Task: Research Airbnb accommodation in Fetesti, Romania from 2nd November, 2023 to 6th November, 2023 for 1 adult.1  bedroom having 1 bed and 1 bathroom. Property type can be hotel. Look for 3 properties as per requirement.
Action: Mouse moved to (467, 73)
Screenshot: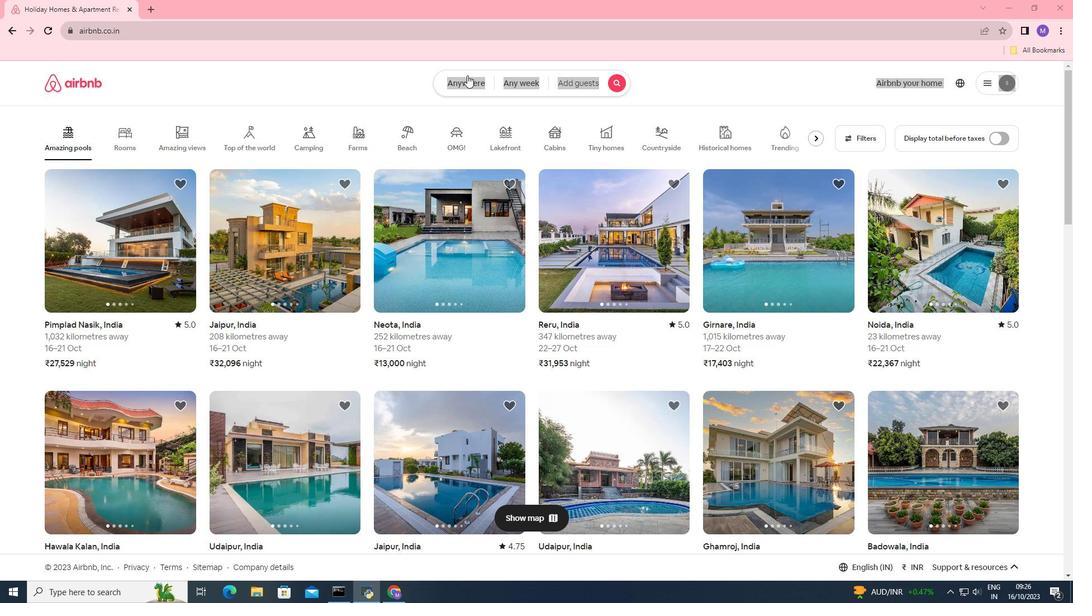 
Action: Mouse pressed left at (467, 73)
Screenshot: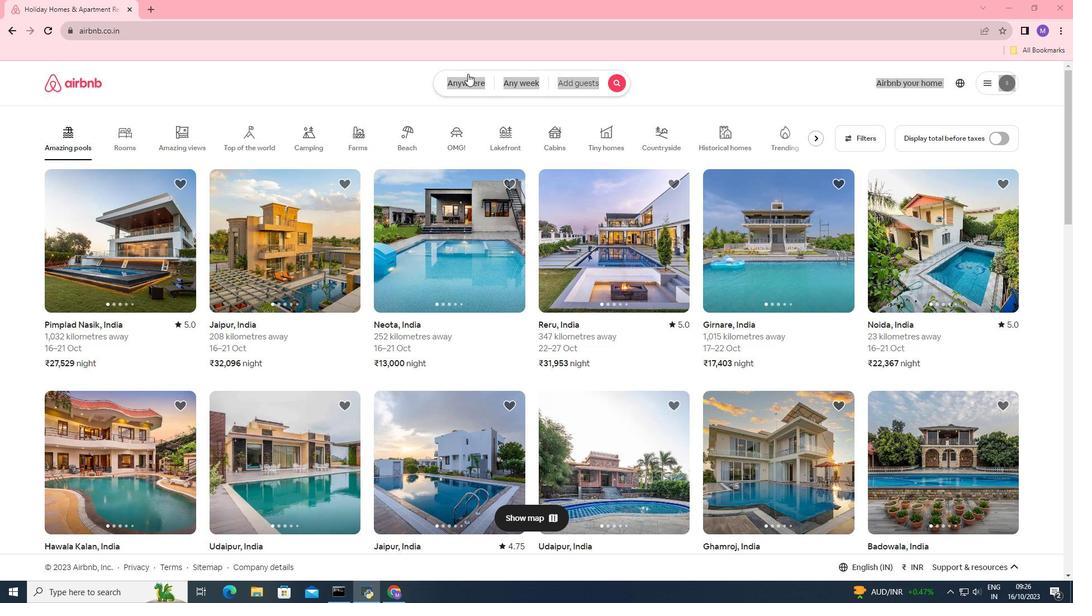
Action: Mouse moved to (422, 127)
Screenshot: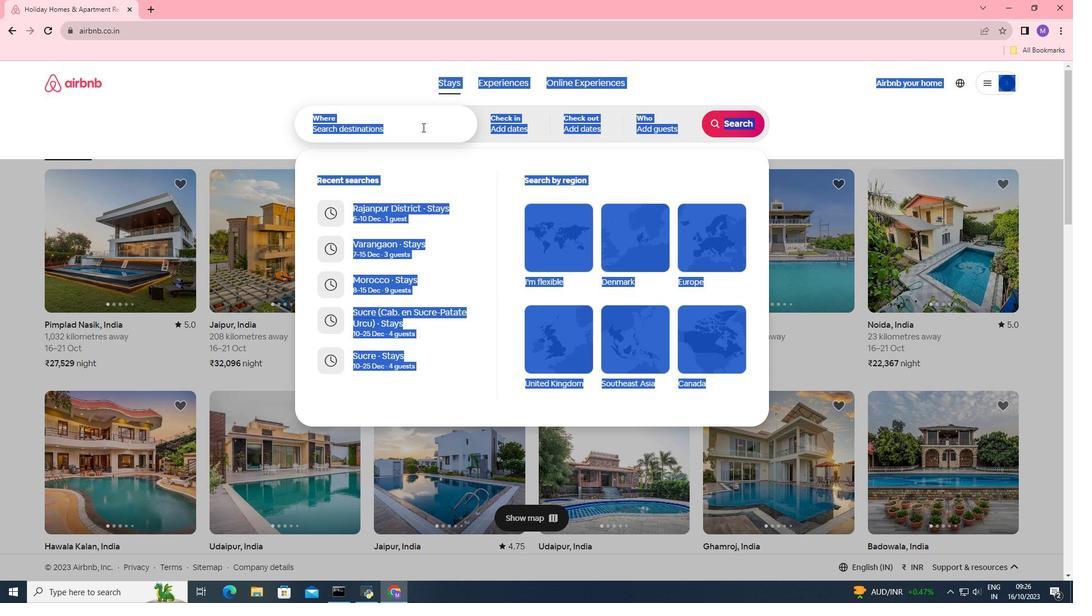 
Action: Mouse pressed left at (422, 127)
Screenshot: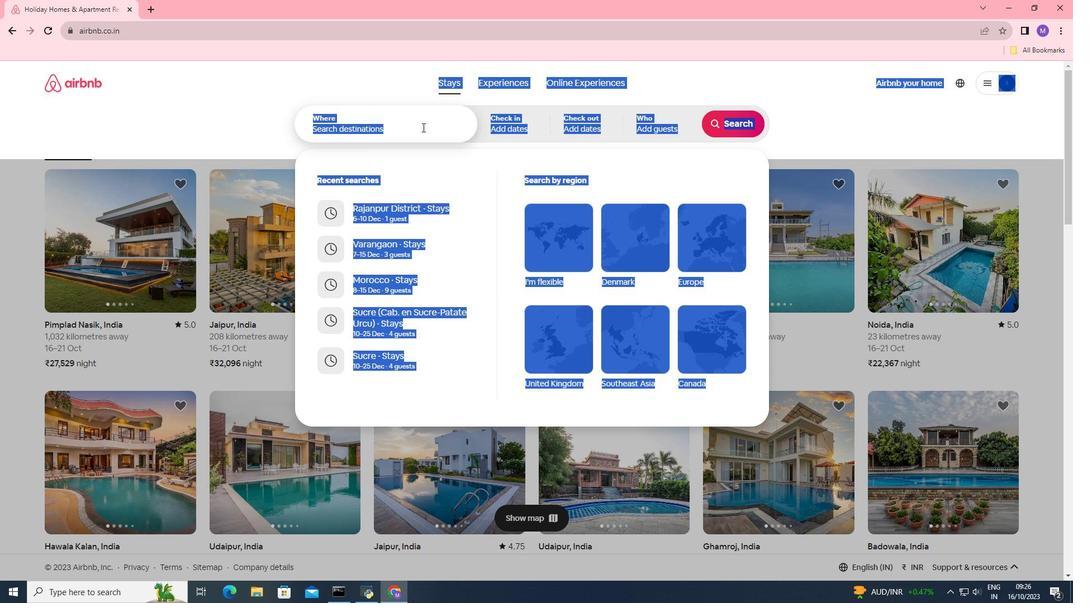 
Action: Key pressed <Key.shift><Key.shift><Key.shift><Key.shift>Fetesti,<Key.space><Key.shift>
Screenshot: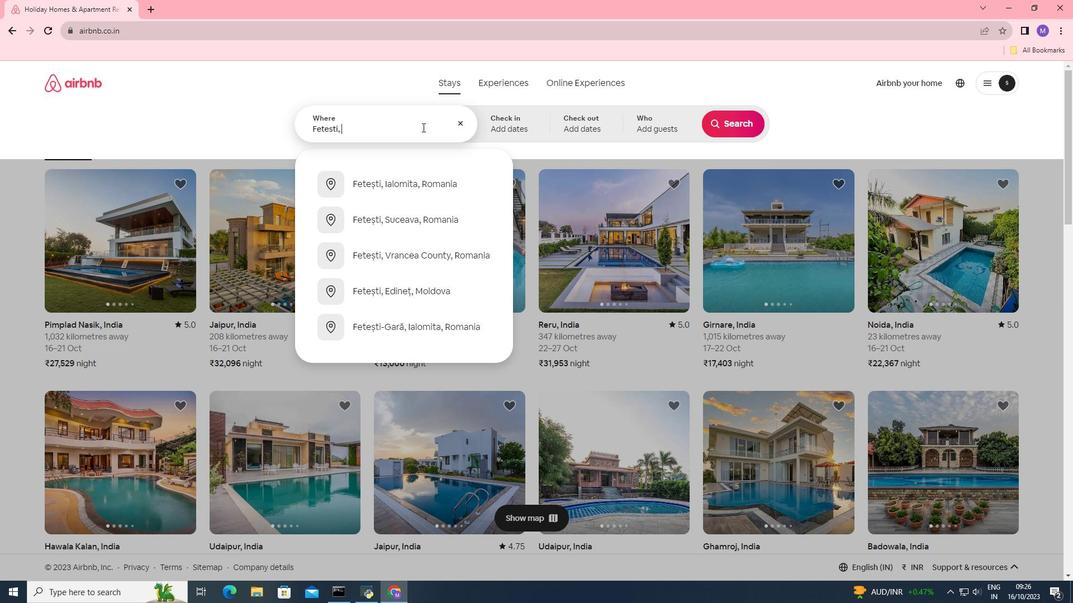 
Action: Mouse moved to (422, 128)
Screenshot: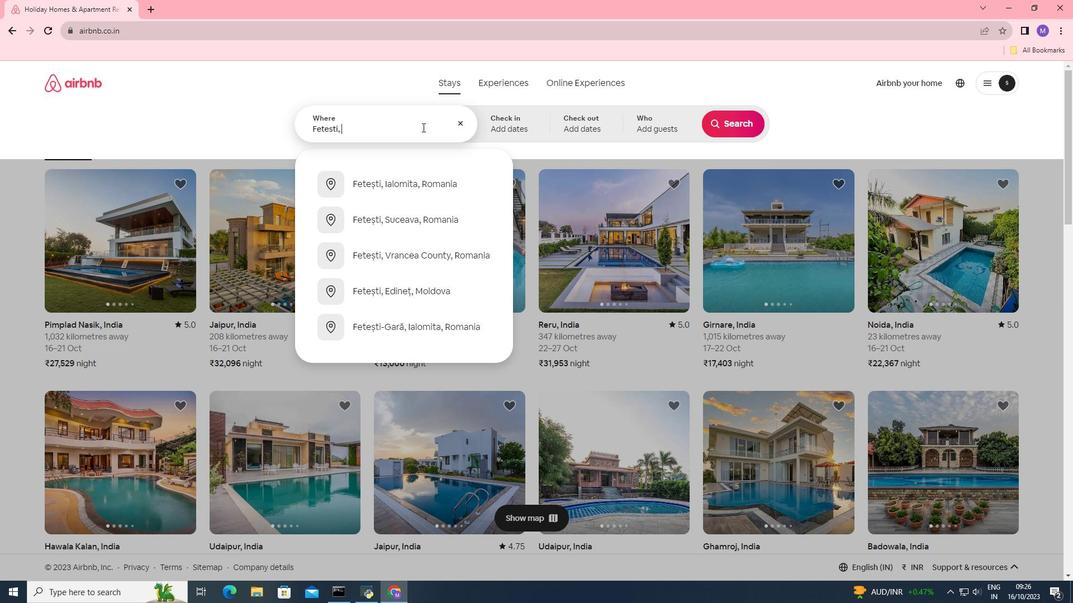 
Action: Key pressed Ro
Screenshot: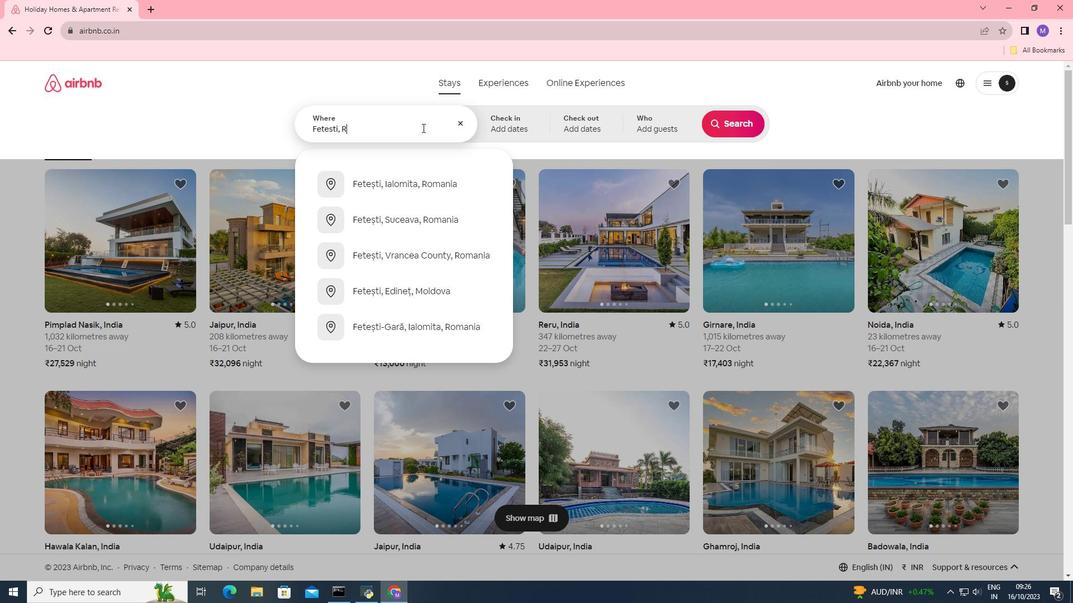 
Action: Mouse moved to (422, 128)
Screenshot: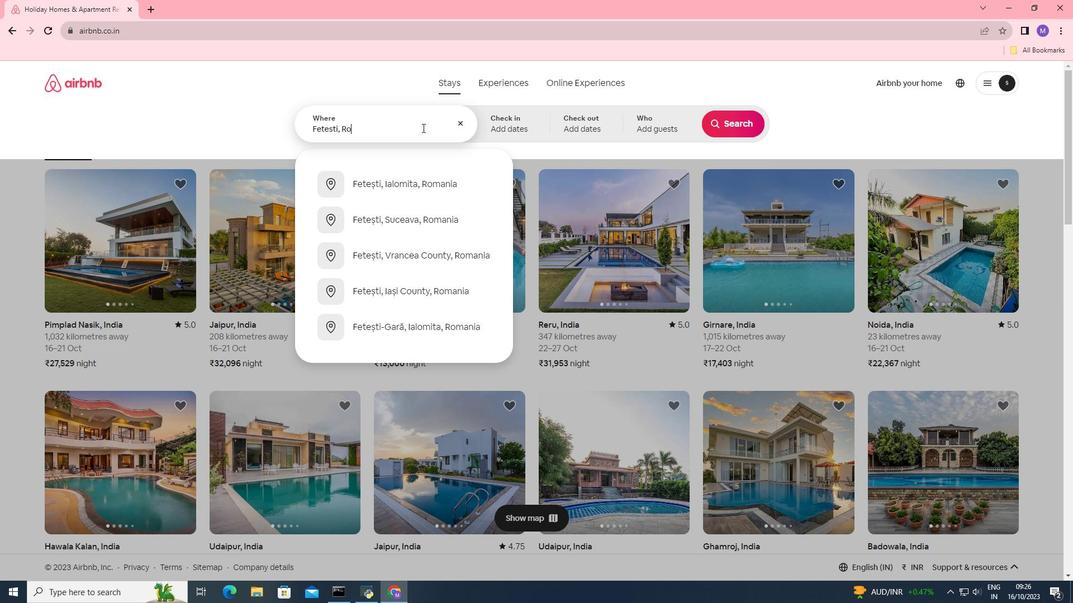 
Action: Key pressed mmania
Screenshot: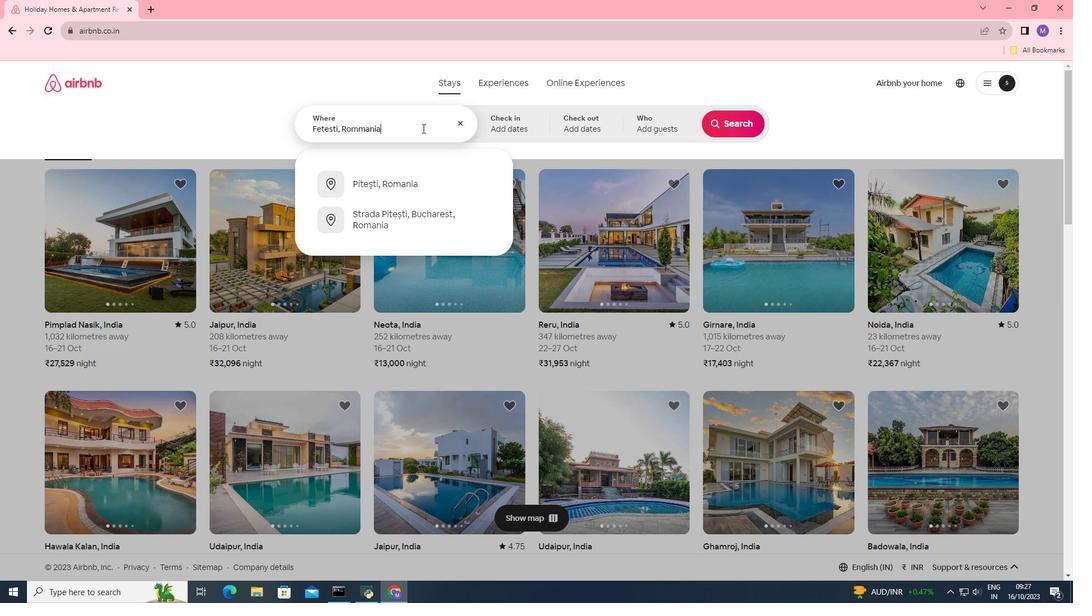 
Action: Mouse moved to (528, 117)
Screenshot: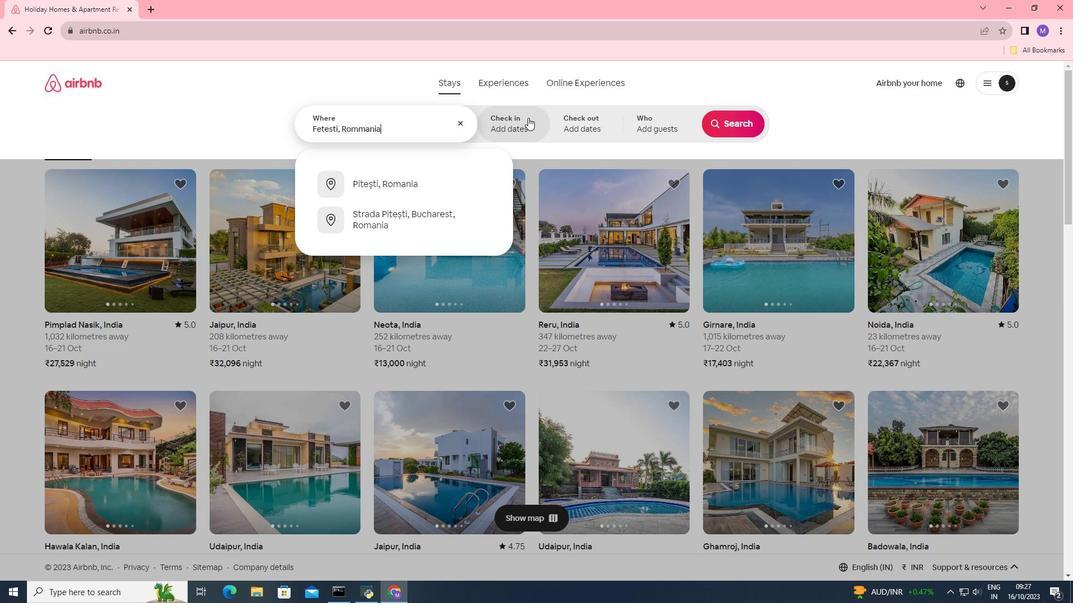 
Action: Mouse pressed left at (528, 117)
Screenshot: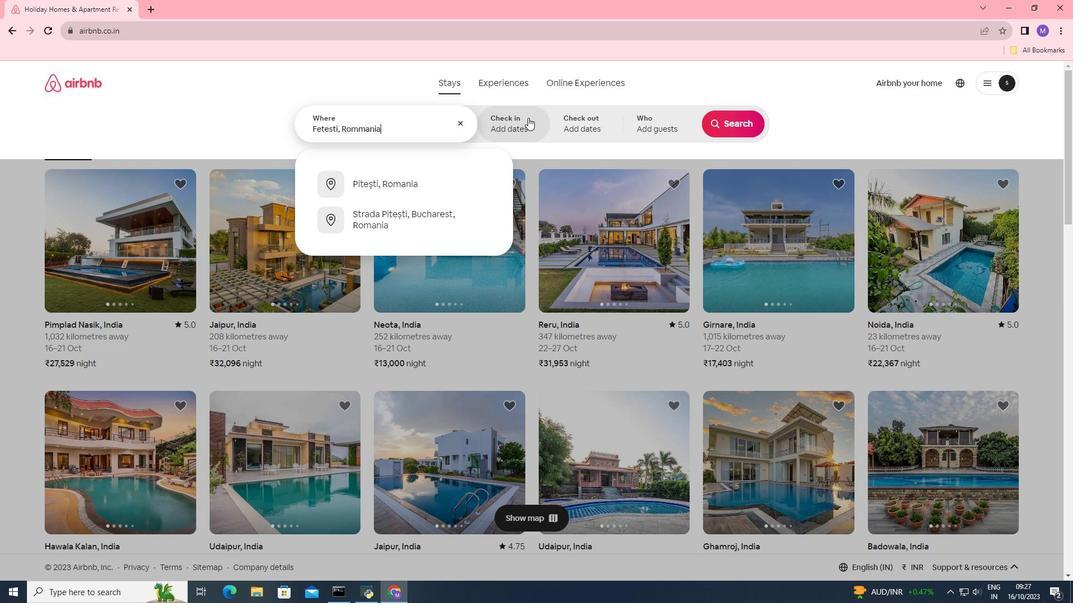 
Action: Mouse moved to (658, 258)
Screenshot: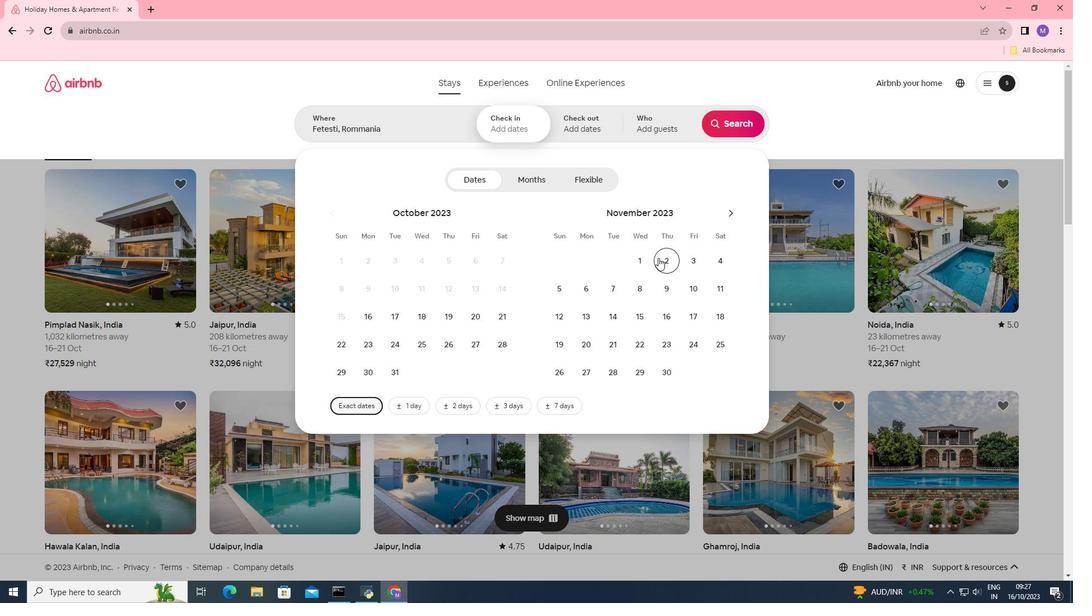 
Action: Mouse pressed left at (658, 258)
Screenshot: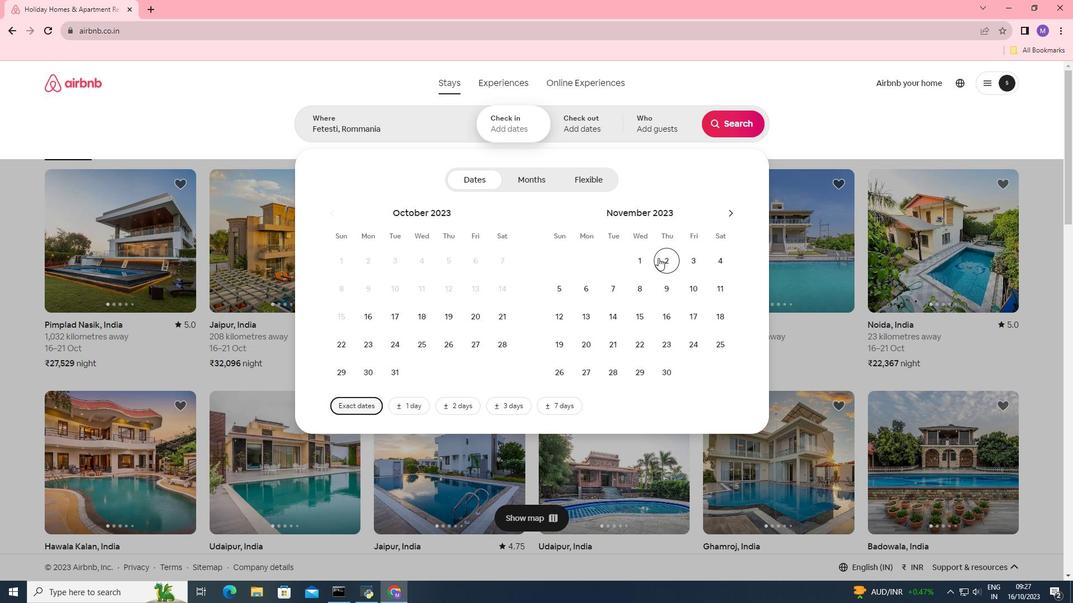 
Action: Mouse moved to (589, 293)
Screenshot: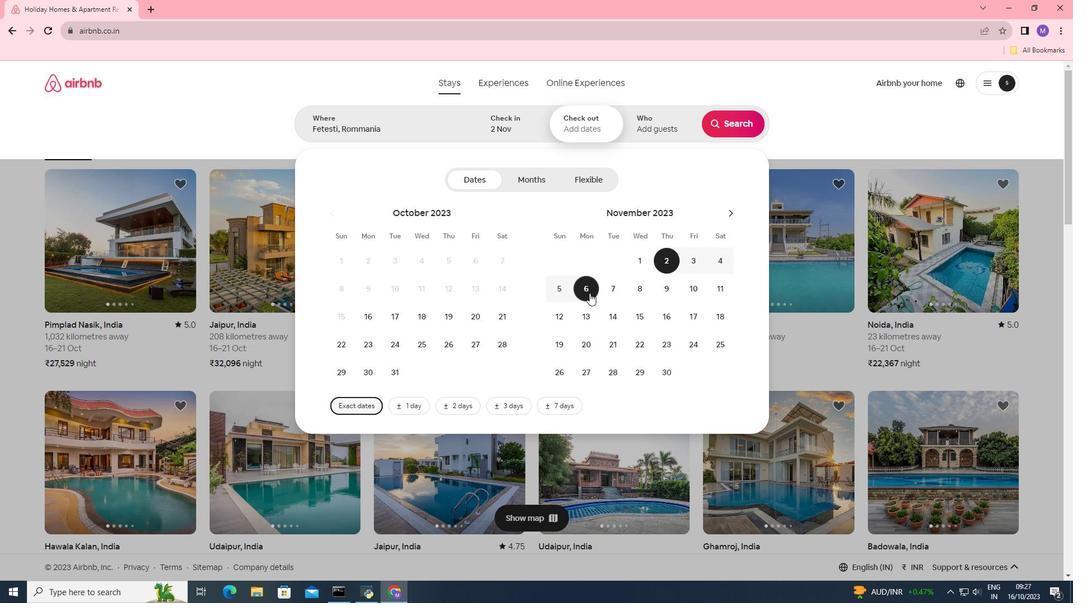 
Action: Mouse pressed left at (589, 293)
Screenshot: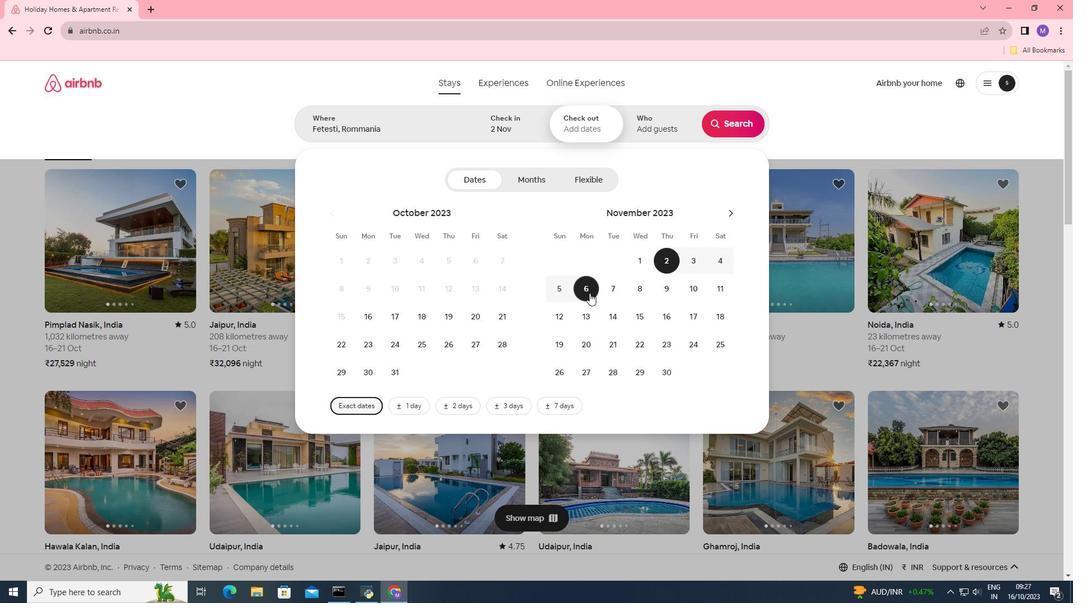 
Action: Mouse moved to (648, 121)
Screenshot: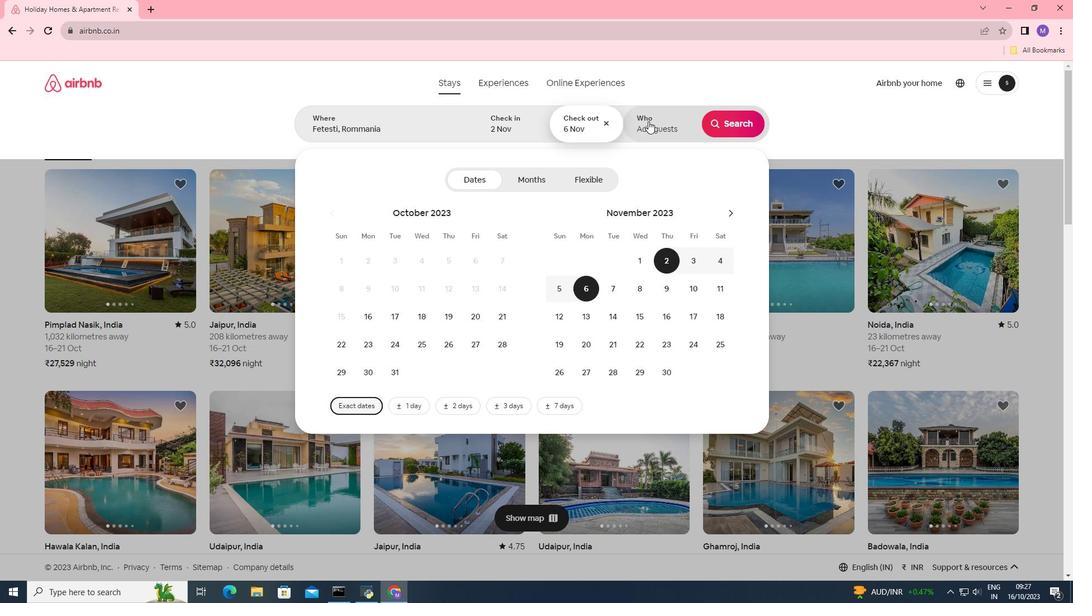 
Action: Mouse pressed left at (648, 121)
Screenshot: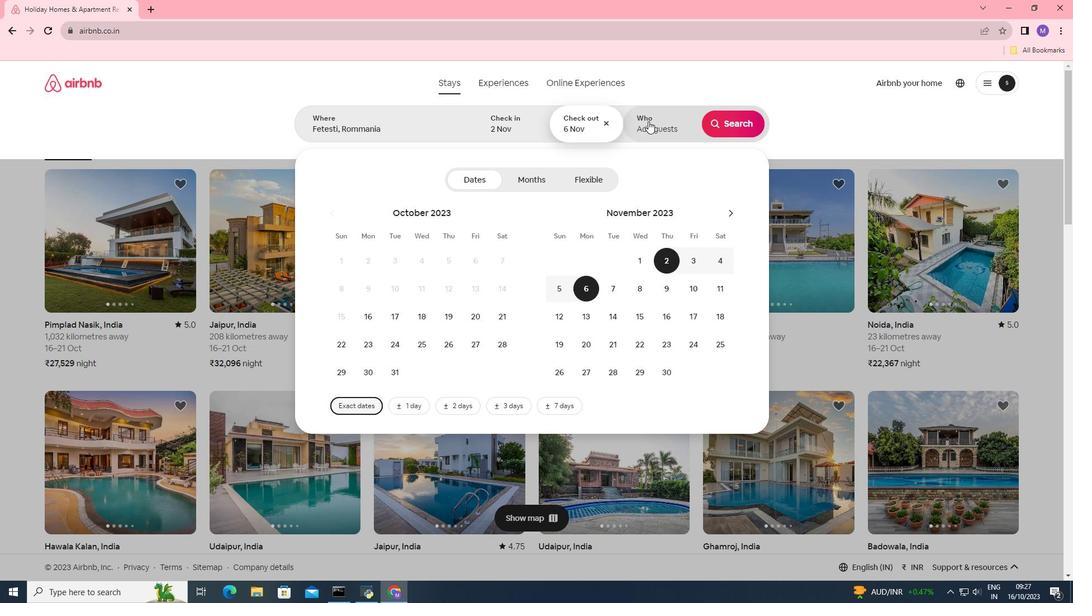 
Action: Mouse moved to (736, 178)
Screenshot: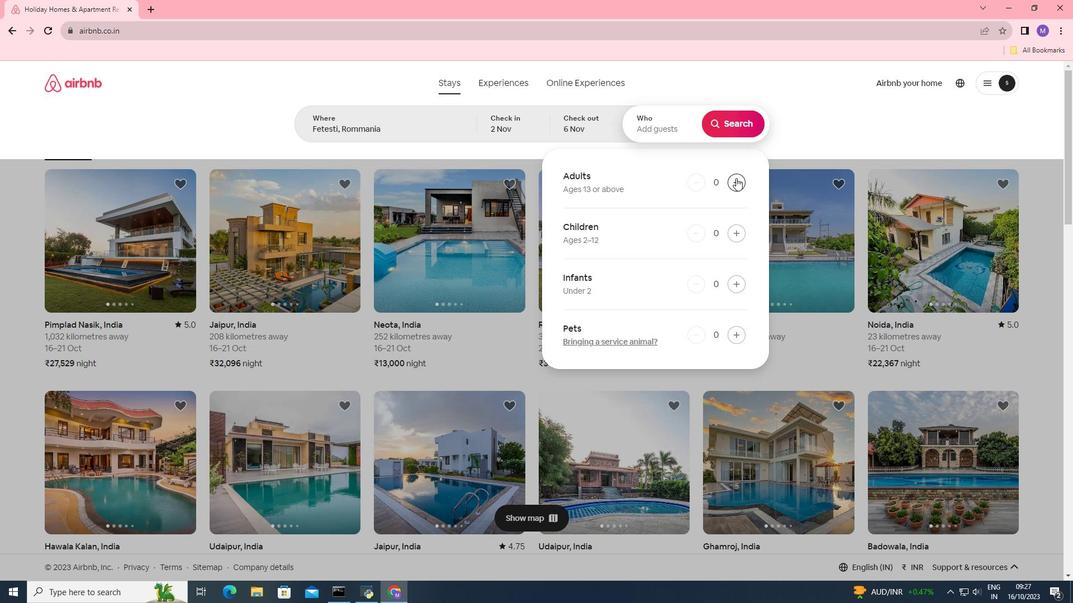 
Action: Mouse pressed left at (736, 178)
Screenshot: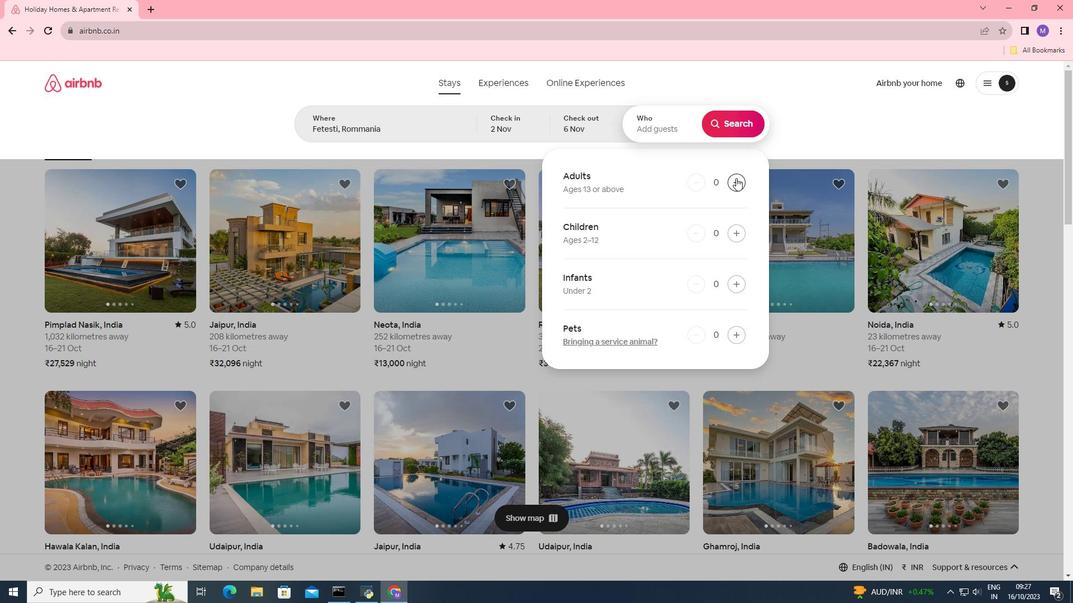 
Action: Mouse moved to (732, 130)
Screenshot: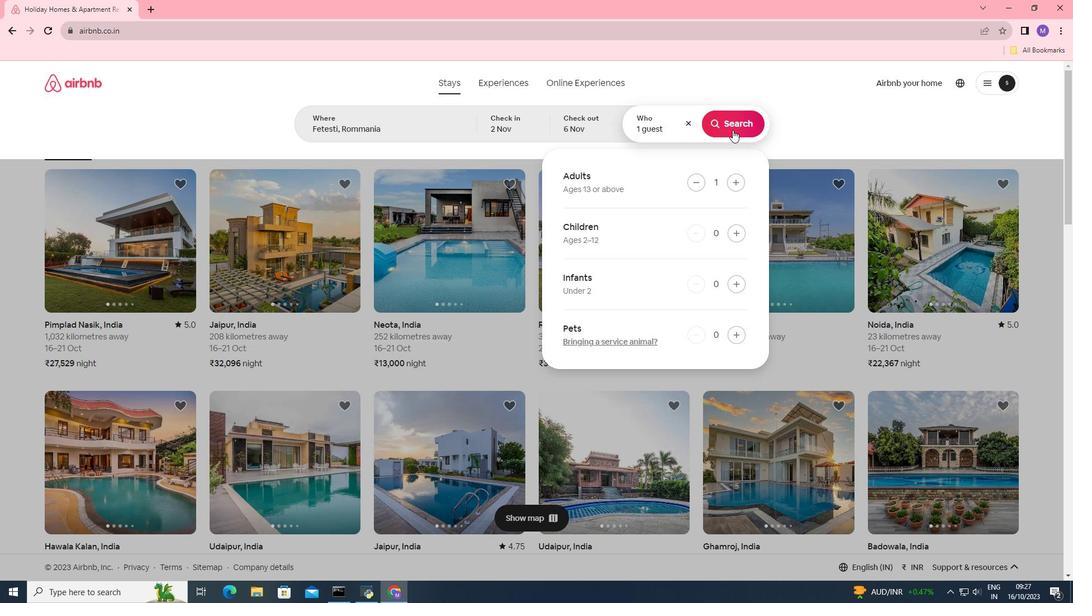 
Action: Mouse pressed left at (732, 130)
Screenshot: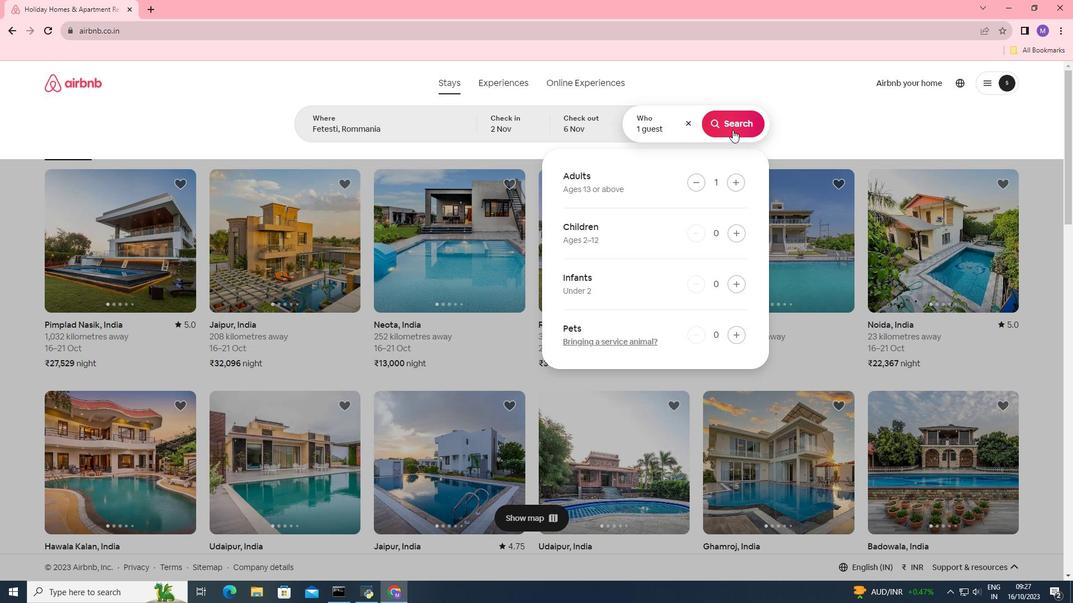 
Action: Mouse moved to (897, 122)
Screenshot: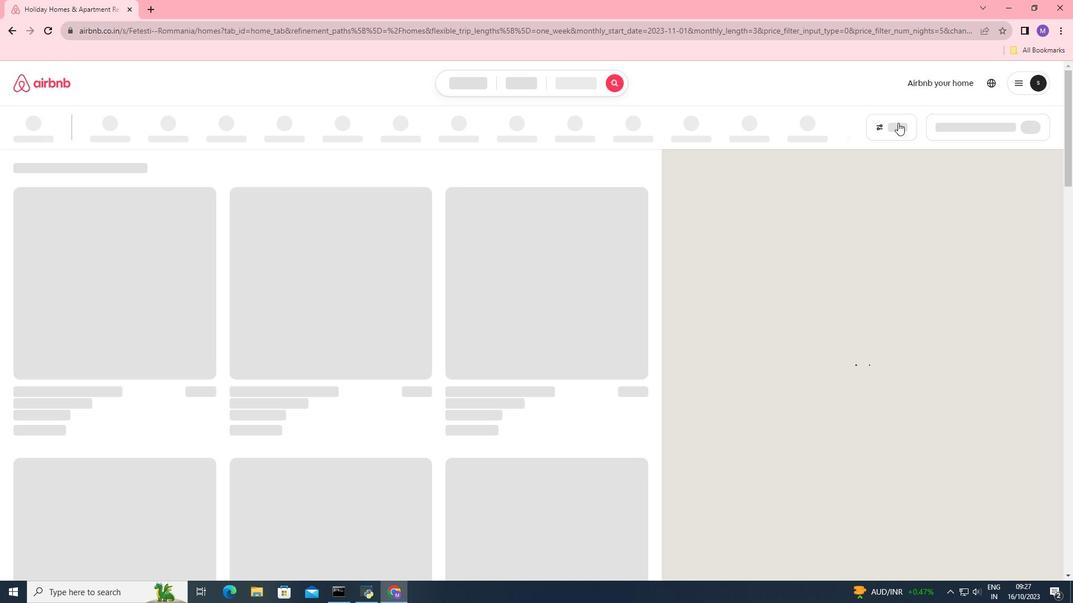 
Action: Mouse pressed left at (897, 122)
Screenshot: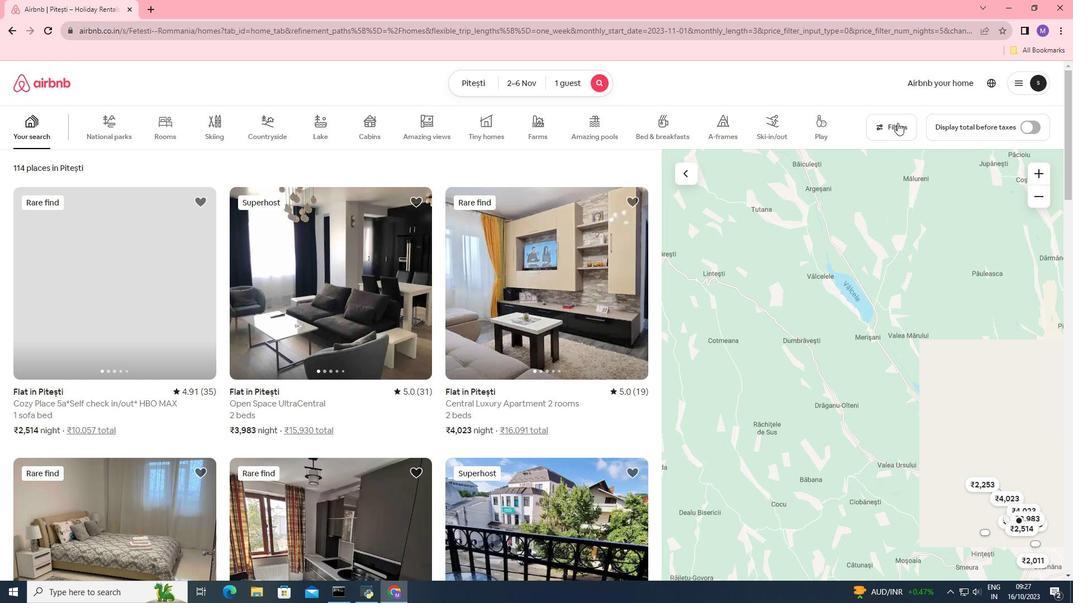 
Action: Mouse moved to (408, 468)
Screenshot: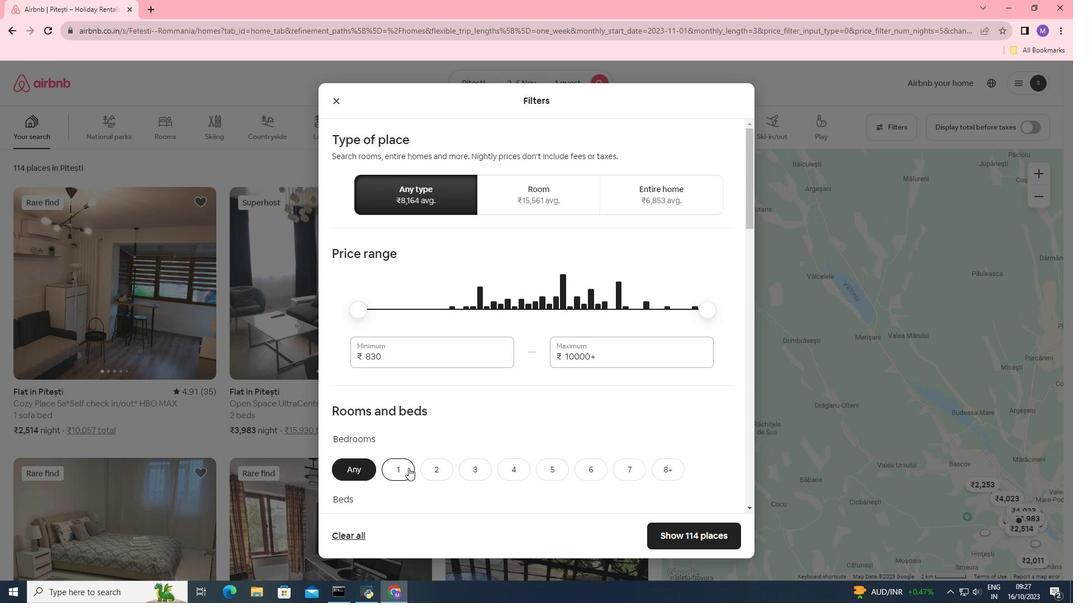 
Action: Mouse pressed left at (408, 468)
Screenshot: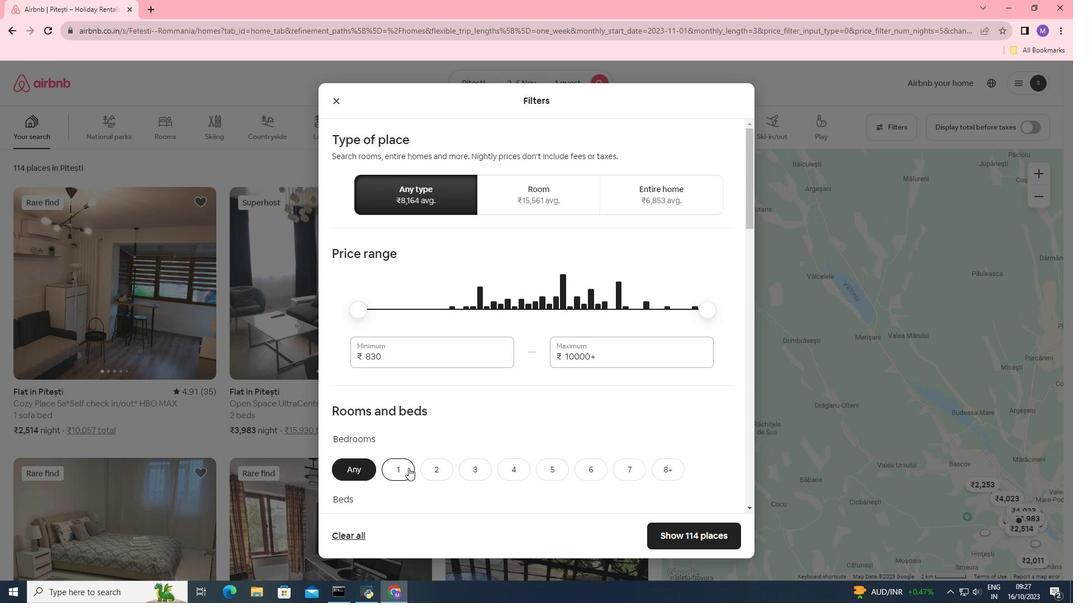 
Action: Mouse moved to (504, 383)
Screenshot: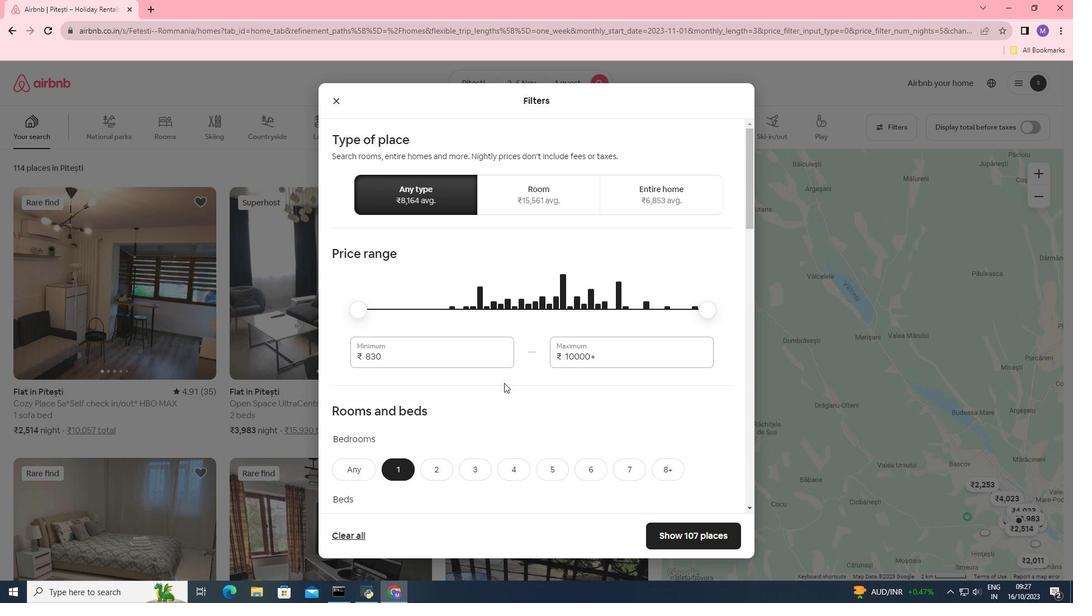 
Action: Mouse scrolled (504, 382) with delta (0, 0)
Screenshot: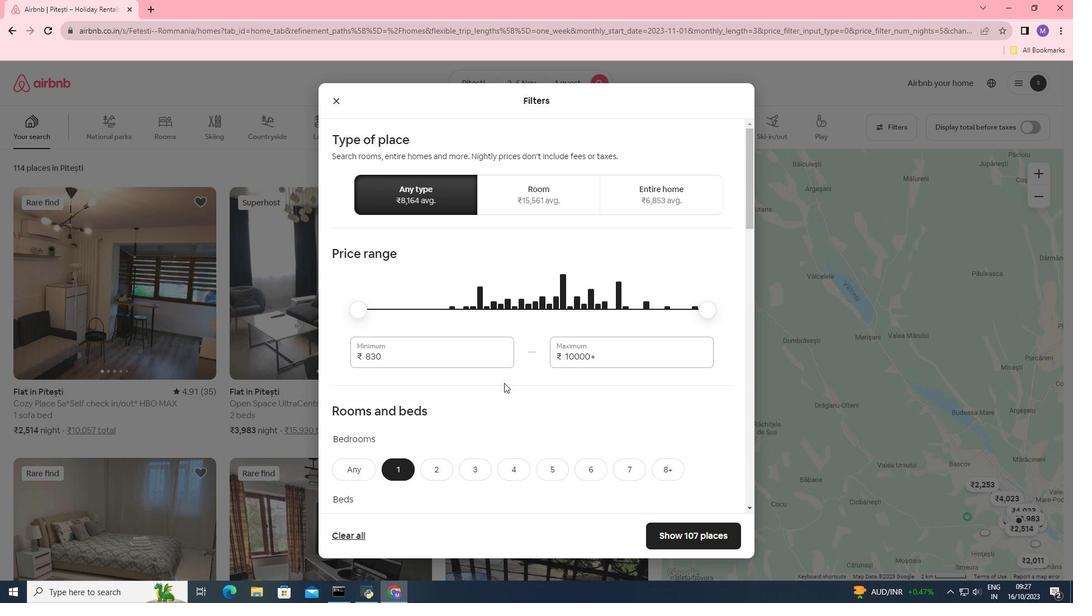 
Action: Mouse moved to (403, 483)
Screenshot: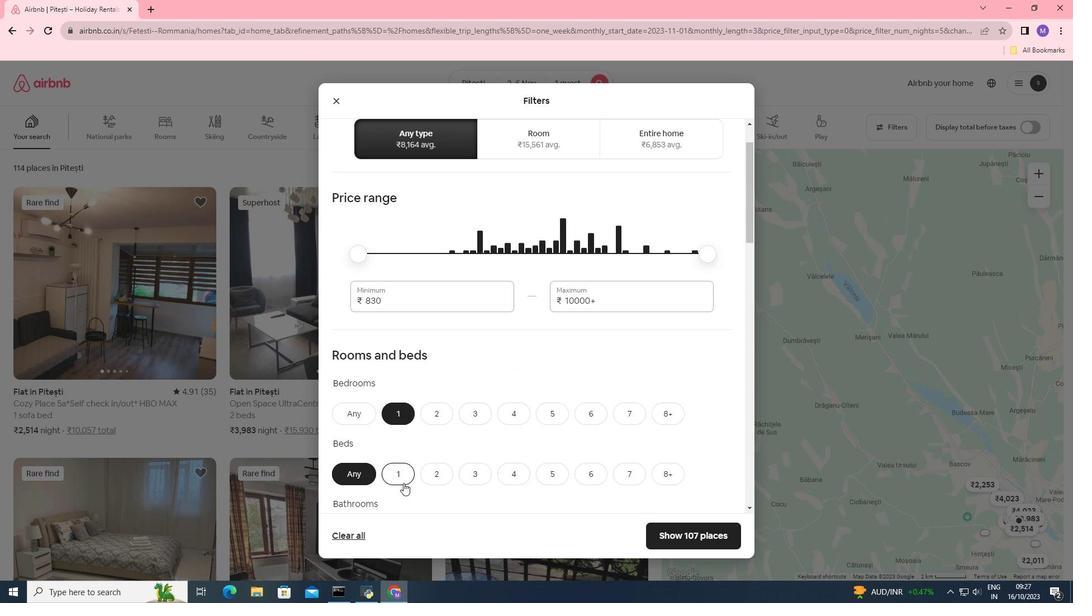 
Action: Mouse pressed left at (403, 483)
Screenshot: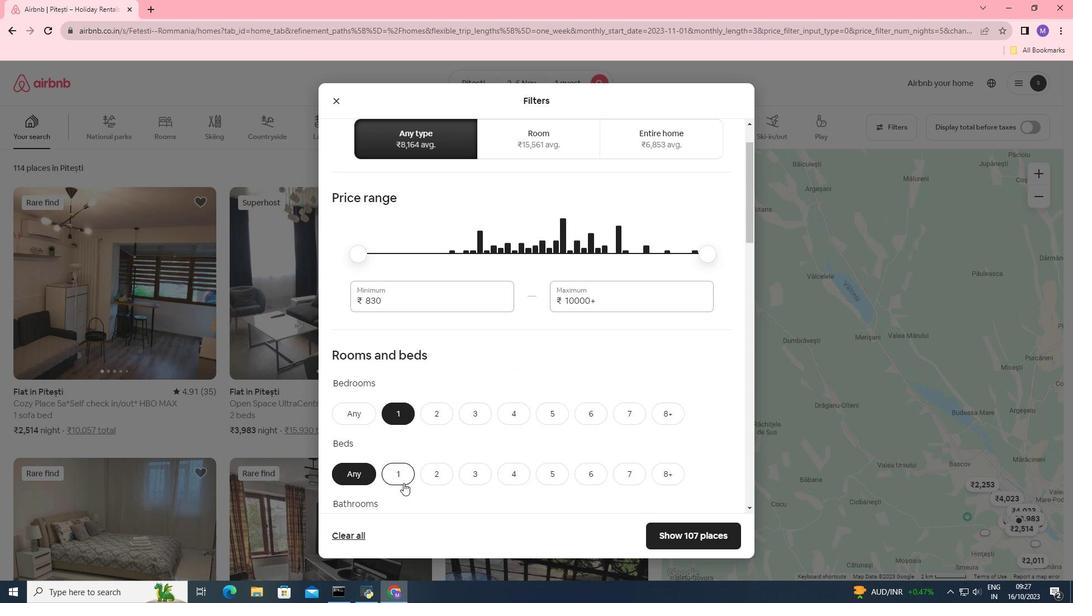 
Action: Mouse moved to (442, 418)
Screenshot: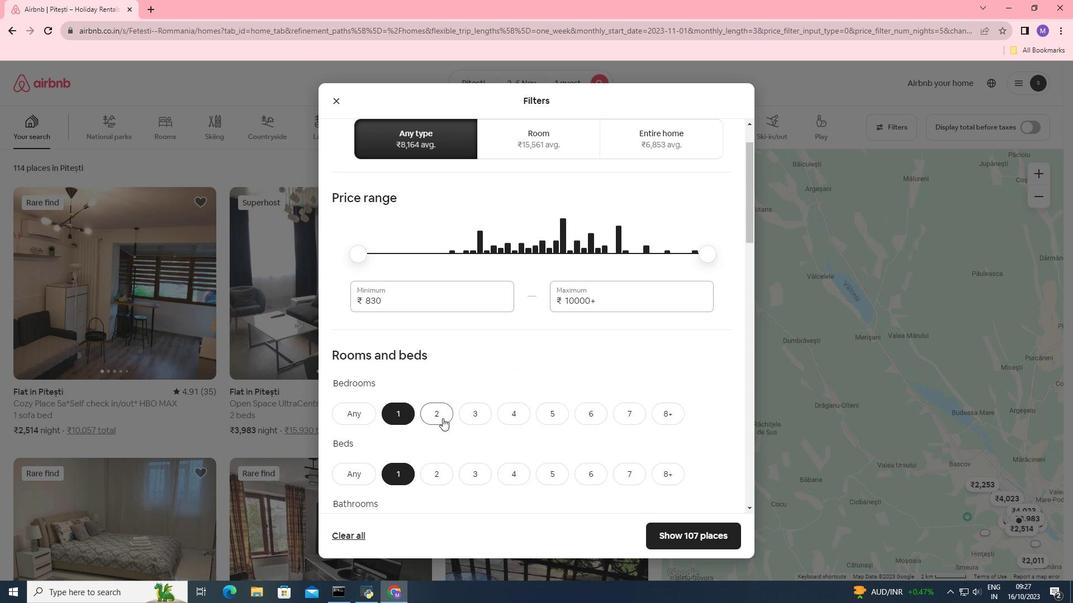 
Action: Mouse scrolled (442, 418) with delta (0, 0)
Screenshot: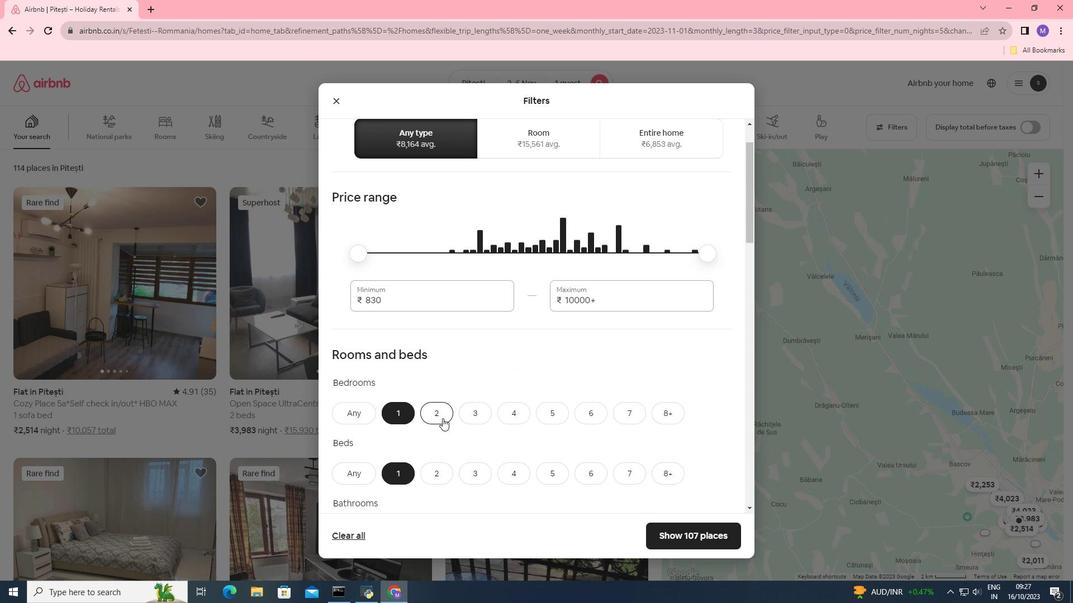 
Action: Mouse scrolled (442, 418) with delta (0, 0)
Screenshot: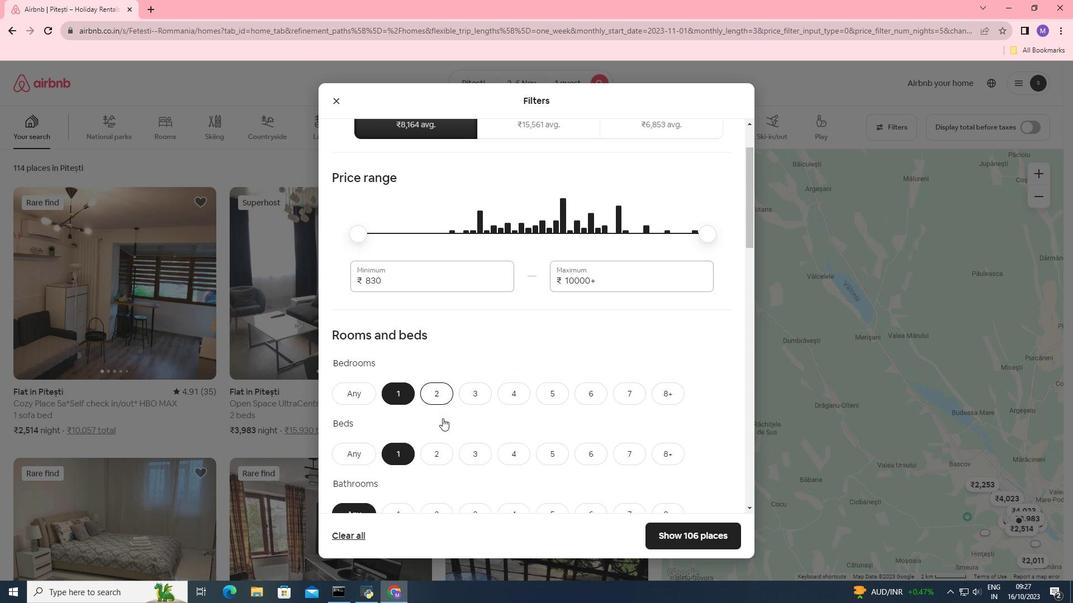 
Action: Mouse moved to (393, 428)
Screenshot: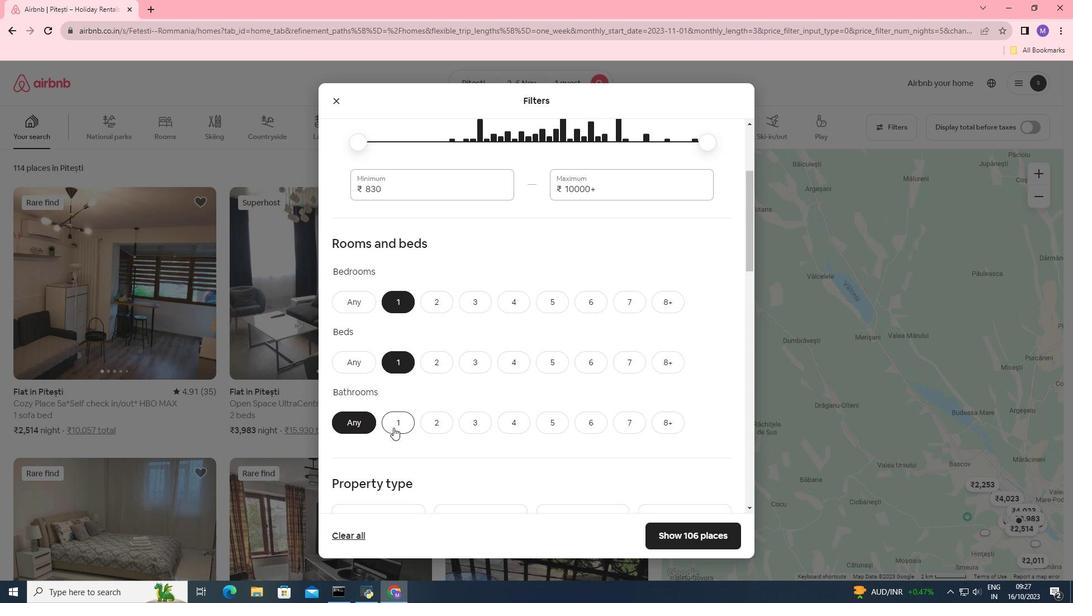 
Action: Mouse pressed left at (393, 428)
Screenshot: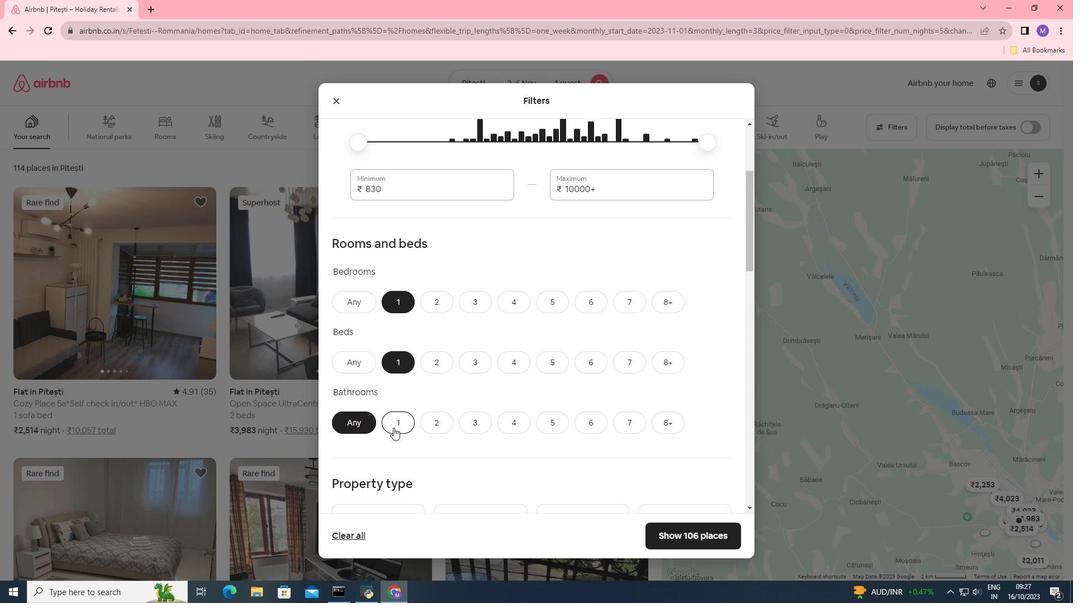 
Action: Mouse moved to (526, 361)
Screenshot: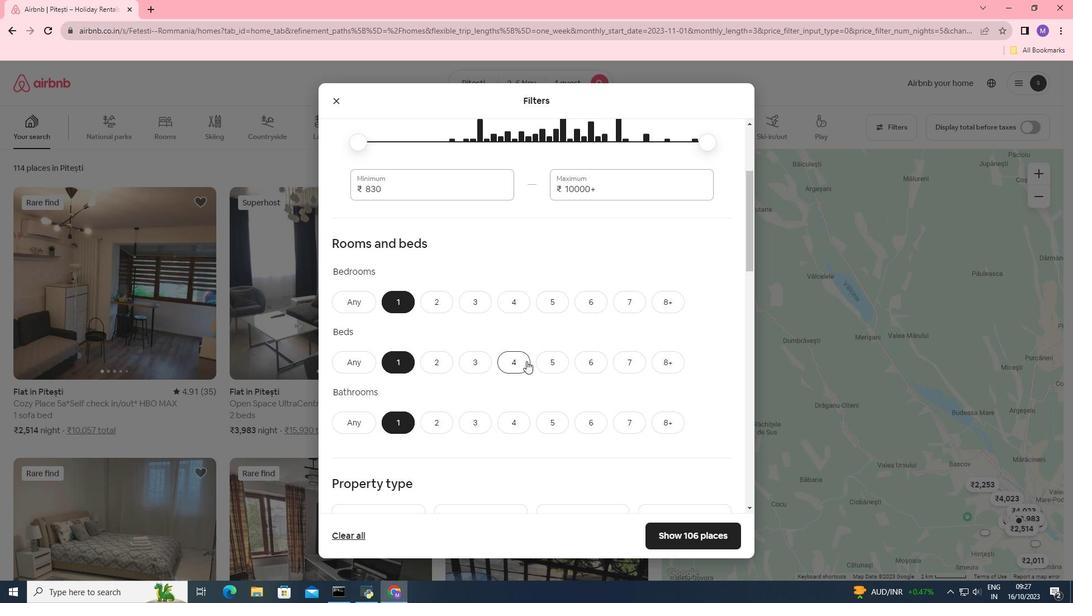 
Action: Mouse scrolled (526, 361) with delta (0, 0)
Screenshot: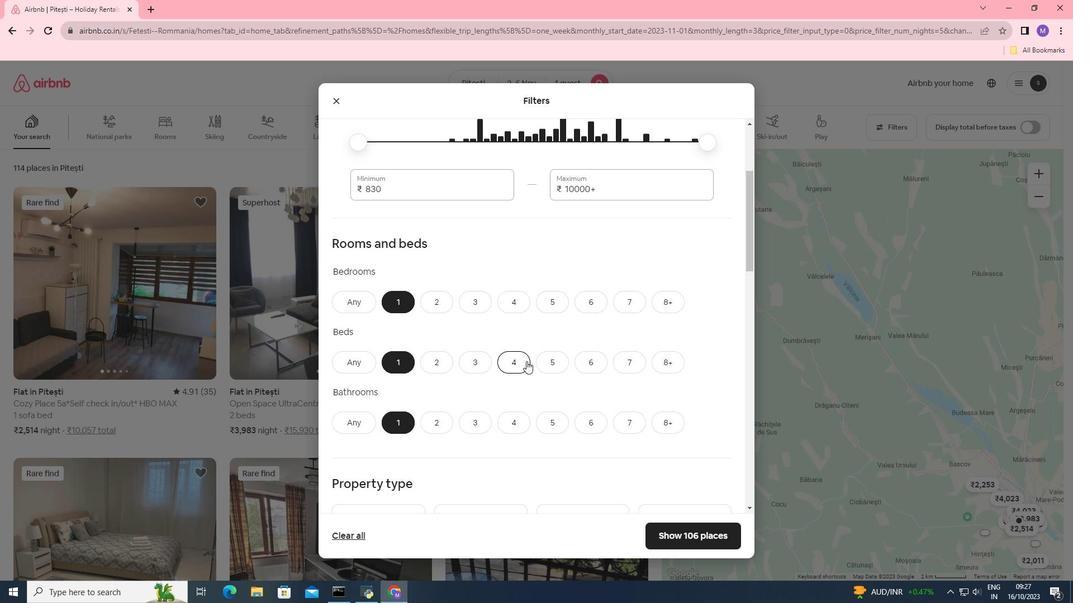 
Action: Mouse scrolled (526, 361) with delta (0, 0)
Screenshot: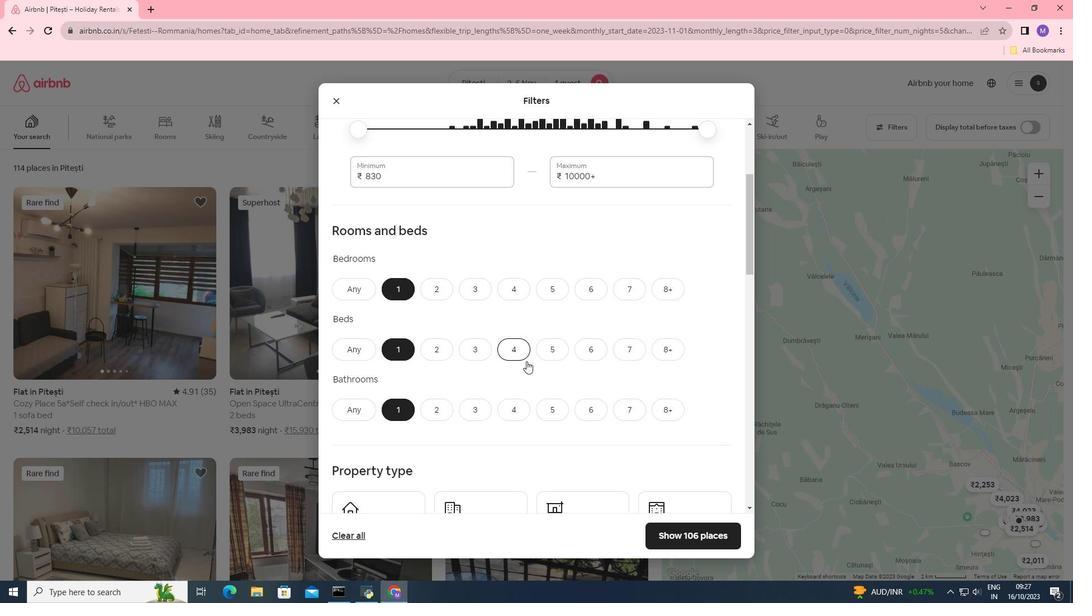 
Action: Mouse scrolled (526, 361) with delta (0, 0)
Screenshot: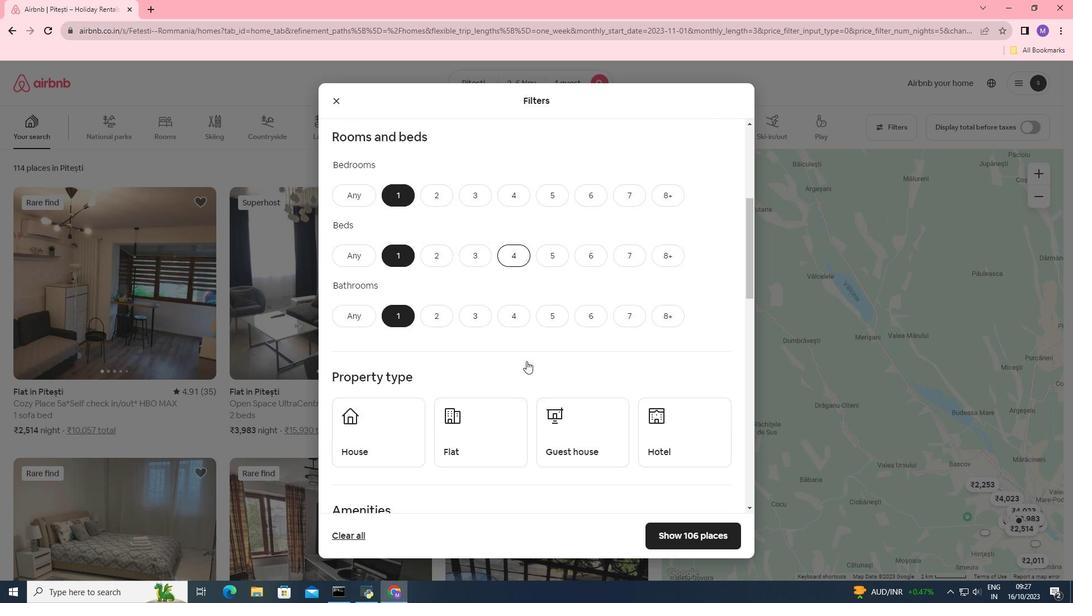 
Action: Mouse moved to (527, 360)
Screenshot: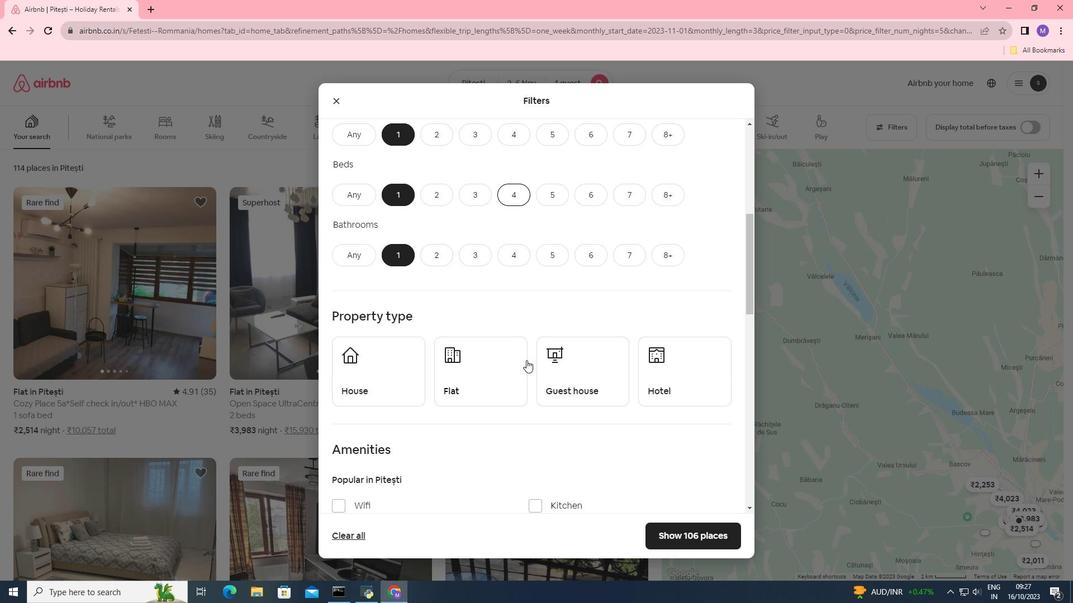 
Action: Mouse scrolled (527, 360) with delta (0, 0)
Screenshot: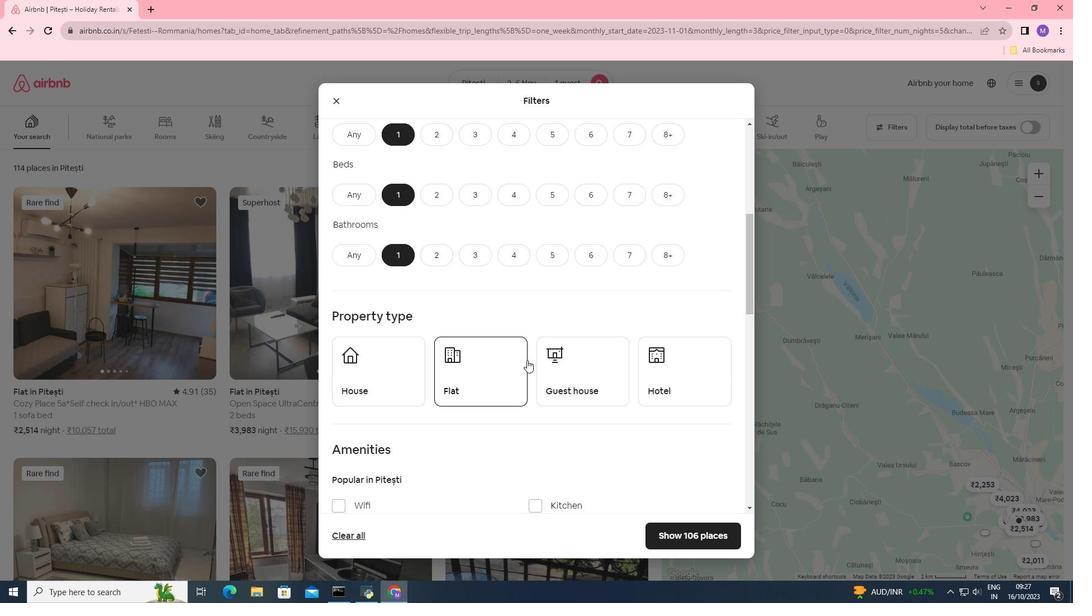 
Action: Mouse scrolled (527, 360) with delta (0, 0)
Screenshot: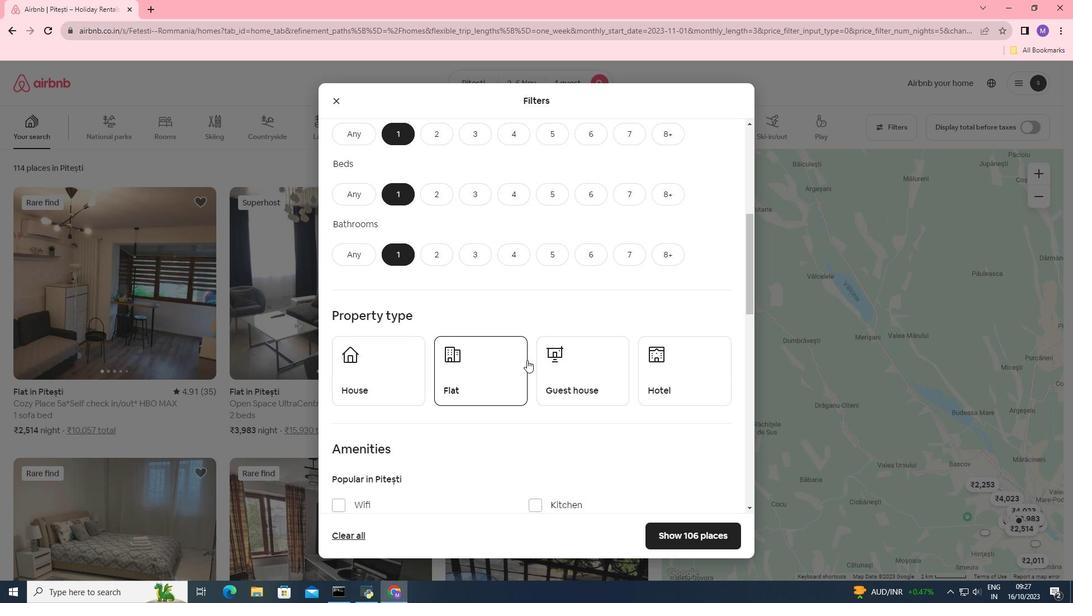 
Action: Mouse moved to (519, 349)
Screenshot: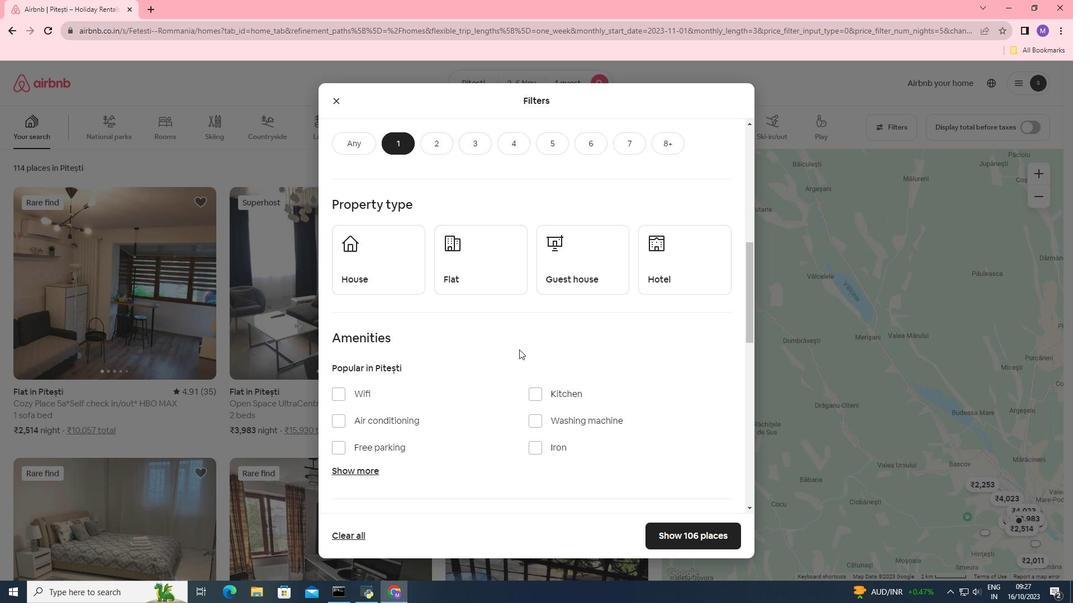 
Action: Mouse scrolled (519, 349) with delta (0, 0)
Screenshot: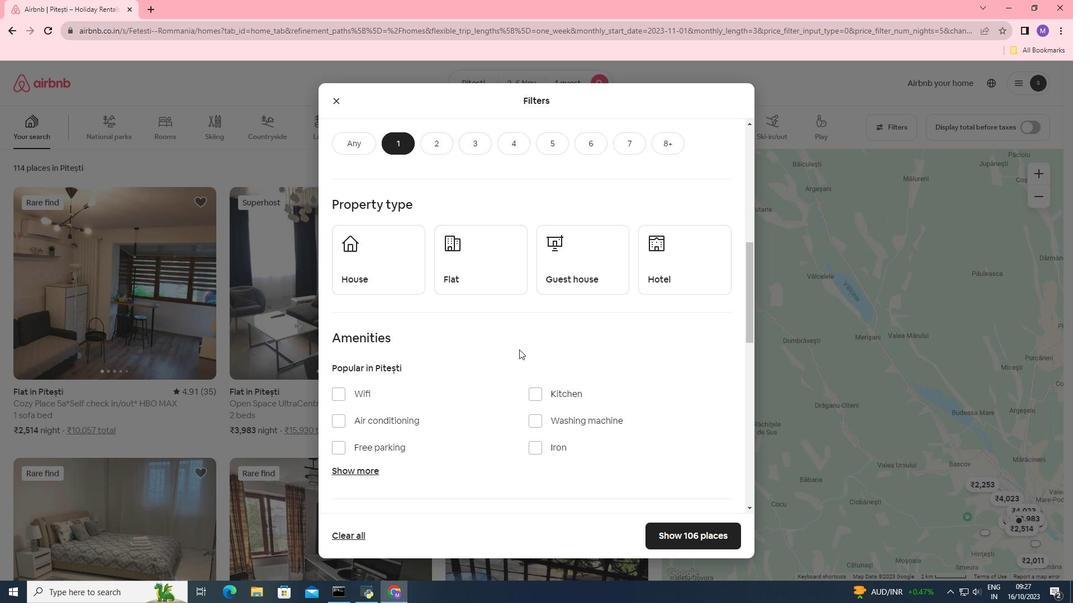 
Action: Mouse moved to (695, 195)
Screenshot: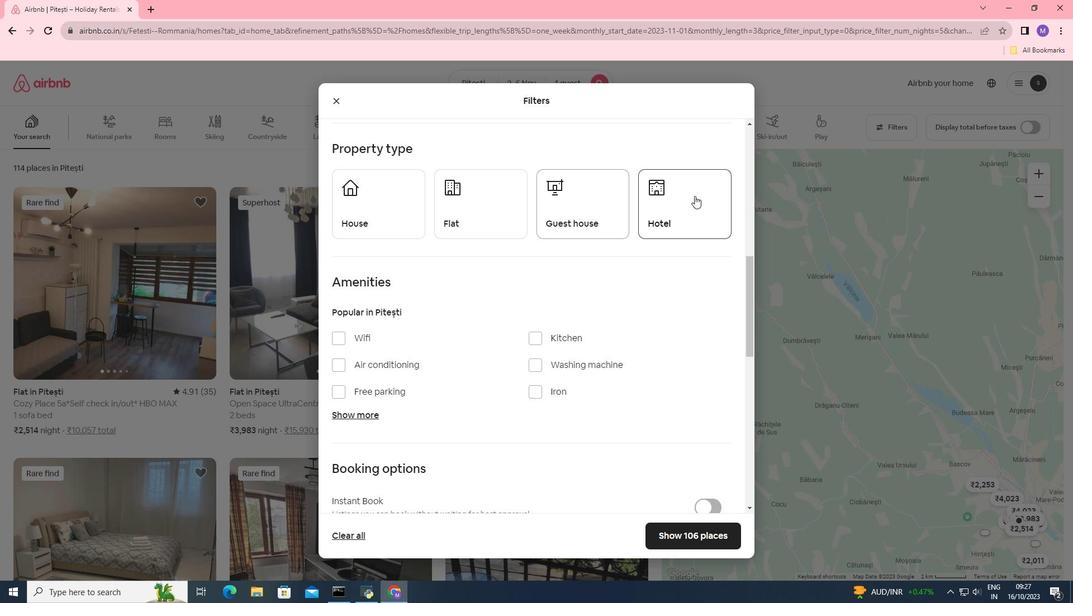 
Action: Mouse pressed left at (695, 195)
Screenshot: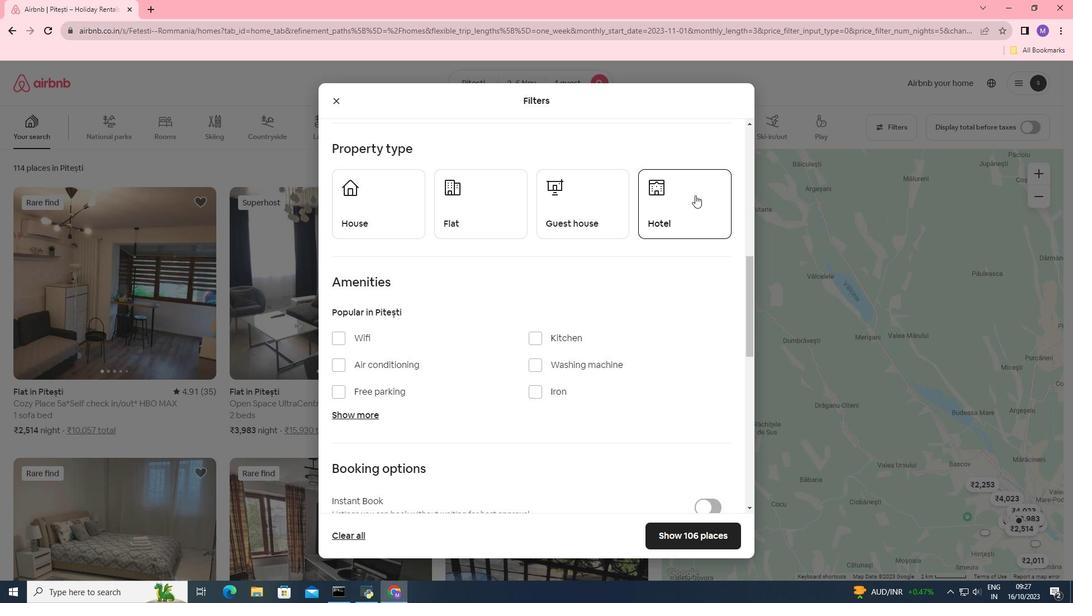 
Action: Mouse moved to (692, 541)
Screenshot: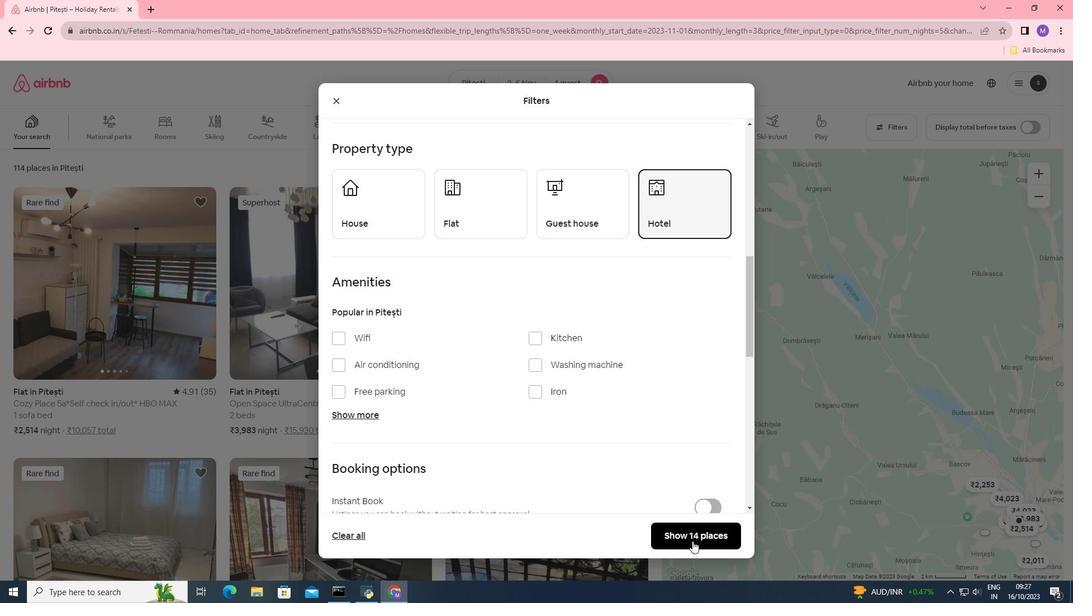 
Action: Mouse pressed left at (692, 541)
Screenshot: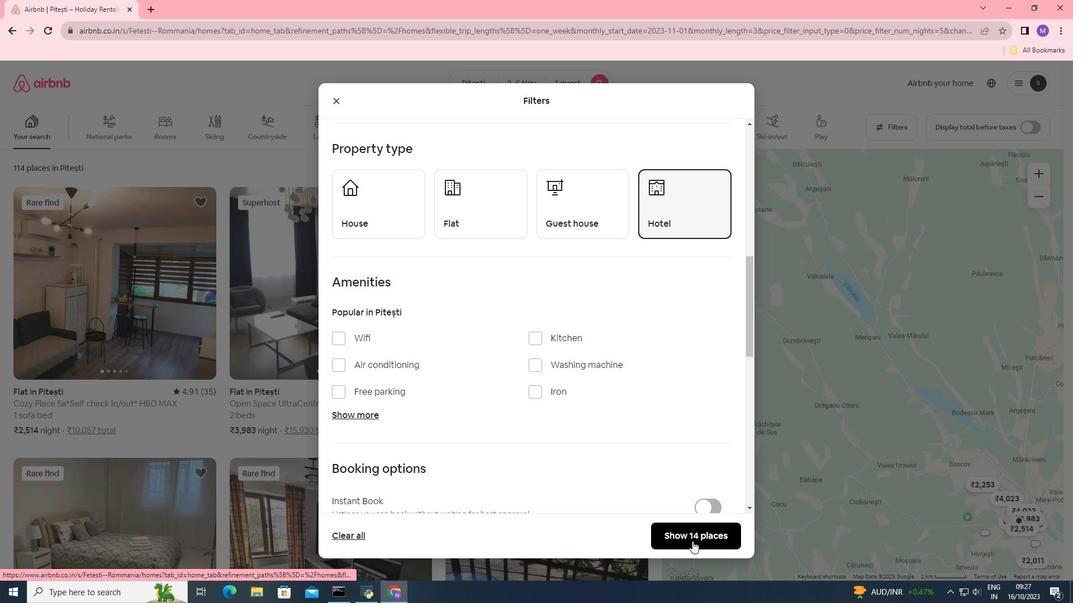 
Action: Mouse moved to (114, 306)
Screenshot: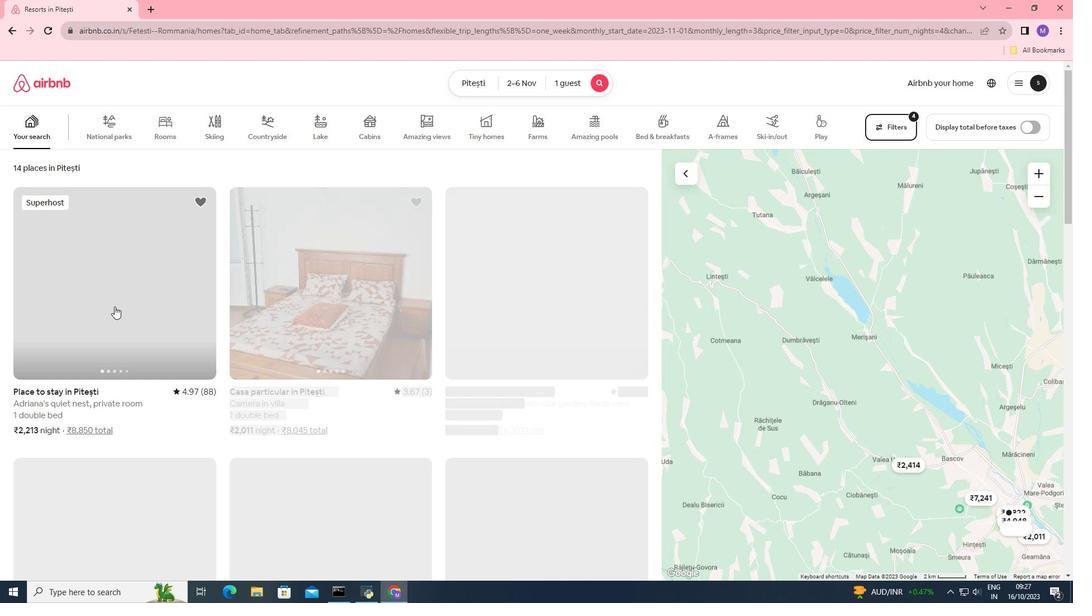 
Action: Mouse pressed left at (114, 306)
Screenshot: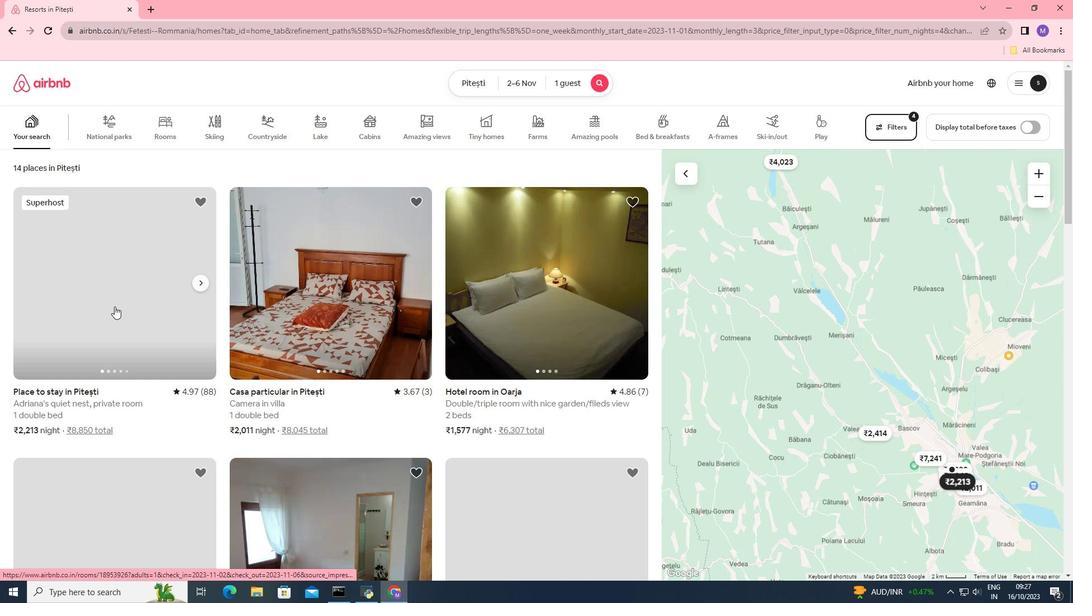 
Action: Mouse moved to (789, 423)
Screenshot: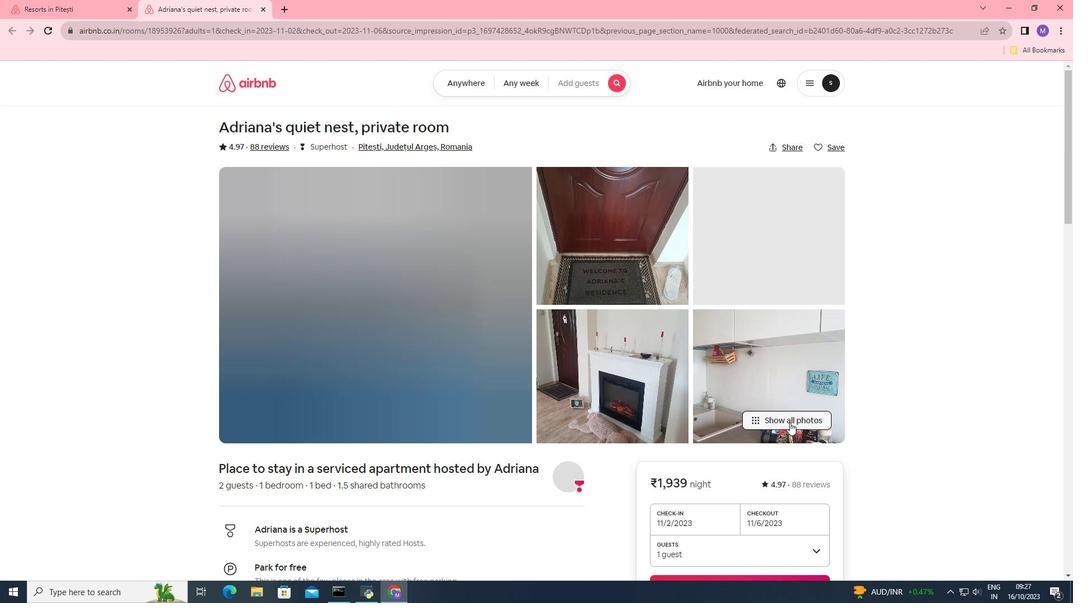 
Action: Mouse pressed left at (789, 423)
Screenshot: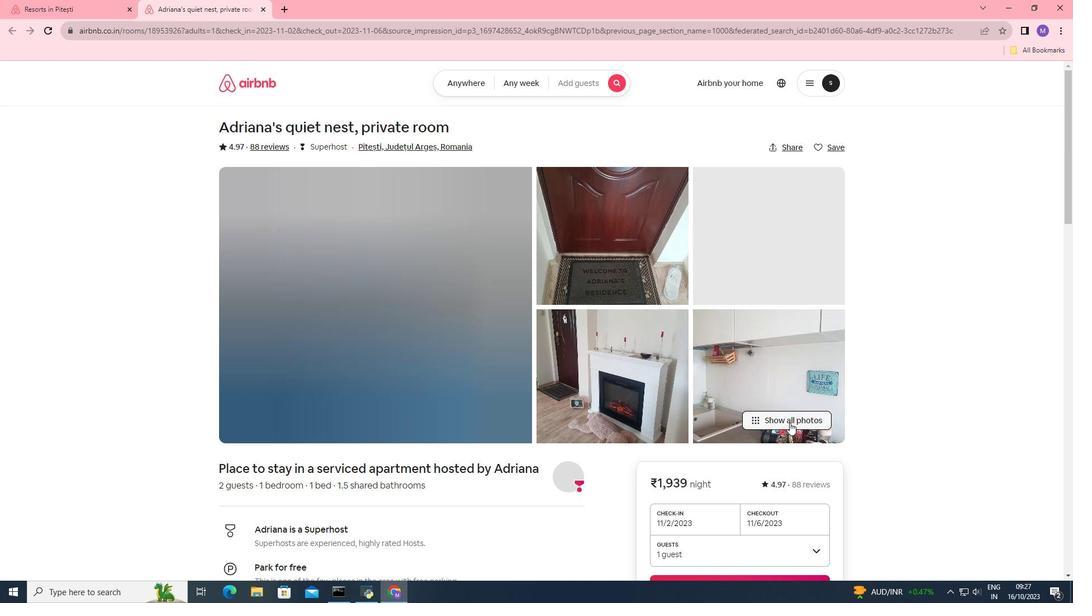 
Action: Mouse moved to (599, 353)
Screenshot: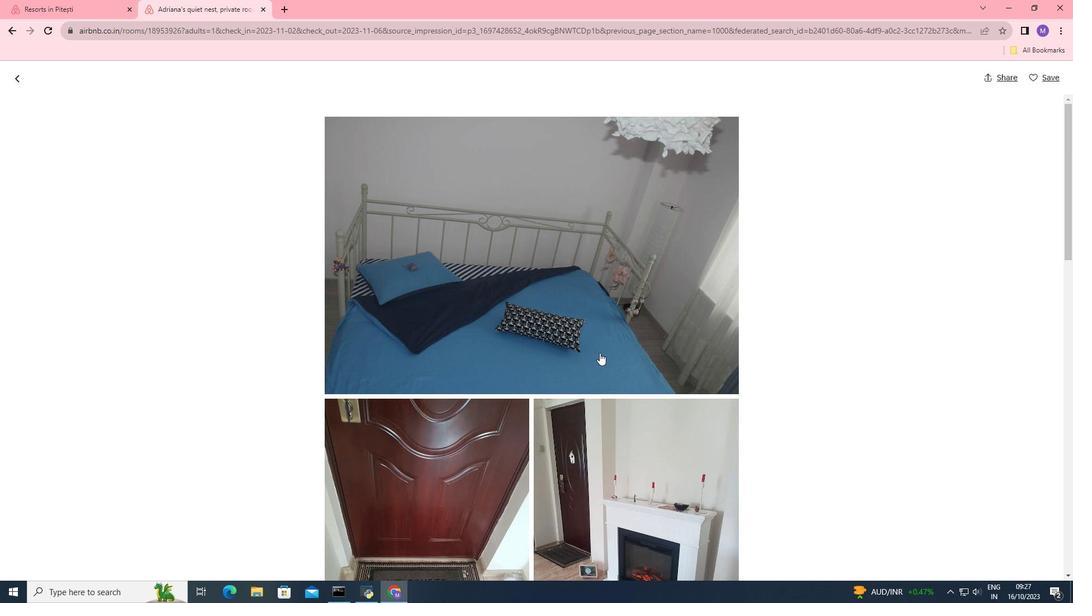 
Action: Mouse scrolled (599, 352) with delta (0, 0)
Screenshot: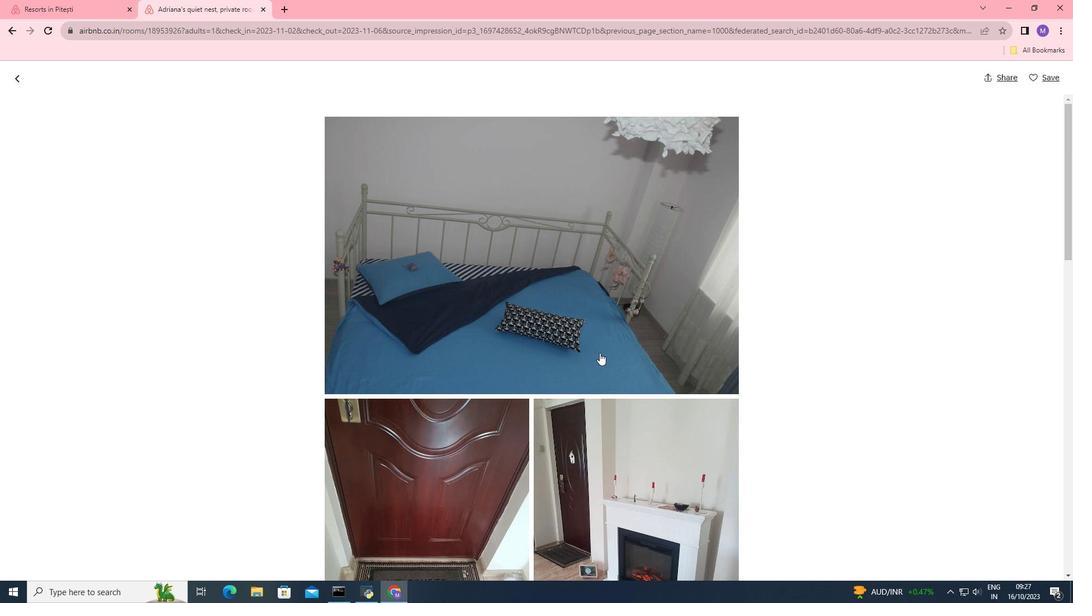 
Action: Mouse moved to (599, 353)
Screenshot: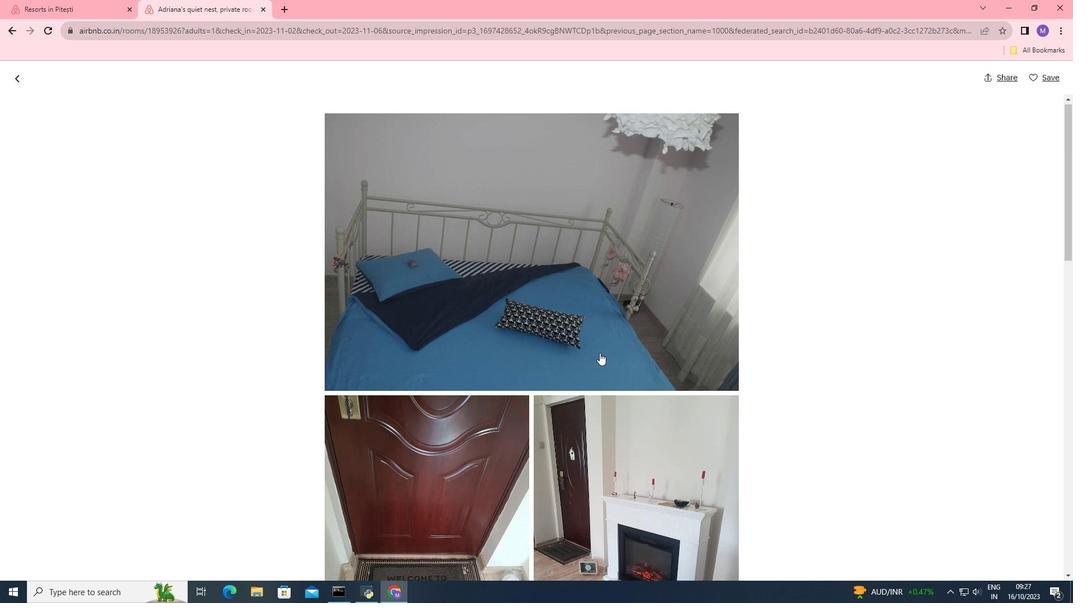 
Action: Mouse scrolled (599, 352) with delta (0, 0)
Screenshot: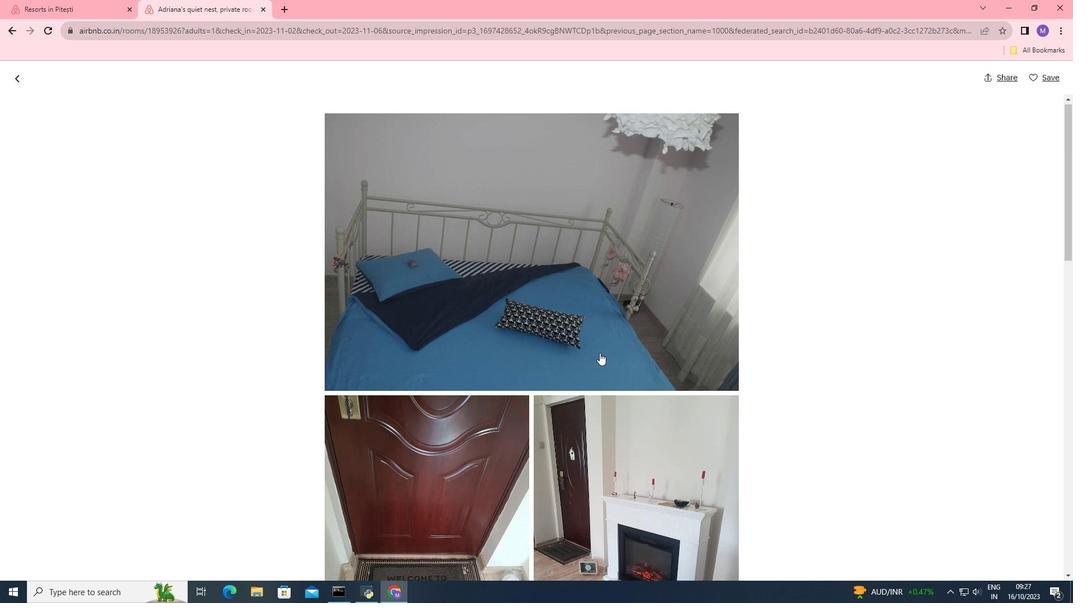 
Action: Mouse scrolled (599, 352) with delta (0, 0)
Screenshot: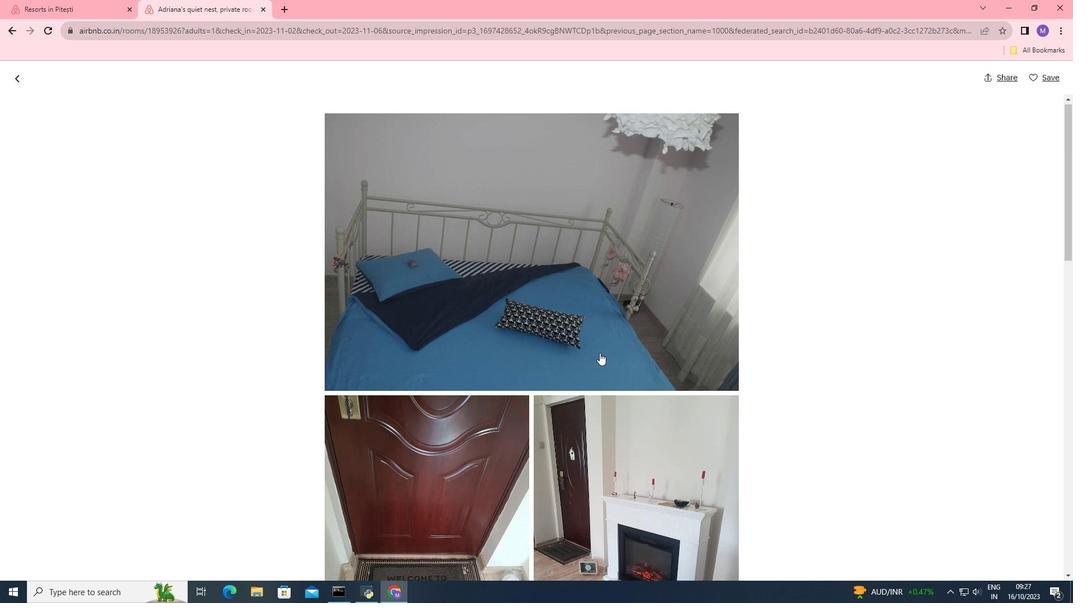 
Action: Mouse scrolled (599, 352) with delta (0, 0)
Screenshot: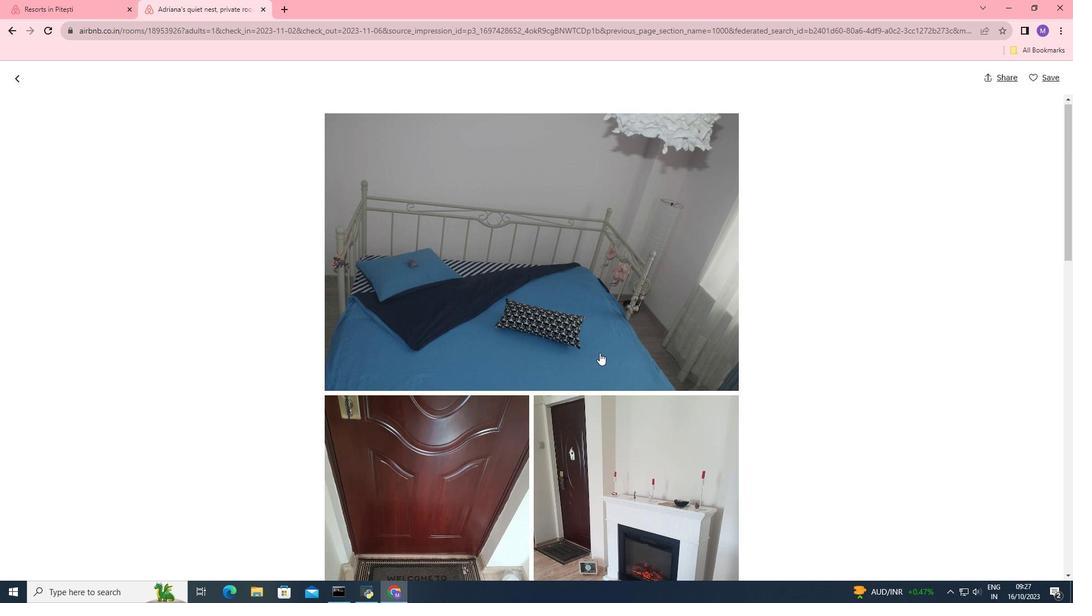
Action: Mouse scrolled (599, 352) with delta (0, 0)
Screenshot: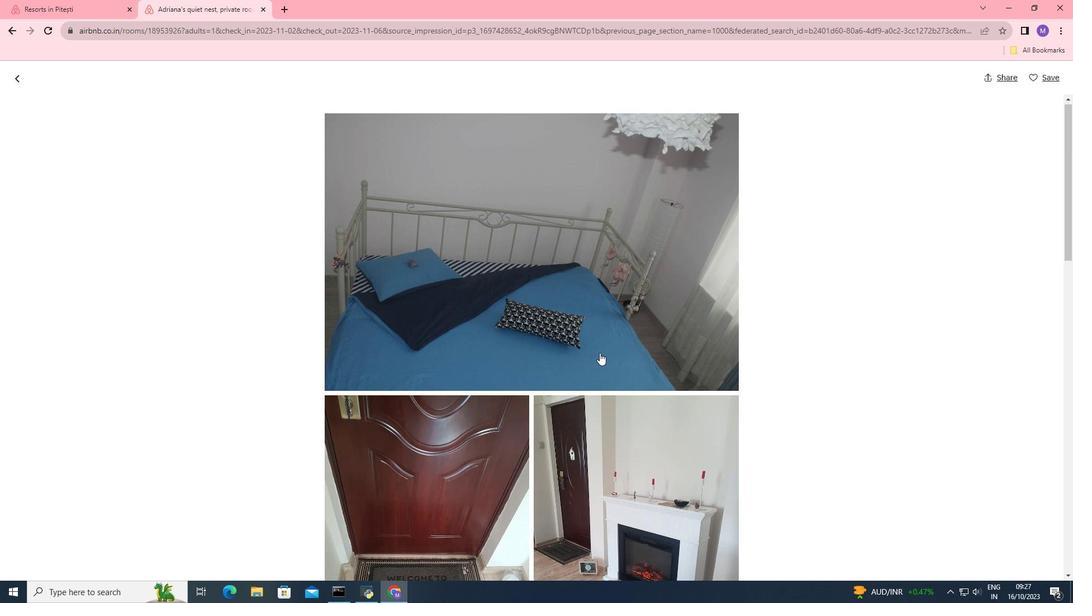 
Action: Mouse scrolled (599, 352) with delta (0, 0)
Screenshot: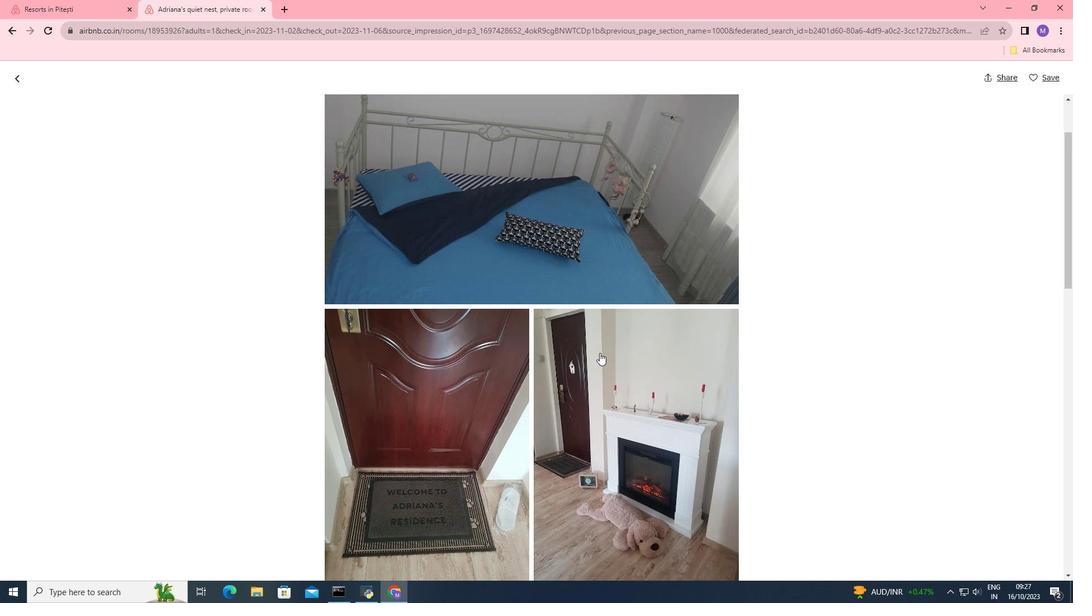 
Action: Mouse scrolled (599, 352) with delta (0, 0)
Screenshot: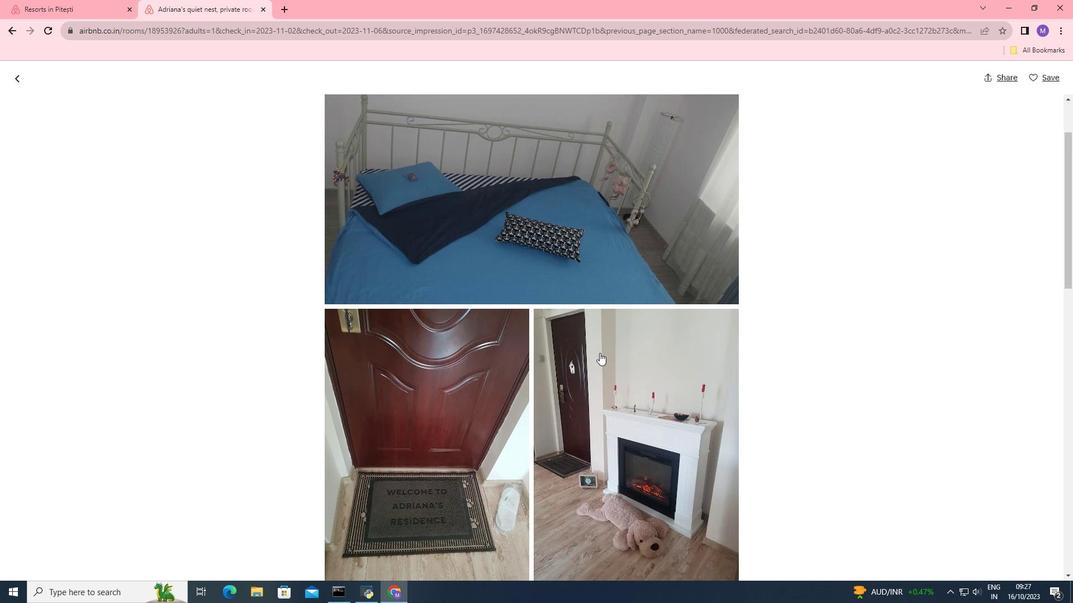 
Action: Mouse scrolled (599, 352) with delta (0, 0)
Screenshot: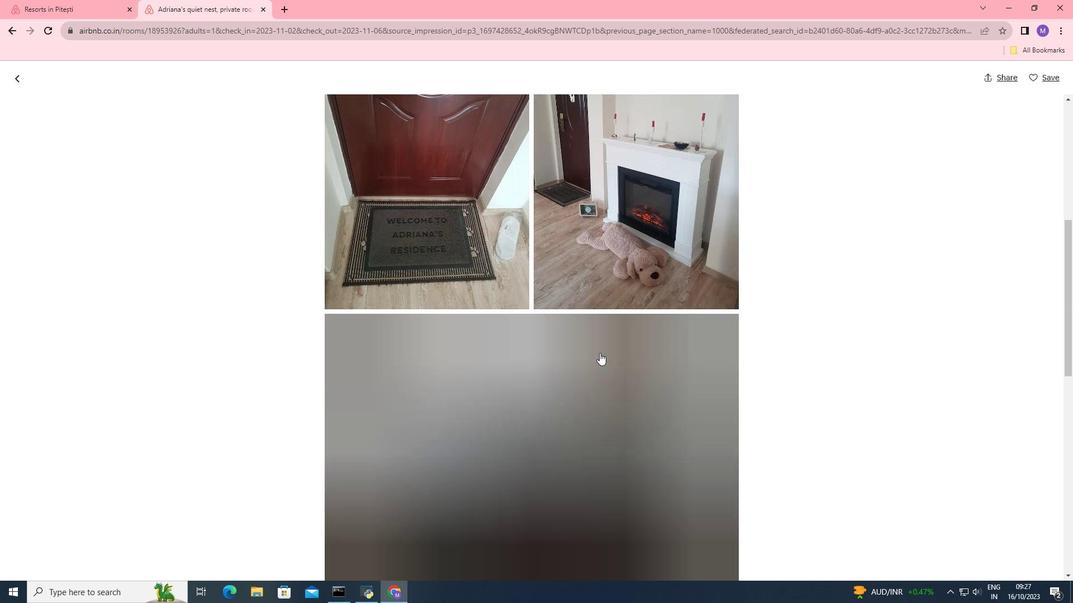 
Action: Mouse scrolled (599, 352) with delta (0, 0)
Screenshot: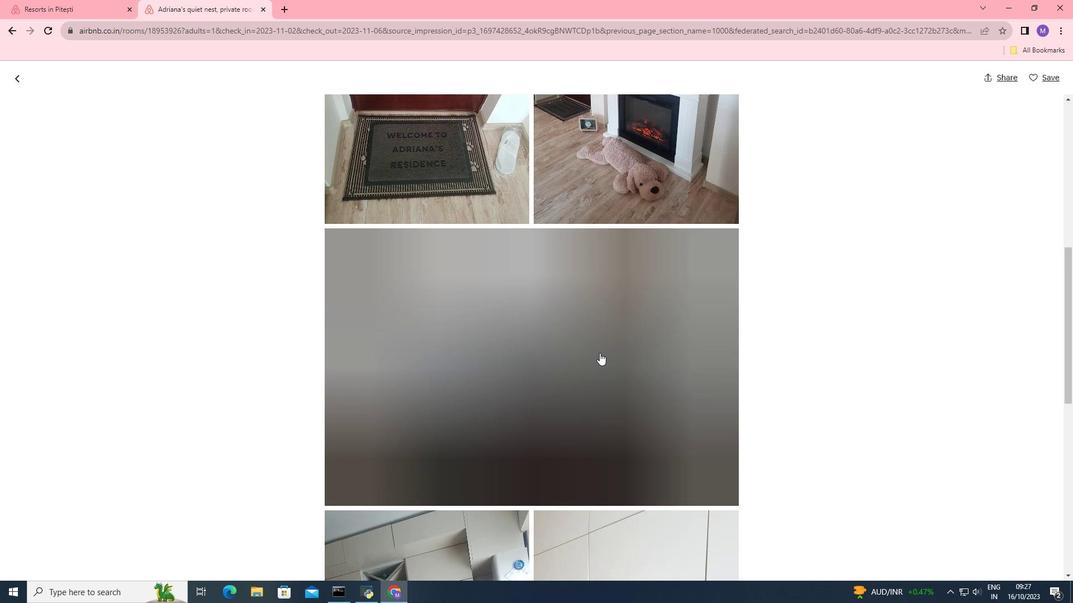 
Action: Mouse scrolled (599, 352) with delta (0, 0)
Screenshot: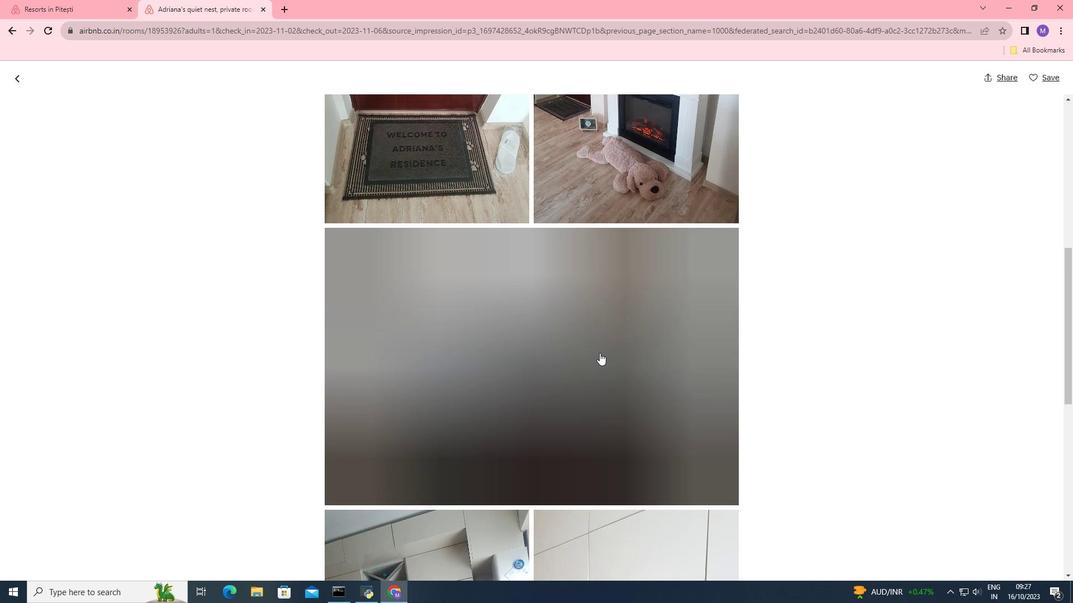 
Action: Mouse scrolled (599, 352) with delta (0, 0)
Screenshot: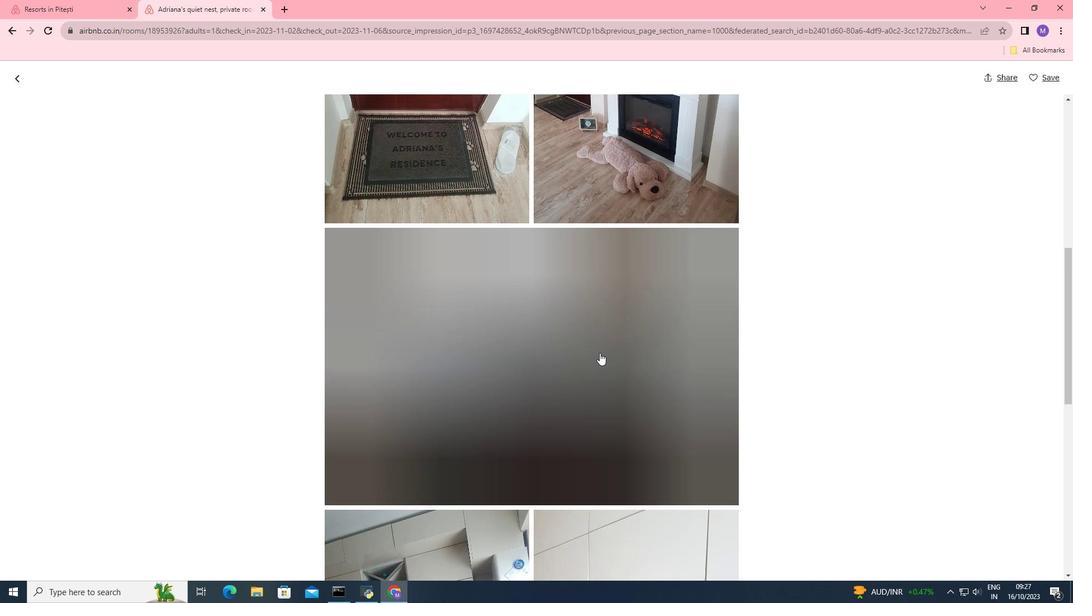 
Action: Mouse scrolled (599, 352) with delta (0, 0)
Screenshot: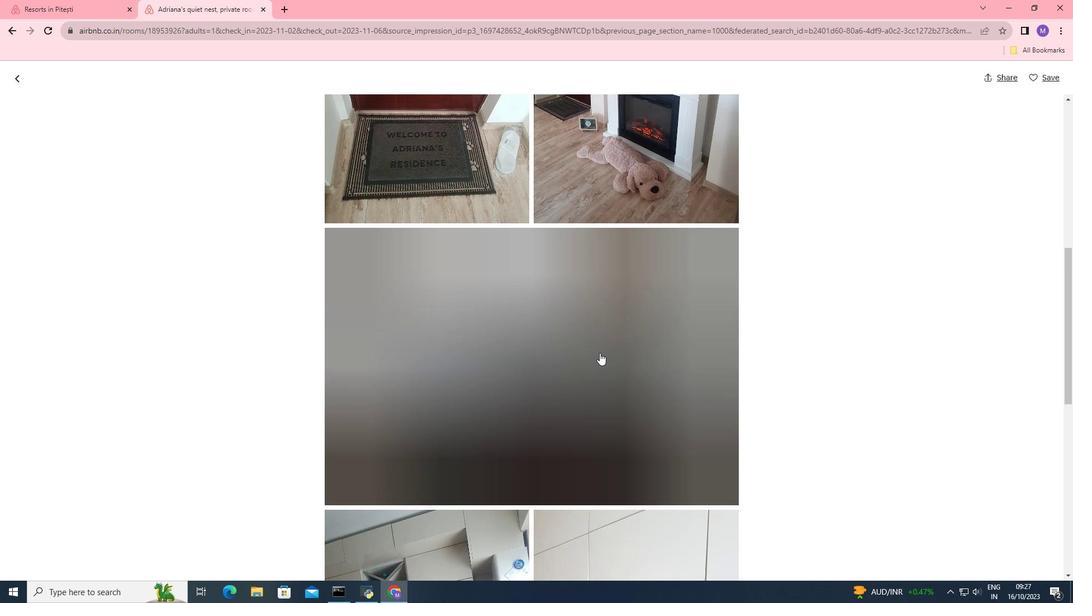 
Action: Mouse scrolled (599, 352) with delta (0, 0)
Screenshot: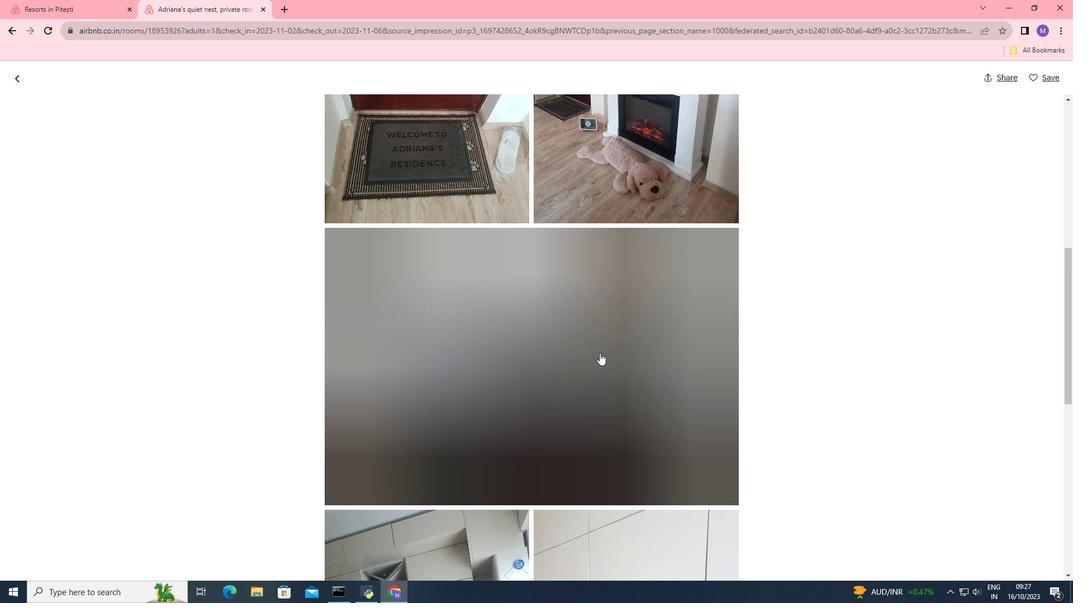 
Action: Mouse scrolled (599, 352) with delta (0, 0)
Screenshot: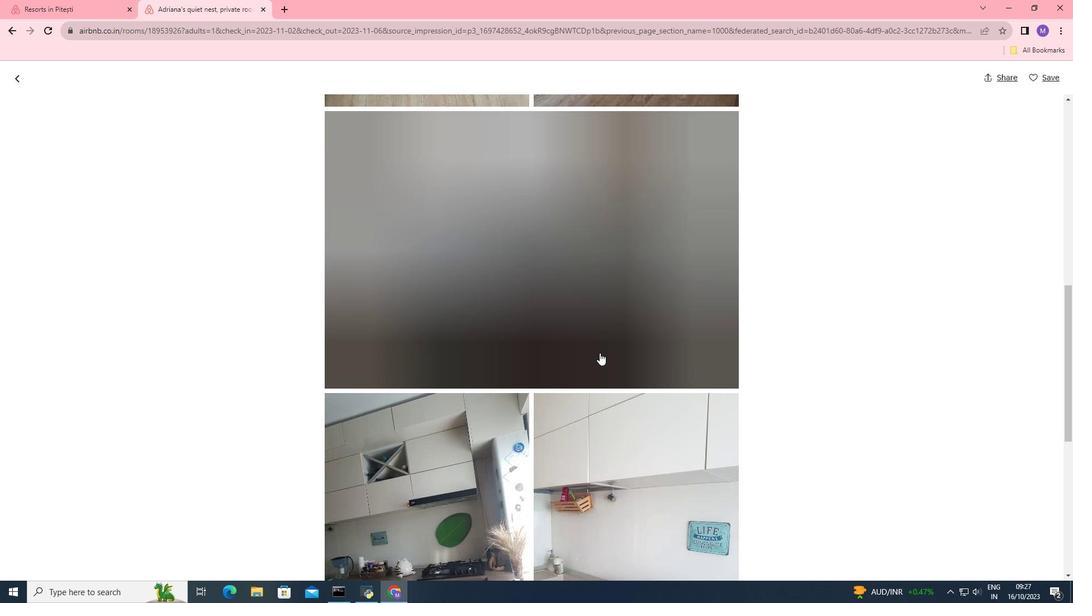 
Action: Mouse scrolled (599, 352) with delta (0, 0)
Screenshot: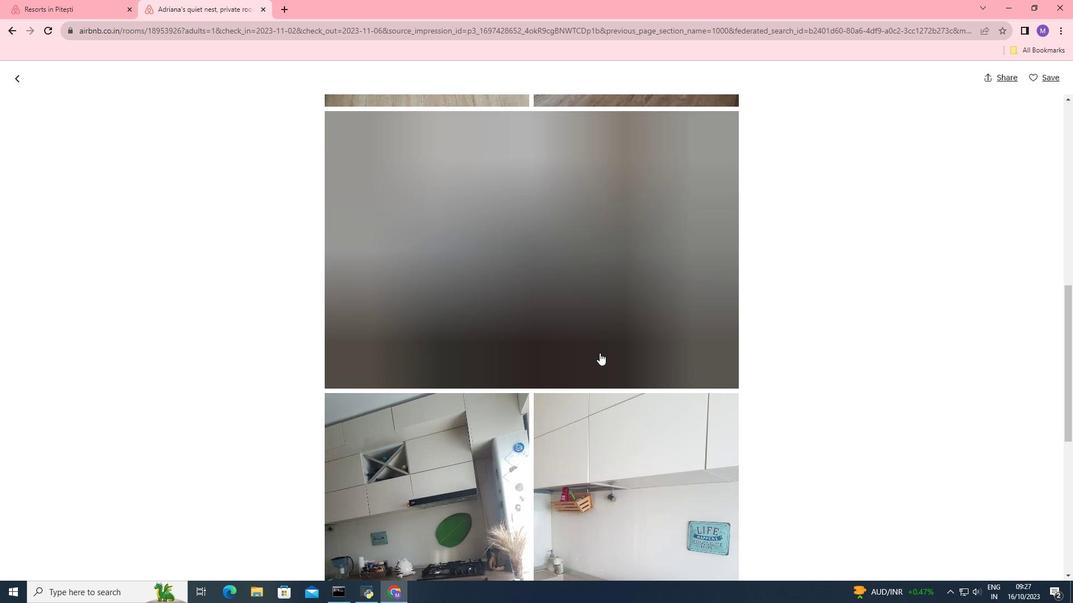 
Action: Mouse scrolled (599, 352) with delta (0, 0)
Screenshot: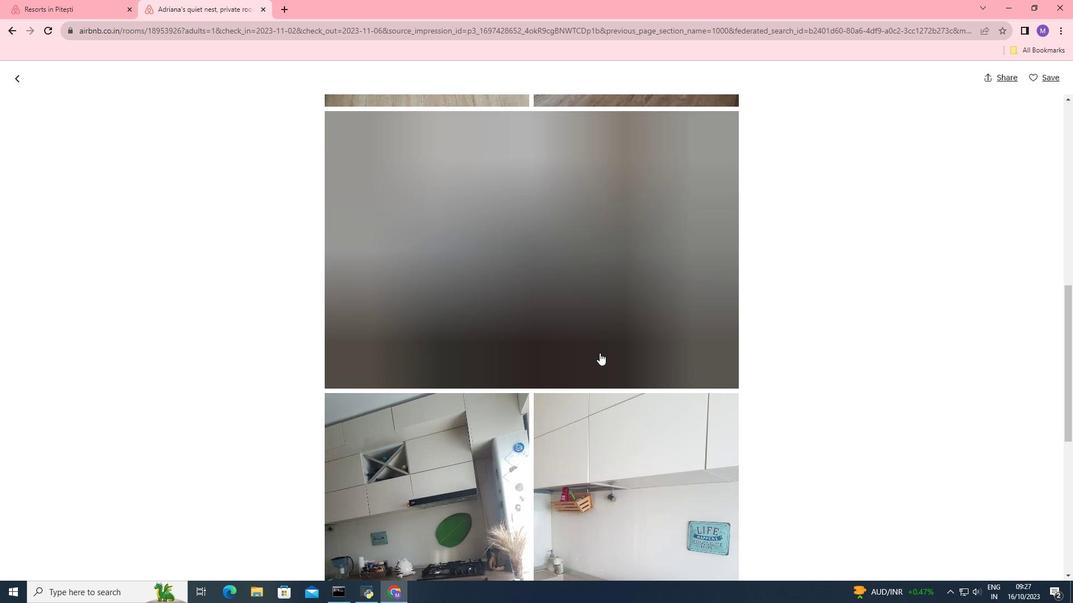
Action: Mouse scrolled (599, 352) with delta (0, 0)
Screenshot: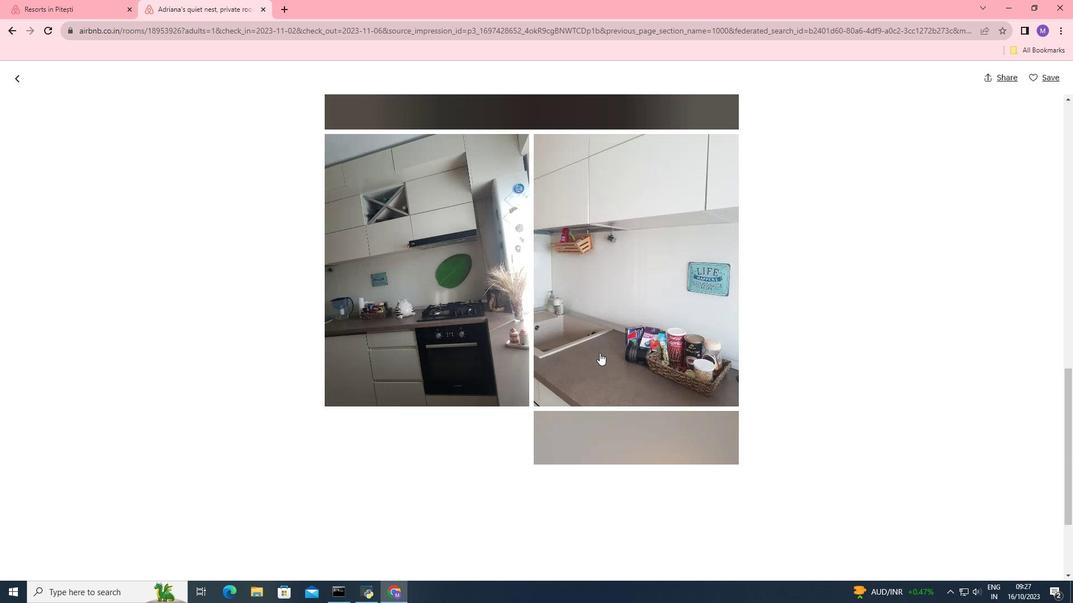 
Action: Mouse moved to (599, 353)
Screenshot: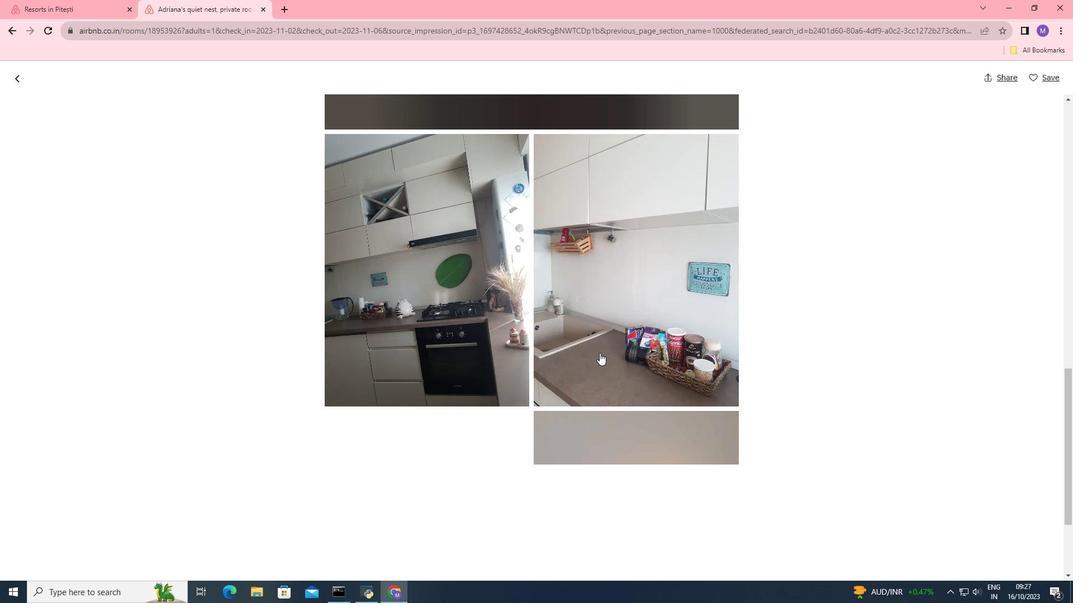 
Action: Mouse scrolled (599, 352) with delta (0, 0)
Screenshot: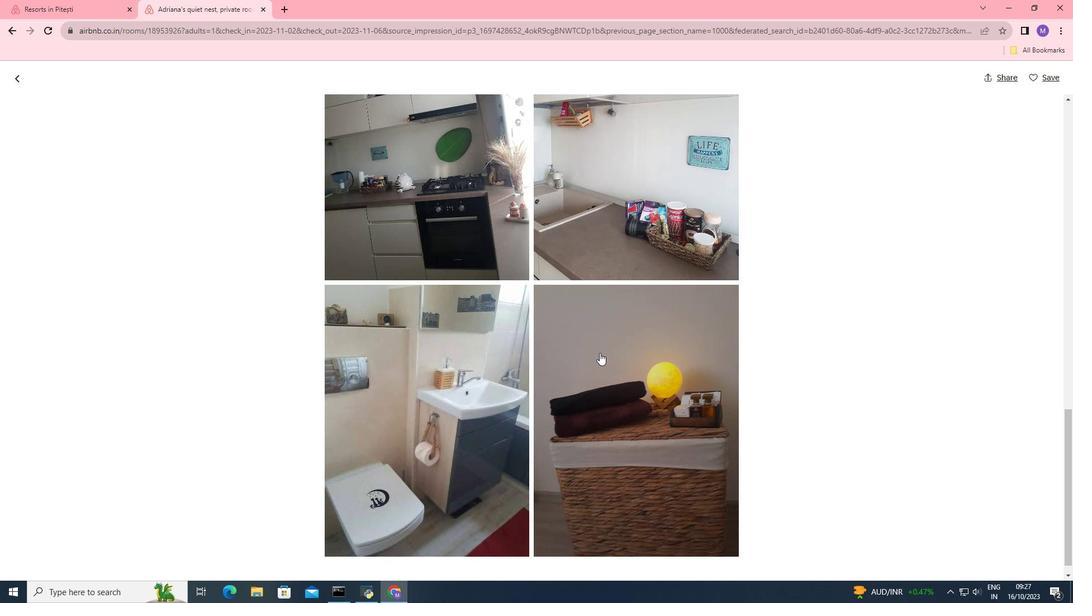 
Action: Mouse scrolled (599, 352) with delta (0, 0)
Screenshot: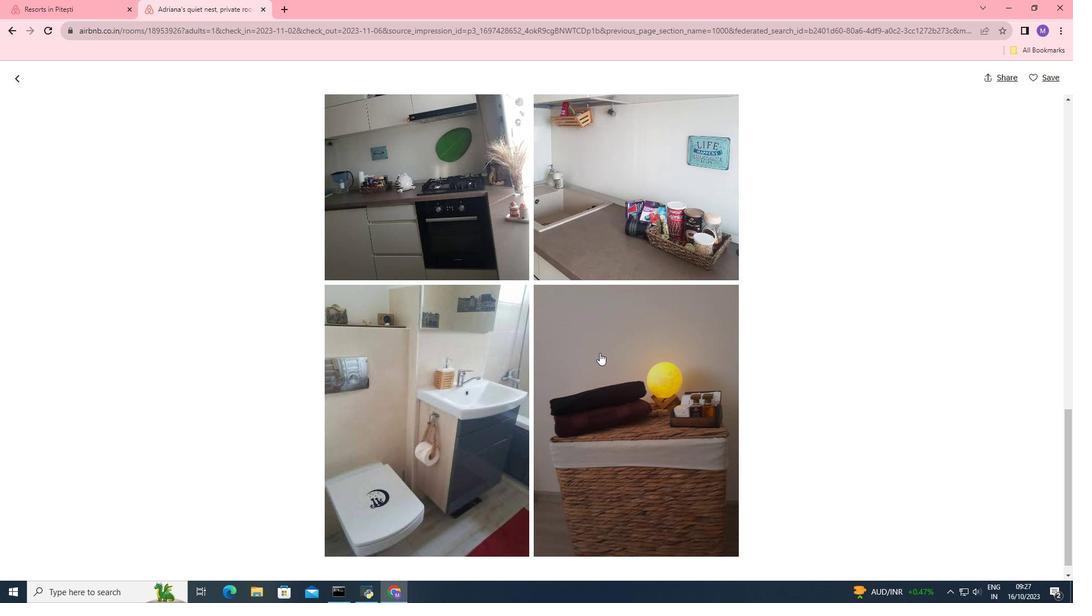 
Action: Mouse scrolled (599, 352) with delta (0, 0)
Screenshot: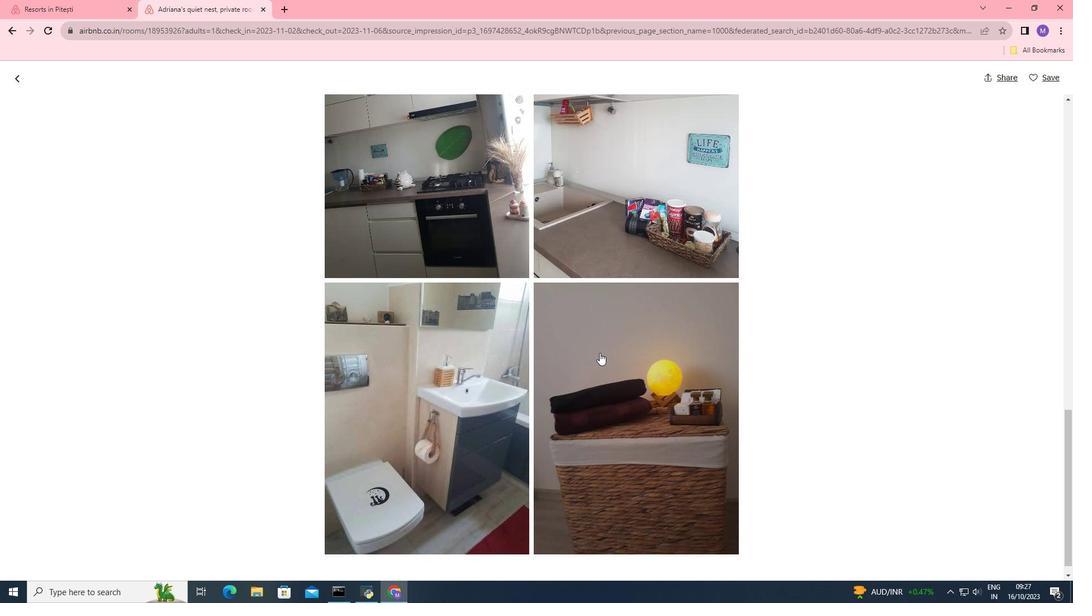 
Action: Mouse scrolled (599, 352) with delta (0, 0)
Screenshot: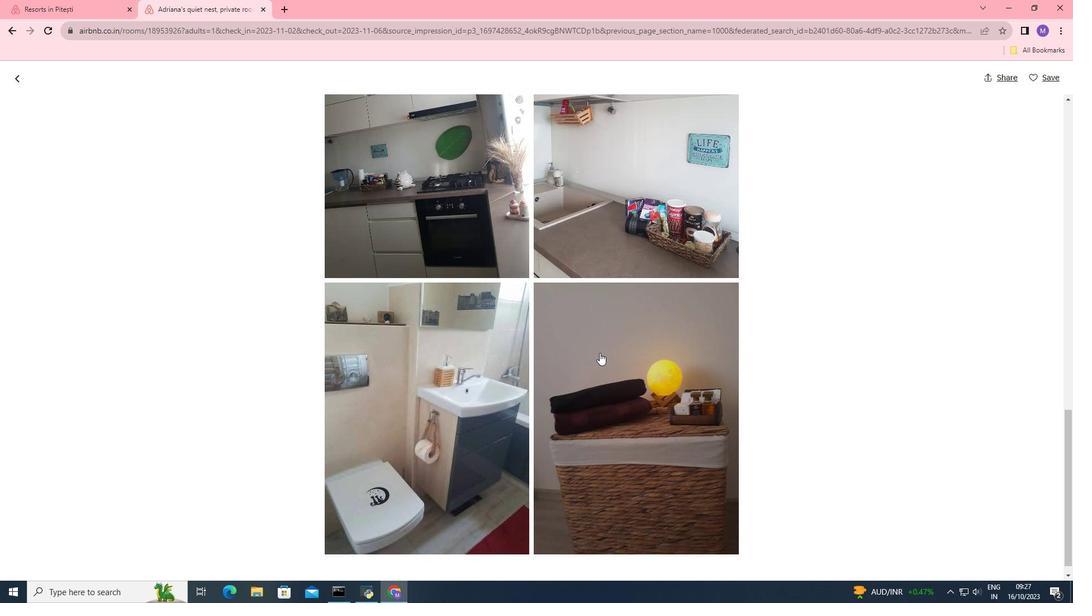 
Action: Mouse scrolled (599, 352) with delta (0, 0)
Screenshot: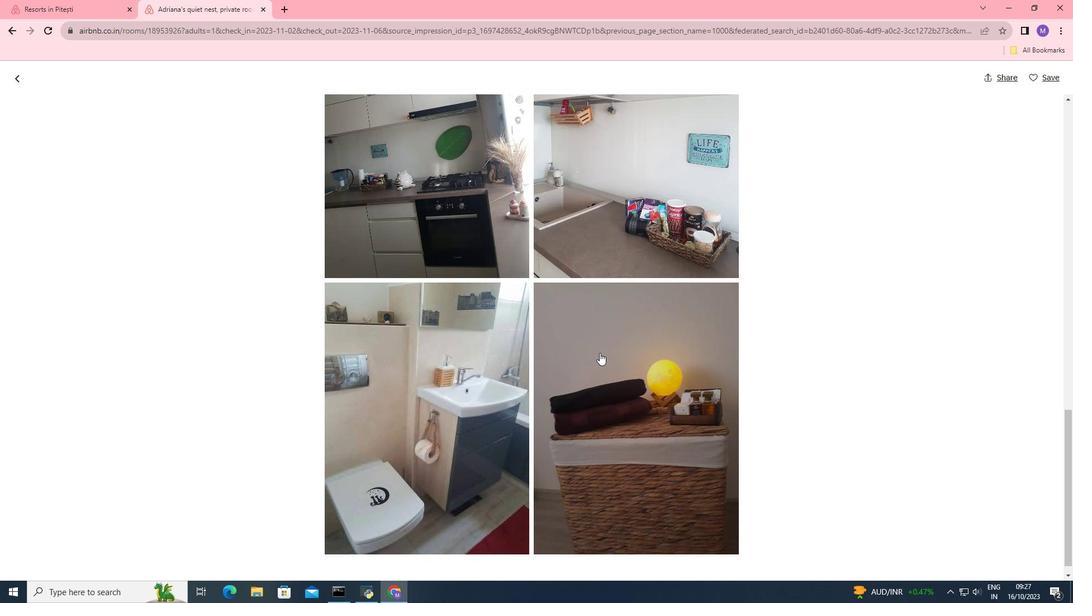 
Action: Mouse scrolled (599, 352) with delta (0, 0)
Screenshot: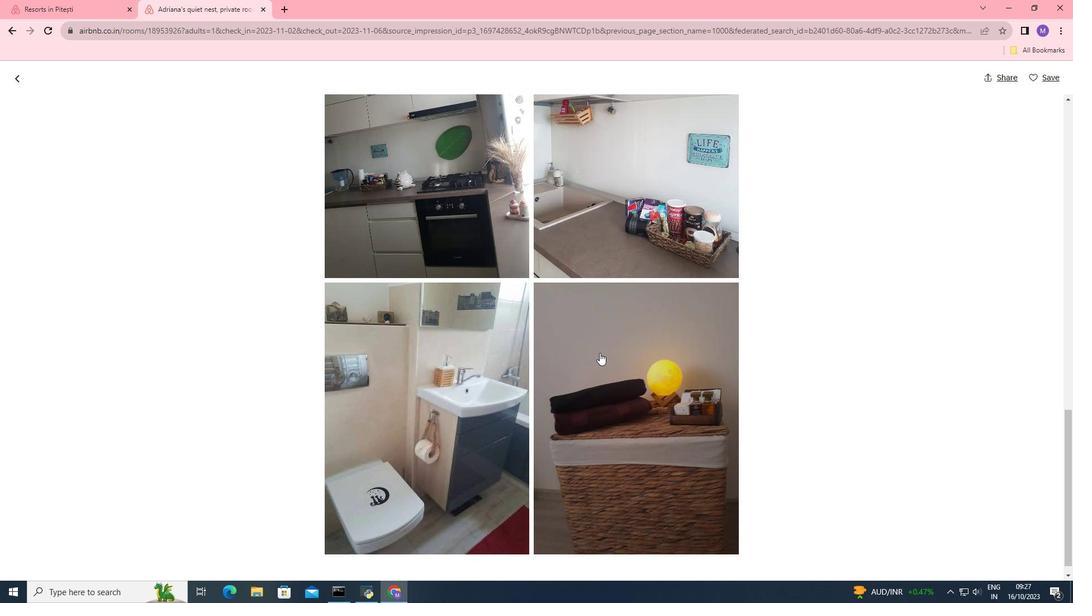 
Action: Mouse scrolled (599, 352) with delta (0, 0)
Screenshot: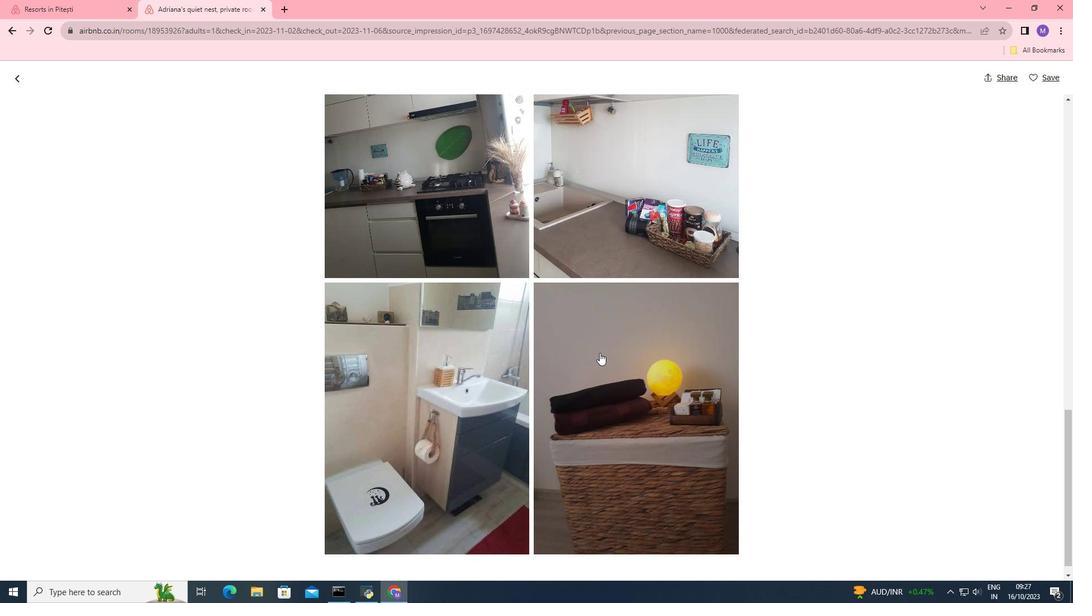 
Action: Mouse moved to (12, 78)
Screenshot: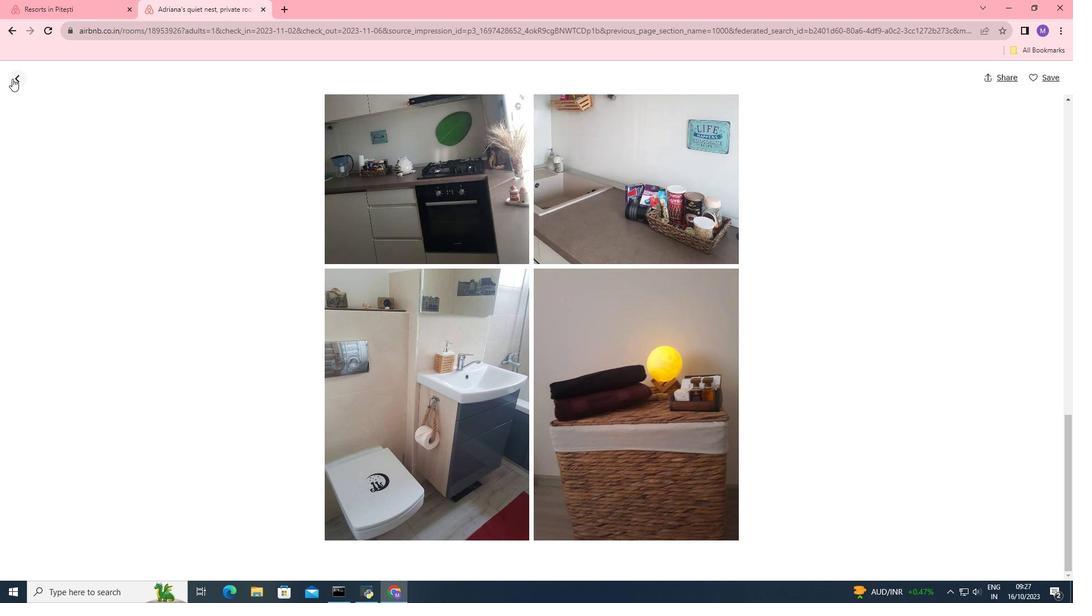 
Action: Mouse pressed left at (12, 78)
Screenshot: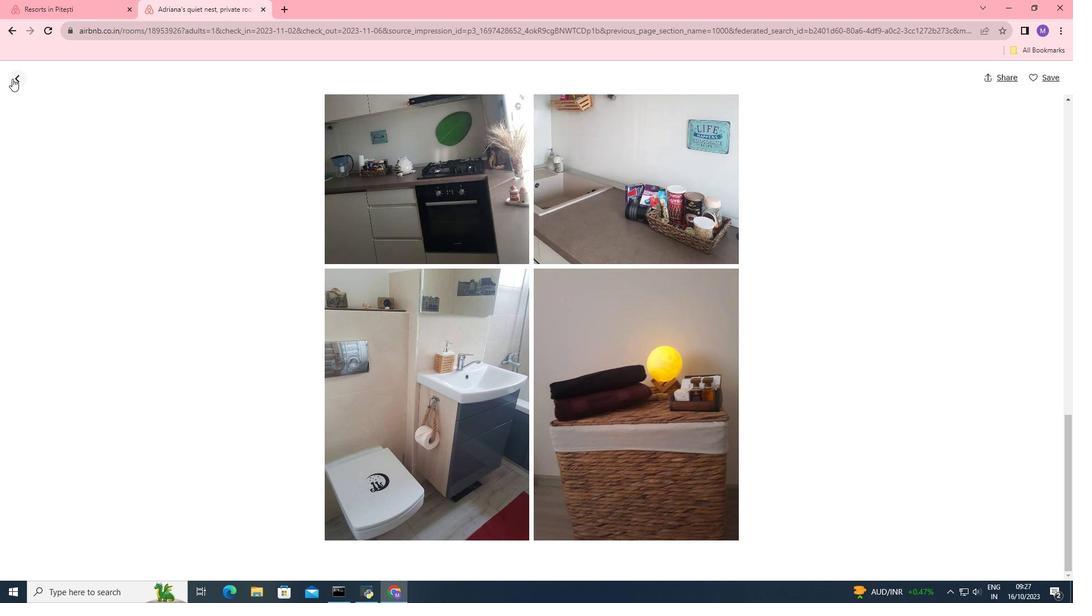 
Action: Mouse moved to (437, 328)
Screenshot: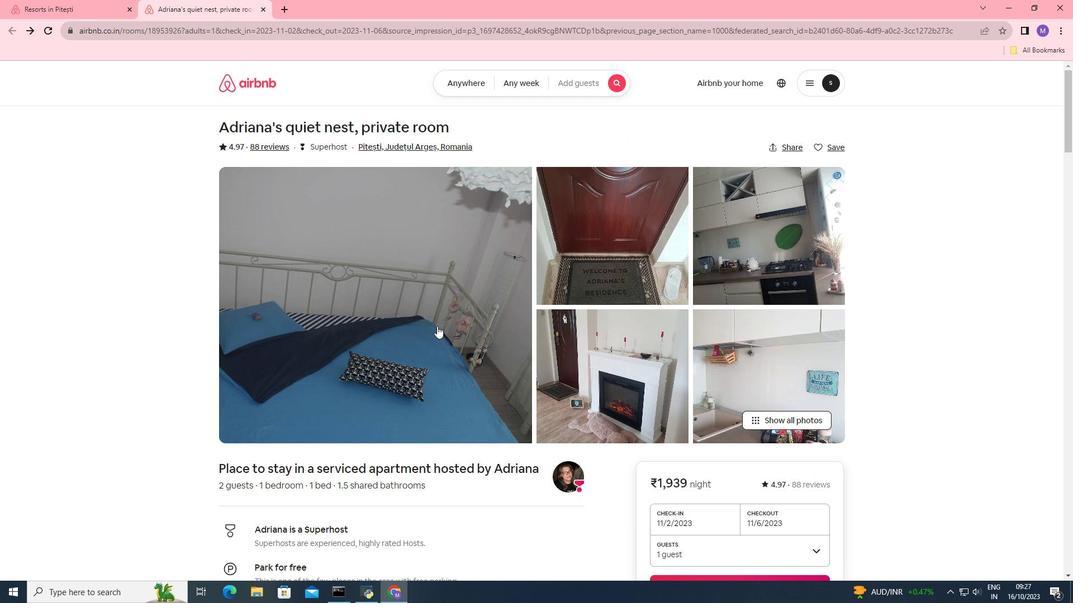 
Action: Mouse scrolled (437, 327) with delta (0, 0)
Screenshot: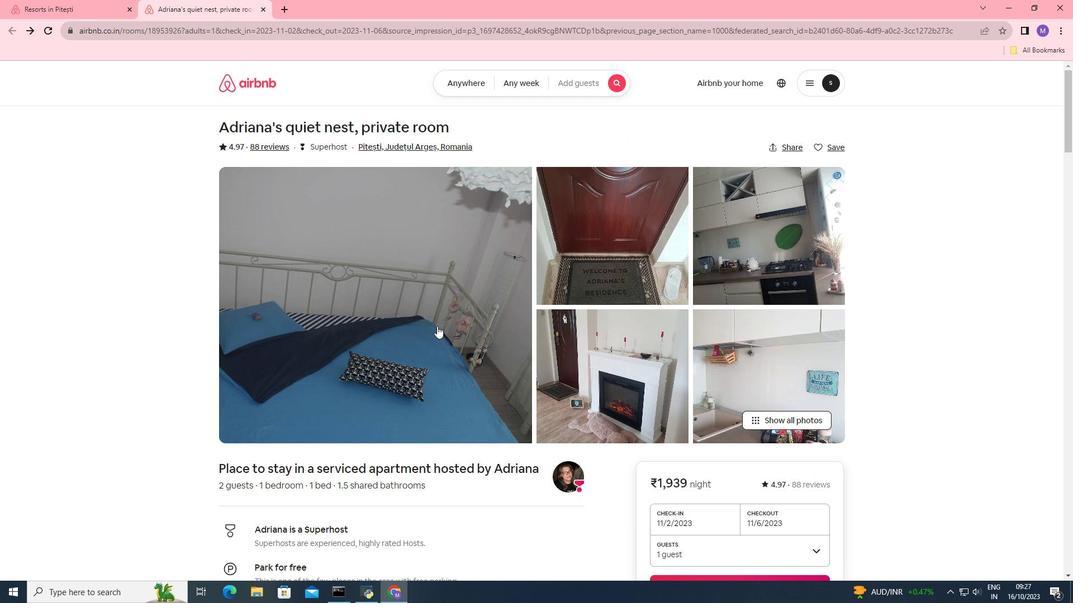 
Action: Mouse moved to (437, 326)
Screenshot: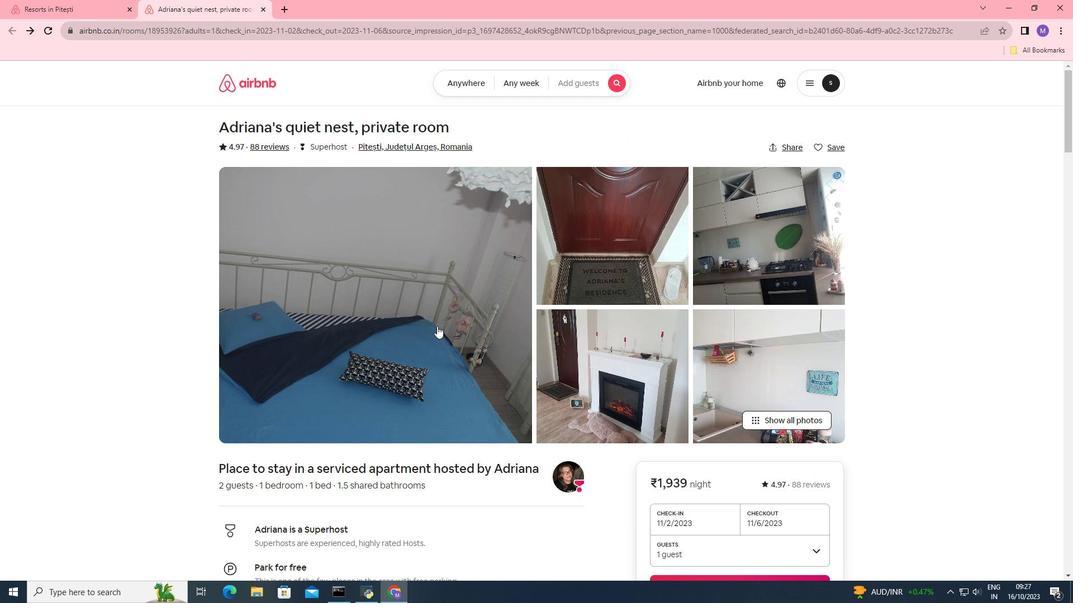 
Action: Mouse scrolled (437, 325) with delta (0, 0)
Screenshot: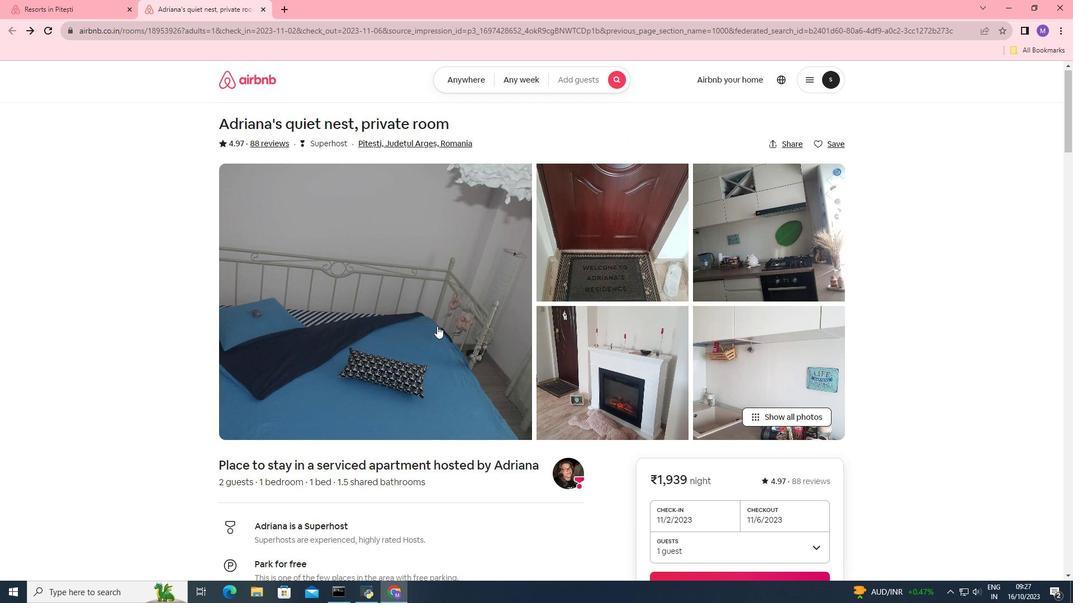 
Action: Mouse moved to (436, 325)
Screenshot: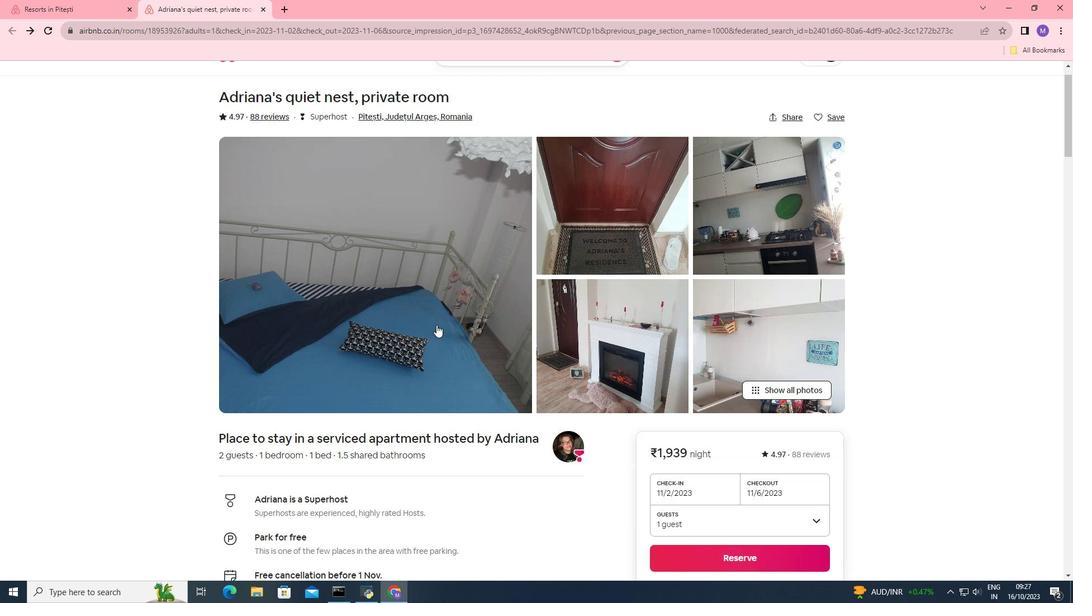 
Action: Mouse scrolled (436, 324) with delta (0, 0)
Screenshot: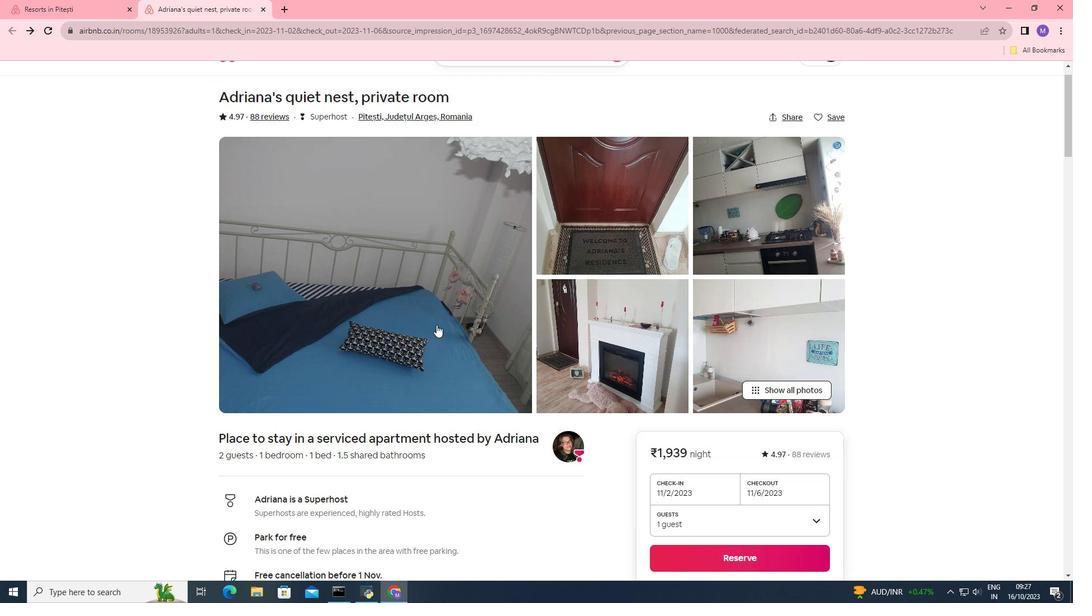 
Action: Mouse moved to (439, 314)
Screenshot: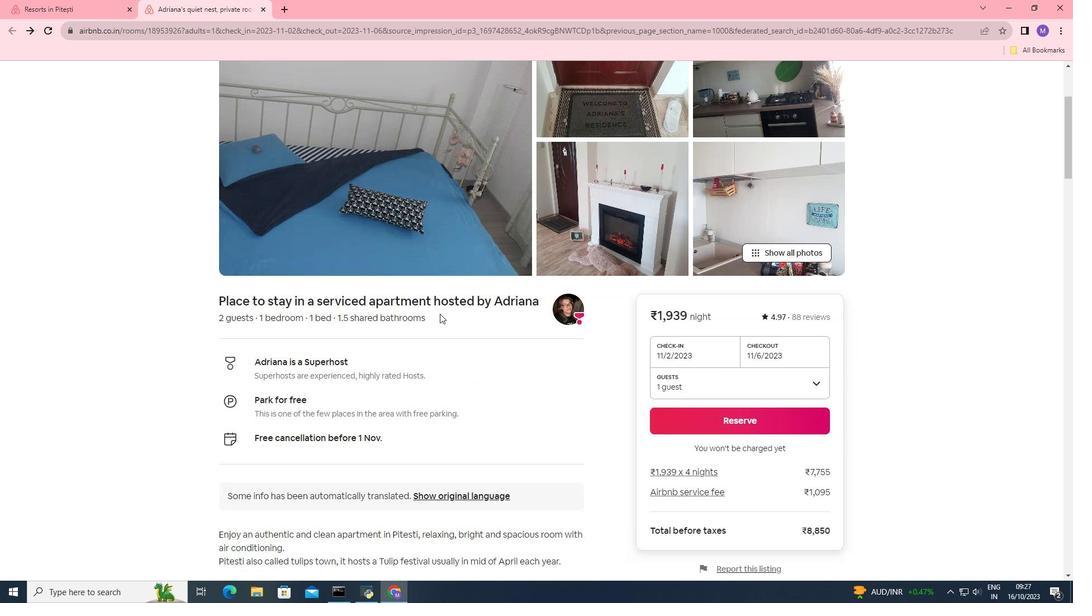 
Action: Mouse scrolled (439, 313) with delta (0, 0)
Screenshot: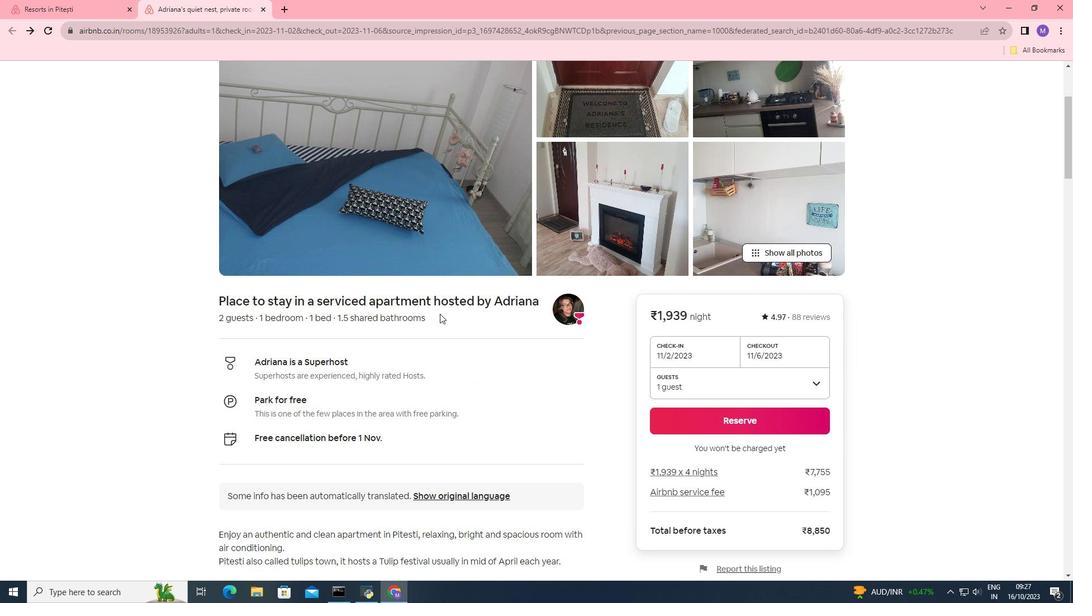 
Action: Mouse scrolled (439, 313) with delta (0, 0)
Screenshot: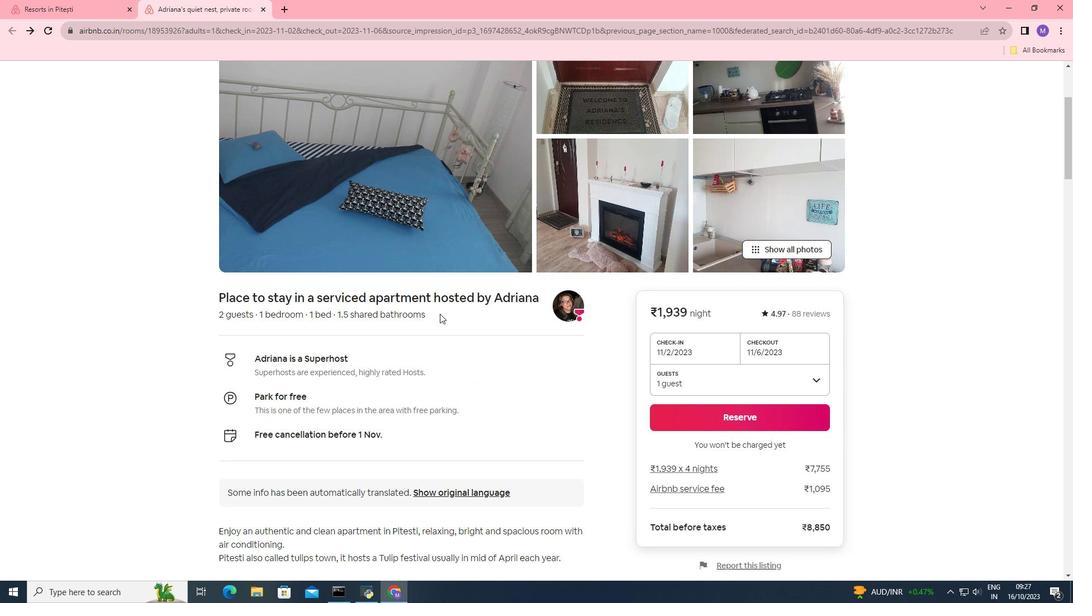 
Action: Mouse scrolled (439, 313) with delta (0, 0)
Screenshot: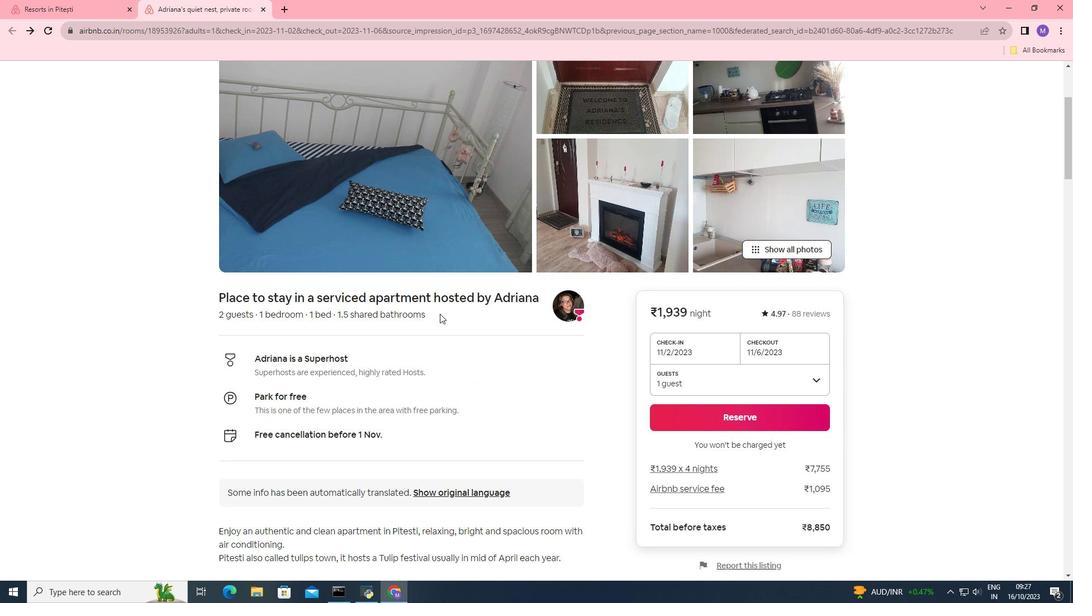 
Action: Mouse moved to (443, 314)
Screenshot: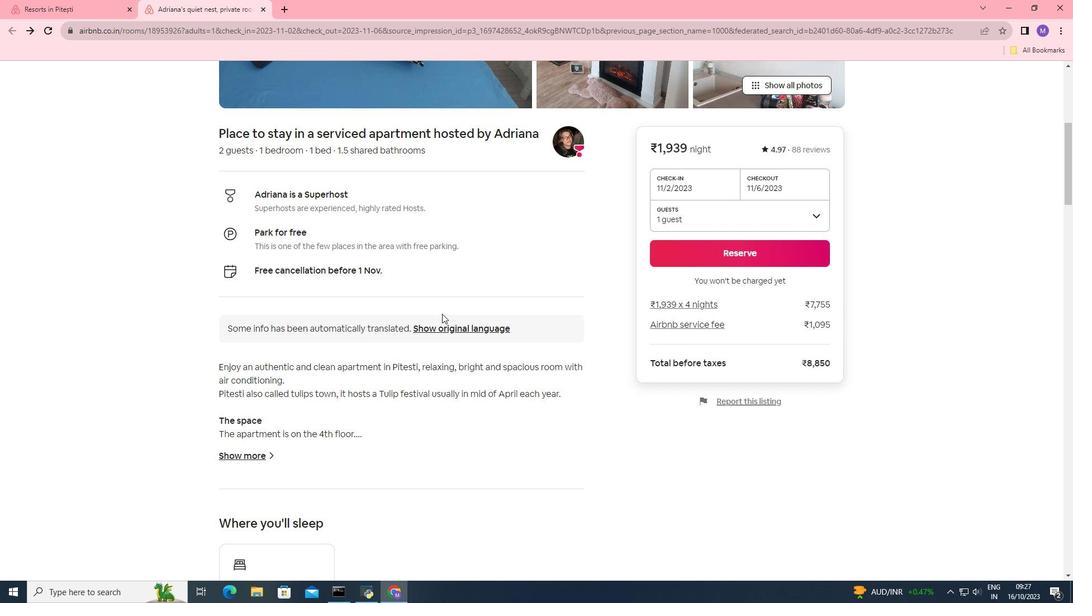 
Action: Mouse scrolled (443, 313) with delta (0, 0)
Screenshot: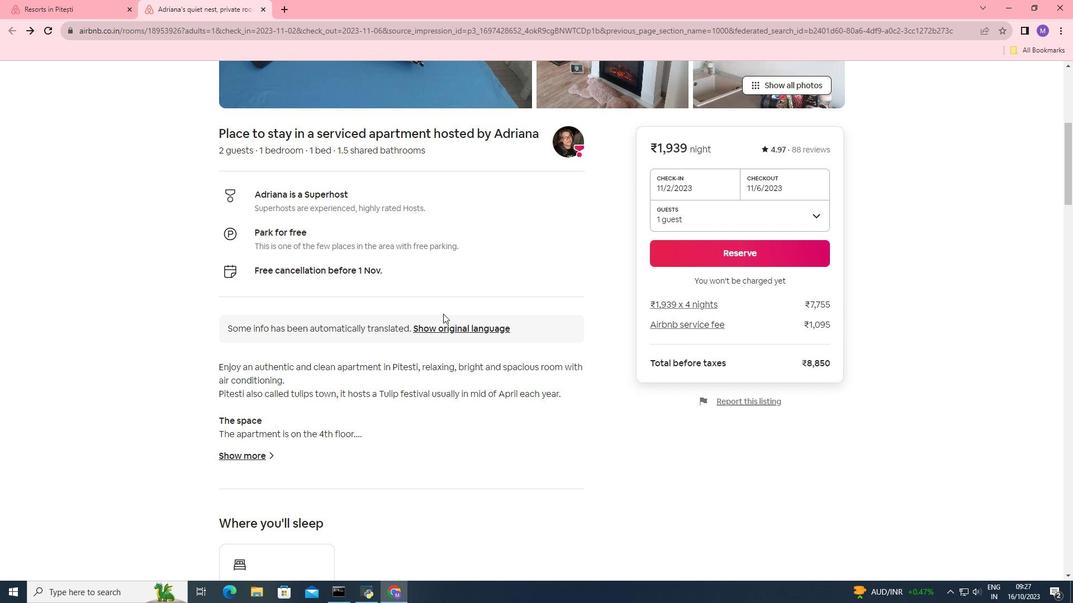 
Action: Mouse scrolled (443, 313) with delta (0, 0)
Screenshot: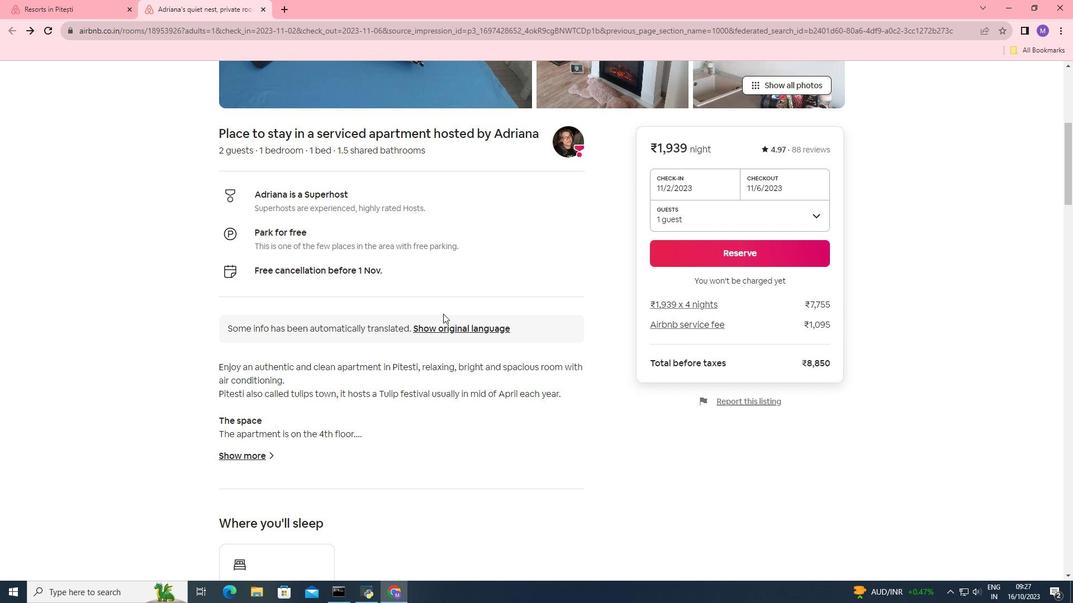 
Action: Mouse moved to (243, 338)
Screenshot: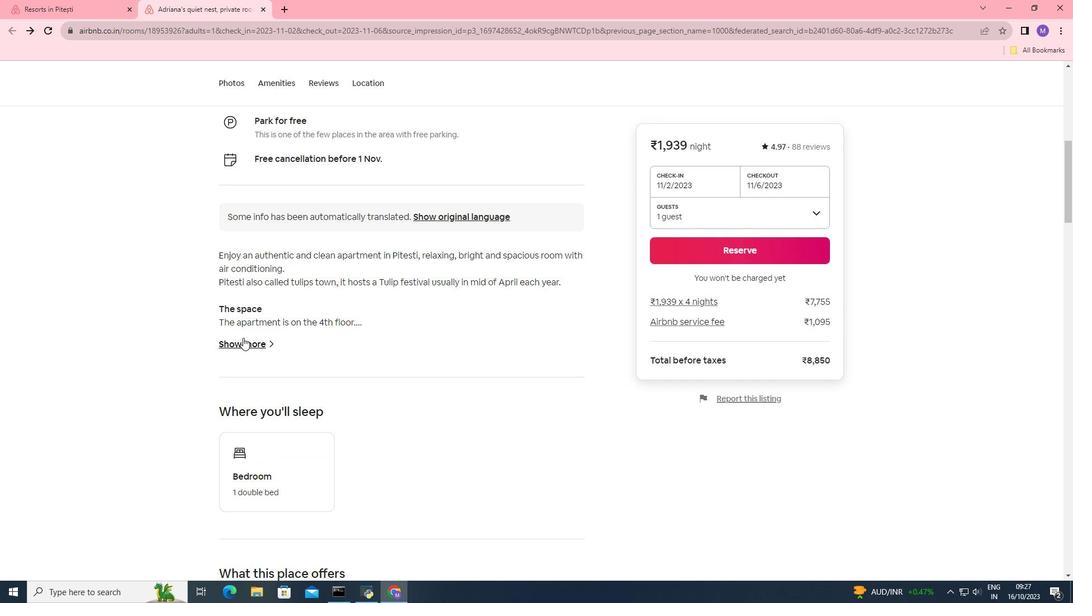 
Action: Mouse pressed left at (243, 338)
Screenshot: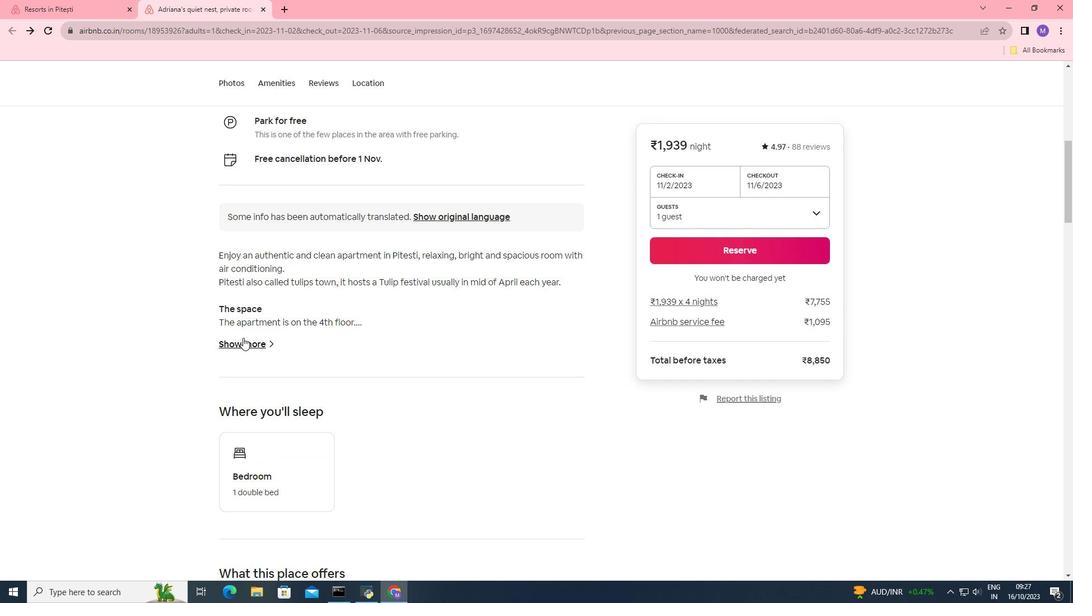 
Action: Mouse moved to (466, 294)
Screenshot: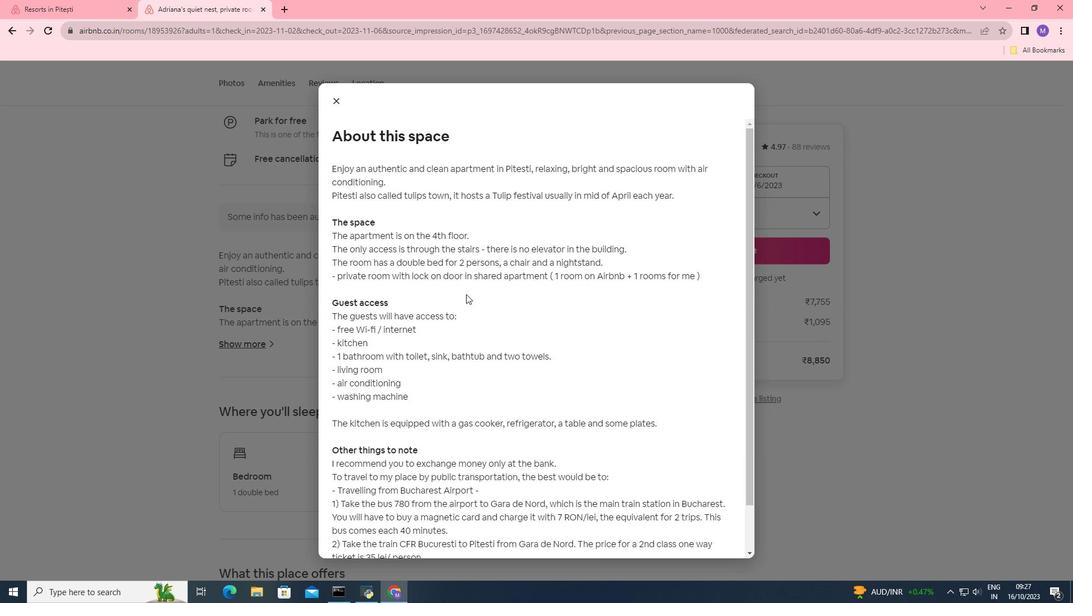 
Action: Mouse scrolled (466, 294) with delta (0, 0)
Screenshot: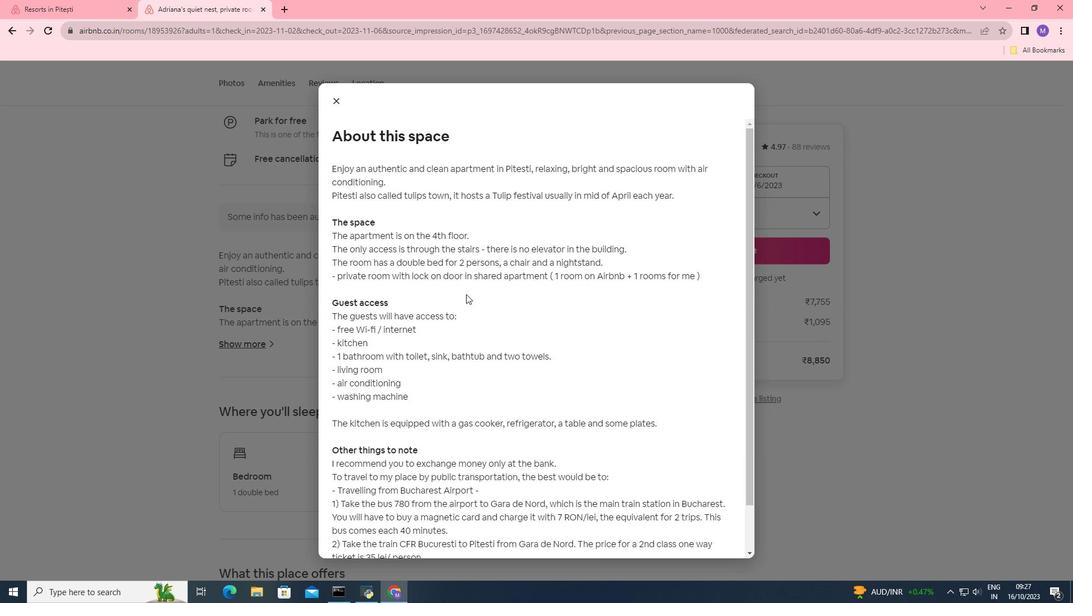 
Action: Mouse scrolled (466, 294) with delta (0, 0)
Screenshot: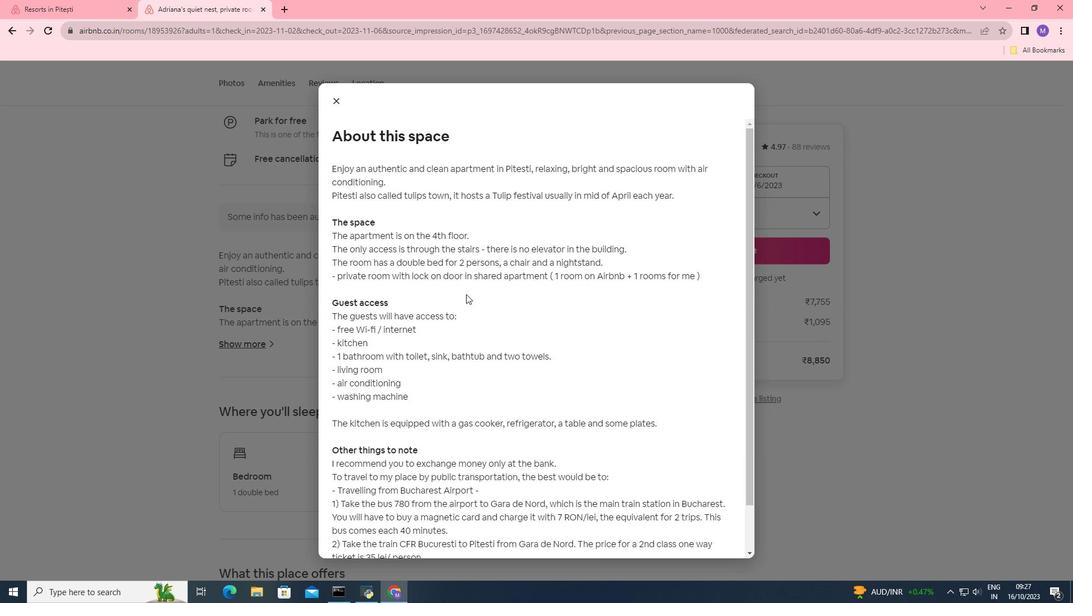 
Action: Mouse scrolled (466, 294) with delta (0, 0)
Screenshot: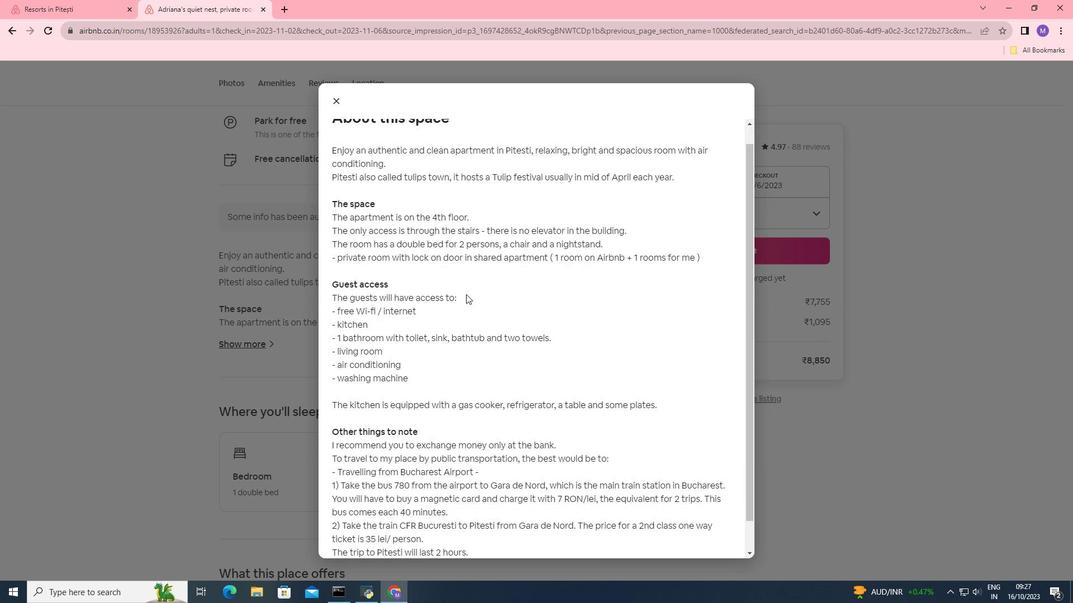 
Action: Mouse scrolled (466, 294) with delta (0, 0)
Screenshot: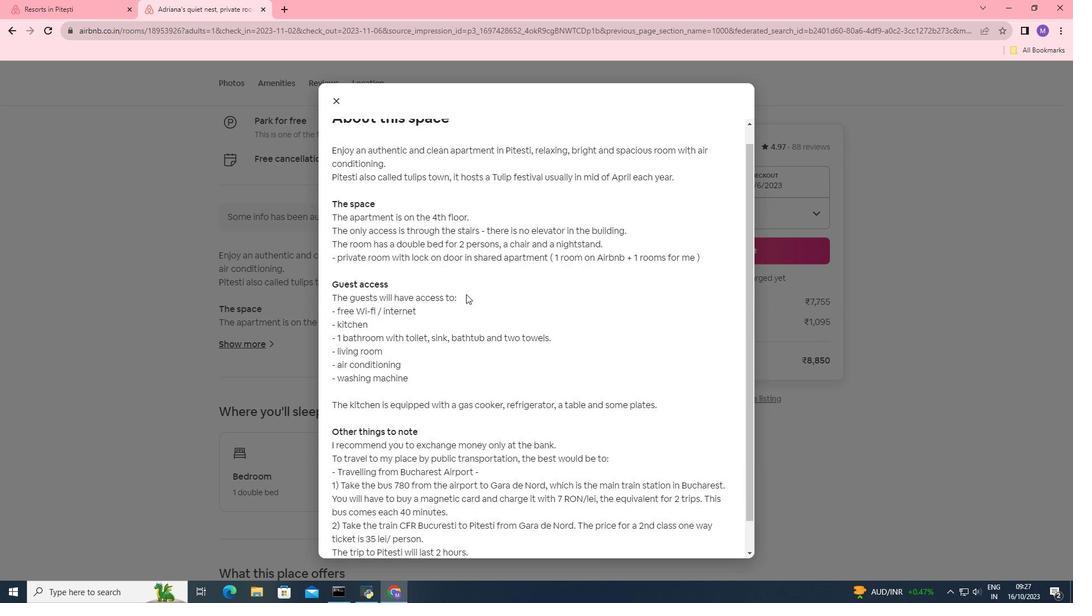 
Action: Mouse scrolled (466, 294) with delta (0, 0)
Screenshot: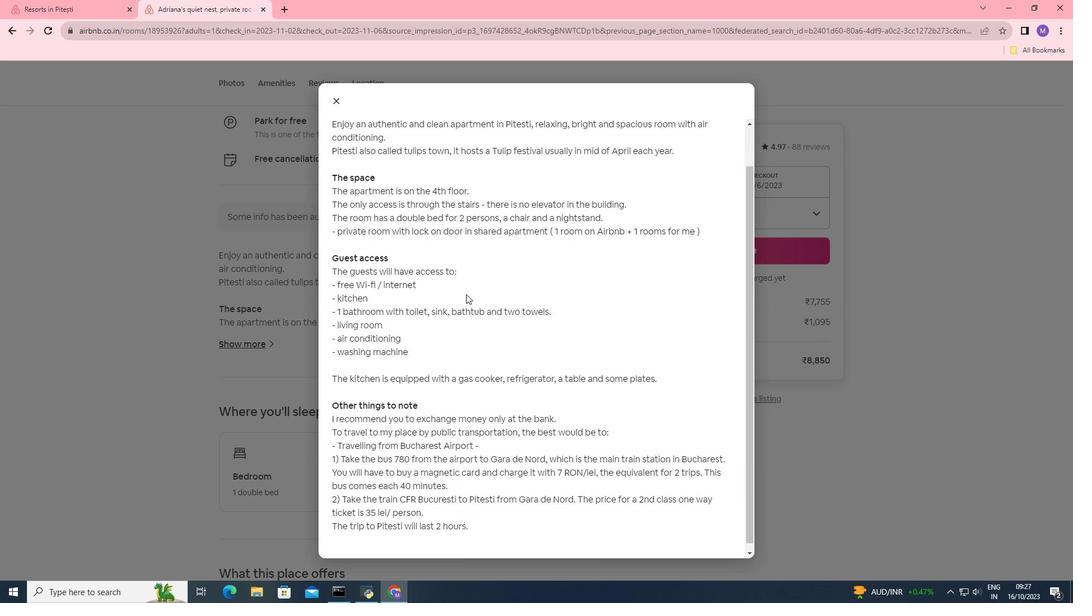 
Action: Mouse moved to (335, 98)
Screenshot: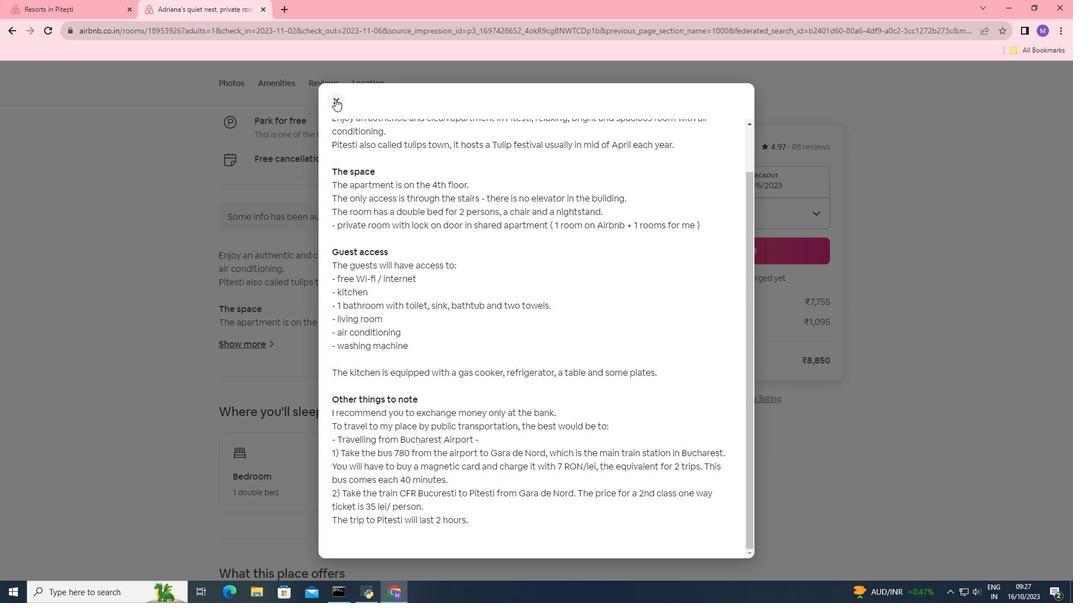 
Action: Mouse pressed left at (335, 98)
Screenshot: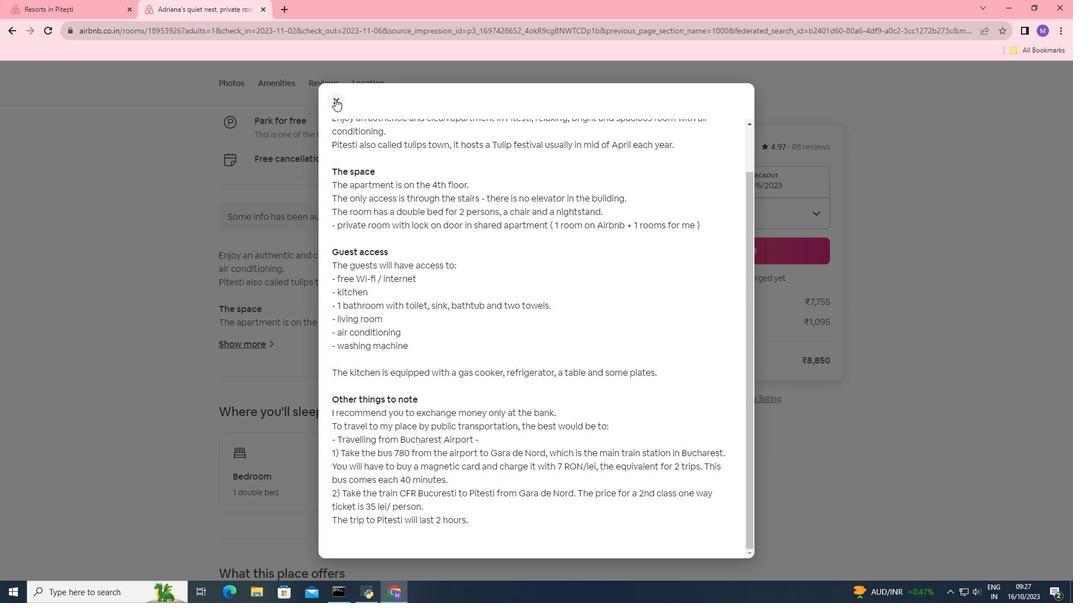
Action: Mouse moved to (352, 299)
Screenshot: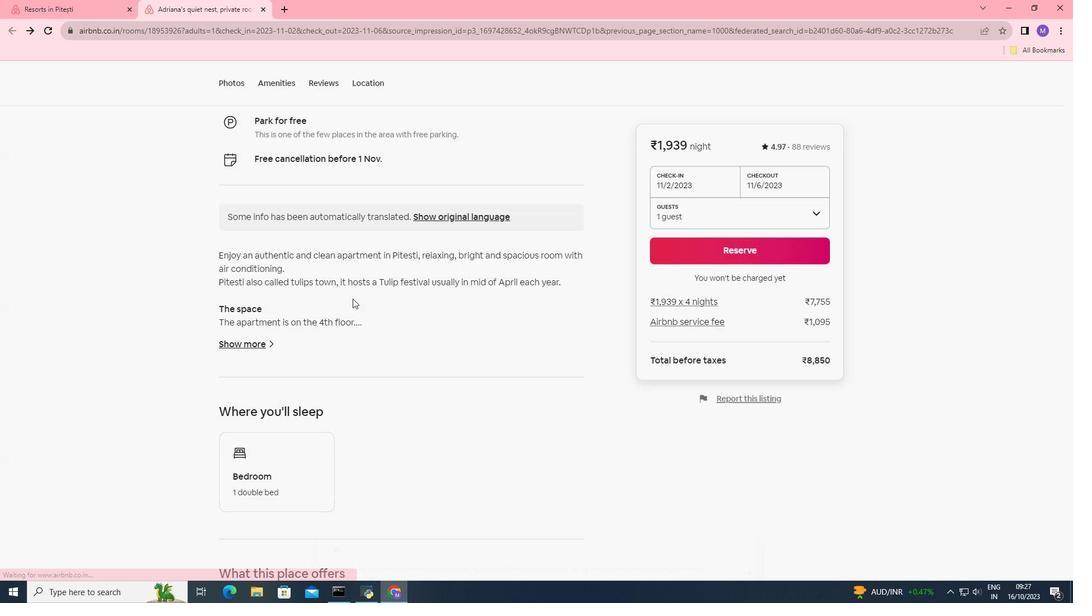 
Action: Mouse scrolled (352, 298) with delta (0, 0)
Screenshot: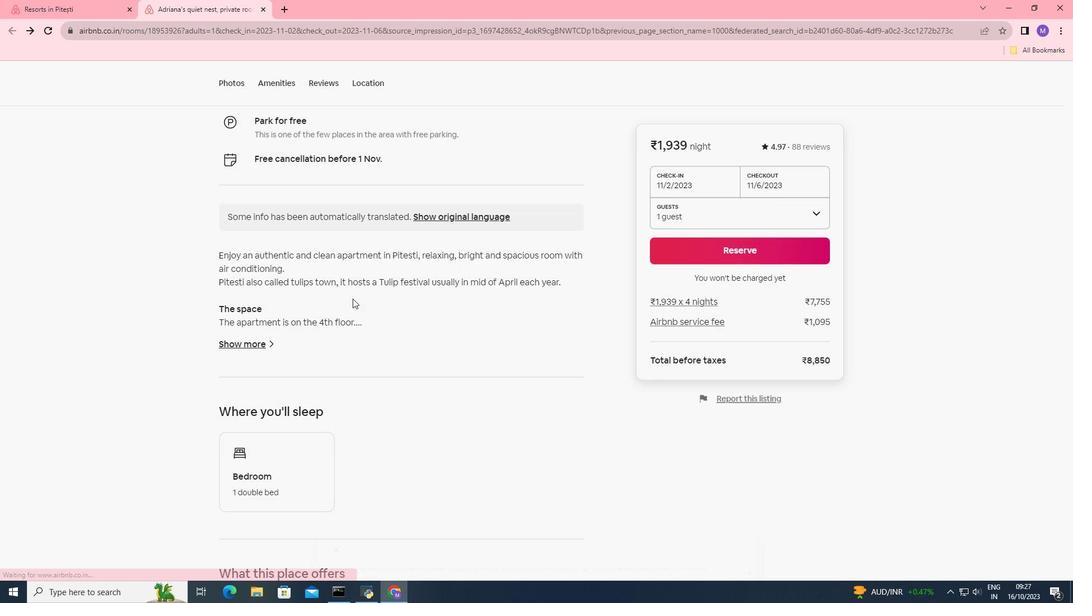 
Action: Mouse scrolled (352, 298) with delta (0, 0)
Screenshot: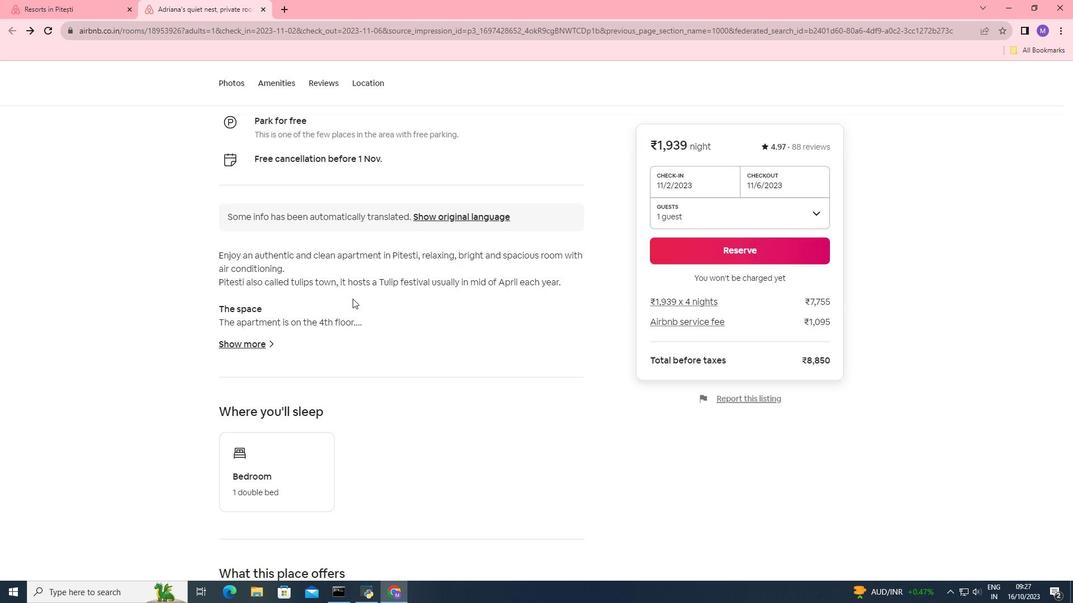 
Action: Mouse scrolled (352, 298) with delta (0, 0)
Screenshot: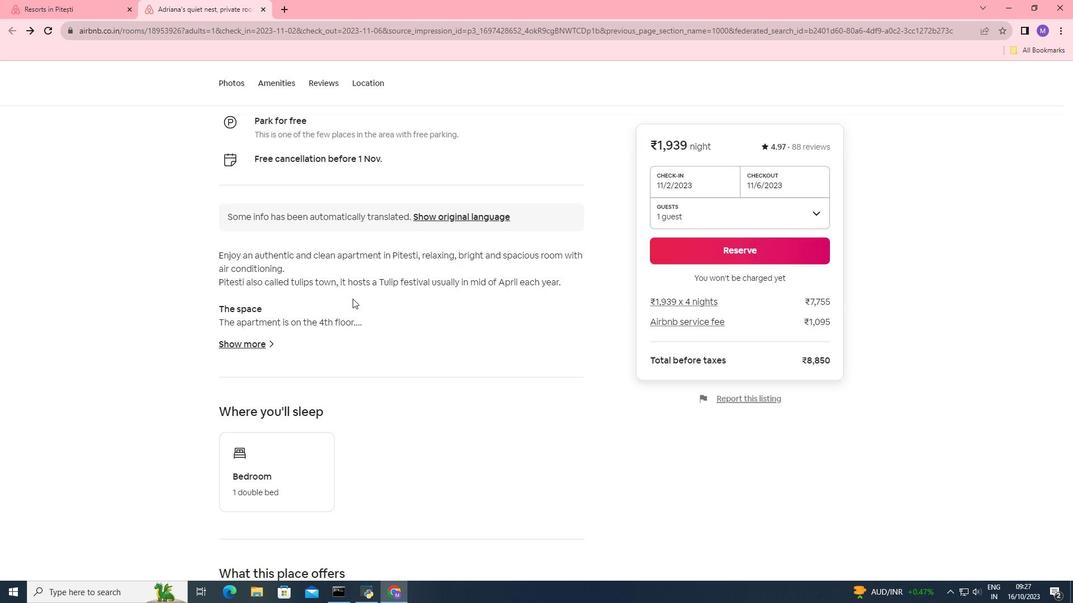 
Action: Mouse scrolled (352, 298) with delta (0, 0)
Screenshot: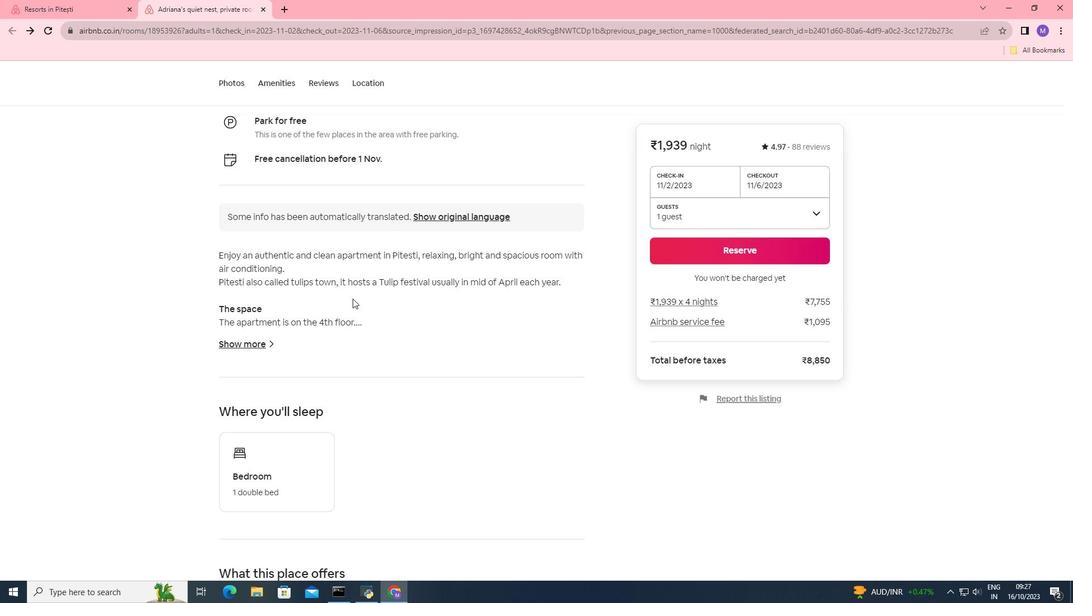 
Action: Mouse scrolled (352, 298) with delta (0, 0)
Screenshot: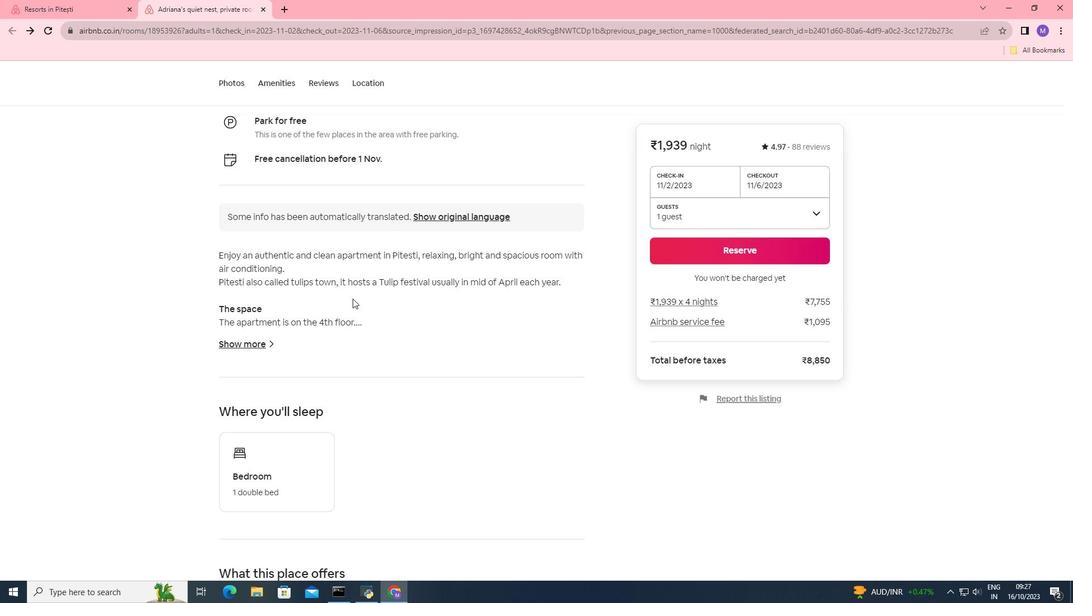 
Action: Mouse scrolled (352, 298) with delta (0, 0)
Screenshot: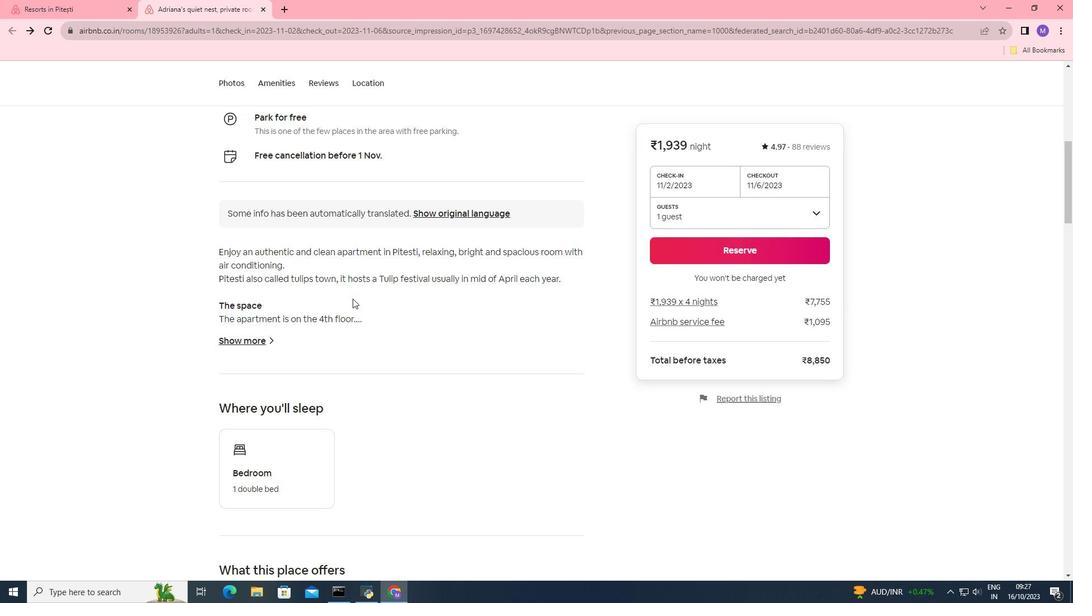 
Action: Mouse moved to (365, 336)
Screenshot: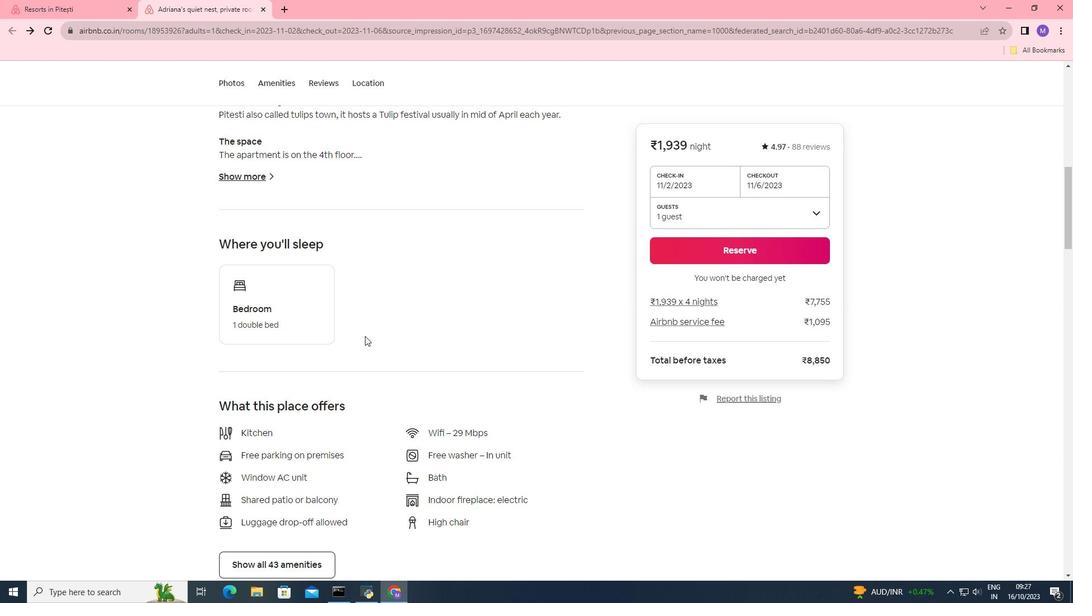 
Action: Mouse scrolled (365, 335) with delta (0, 0)
Screenshot: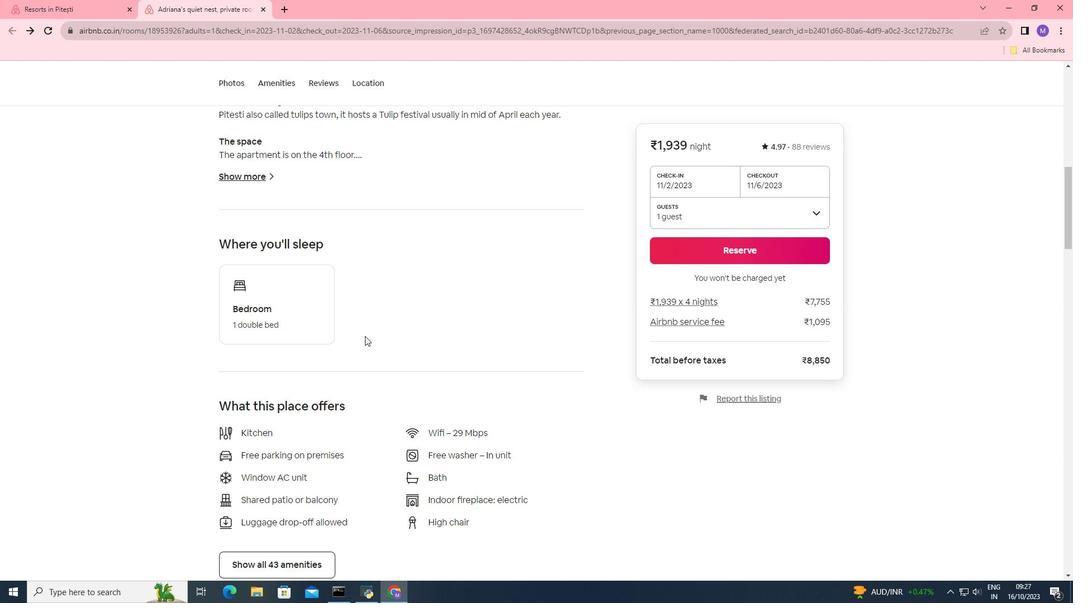 
Action: Mouse scrolled (365, 335) with delta (0, 0)
Screenshot: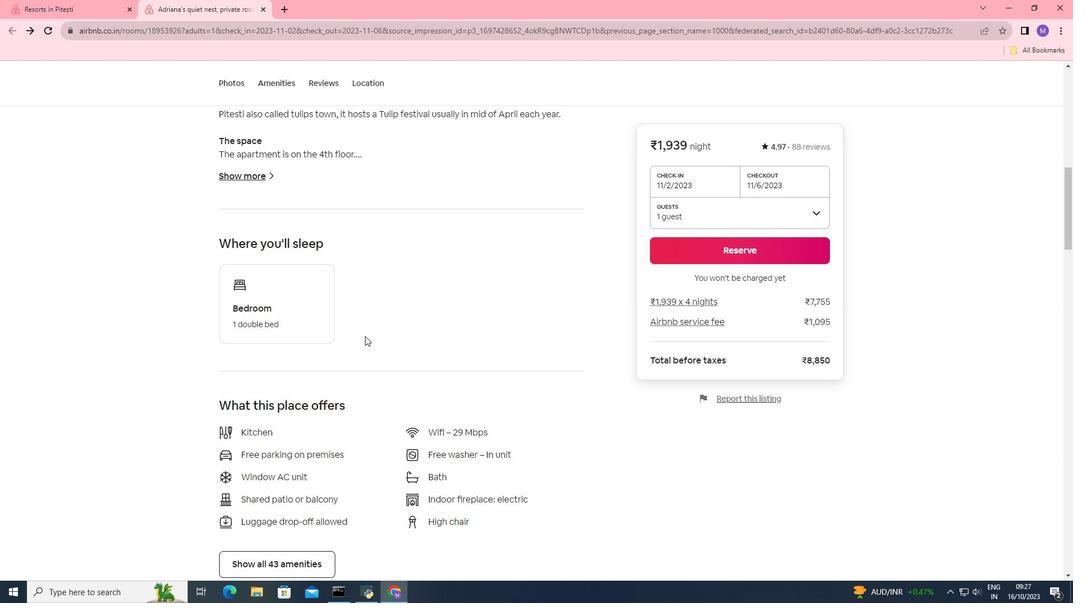 
Action: Mouse scrolled (365, 335) with delta (0, 0)
Screenshot: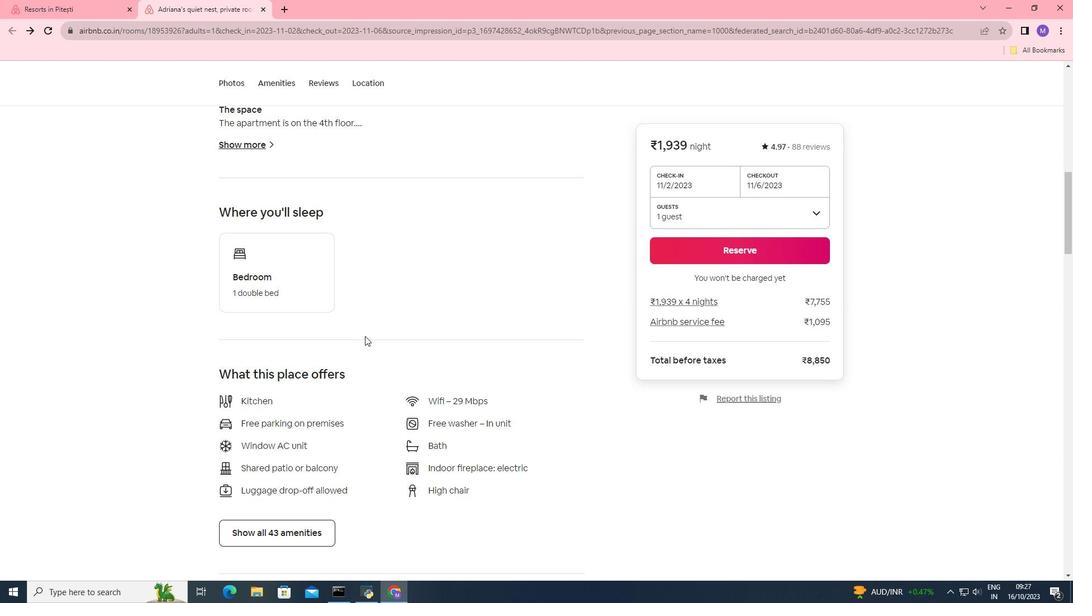 
Action: Mouse moved to (365, 338)
Screenshot: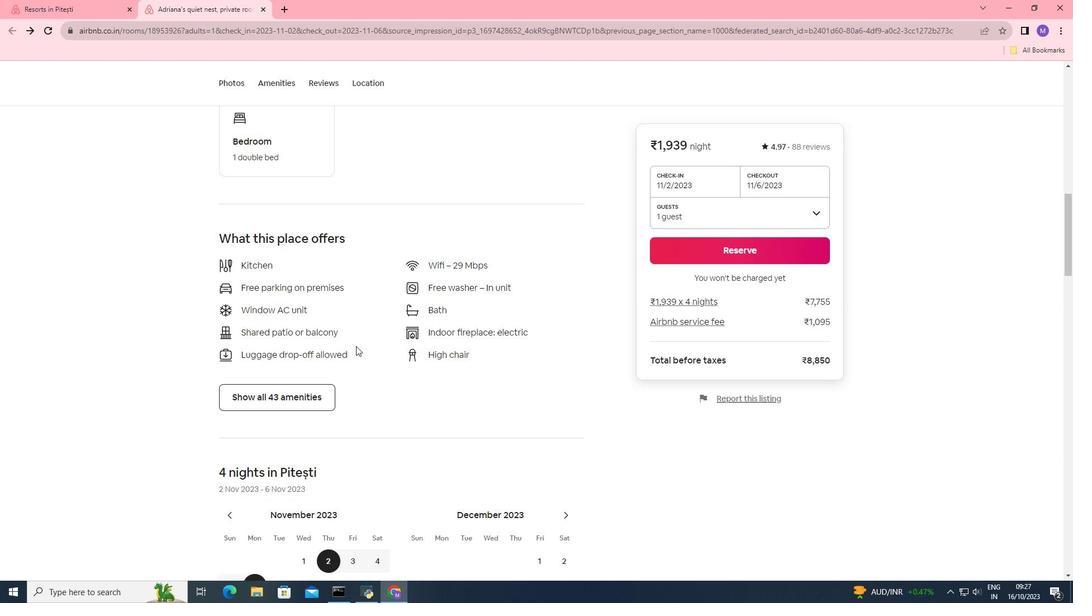 
Action: Mouse scrolled (365, 337) with delta (0, 0)
Screenshot: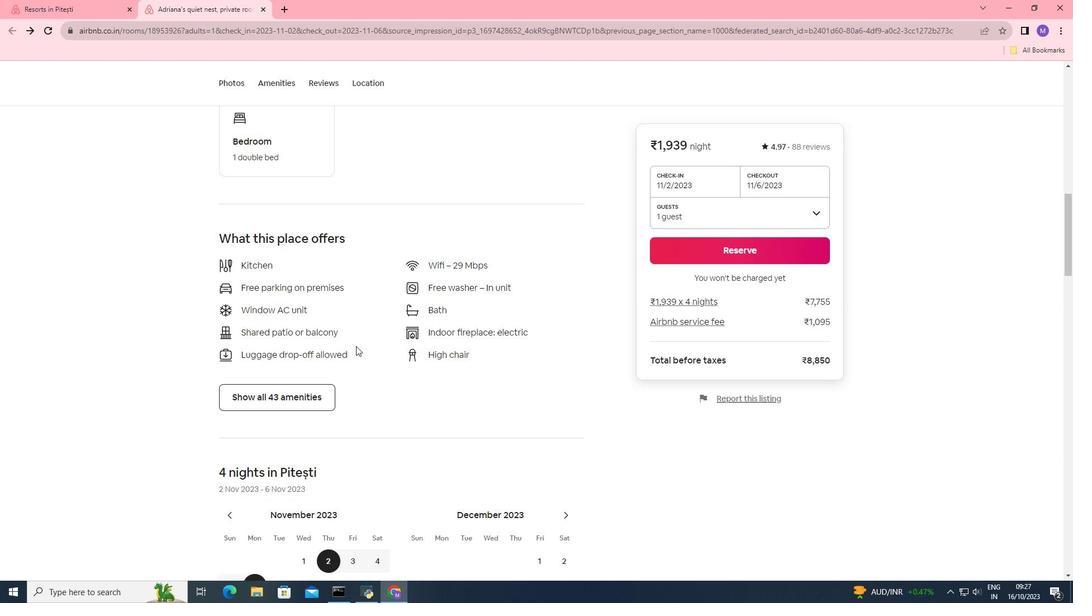 
Action: Mouse moved to (286, 352)
Screenshot: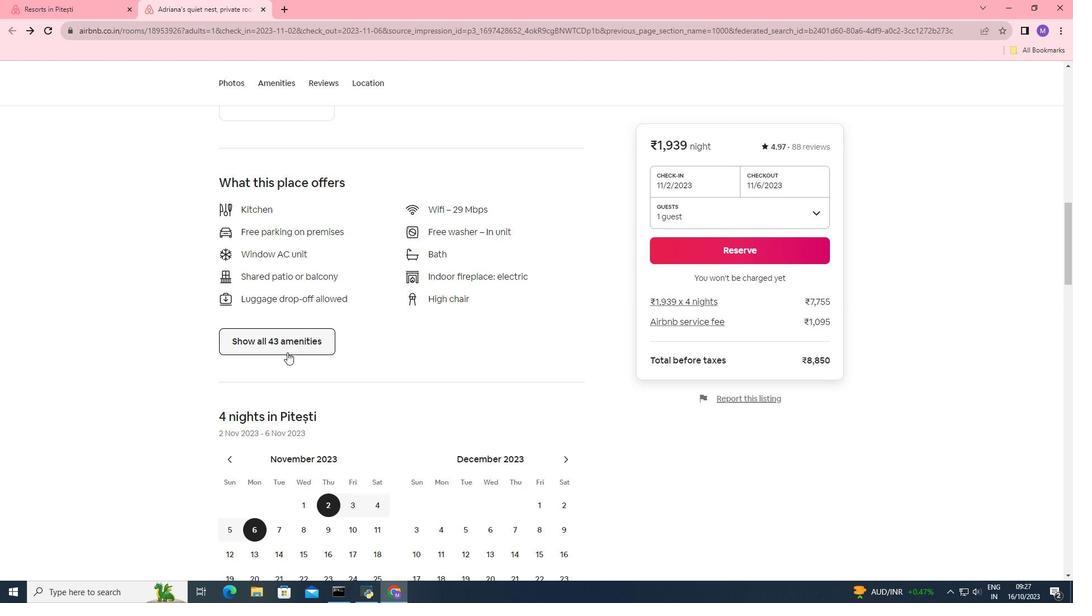 
Action: Mouse pressed left at (286, 352)
Screenshot: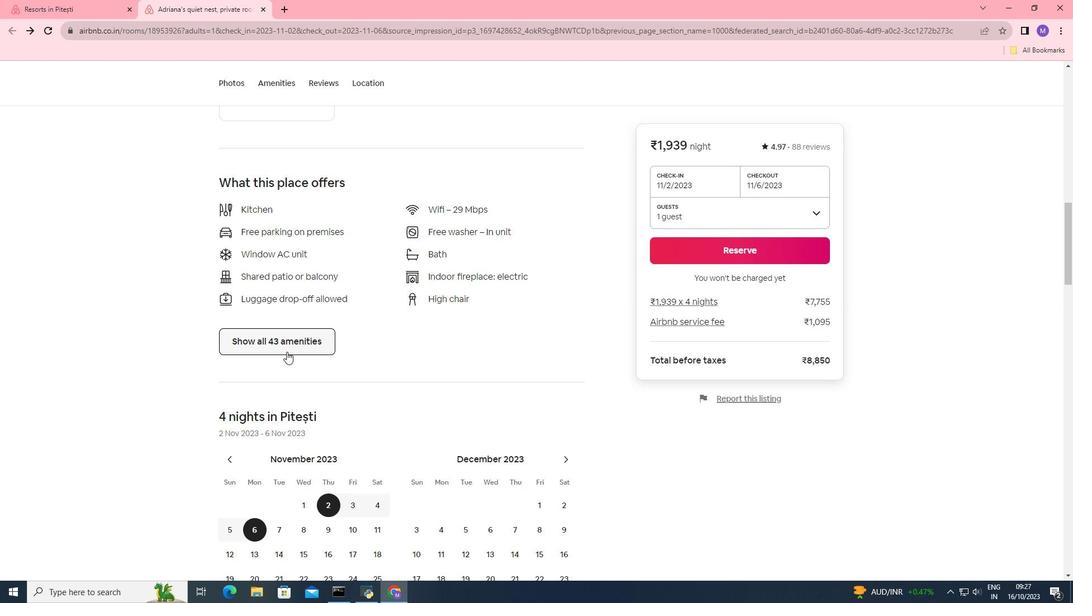 
Action: Mouse pressed left at (286, 352)
Screenshot: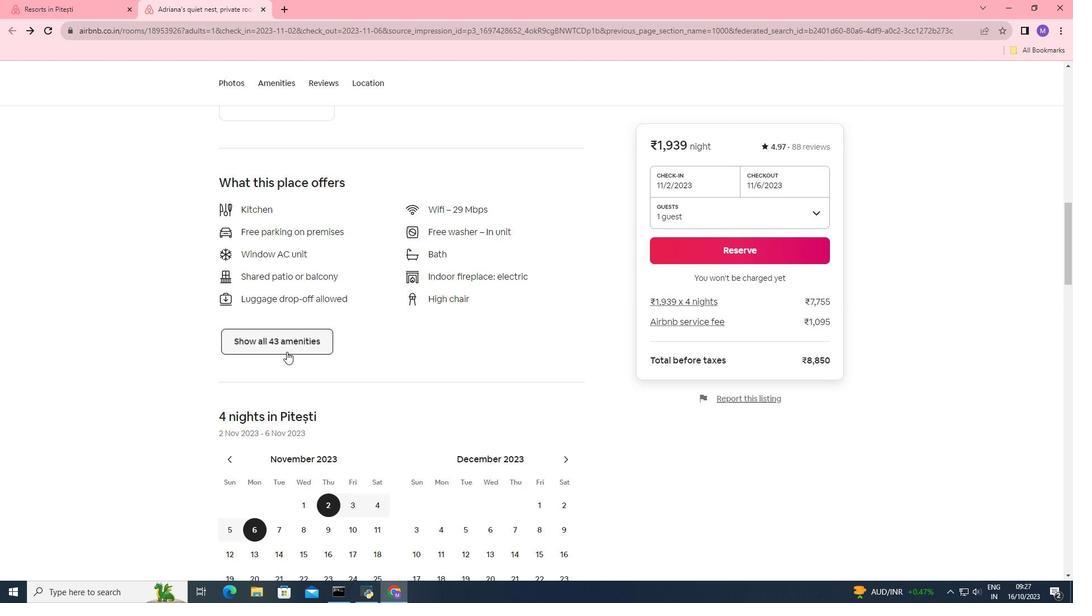 
Action: Mouse moved to (501, 278)
Screenshot: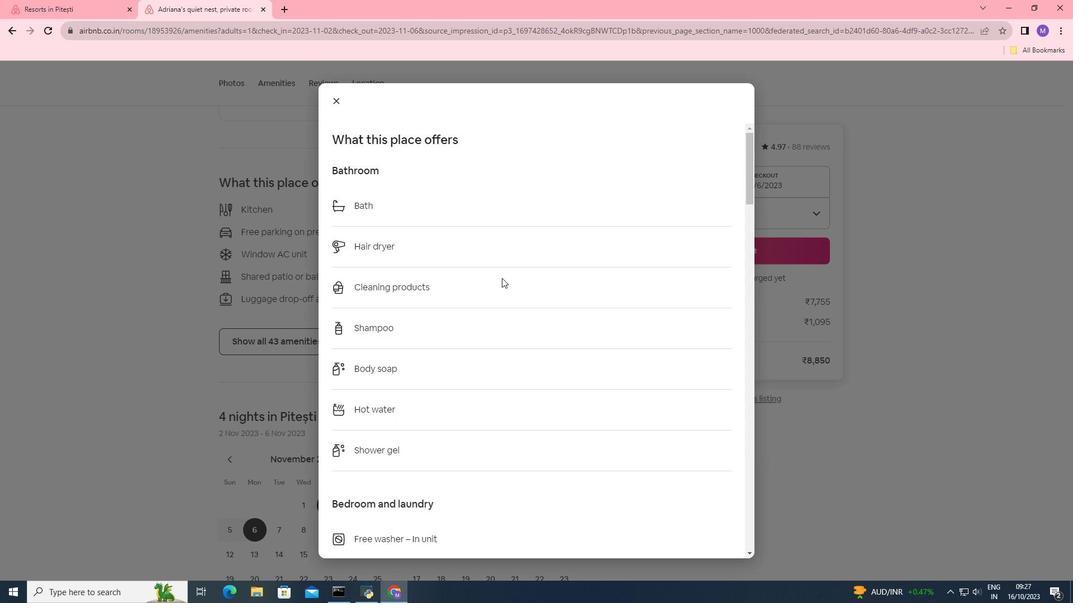 
Action: Mouse scrolled (501, 277) with delta (0, 0)
Screenshot: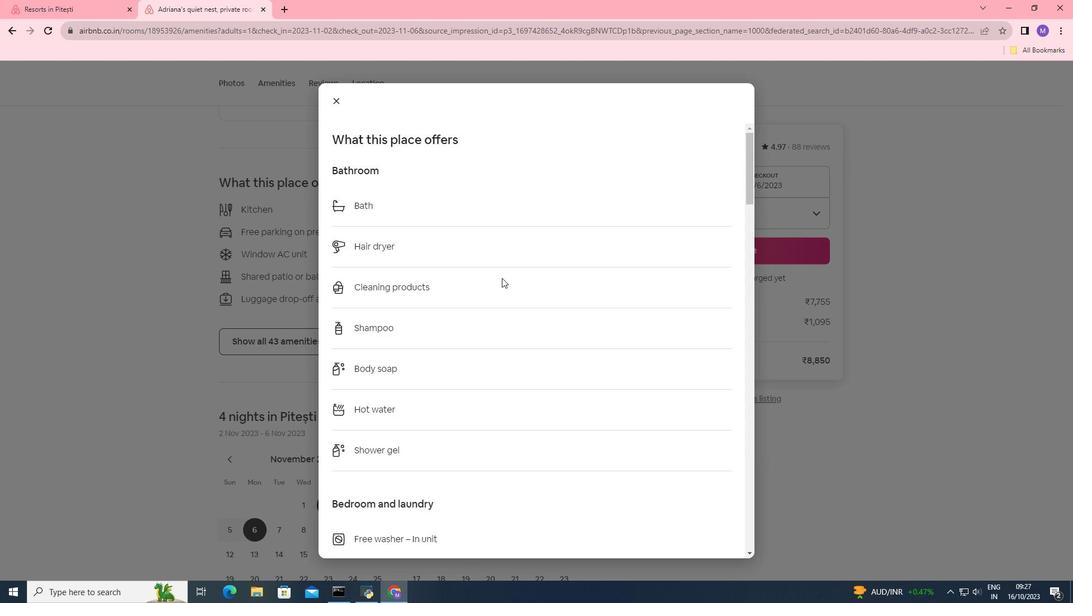 
Action: Mouse scrolled (501, 277) with delta (0, 0)
Screenshot: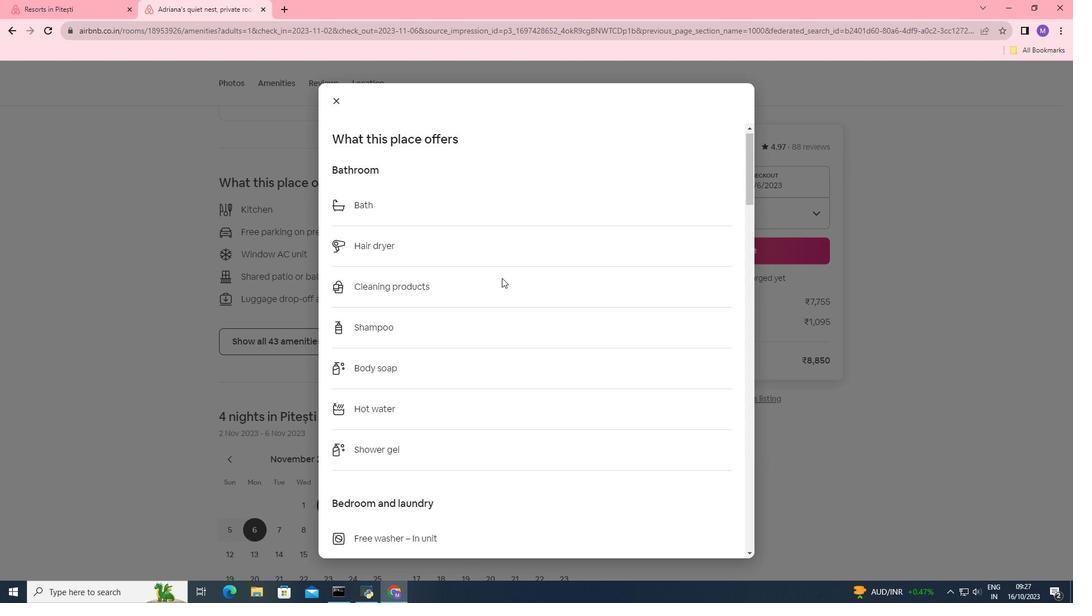 
Action: Mouse scrolled (501, 277) with delta (0, 0)
Screenshot: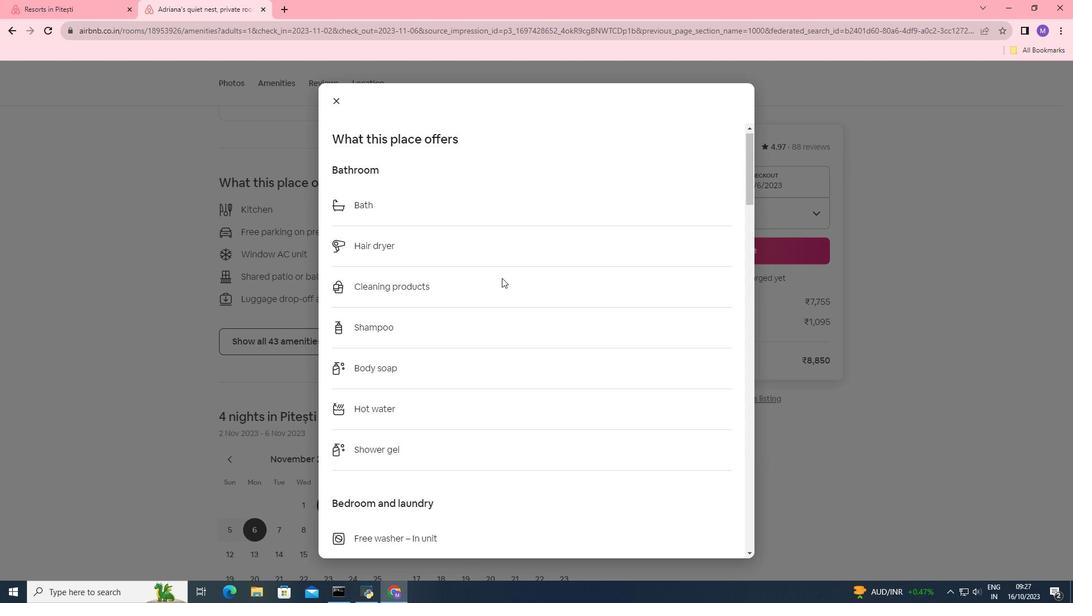 
Action: Mouse scrolled (501, 277) with delta (0, 0)
Screenshot: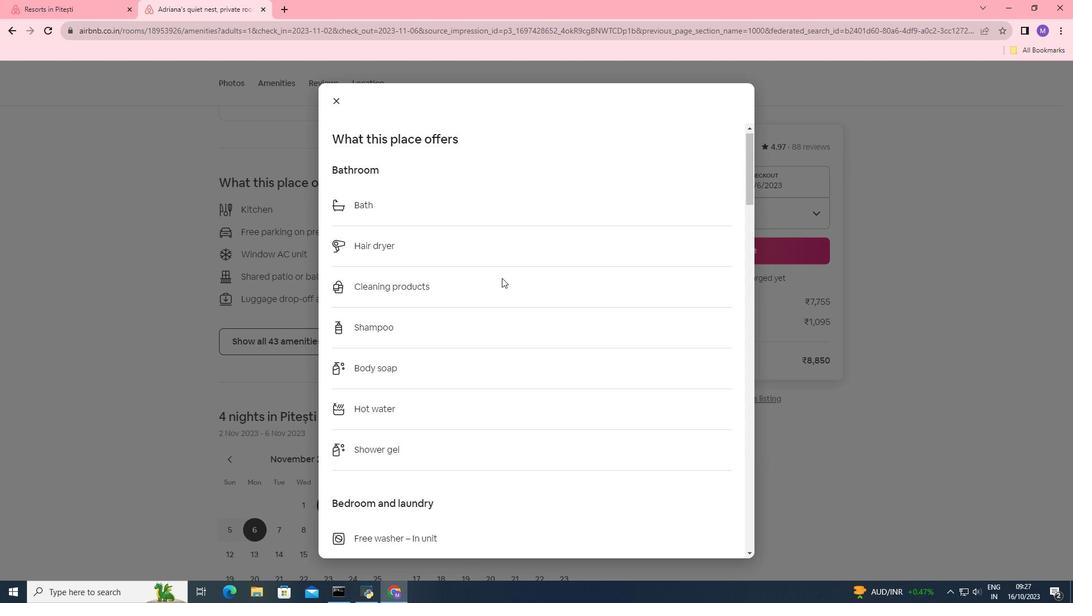 
Action: Mouse scrolled (501, 277) with delta (0, 0)
Screenshot: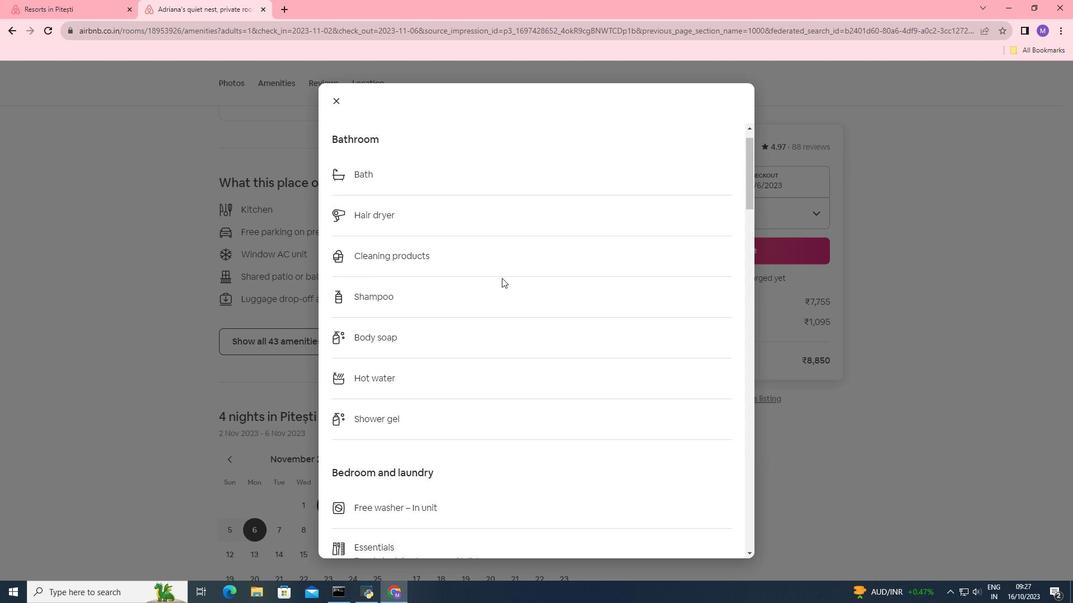
Action: Mouse scrolled (501, 277) with delta (0, 0)
Screenshot: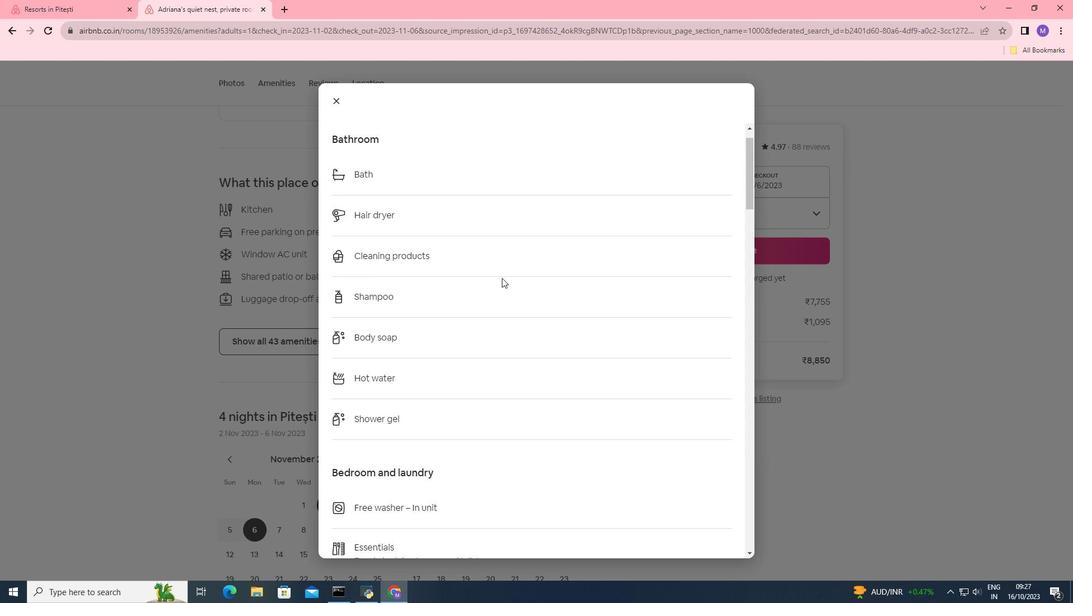 
Action: Mouse scrolled (501, 277) with delta (0, 0)
Screenshot: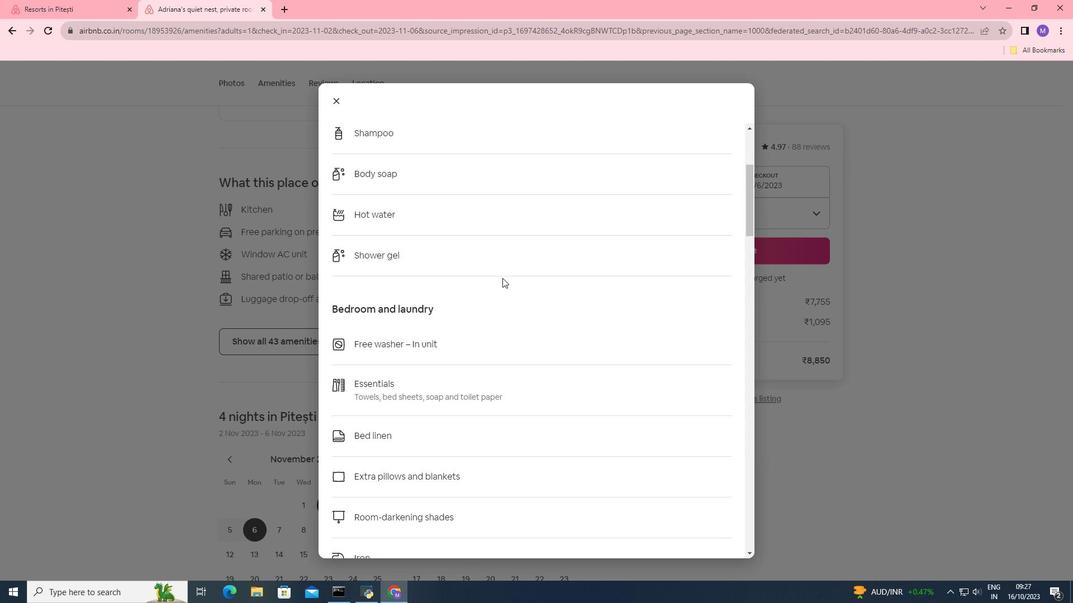 
Action: Mouse moved to (502, 278)
Screenshot: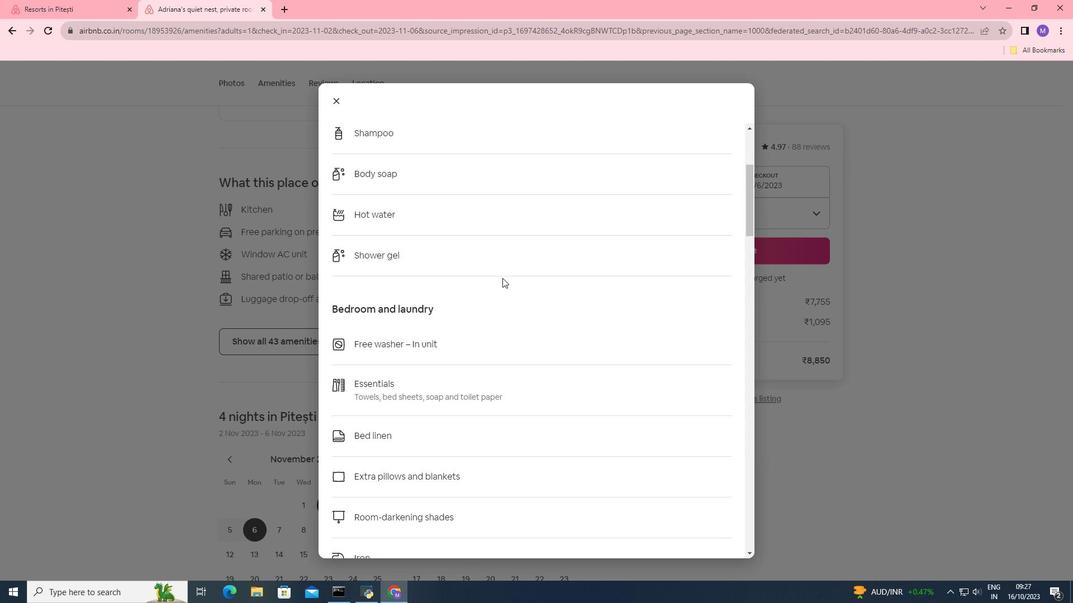
Action: Mouse scrolled (502, 277) with delta (0, 0)
Screenshot: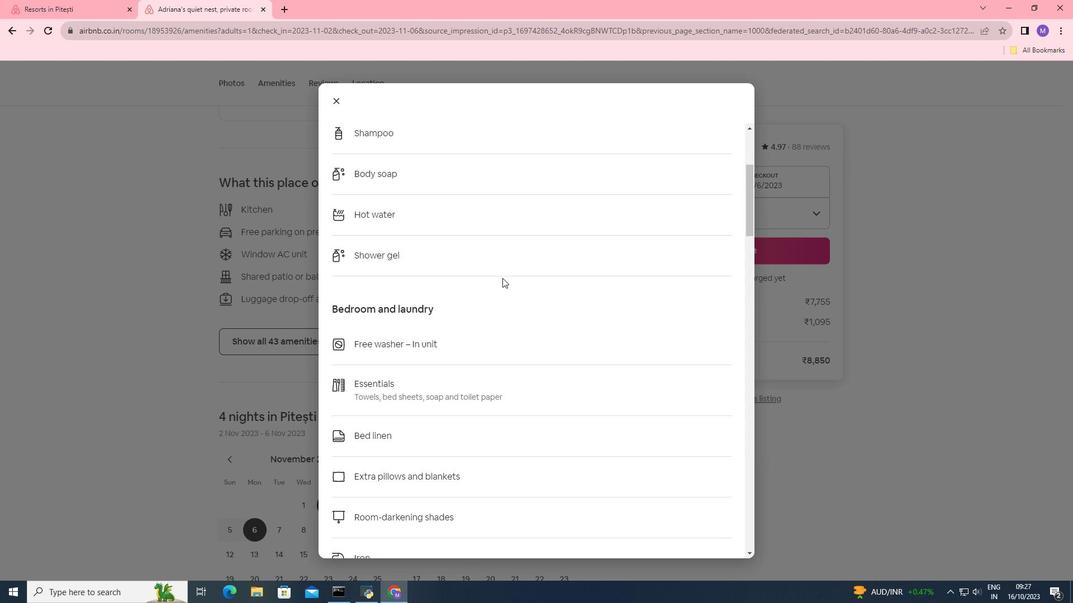 
Action: Mouse moved to (452, 242)
Screenshot: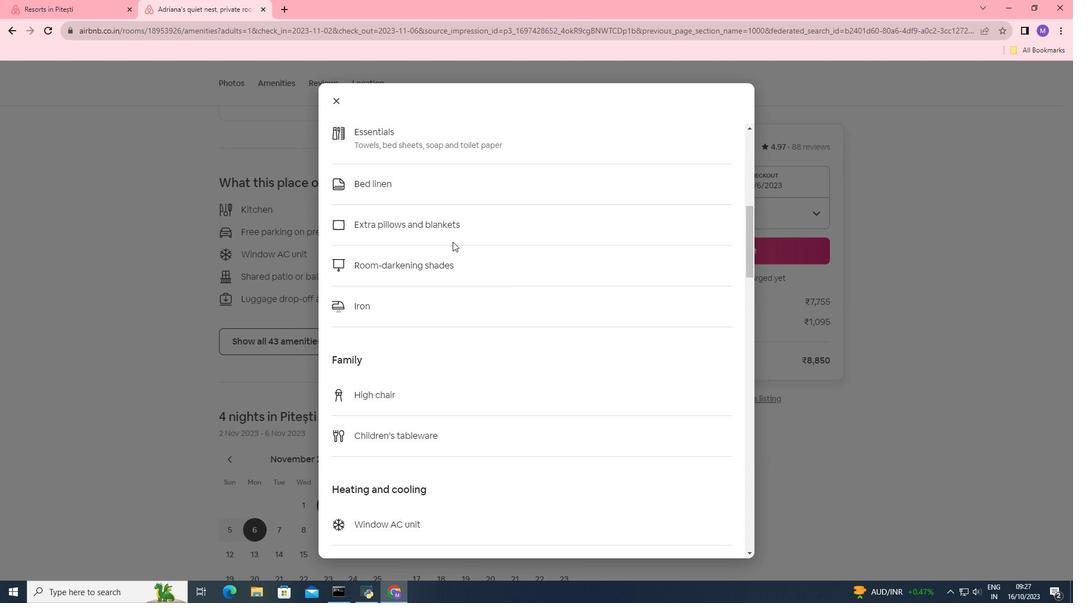 
Action: Mouse scrolled (452, 241) with delta (0, 0)
Screenshot: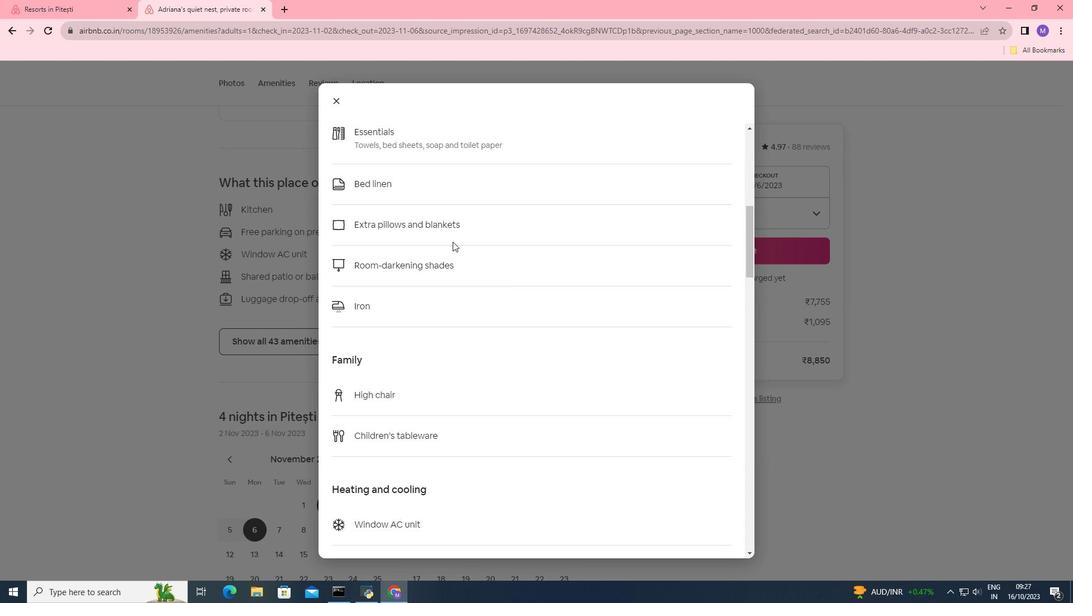 
Action: Mouse scrolled (452, 241) with delta (0, 0)
Screenshot: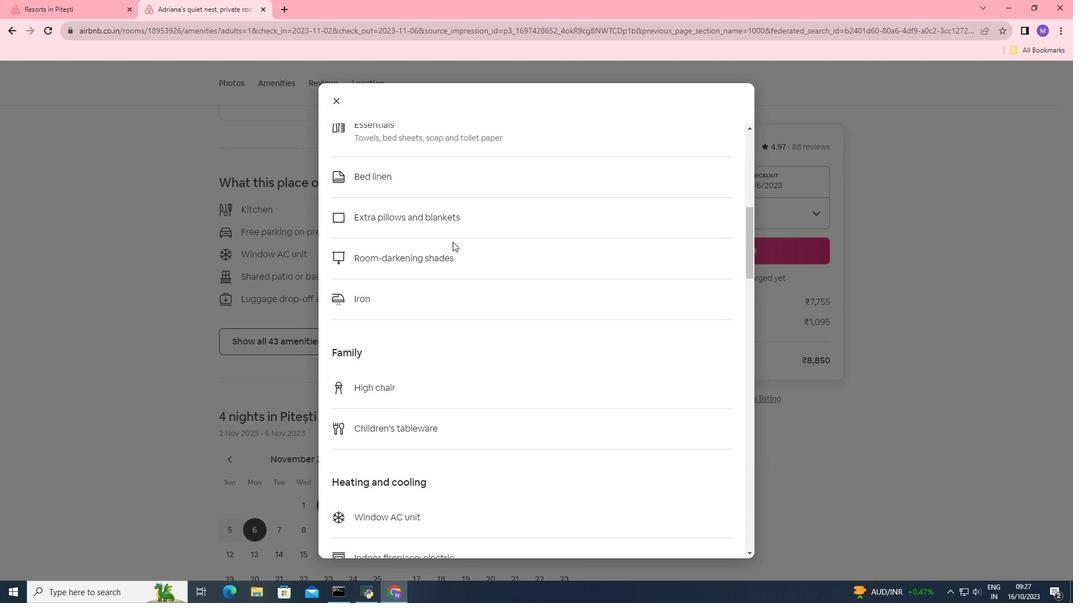 
Action: Mouse scrolled (452, 241) with delta (0, 0)
Screenshot: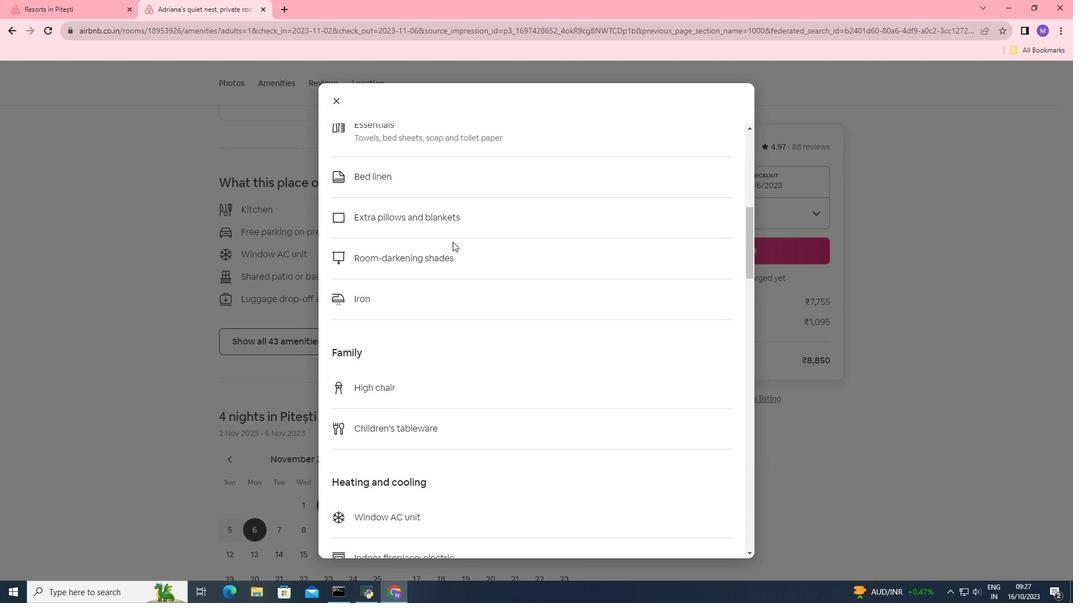 
Action: Mouse scrolled (452, 241) with delta (0, 0)
Screenshot: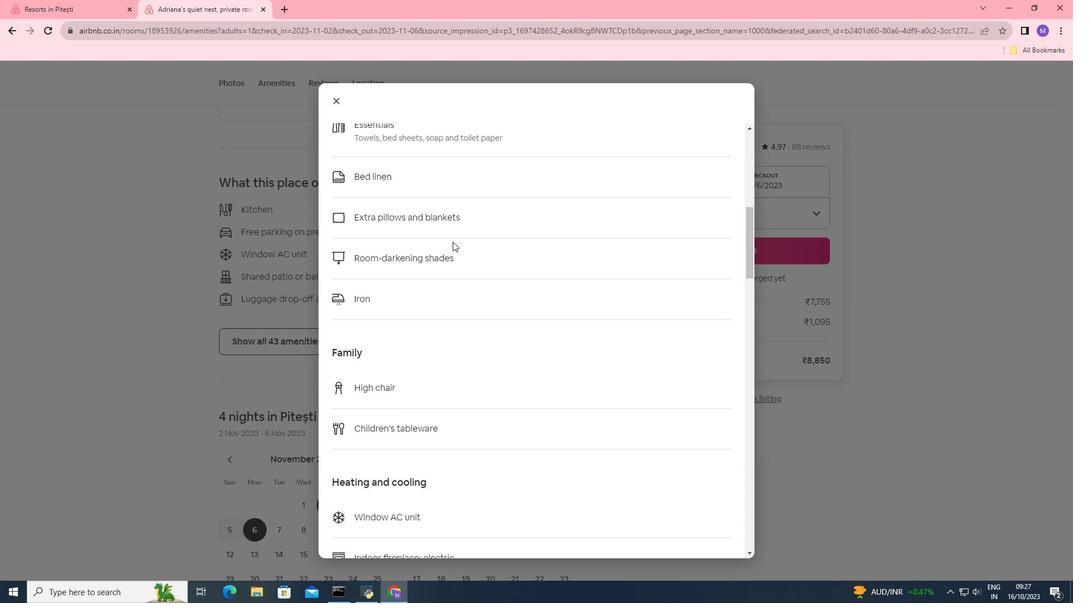 
Action: Mouse scrolled (452, 241) with delta (0, 0)
Screenshot: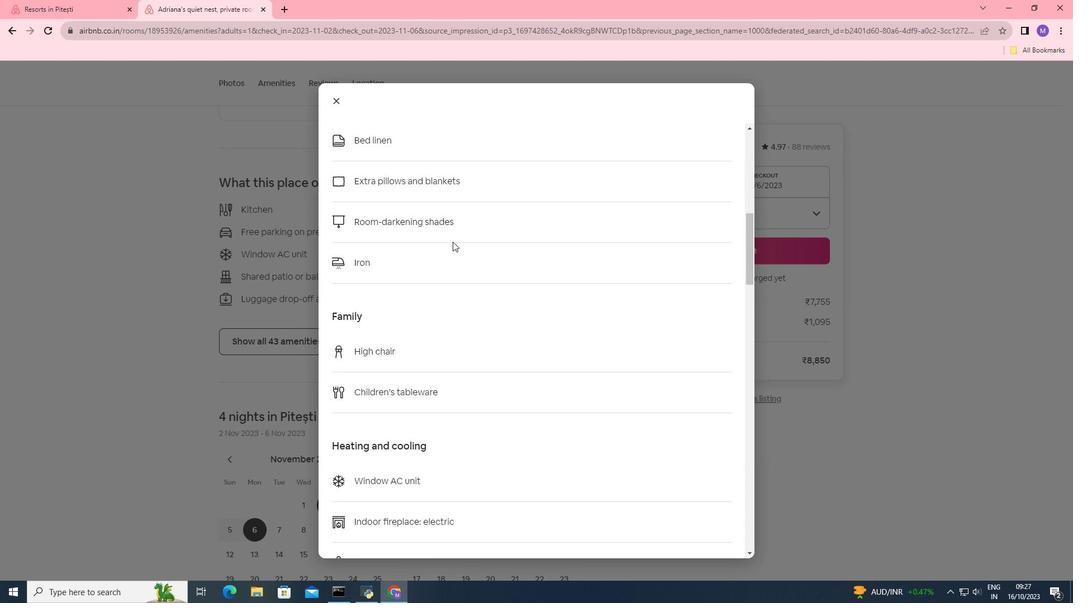 
Action: Mouse scrolled (452, 241) with delta (0, 0)
Screenshot: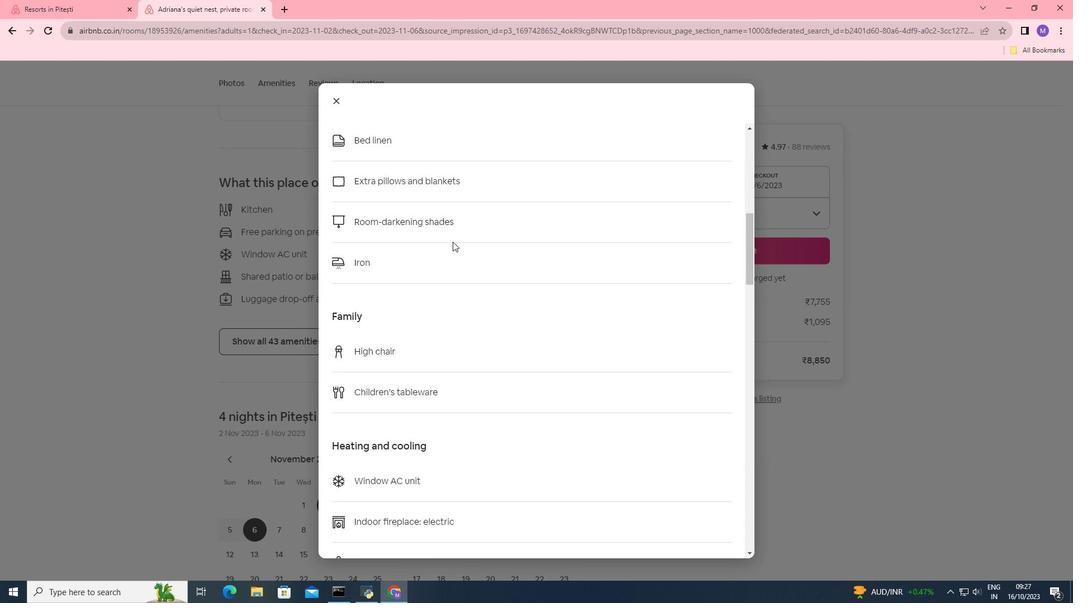 
Action: Mouse scrolled (452, 241) with delta (0, 0)
Screenshot: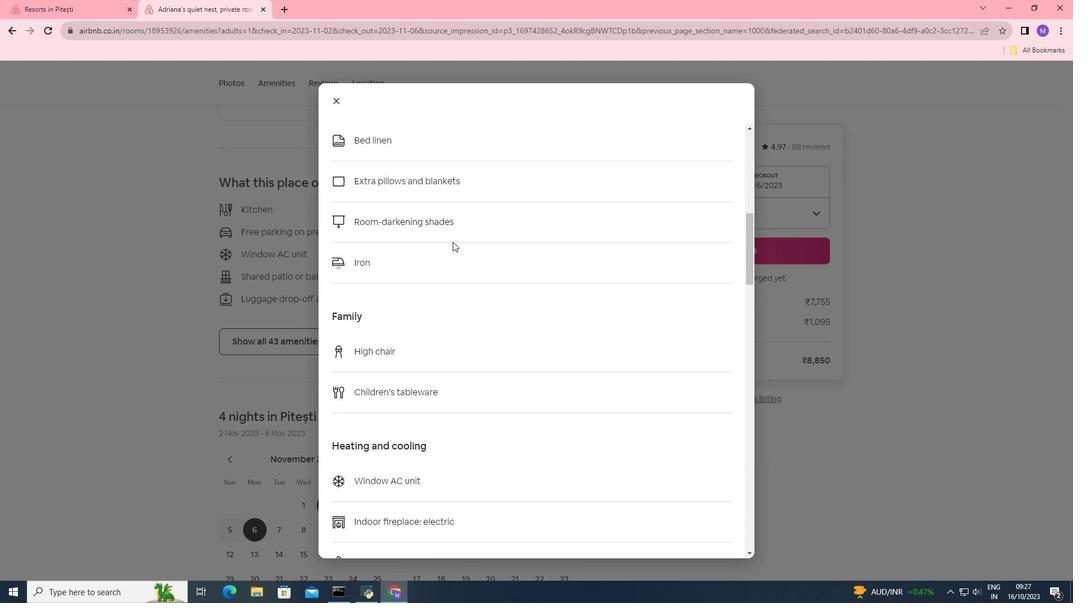 
Action: Mouse scrolled (452, 241) with delta (0, 0)
Screenshot: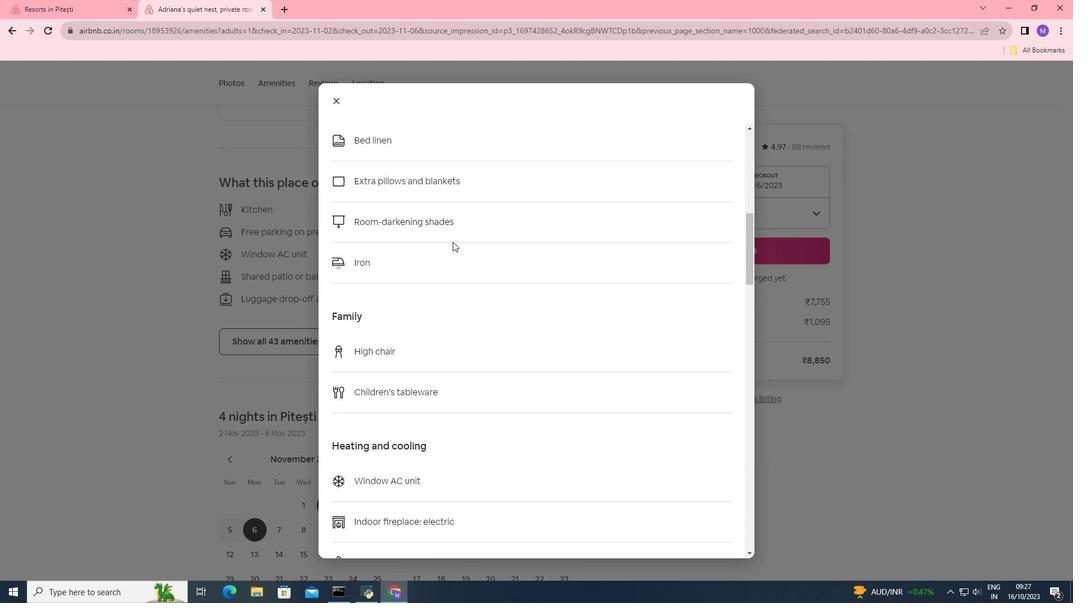 
Action: Mouse scrolled (452, 241) with delta (0, 0)
Screenshot: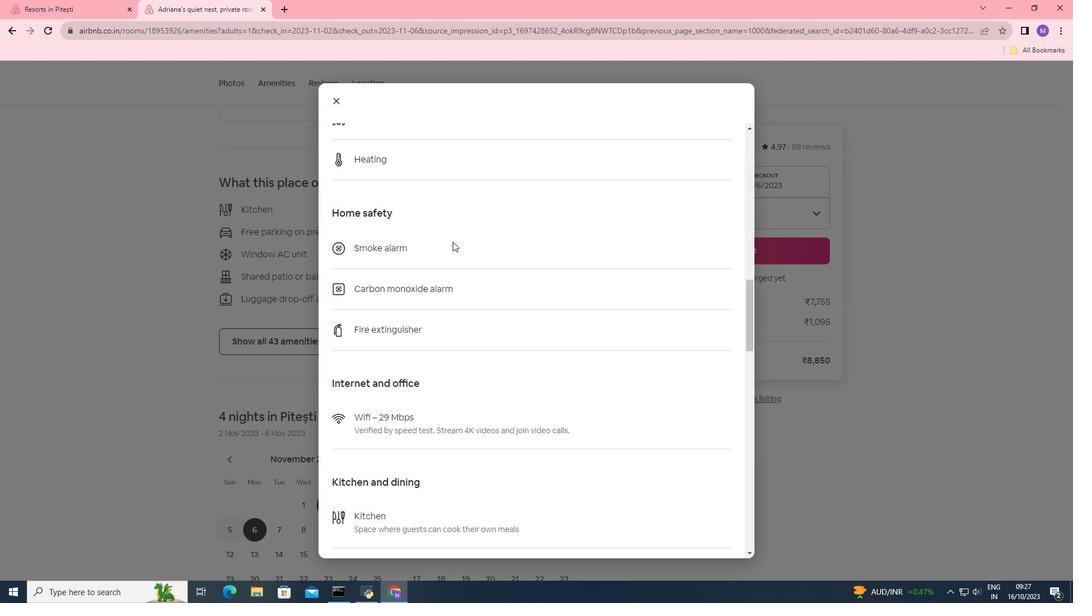 
Action: Mouse scrolled (452, 241) with delta (0, 0)
Screenshot: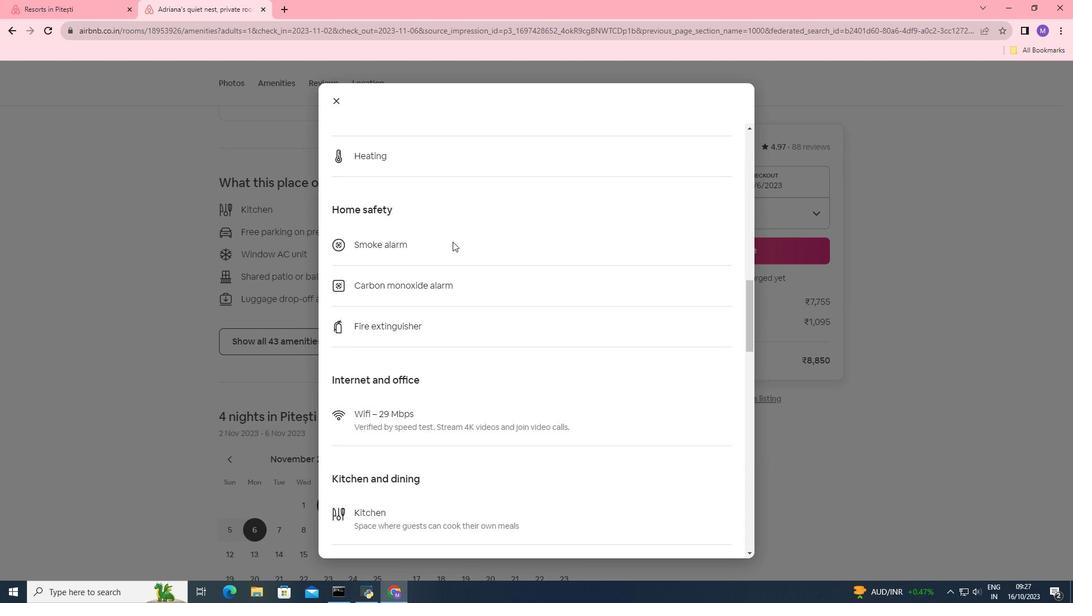 
Action: Mouse scrolled (452, 241) with delta (0, 0)
Screenshot: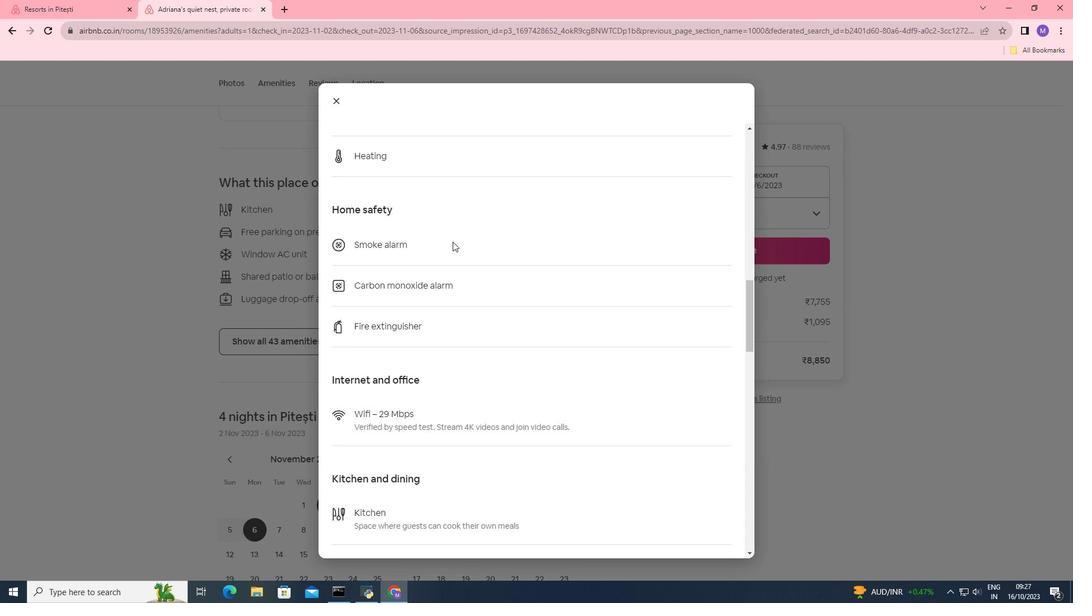
Action: Mouse scrolled (452, 241) with delta (0, 0)
Screenshot: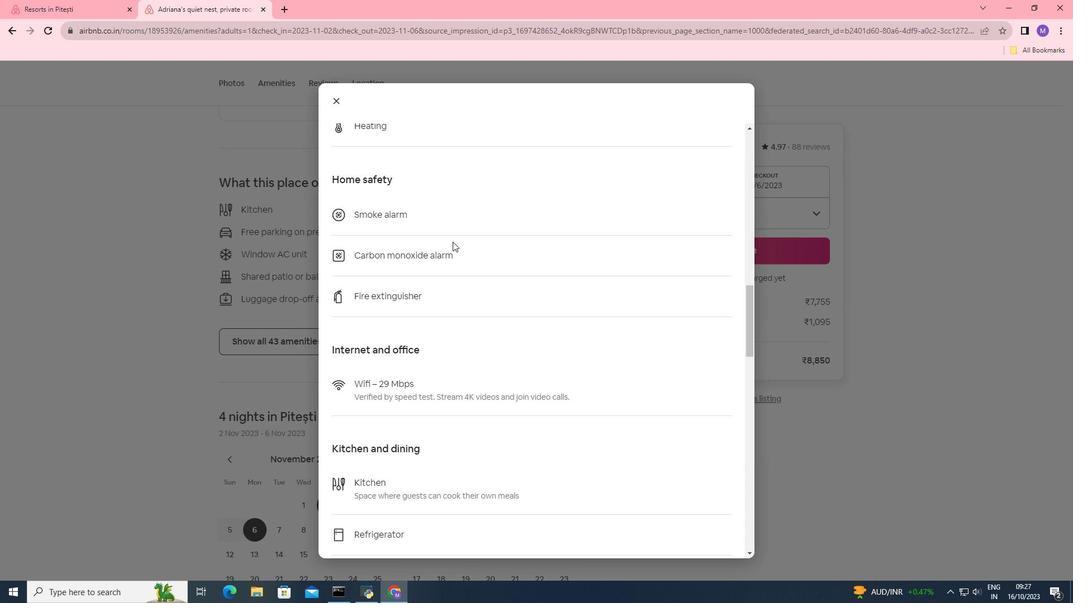 
Action: Mouse scrolled (452, 241) with delta (0, 0)
Screenshot: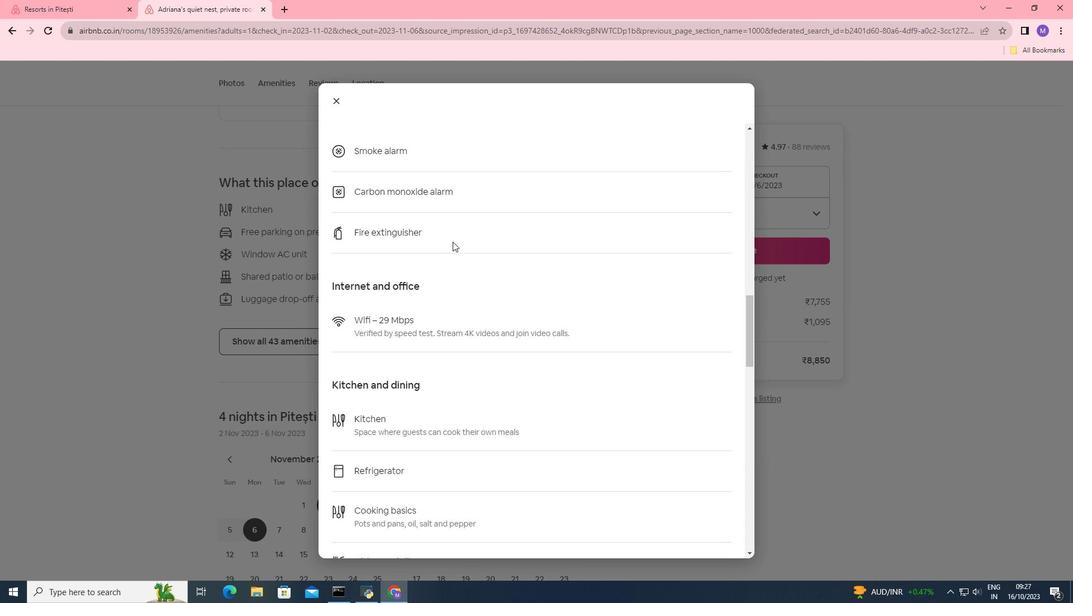 
Action: Mouse scrolled (452, 241) with delta (0, 0)
Screenshot: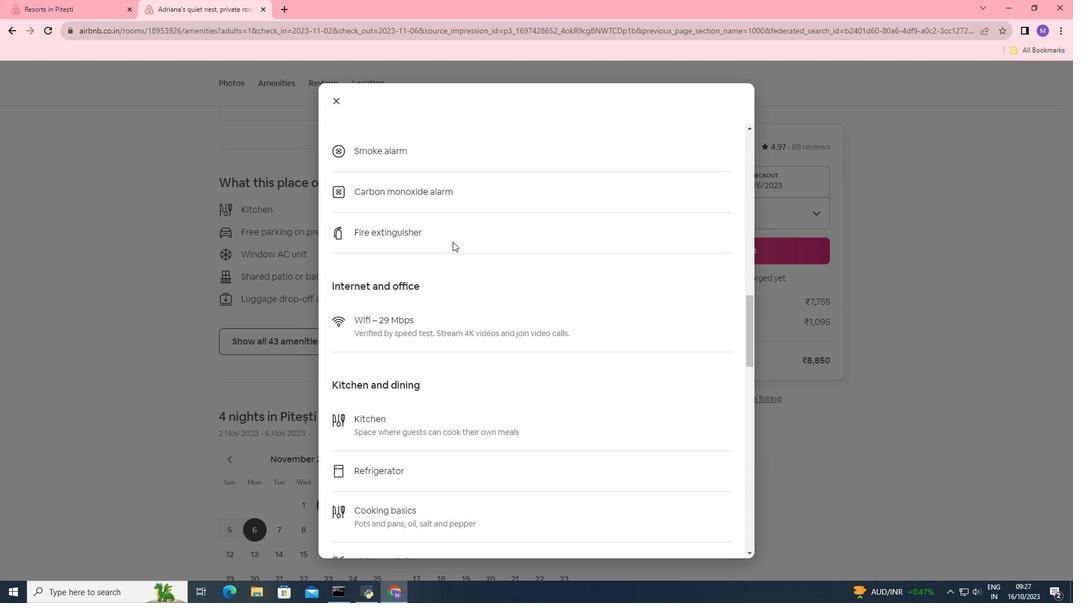 
Action: Mouse scrolled (452, 241) with delta (0, 0)
Screenshot: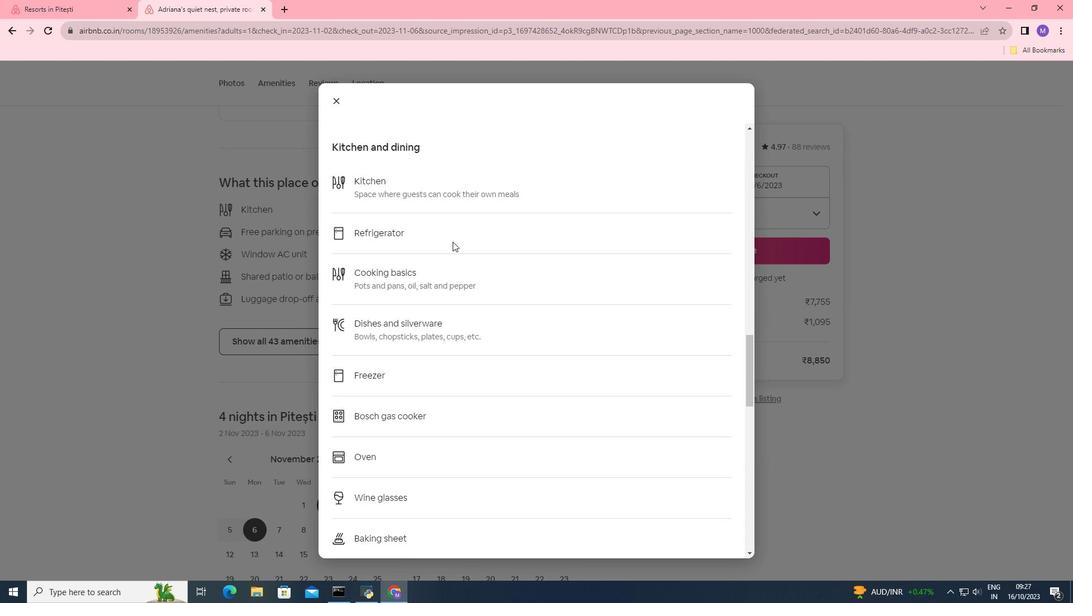 
Action: Mouse scrolled (452, 241) with delta (0, 0)
Screenshot: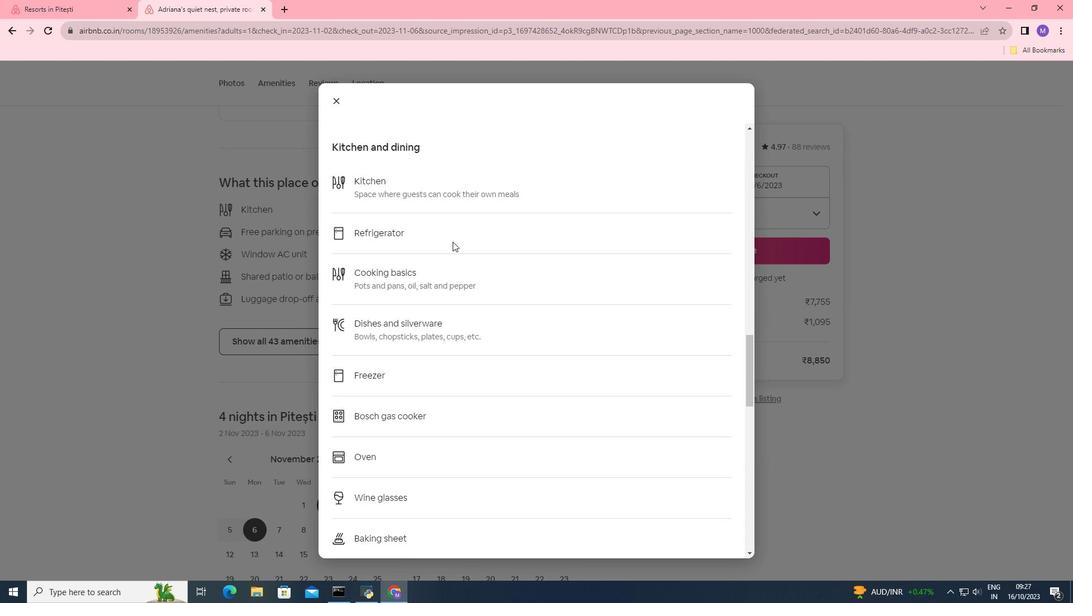 
Action: Mouse moved to (458, 245)
Screenshot: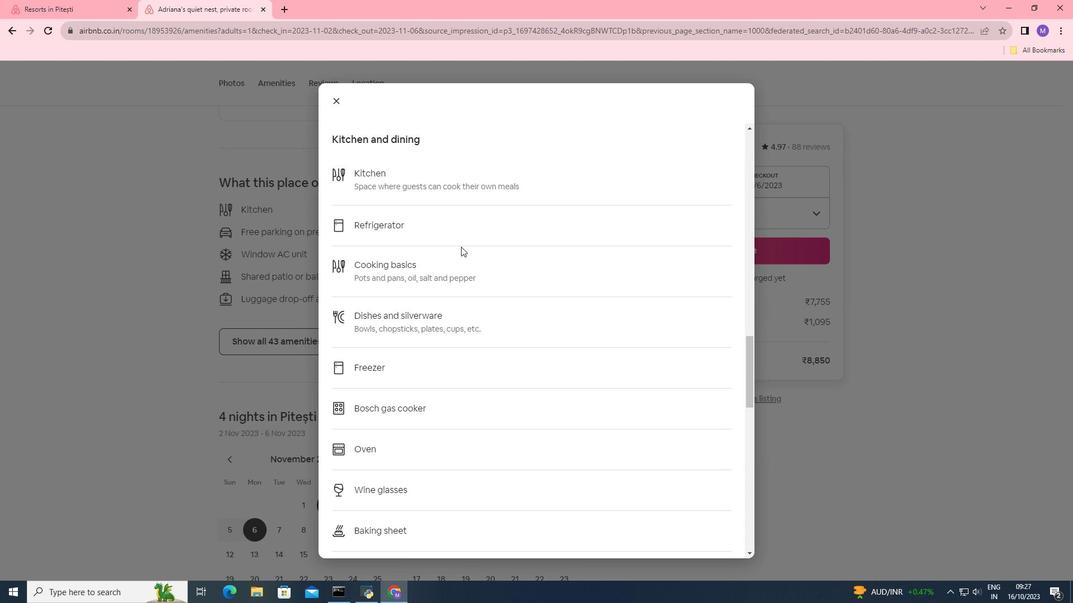 
Action: Mouse scrolled (458, 244) with delta (0, 0)
Screenshot: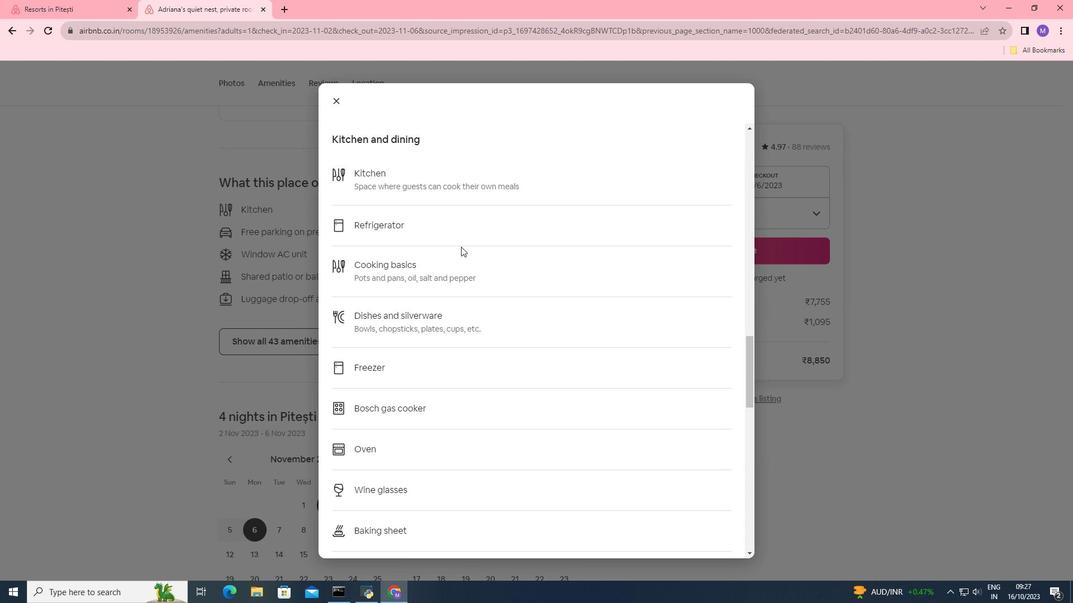 
Action: Mouse moved to (461, 247)
Screenshot: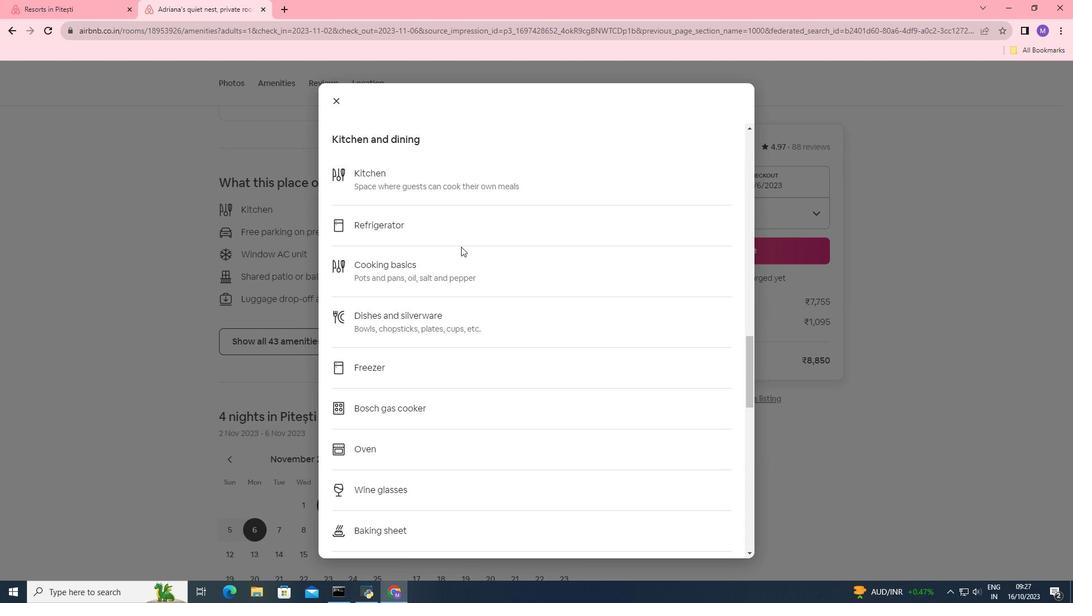 
Action: Mouse scrolled (461, 246) with delta (0, 0)
Screenshot: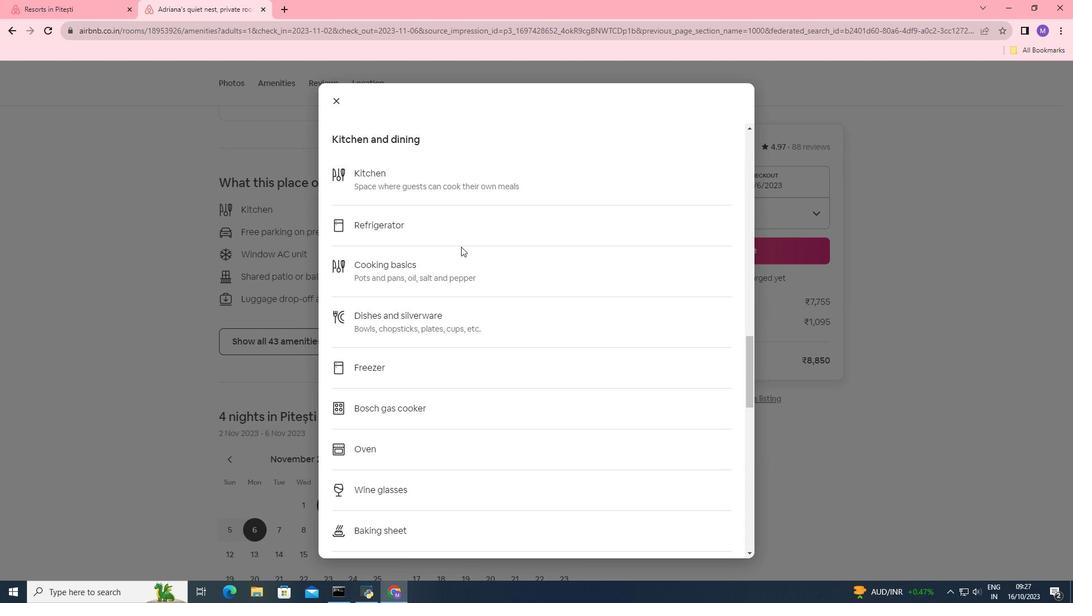 
Action: Mouse moved to (462, 247)
Screenshot: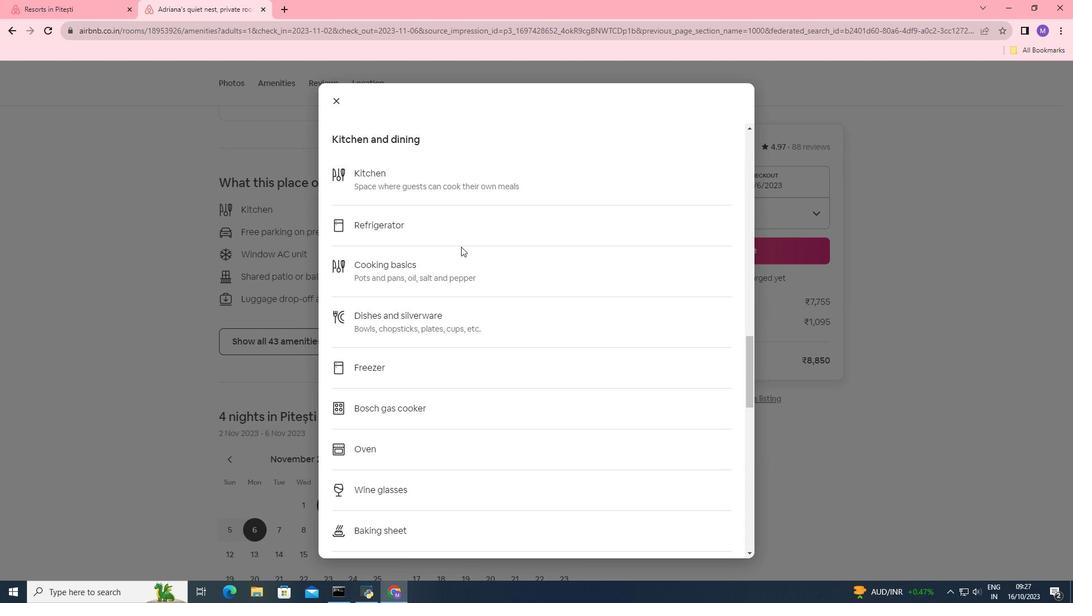
Action: Mouse scrolled (462, 247) with delta (0, 0)
Screenshot: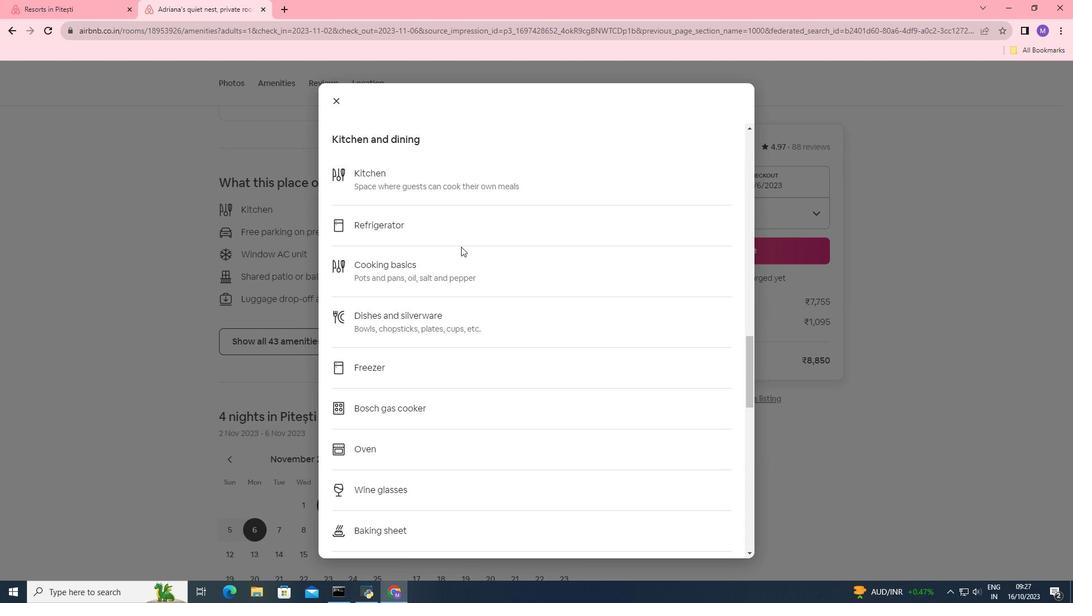 
Action: Mouse scrolled (462, 247) with delta (0, 0)
Screenshot: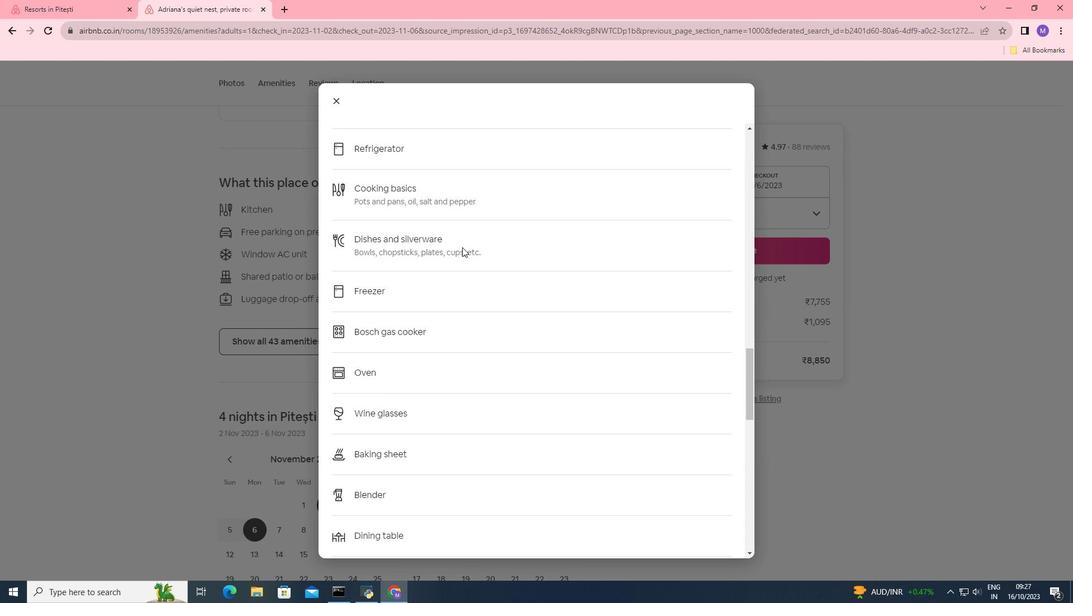 
Action: Mouse moved to (465, 247)
Screenshot: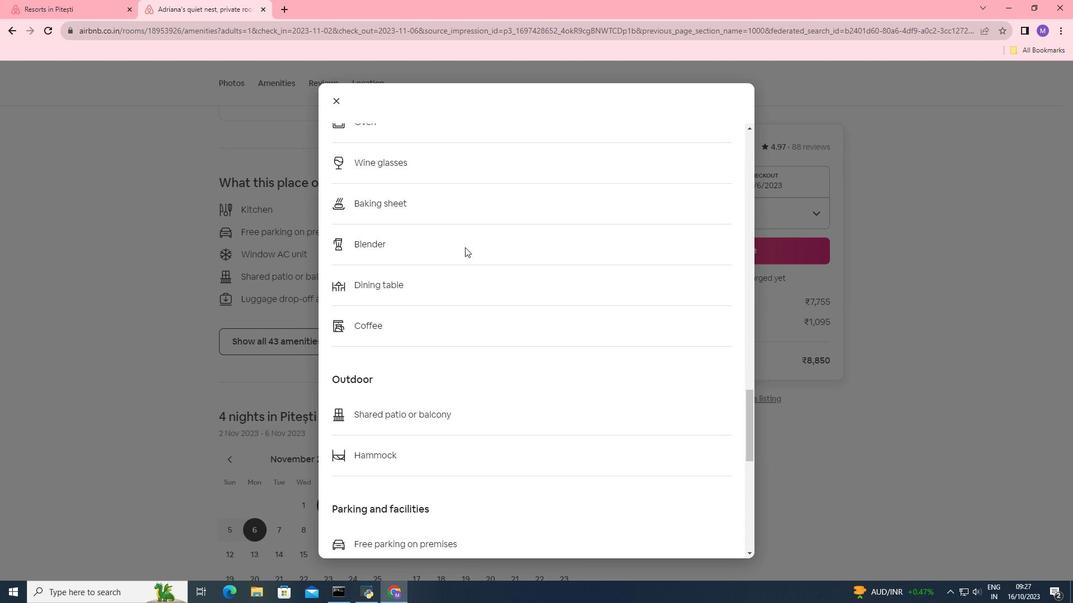 
Action: Mouse scrolled (465, 247) with delta (0, 0)
Screenshot: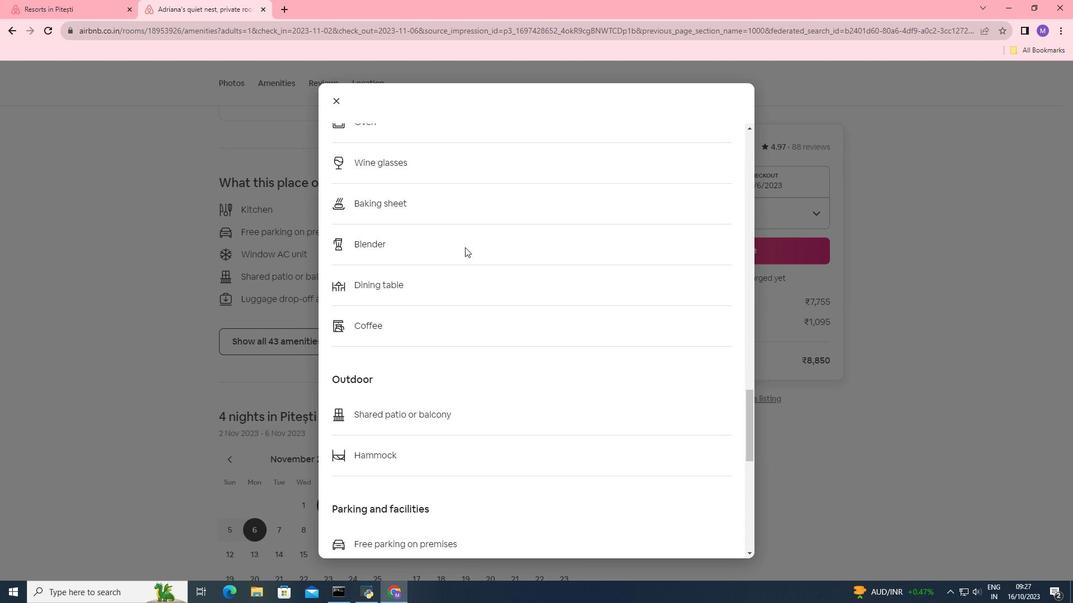 
Action: Mouse scrolled (465, 247) with delta (0, 0)
Screenshot: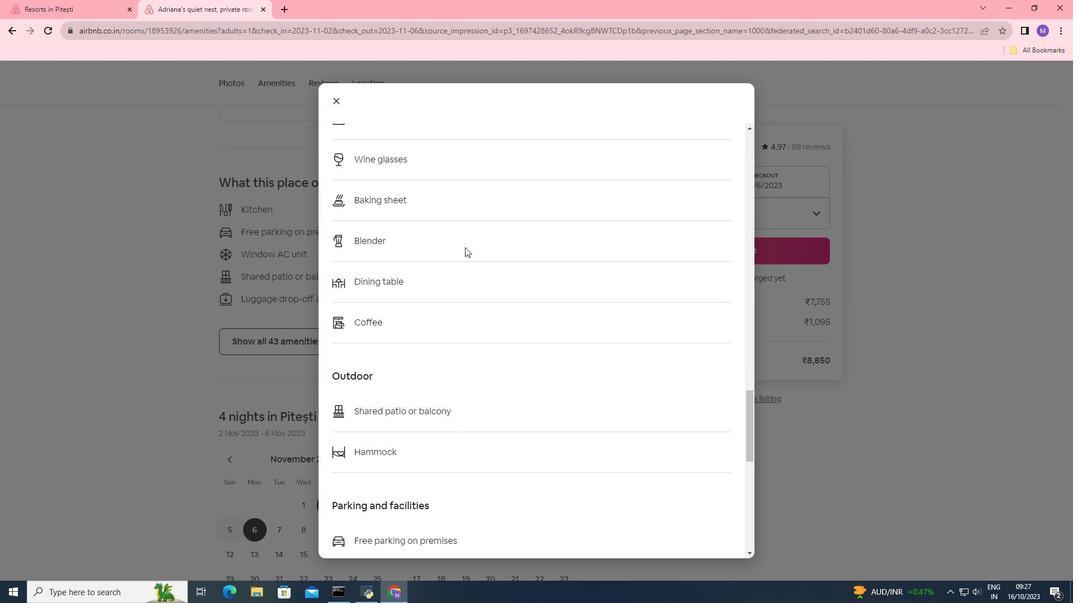 
Action: Mouse scrolled (465, 247) with delta (0, 0)
Screenshot: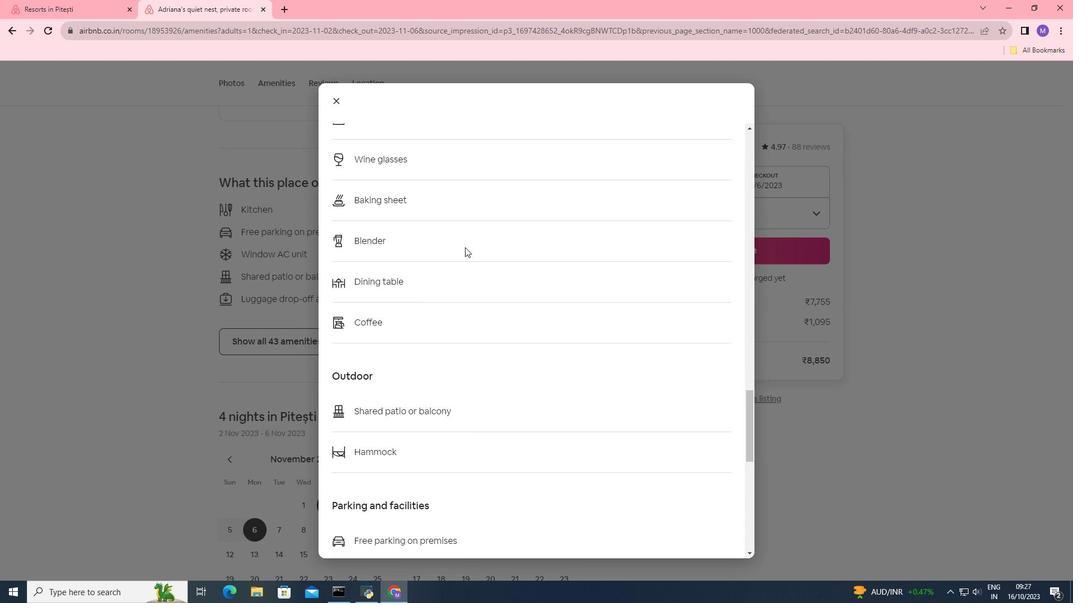 
Action: Mouse moved to (466, 248)
Screenshot: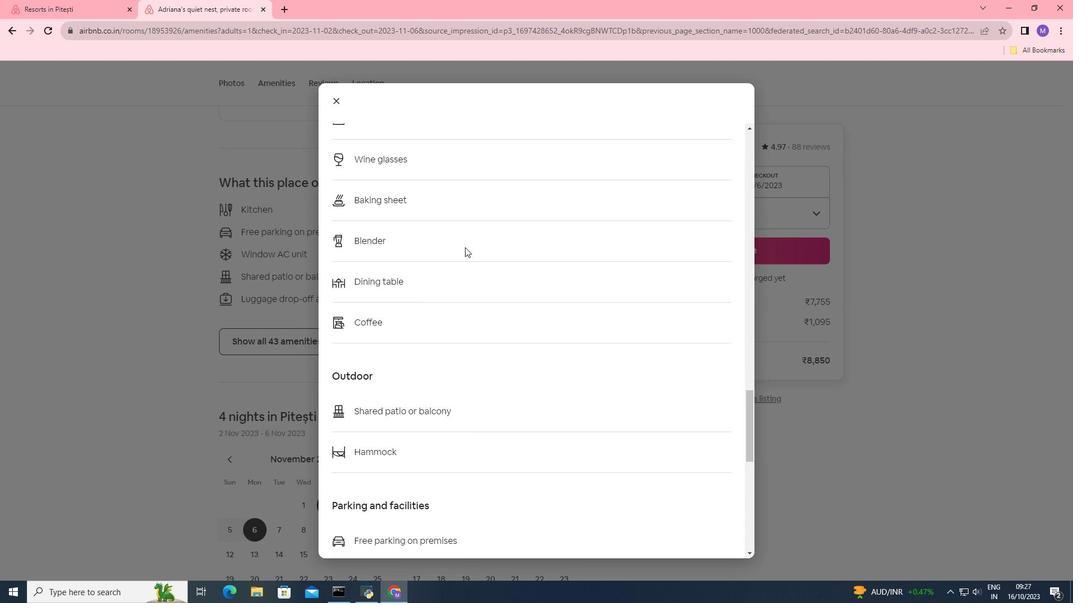 
Action: Mouse scrolled (466, 248) with delta (0, 0)
Screenshot: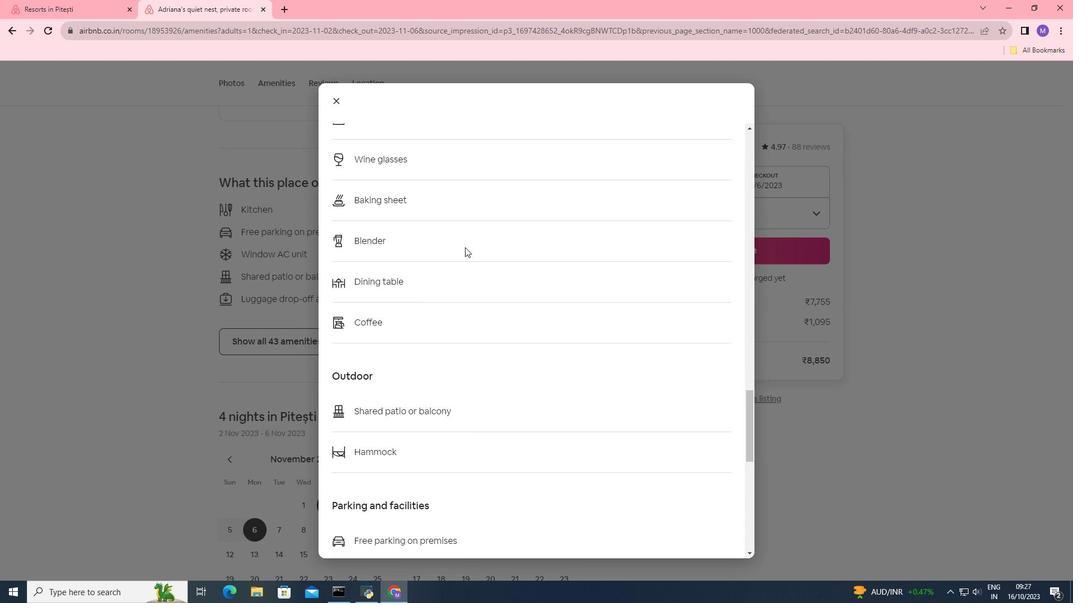 
Action: Mouse moved to (467, 248)
Screenshot: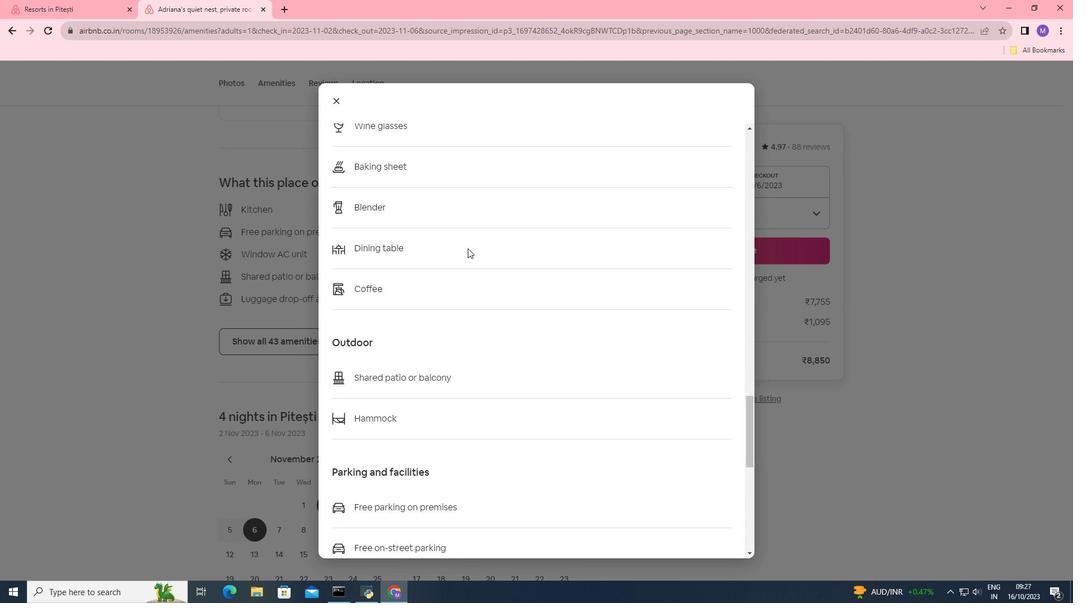
Action: Mouse scrolled (467, 248) with delta (0, 0)
Screenshot: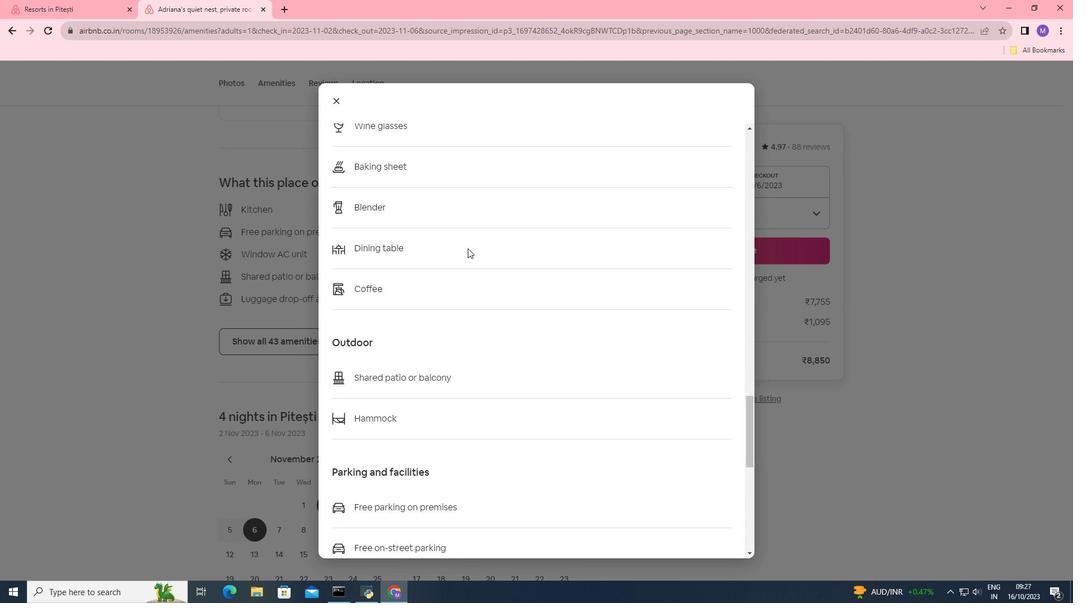 
Action: Mouse moved to (467, 248)
Screenshot: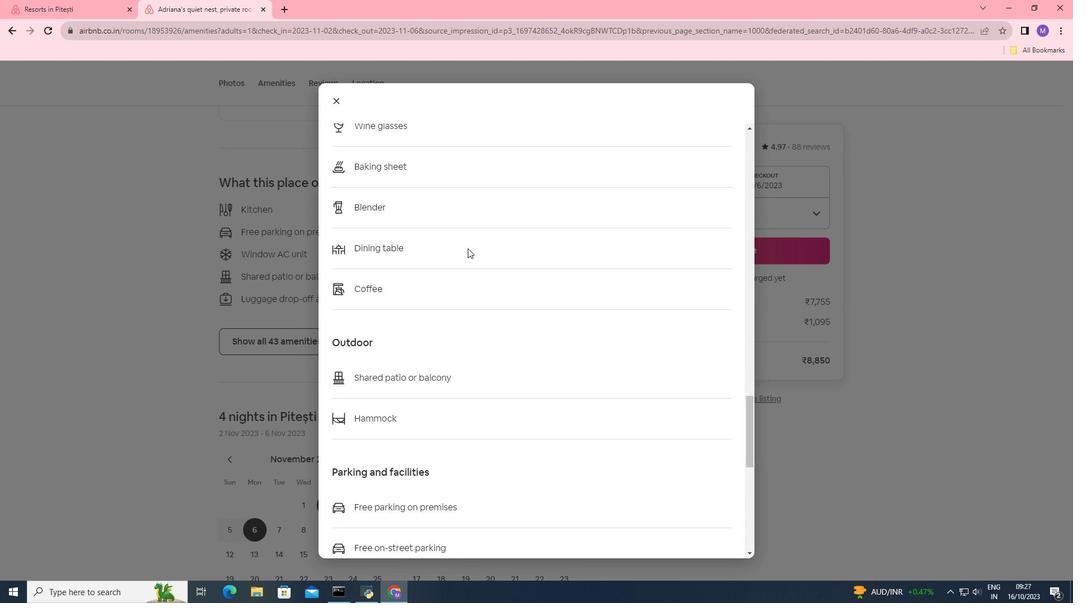
Action: Mouse scrolled (467, 248) with delta (0, 0)
Screenshot: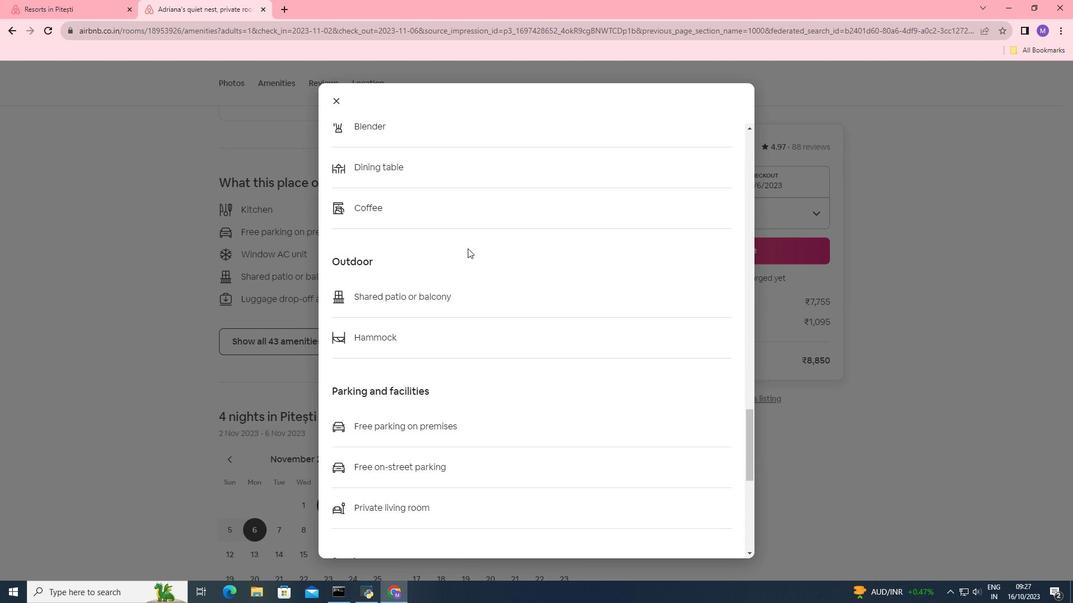 
Action: Mouse scrolled (467, 248) with delta (0, 0)
Screenshot: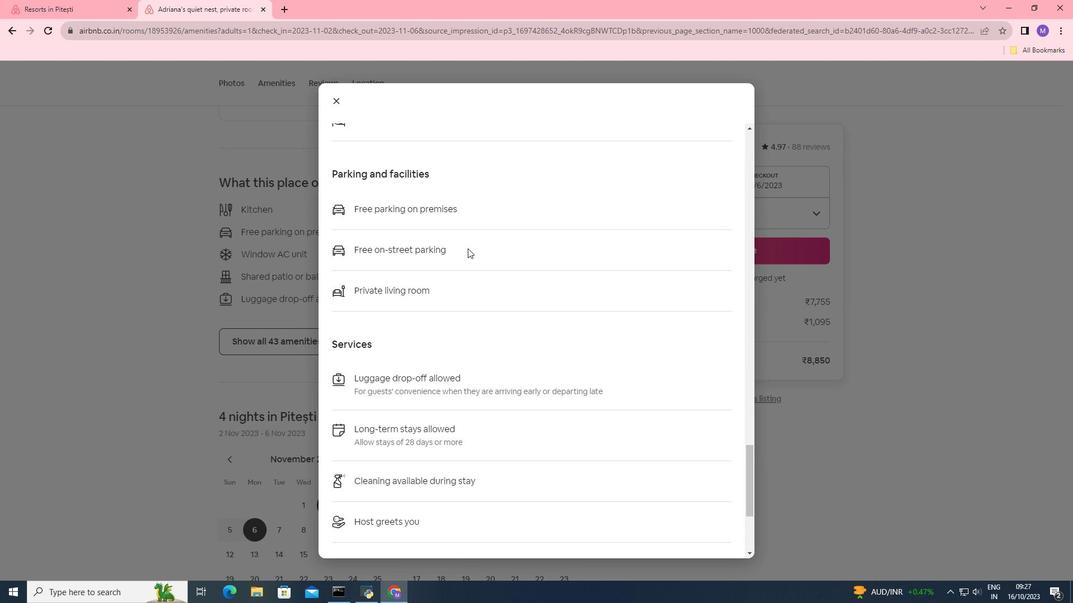 
Action: Mouse scrolled (467, 248) with delta (0, 0)
Screenshot: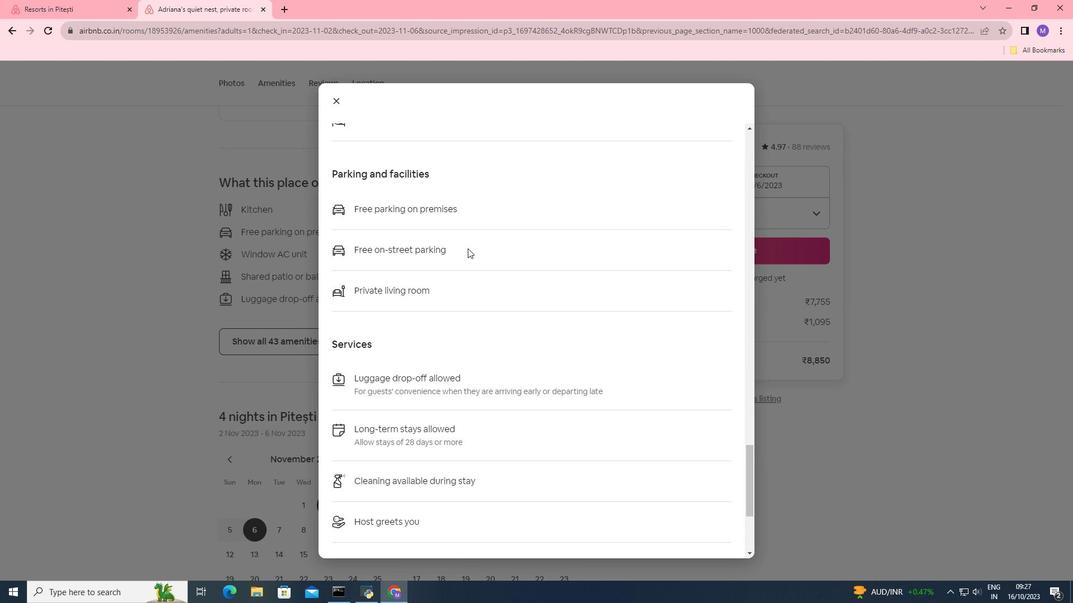 
Action: Mouse scrolled (467, 248) with delta (0, 0)
Screenshot: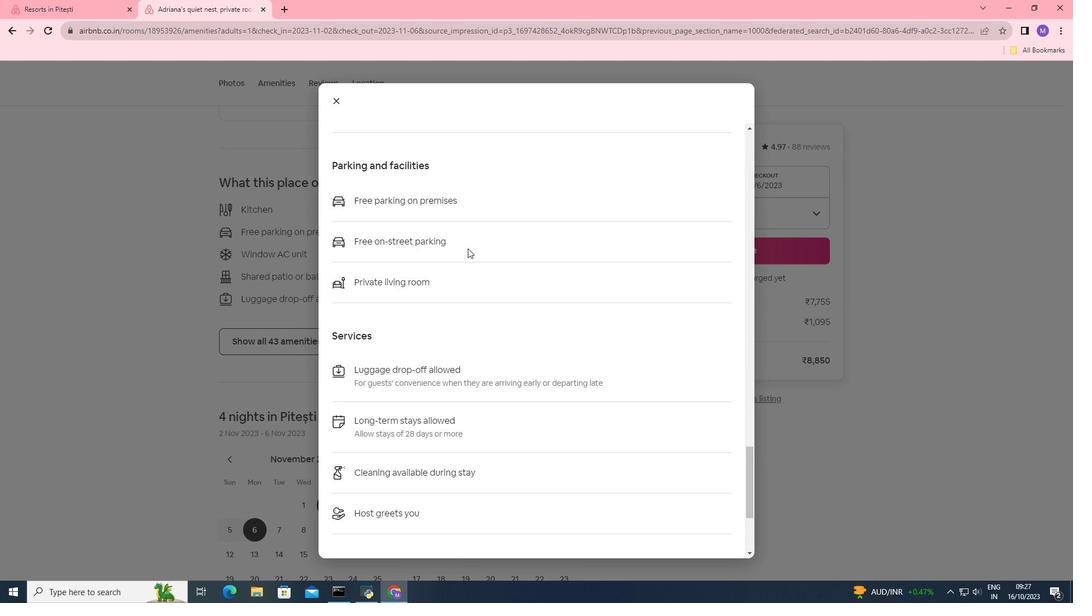 
Action: Mouse scrolled (467, 248) with delta (0, 0)
Screenshot: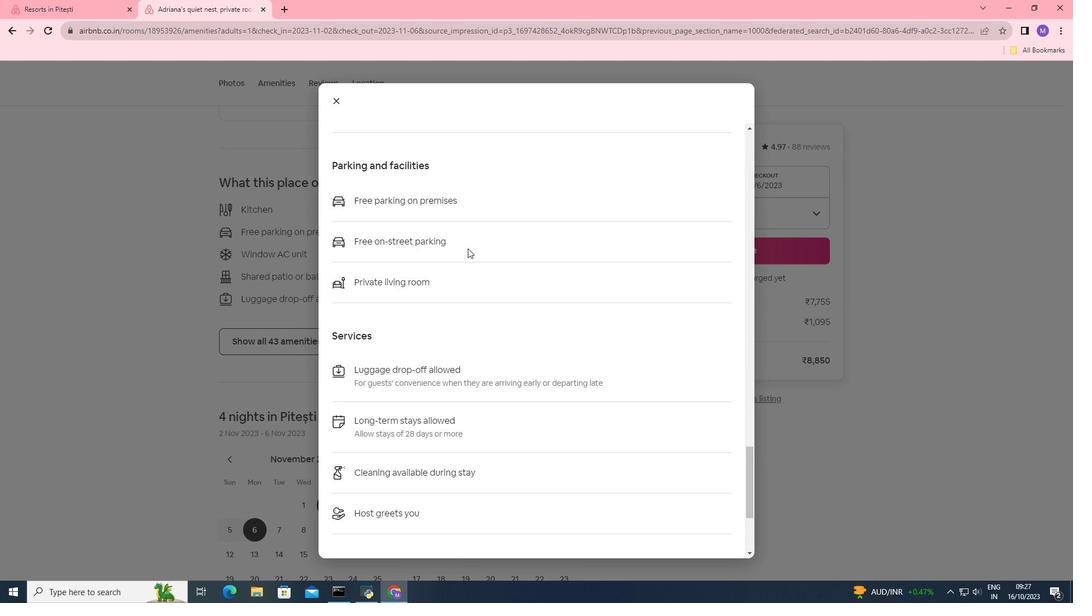 
Action: Mouse scrolled (467, 248) with delta (0, 0)
Screenshot: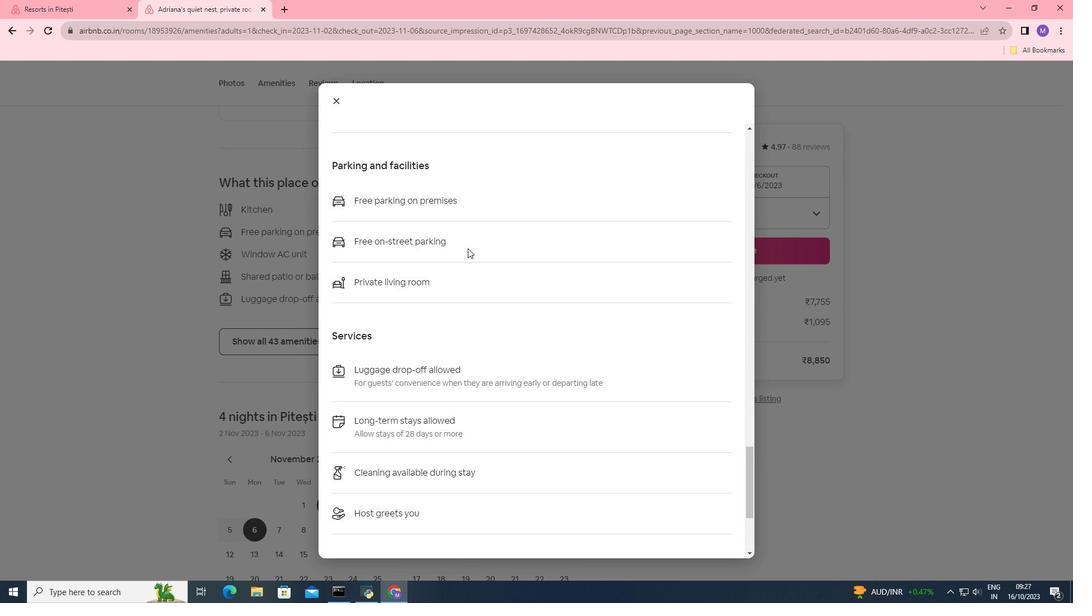
Action: Mouse scrolled (467, 248) with delta (0, 0)
Screenshot: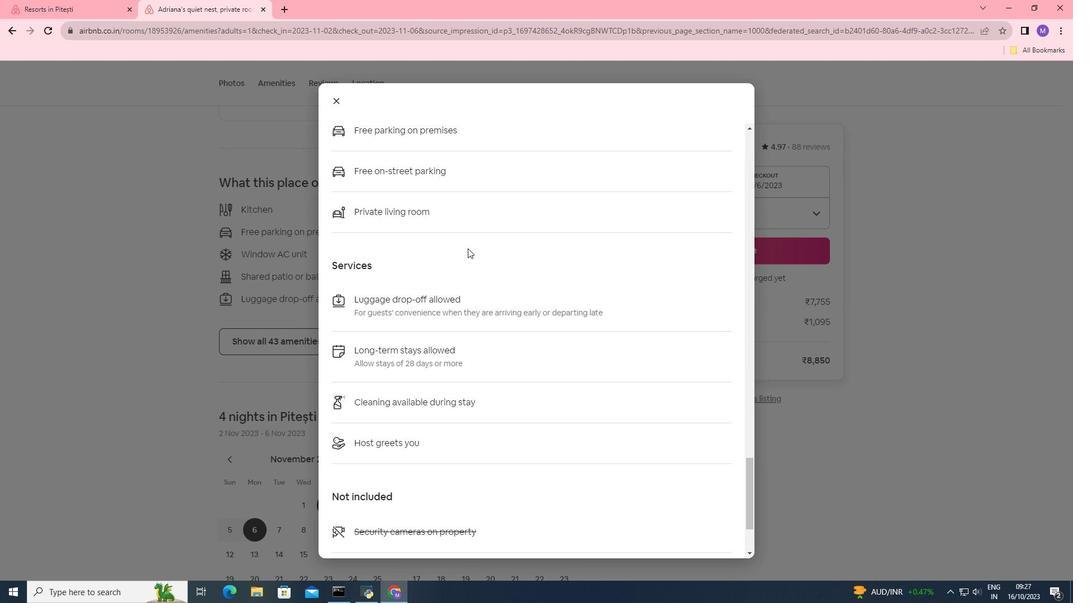
Action: Mouse moved to (335, 107)
Screenshot: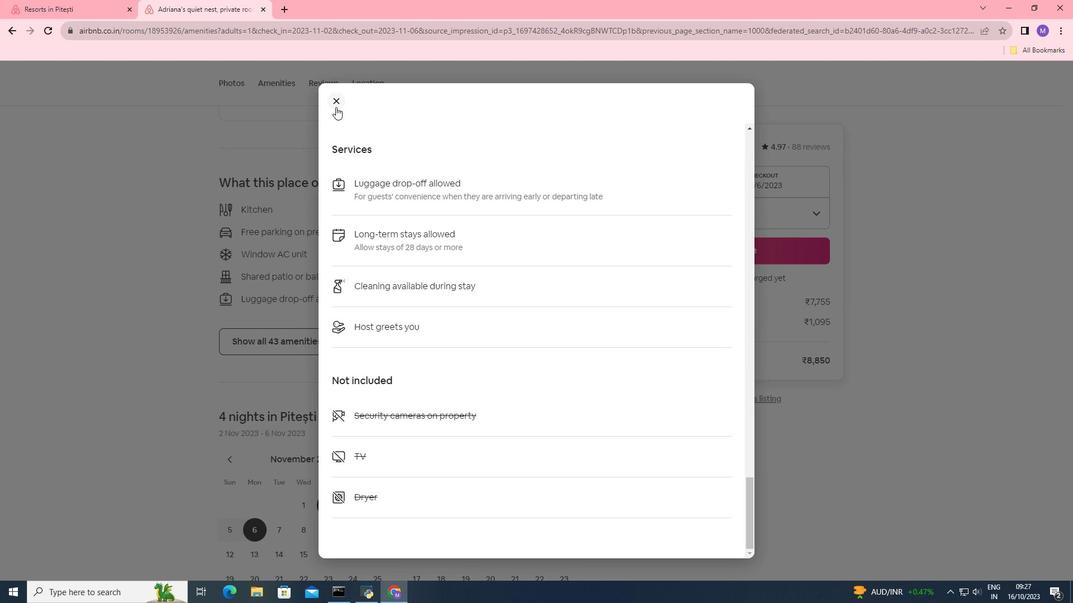 
Action: Mouse pressed left at (335, 107)
Screenshot: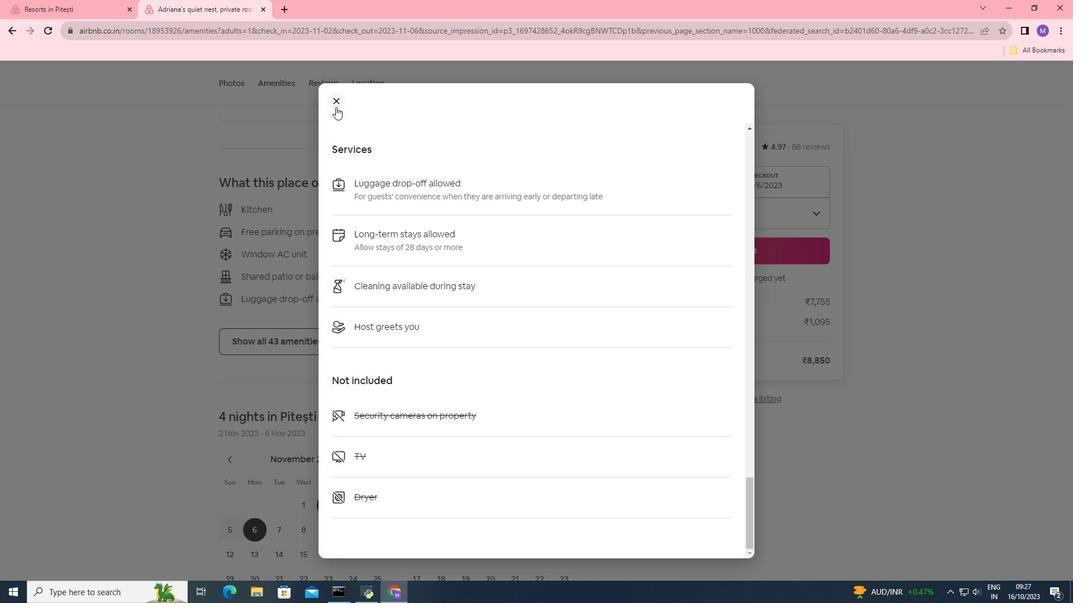 
Action: Mouse moved to (335, 101)
Screenshot: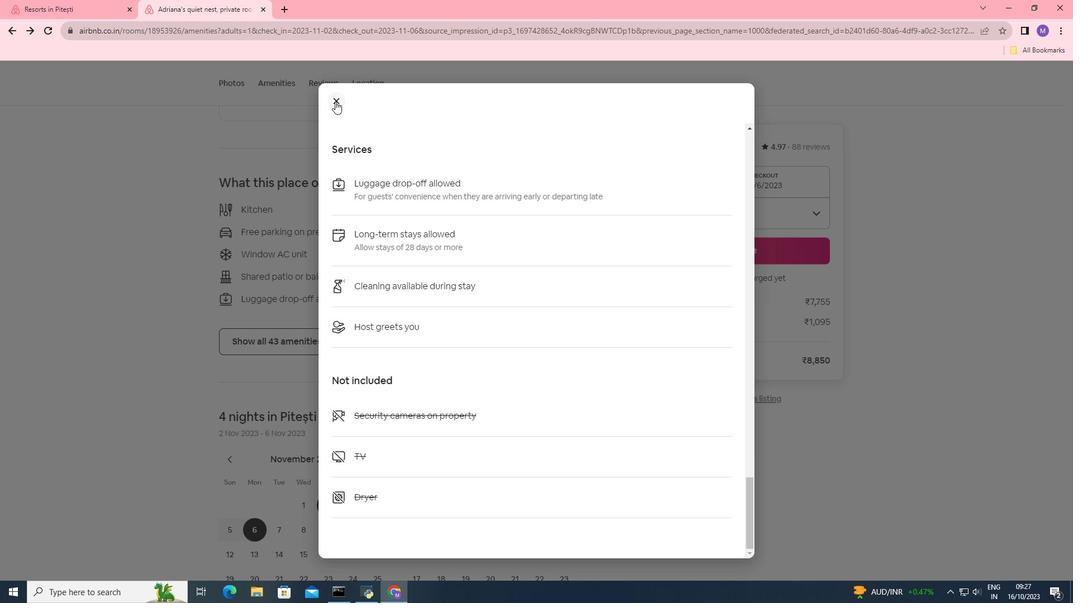 
Action: Mouse pressed left at (335, 101)
Screenshot: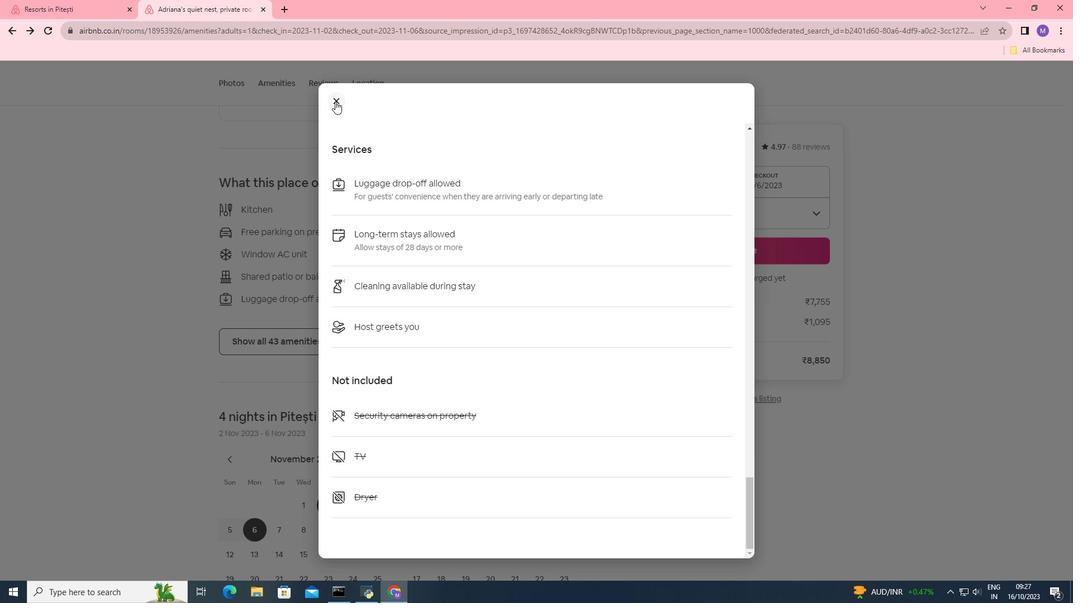 
Action: Mouse moved to (330, 376)
Screenshot: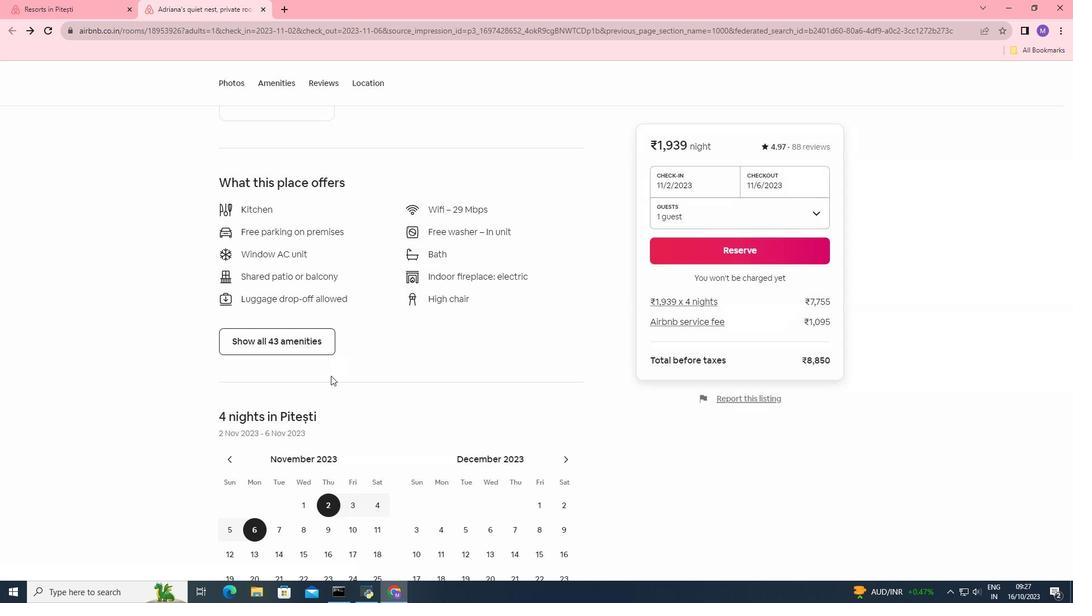
Action: Mouse scrolled (330, 375) with delta (0, 0)
Screenshot: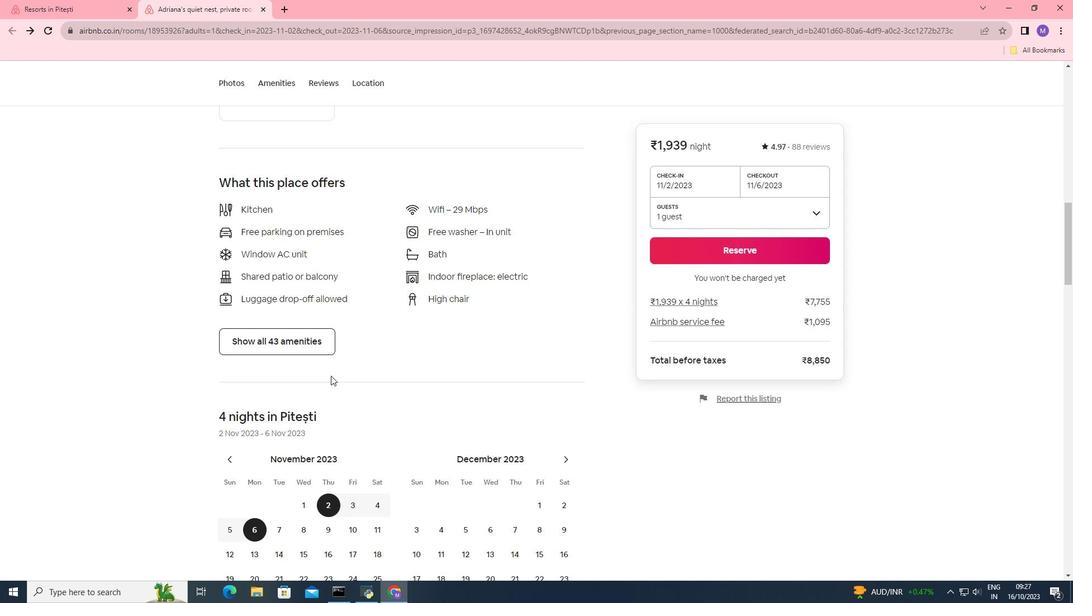 
Action: Mouse scrolled (330, 375) with delta (0, 0)
Screenshot: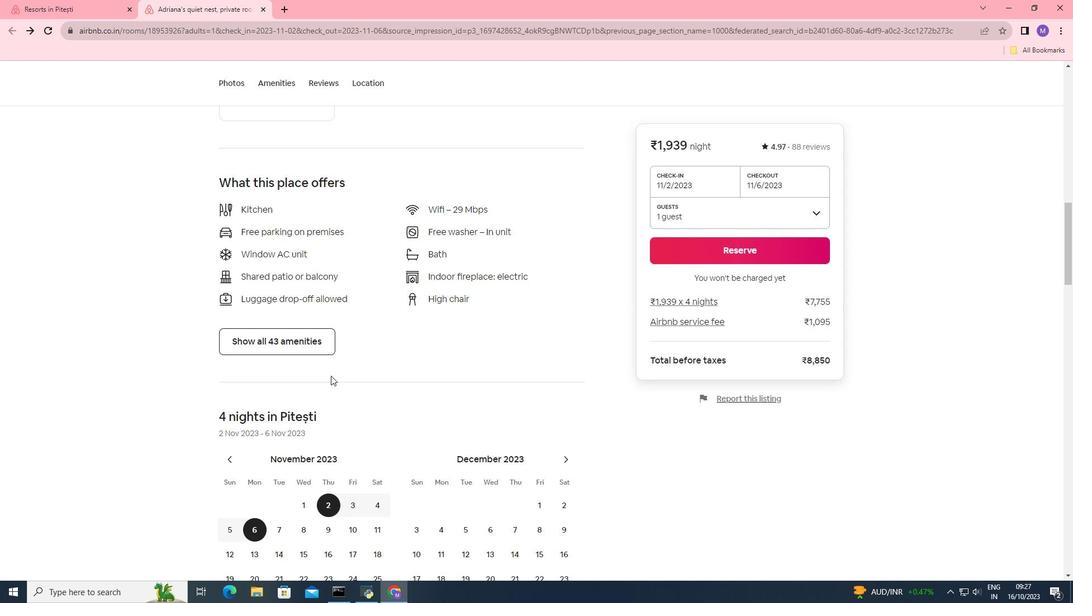 
Action: Mouse scrolled (330, 375) with delta (0, 0)
Screenshot: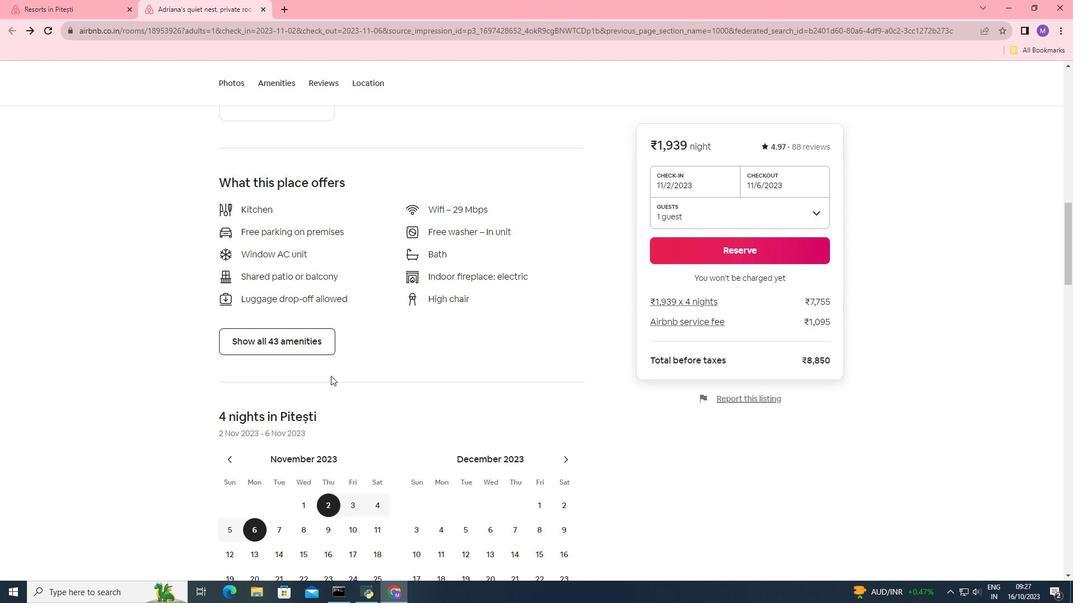 
Action: Mouse scrolled (330, 375) with delta (0, 0)
Screenshot: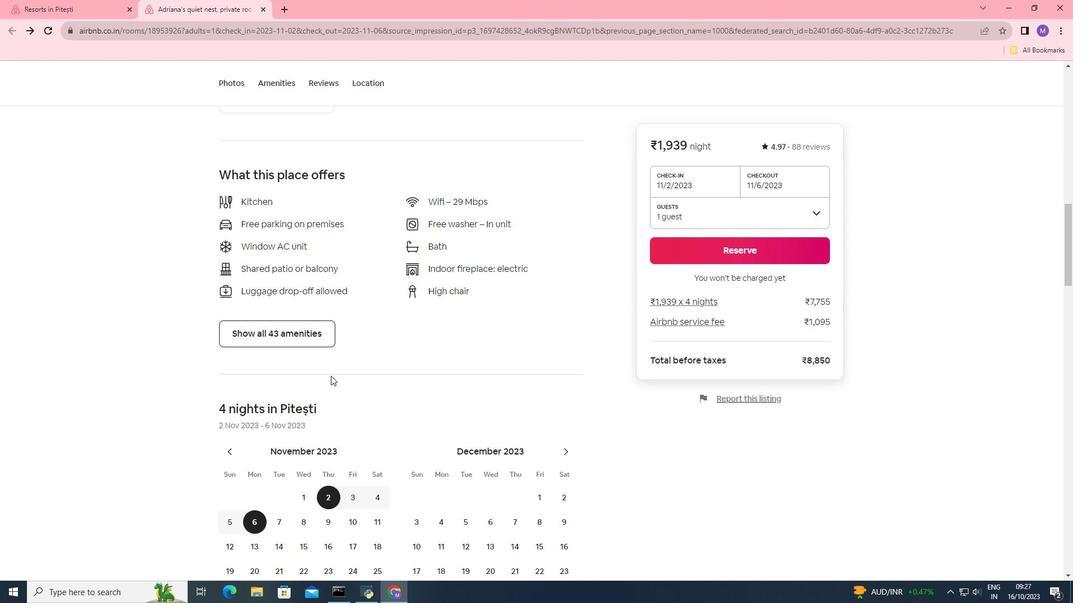 
Action: Mouse scrolled (330, 375) with delta (0, 0)
Screenshot: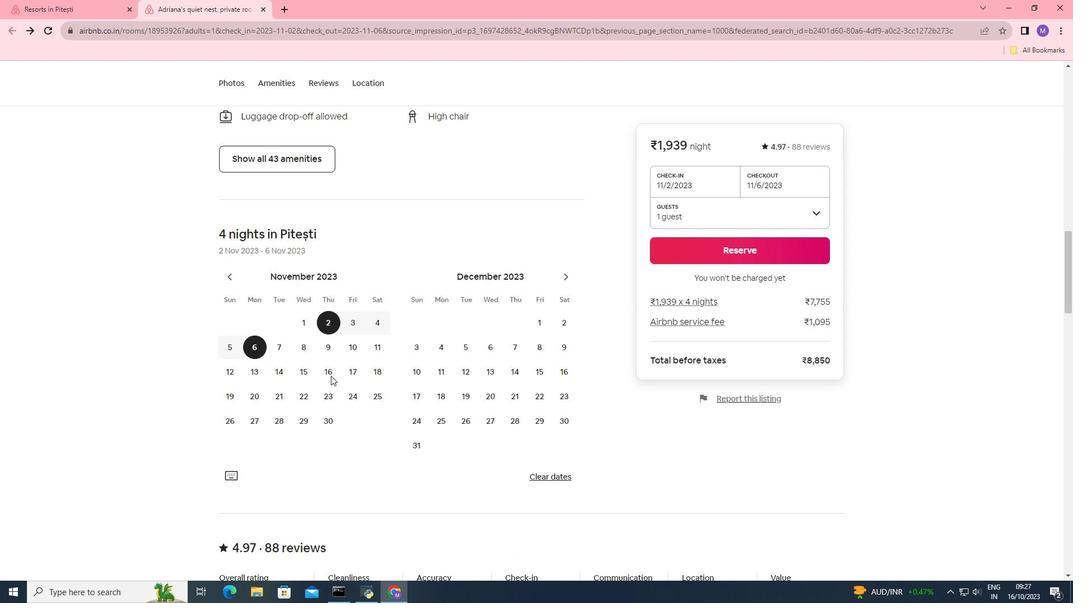 
Action: Mouse scrolled (330, 375) with delta (0, 0)
Screenshot: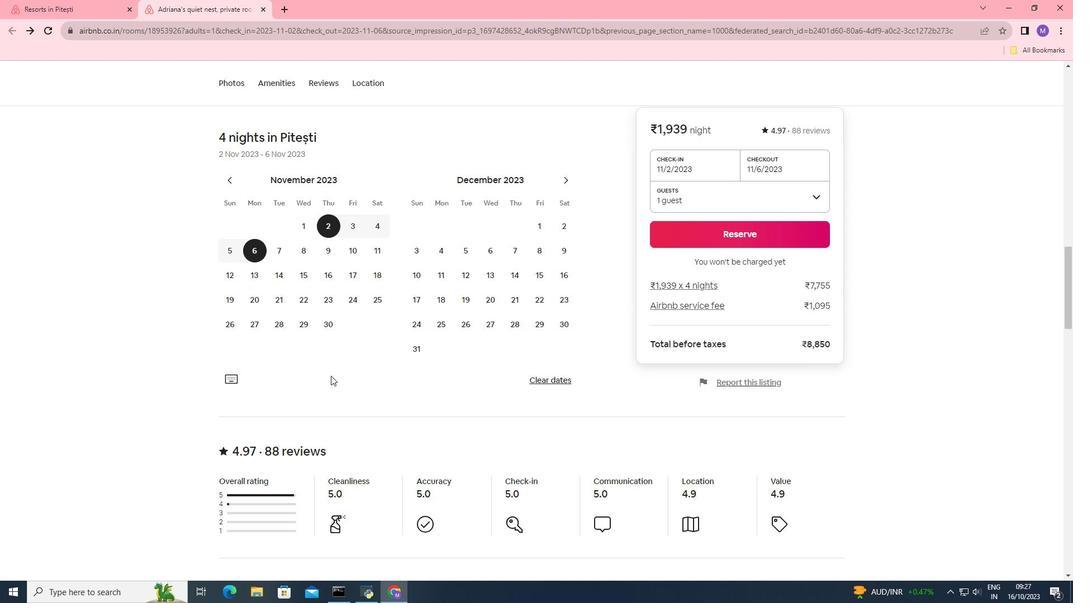 
Action: Mouse scrolled (330, 375) with delta (0, 0)
Screenshot: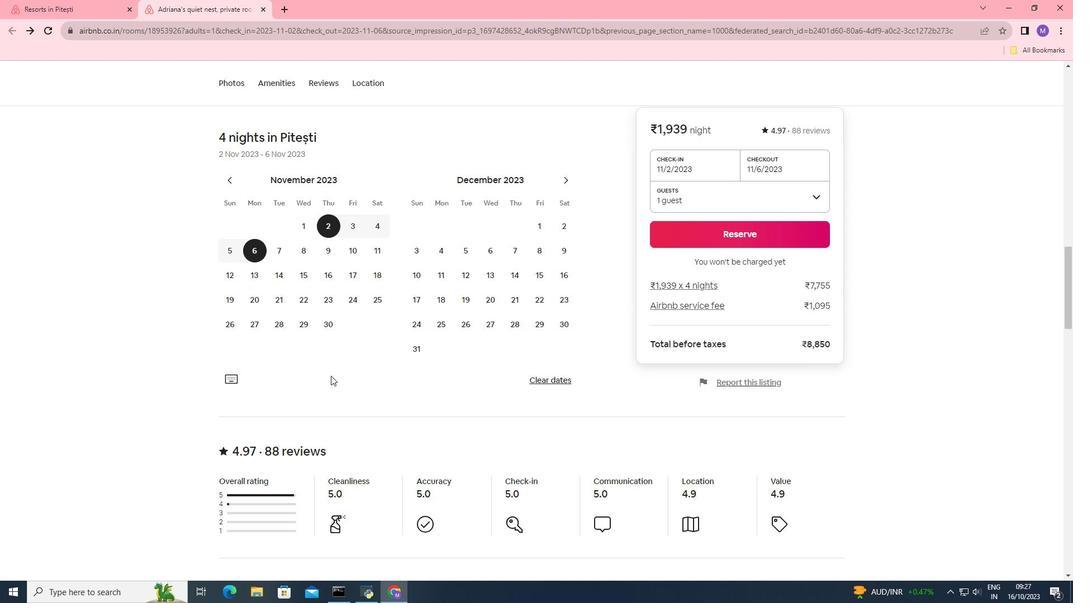 
Action: Mouse scrolled (330, 375) with delta (0, 0)
Screenshot: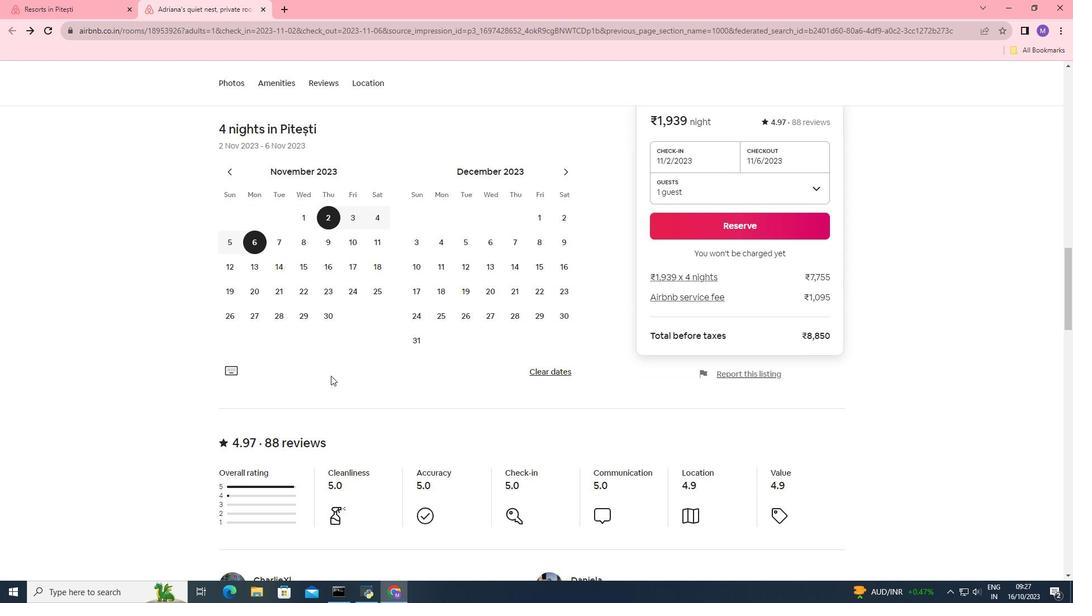 
Action: Mouse scrolled (330, 375) with delta (0, 0)
Screenshot: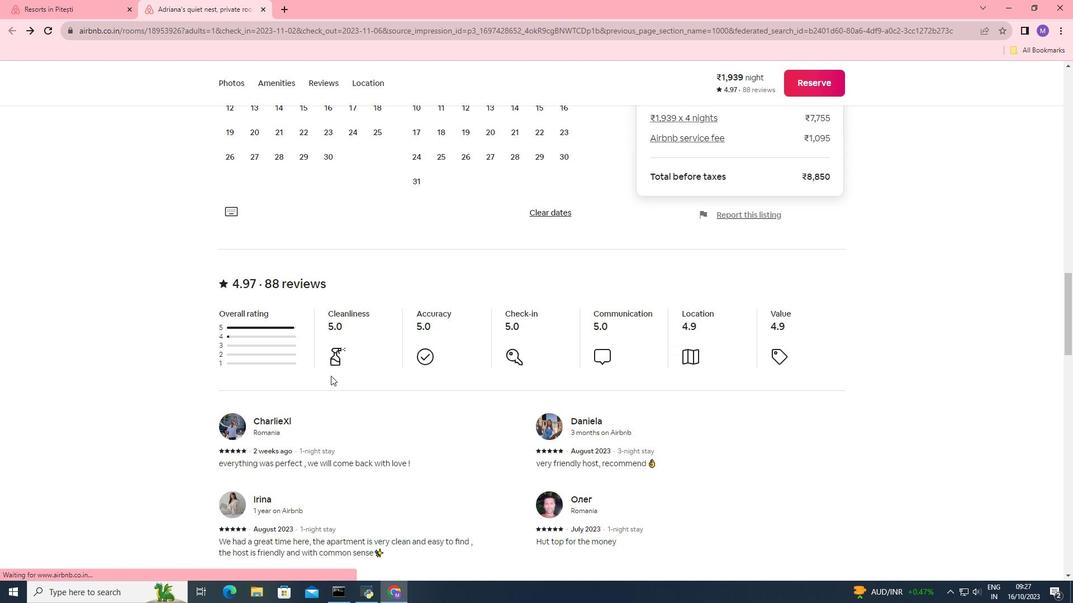 
Action: Mouse scrolled (330, 375) with delta (0, 0)
Screenshot: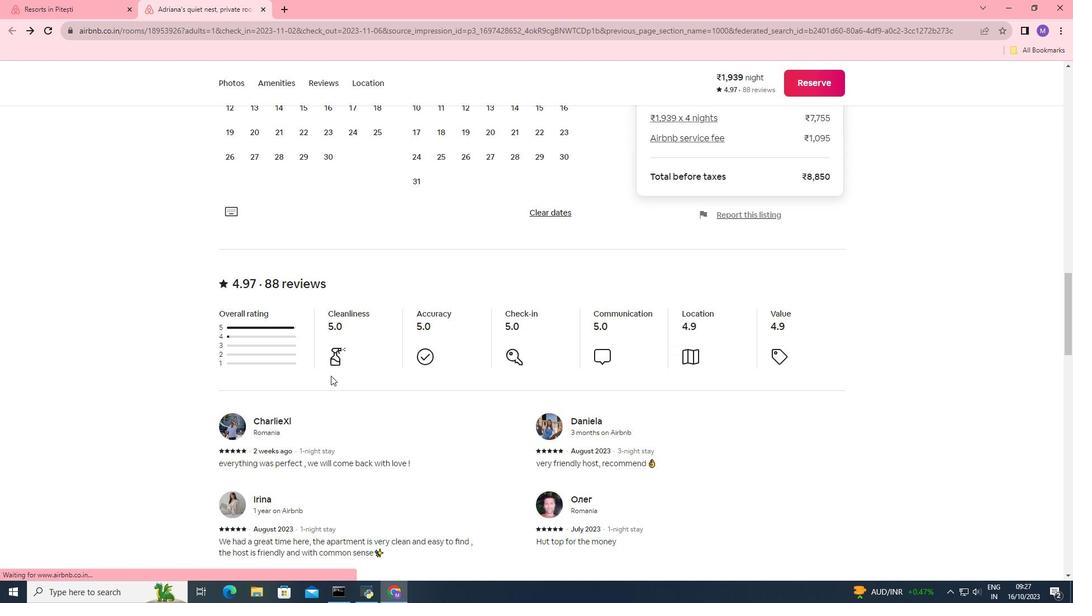 
Action: Mouse scrolled (330, 375) with delta (0, 0)
Screenshot: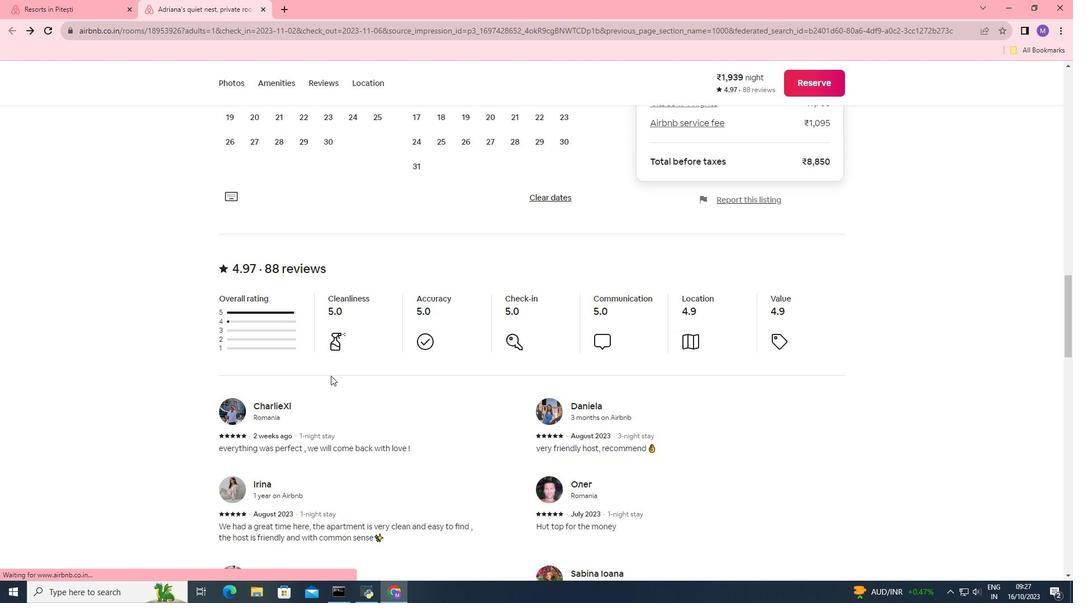 
Action: Mouse scrolled (330, 375) with delta (0, 0)
Screenshot: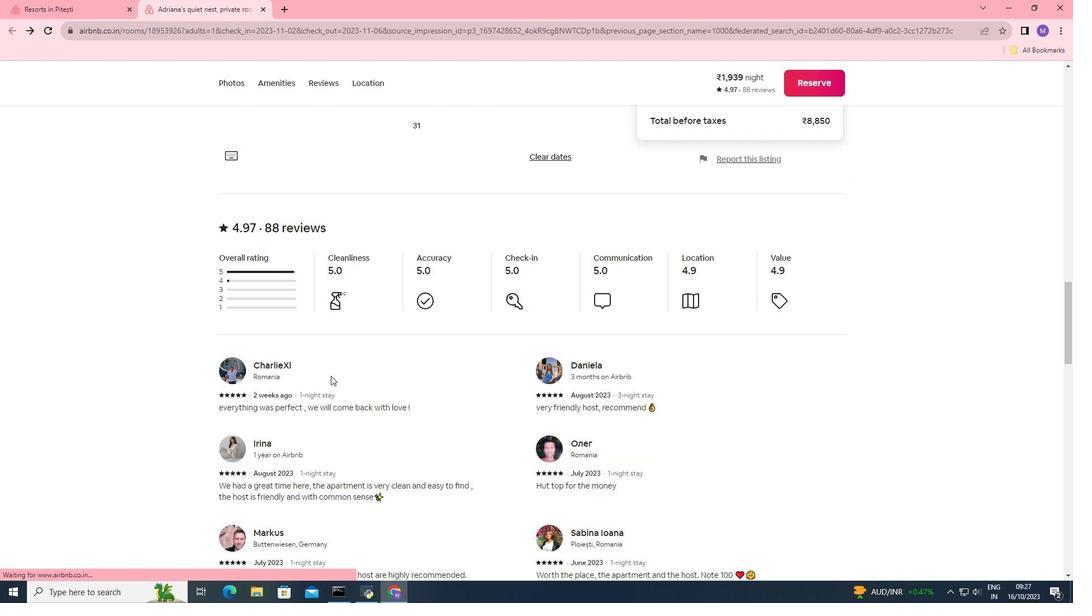 
Action: Mouse moved to (282, 447)
Screenshot: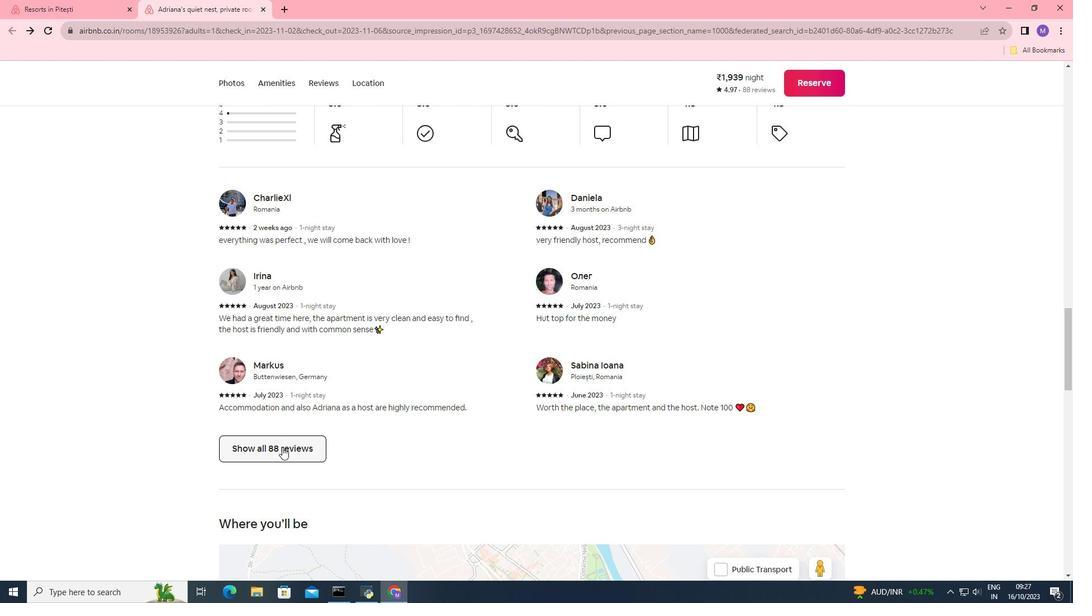 
Action: Mouse pressed left at (282, 447)
Screenshot: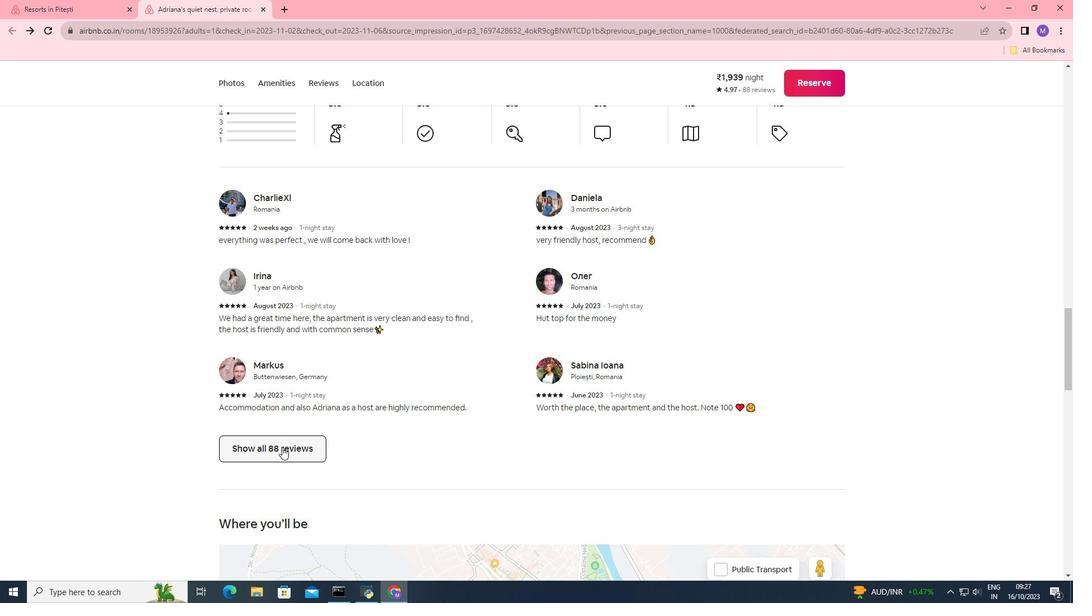 
Action: Mouse moved to (481, 315)
Screenshot: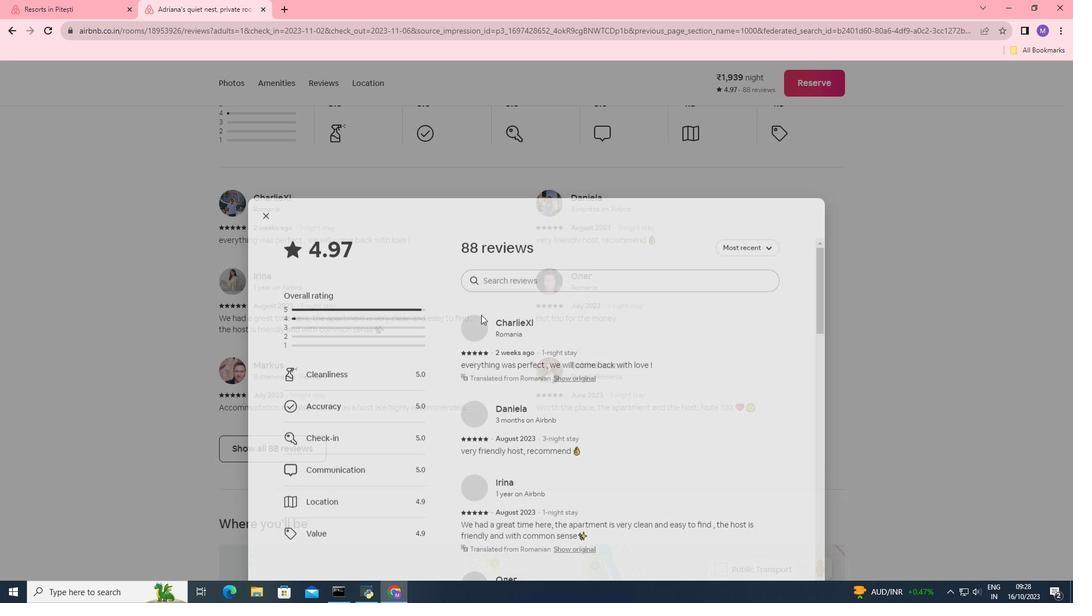 
Action: Mouse scrolled (481, 314) with delta (0, 0)
Screenshot: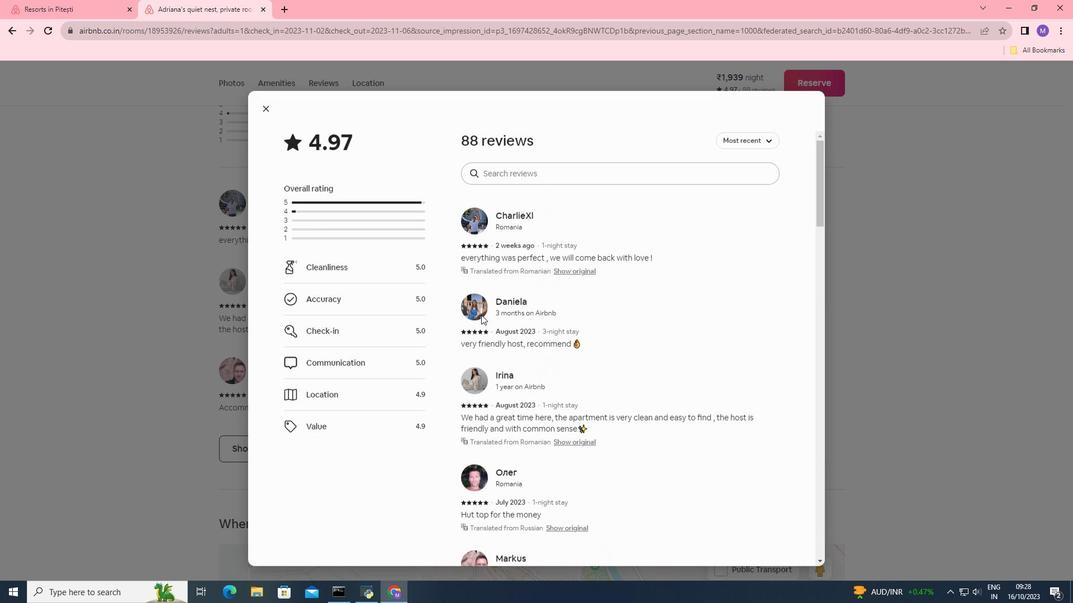 
Action: Mouse scrolled (481, 314) with delta (0, 0)
Screenshot: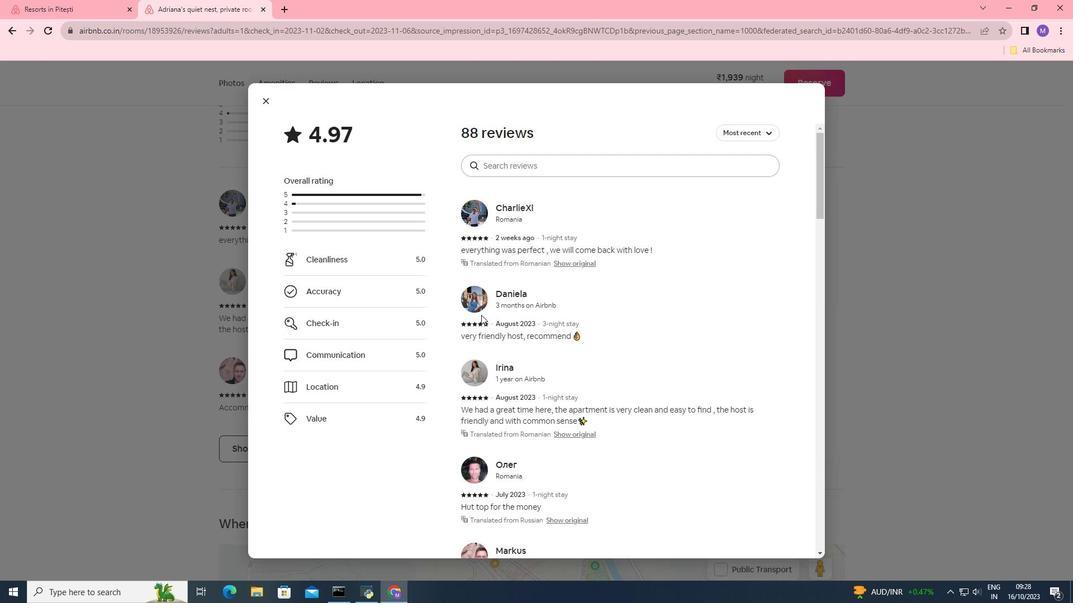 
Action: Mouse scrolled (481, 314) with delta (0, 0)
Screenshot: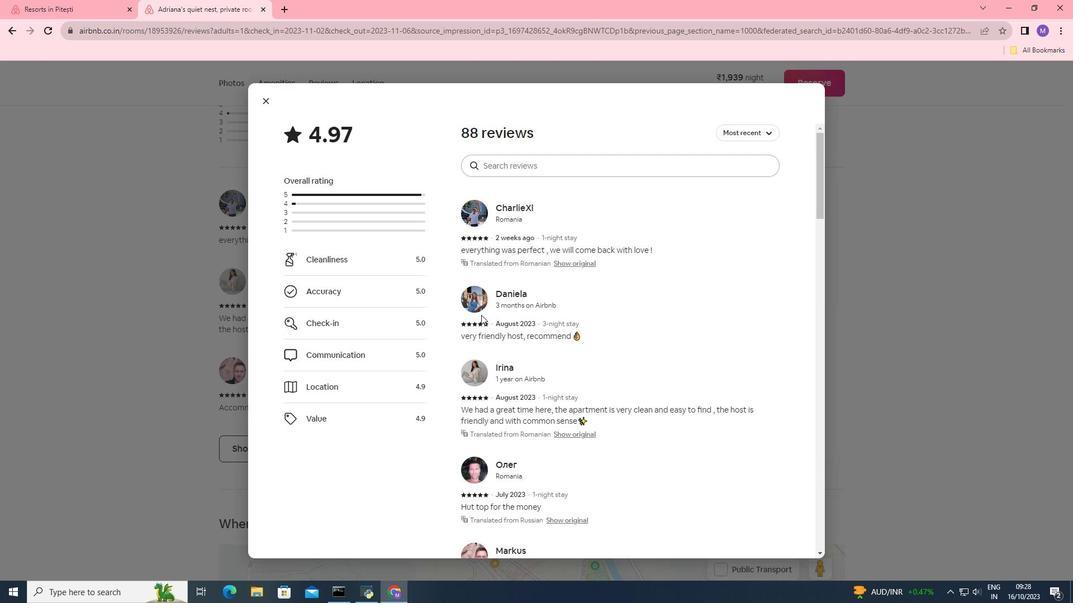 
Action: Mouse scrolled (481, 314) with delta (0, 0)
Screenshot: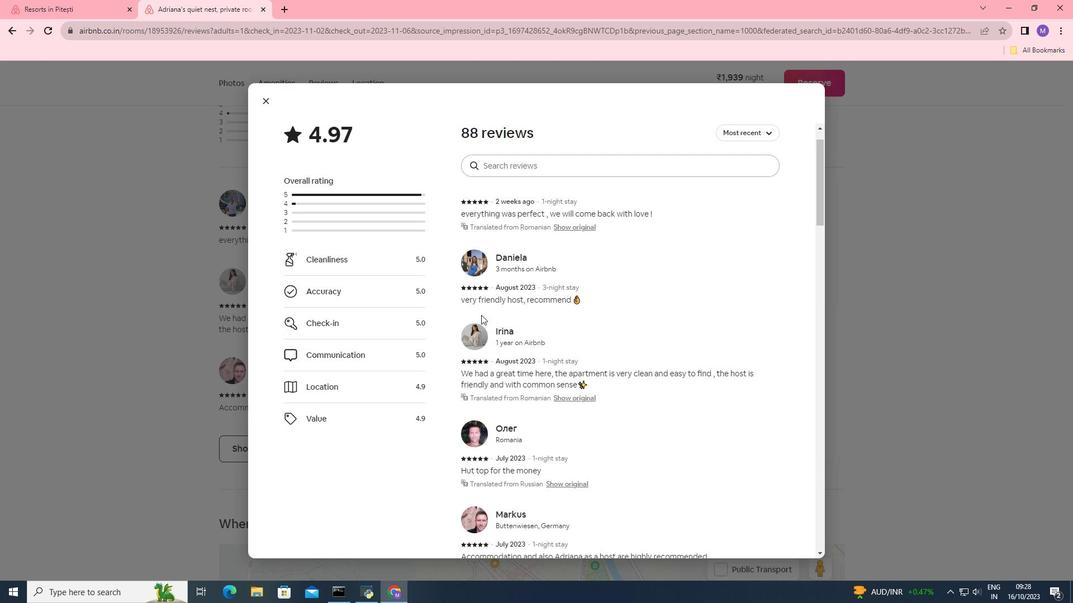 
Action: Mouse scrolled (481, 314) with delta (0, 0)
Screenshot: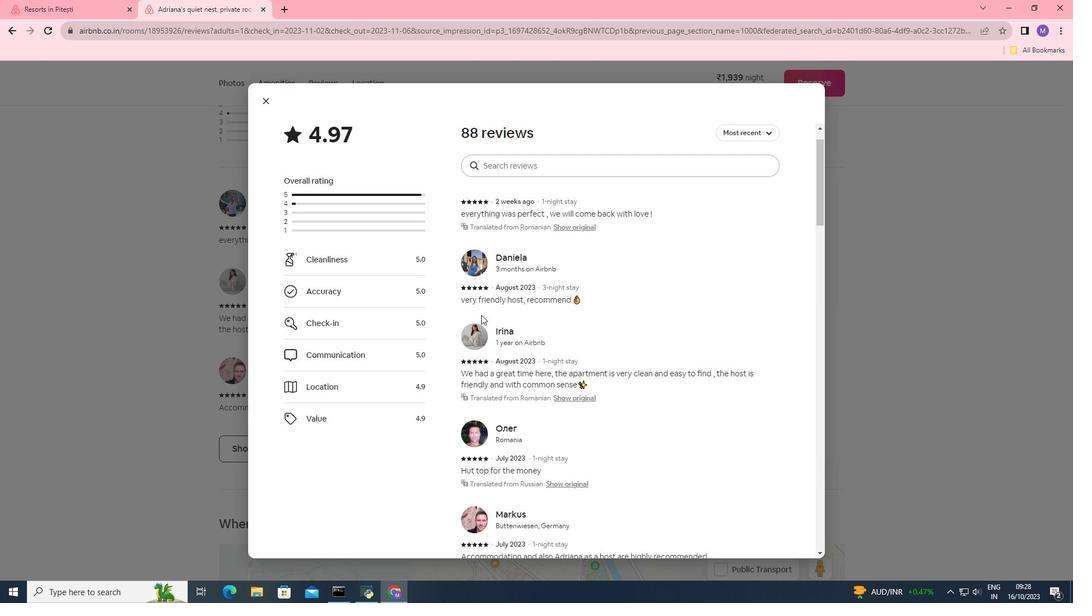 
Action: Mouse moved to (628, 367)
Screenshot: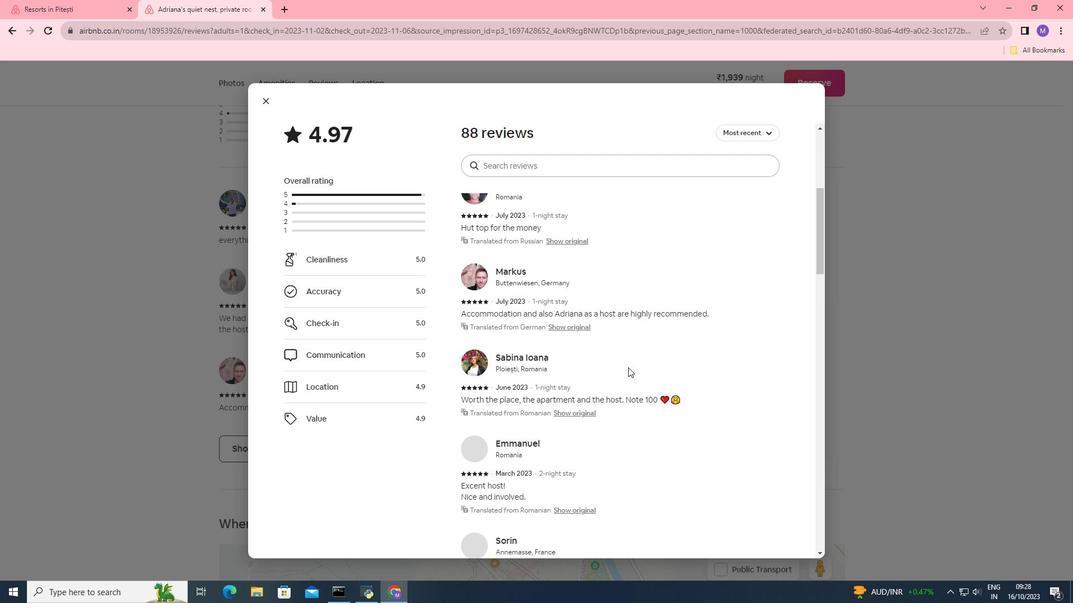 
Action: Mouse scrolled (628, 367) with delta (0, 0)
Screenshot: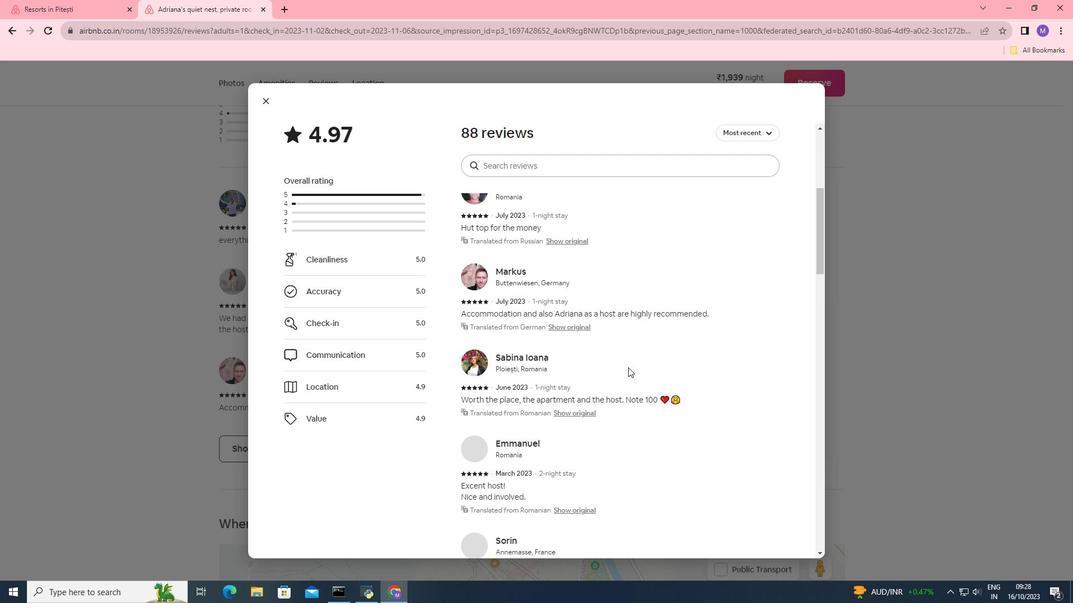 
Action: Mouse scrolled (628, 367) with delta (0, 0)
Screenshot: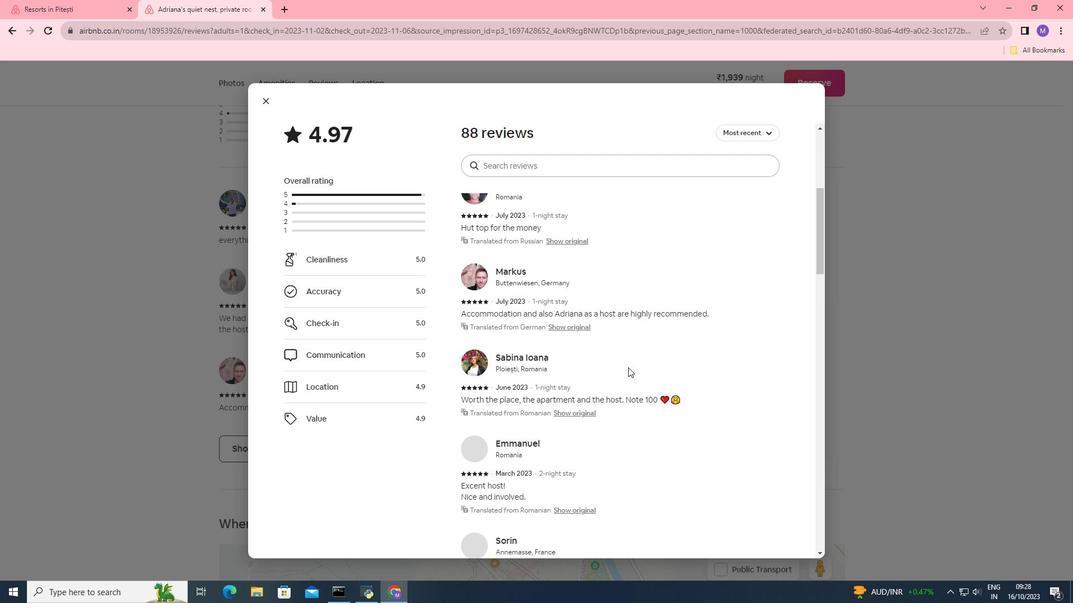 
Action: Mouse scrolled (628, 367) with delta (0, 0)
Screenshot: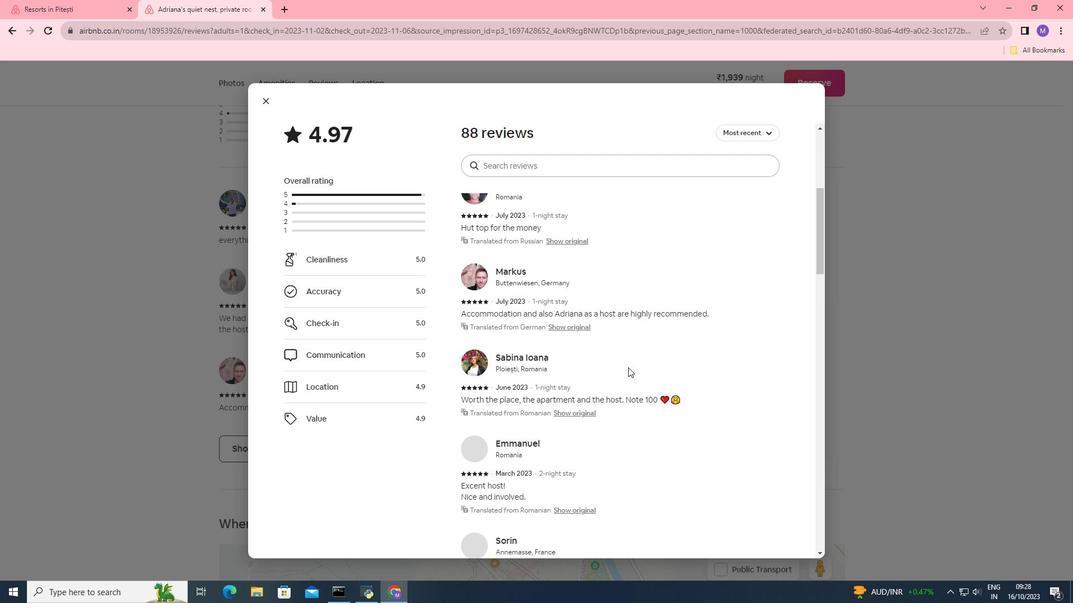 
Action: Mouse scrolled (628, 367) with delta (0, 0)
Screenshot: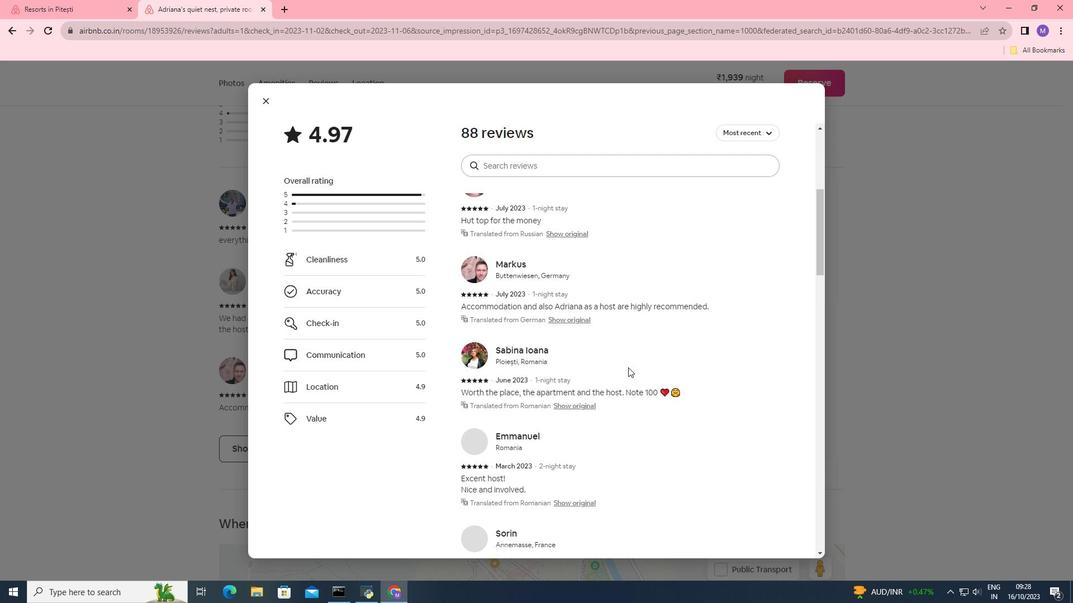 
Action: Mouse scrolled (628, 367) with delta (0, 0)
Screenshot: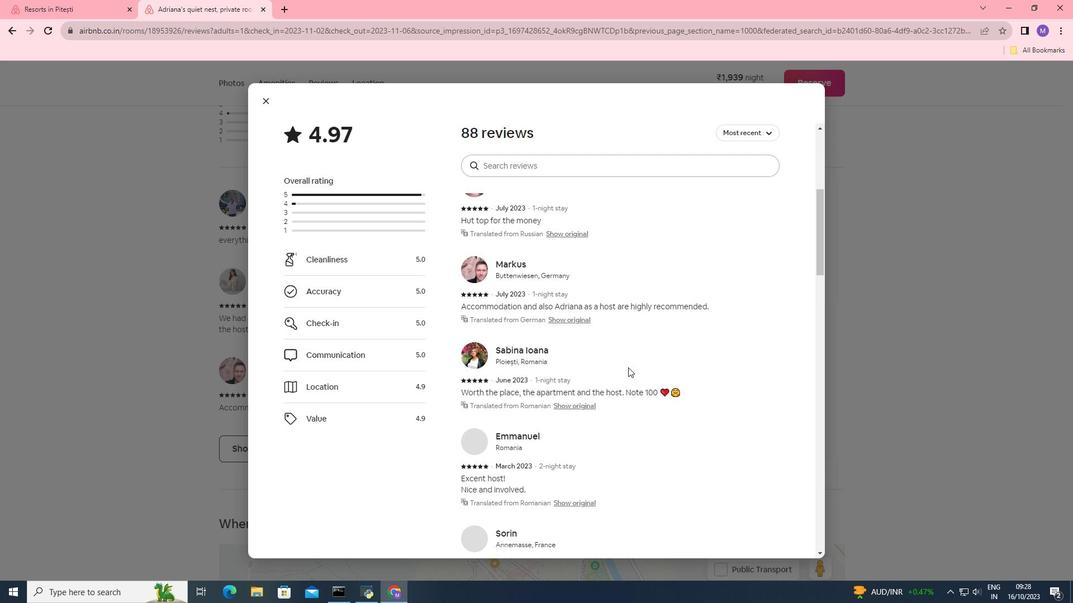 
Action: Mouse moved to (627, 367)
Screenshot: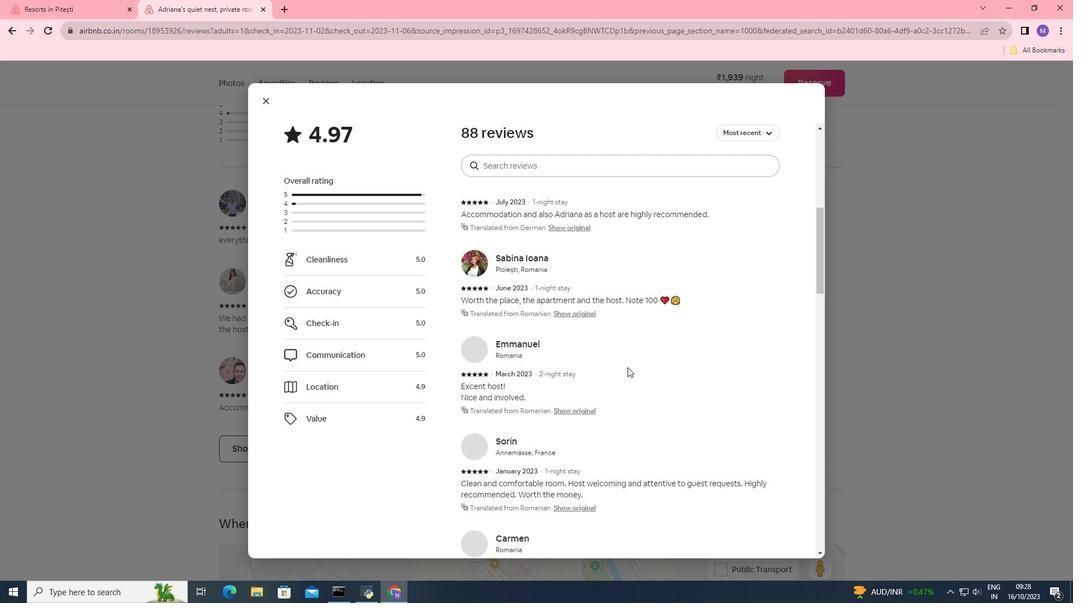 
Action: Mouse scrolled (627, 367) with delta (0, 0)
Screenshot: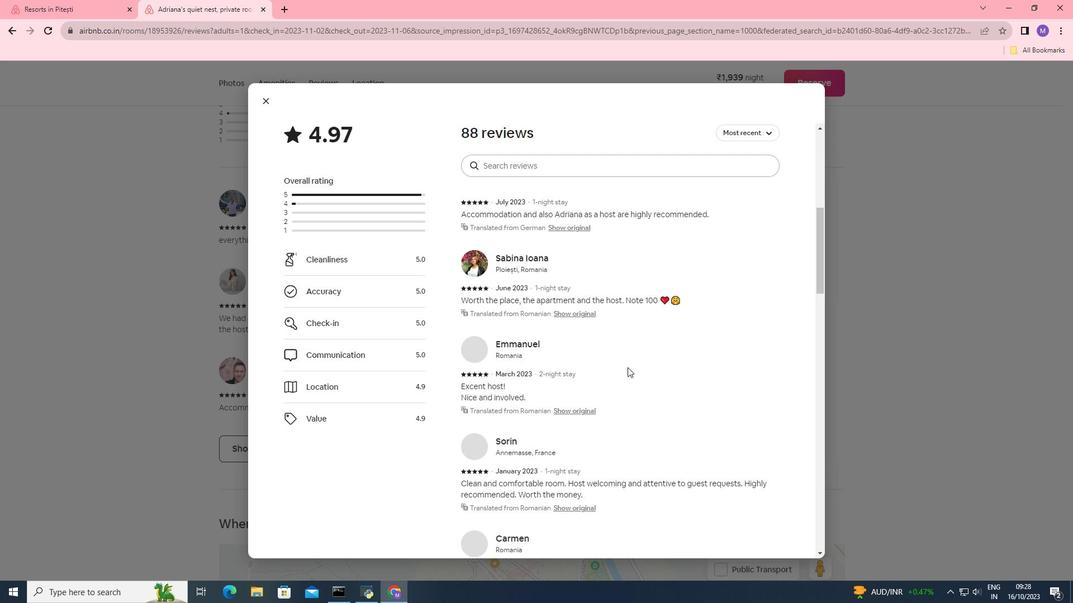
Action: Mouse scrolled (627, 367) with delta (0, 0)
Screenshot: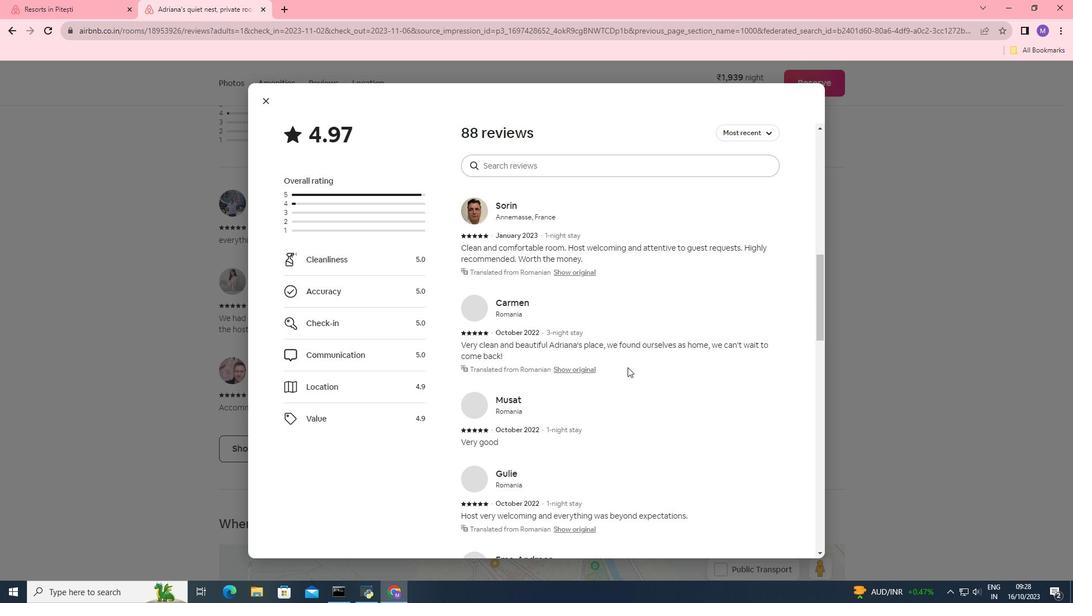 
Action: Mouse scrolled (627, 367) with delta (0, 0)
Screenshot: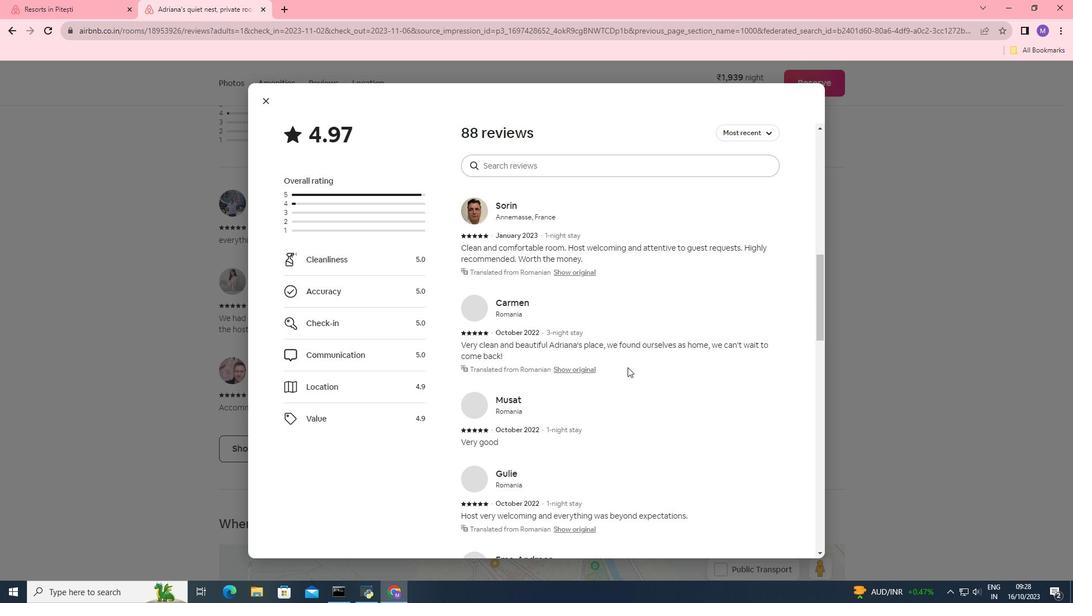 
Action: Mouse scrolled (627, 367) with delta (0, 0)
Screenshot: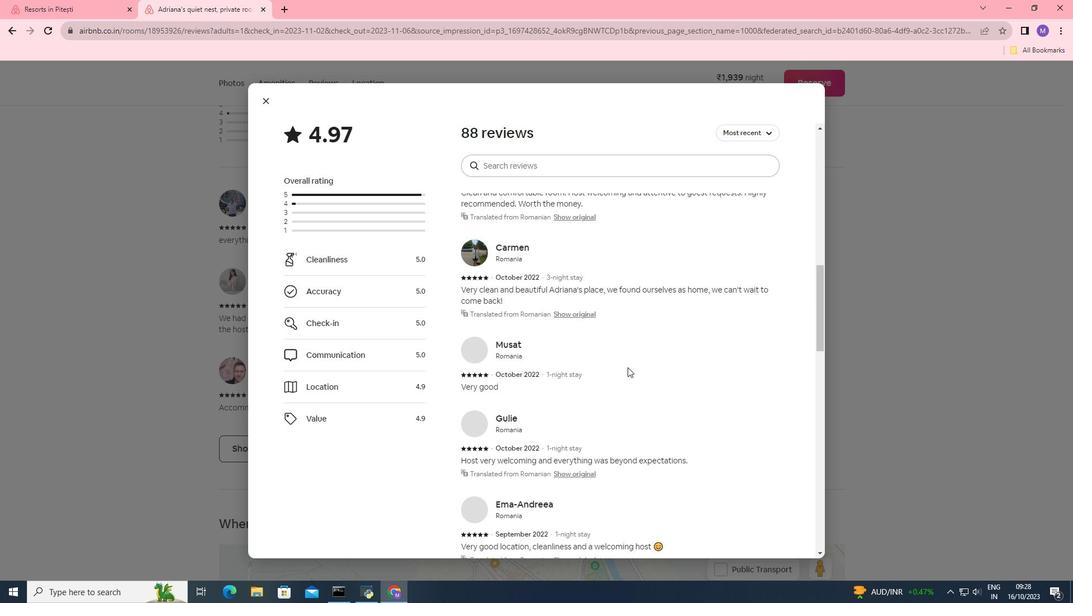 
Action: Mouse scrolled (627, 367) with delta (0, 0)
Screenshot: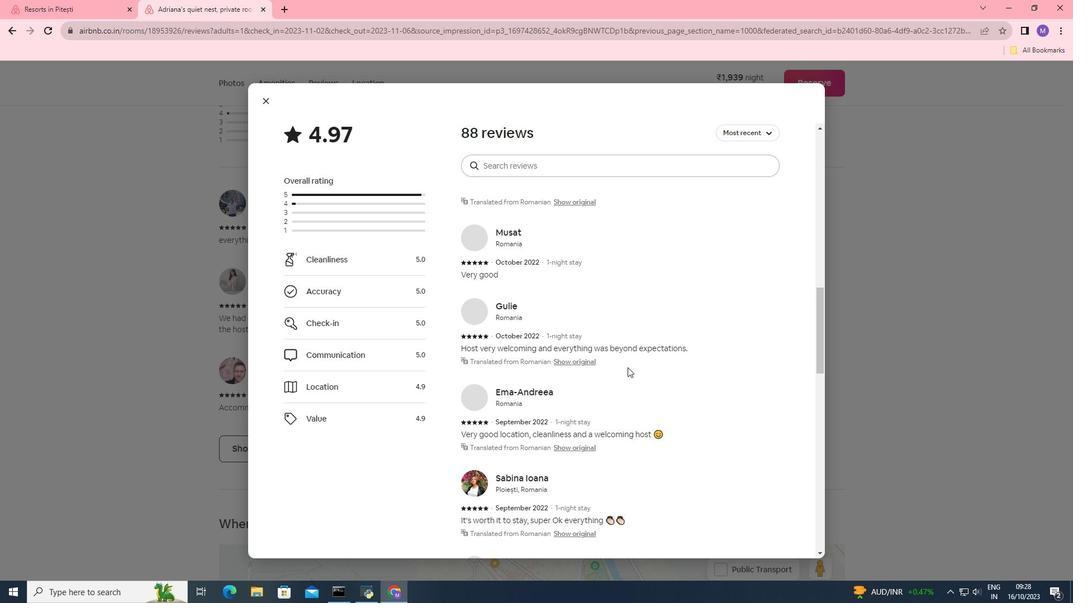 
Action: Mouse scrolled (627, 367) with delta (0, 0)
Screenshot: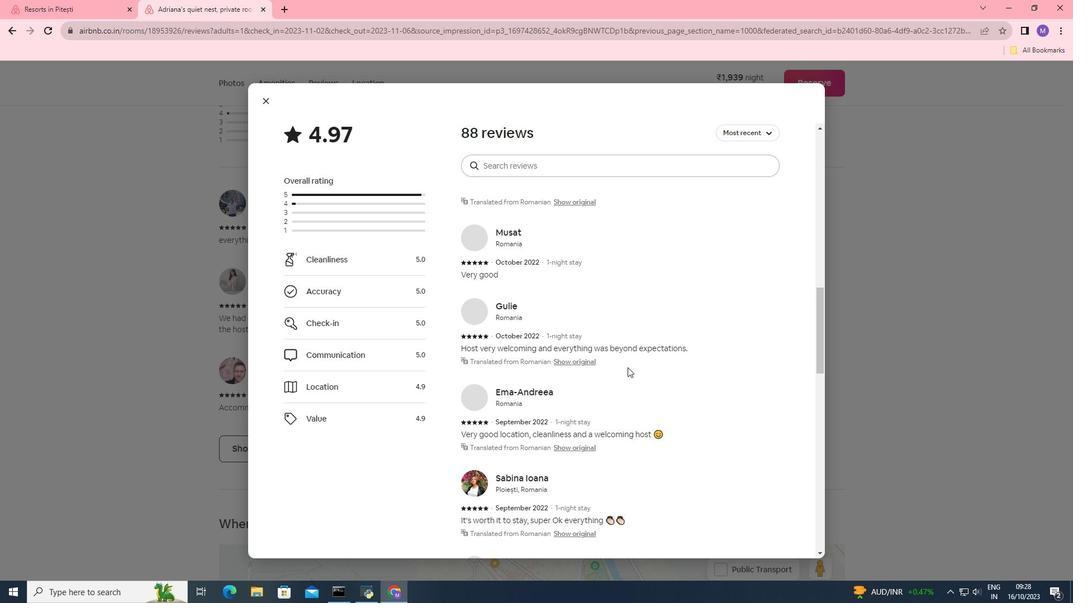 
Action: Mouse scrolled (627, 367) with delta (0, 0)
Screenshot: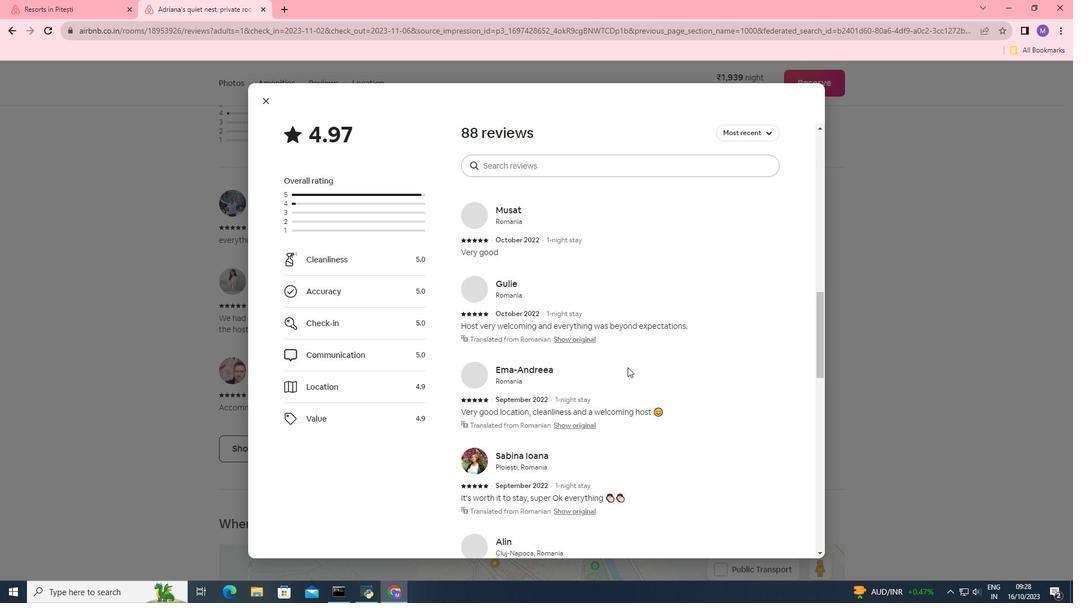 
Action: Mouse scrolled (627, 367) with delta (0, 0)
Screenshot: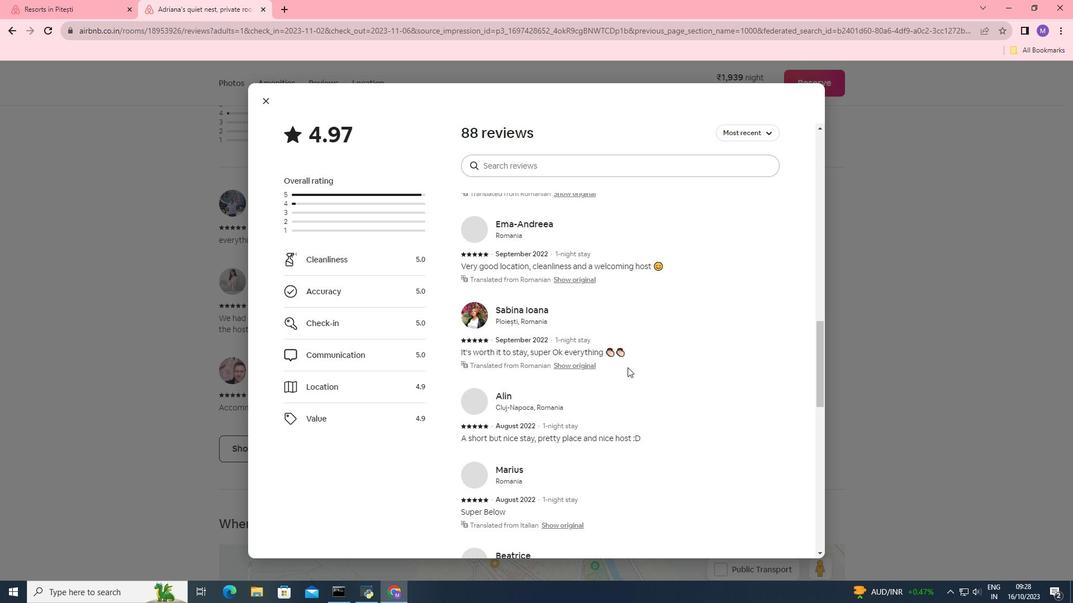 
Action: Mouse scrolled (627, 367) with delta (0, 0)
Screenshot: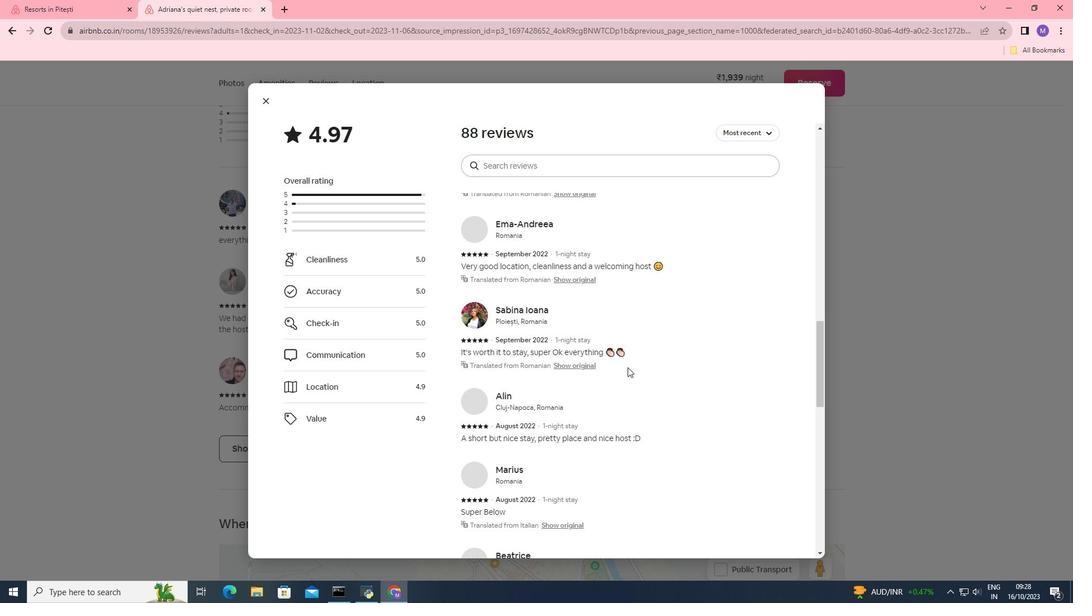 
Action: Mouse scrolled (627, 367) with delta (0, 0)
Screenshot: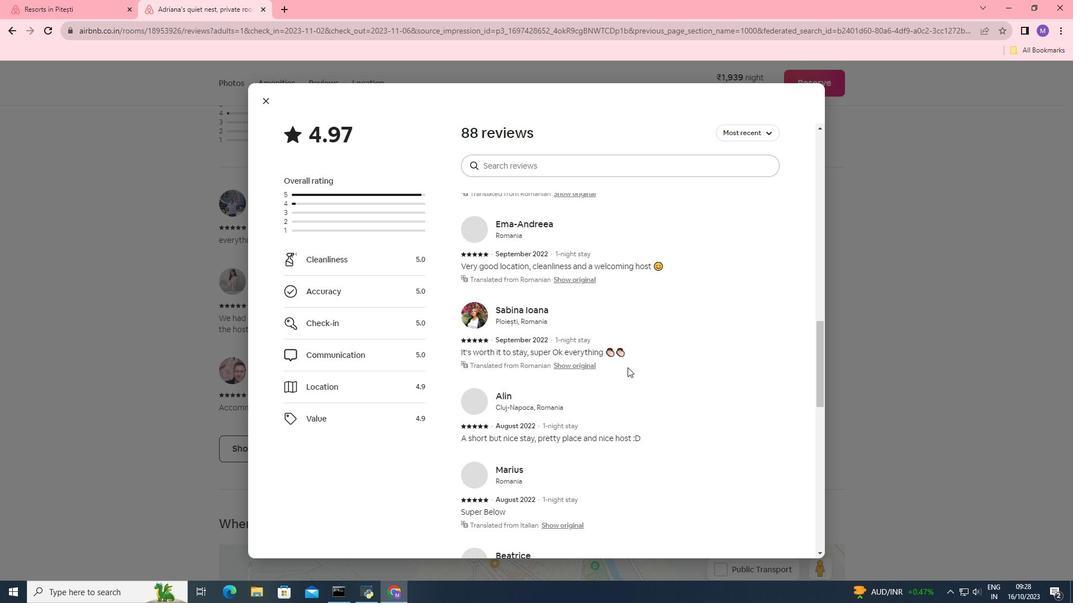 
Action: Mouse scrolled (627, 367) with delta (0, 0)
Screenshot: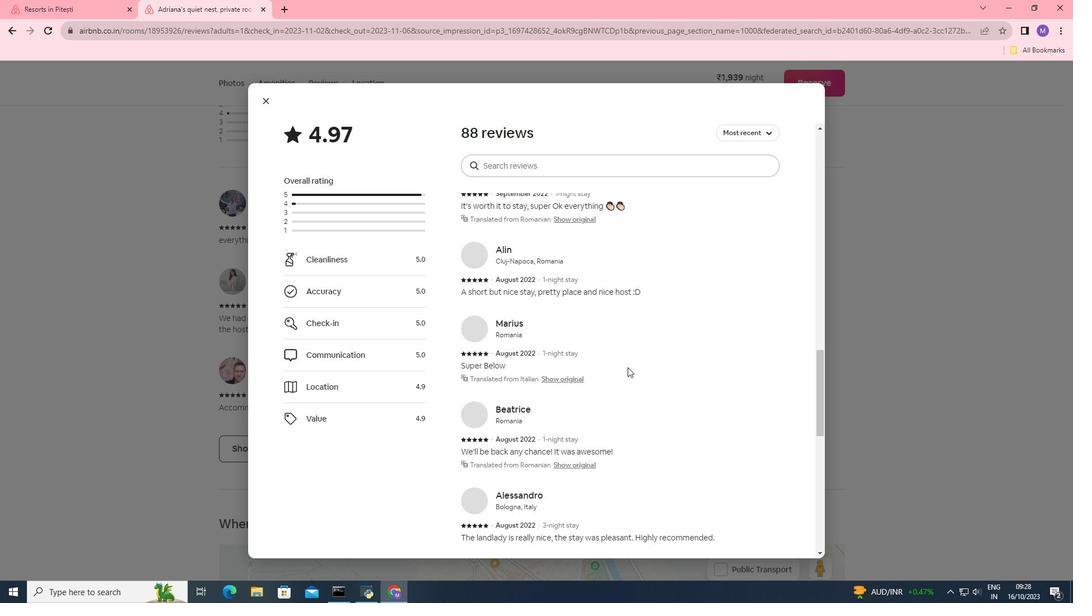 
Action: Mouse moved to (621, 370)
Screenshot: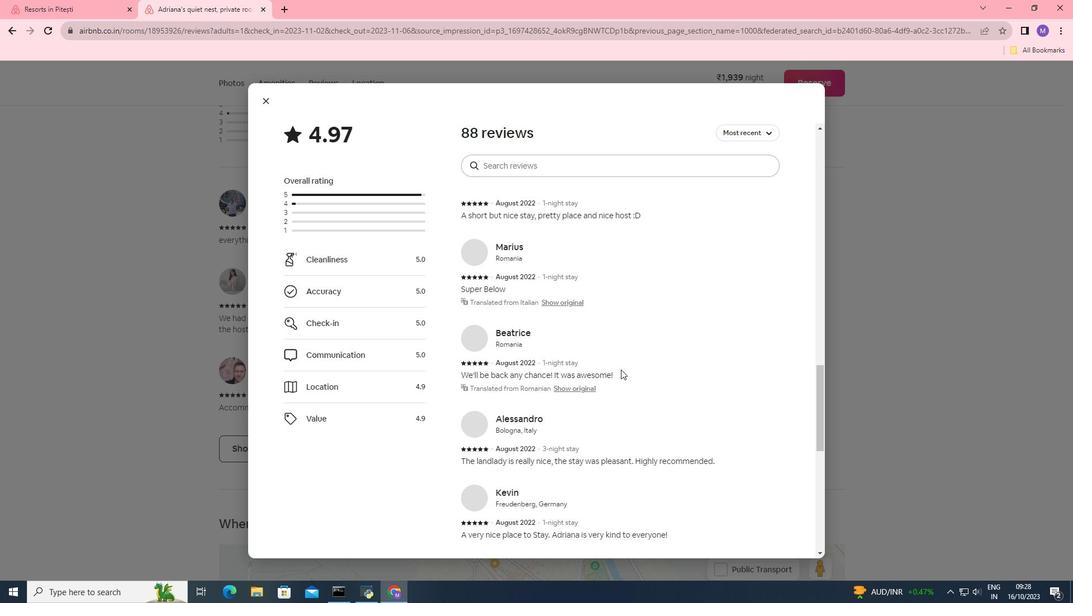 
Action: Mouse scrolled (621, 369) with delta (0, 0)
Screenshot: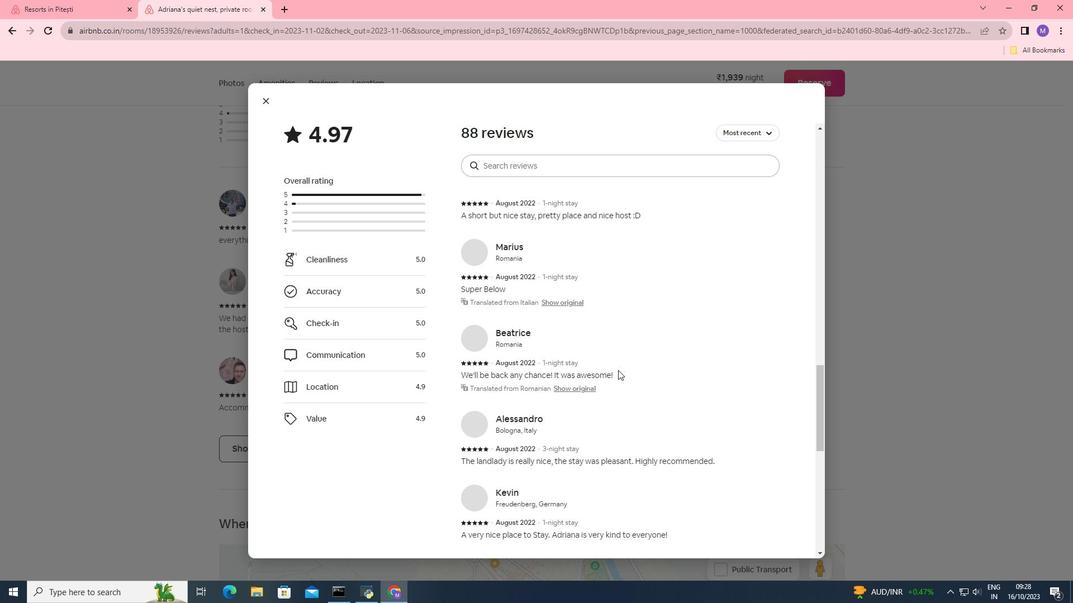 
Action: Mouse moved to (611, 374)
Screenshot: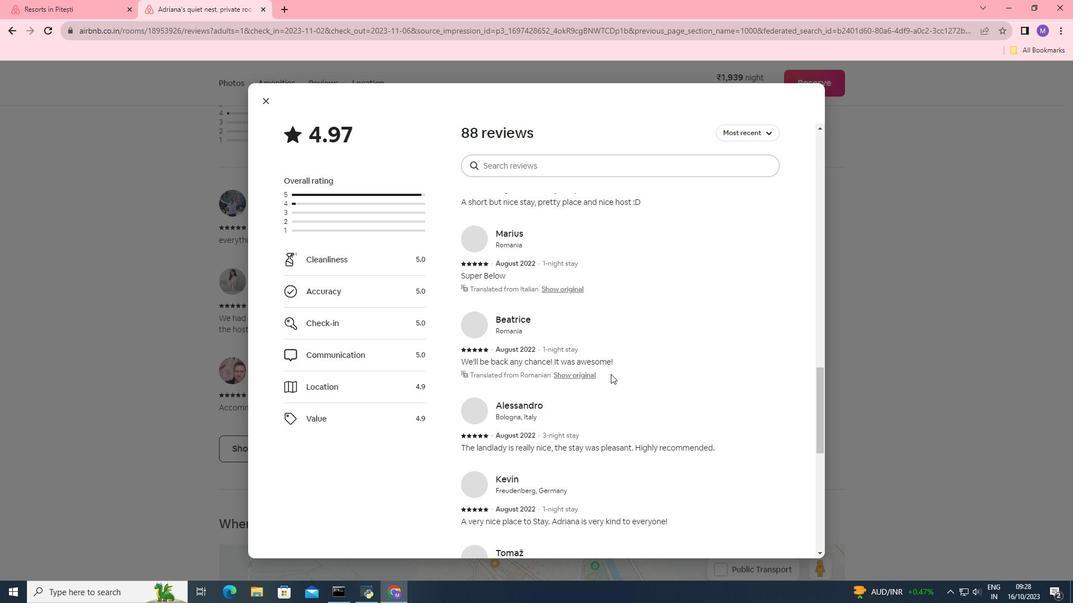 
Action: Mouse scrolled (611, 373) with delta (0, 0)
Screenshot: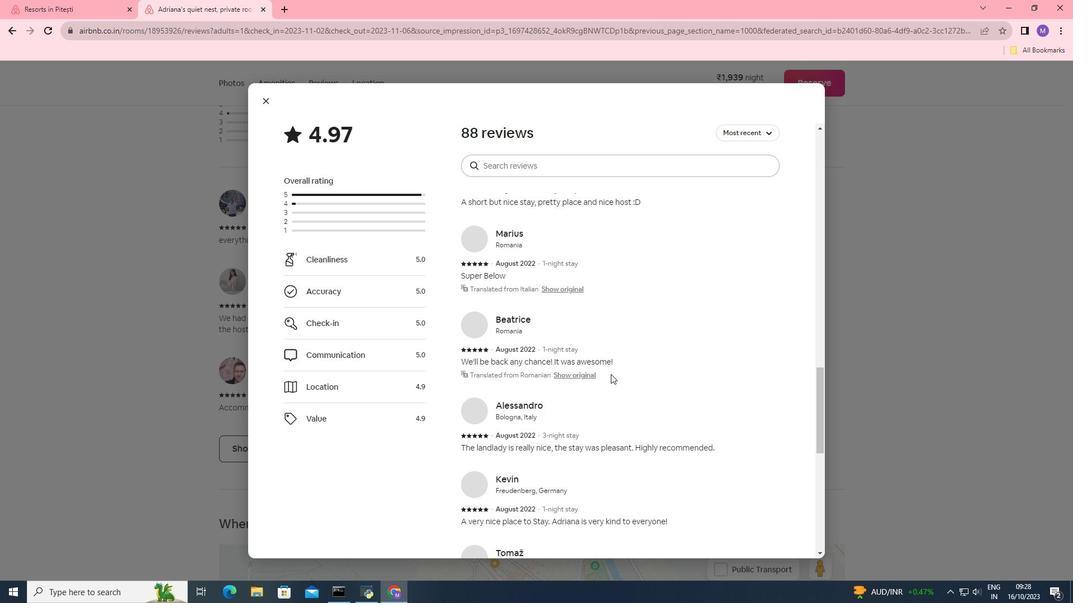 
Action: Mouse moved to (610, 374)
Screenshot: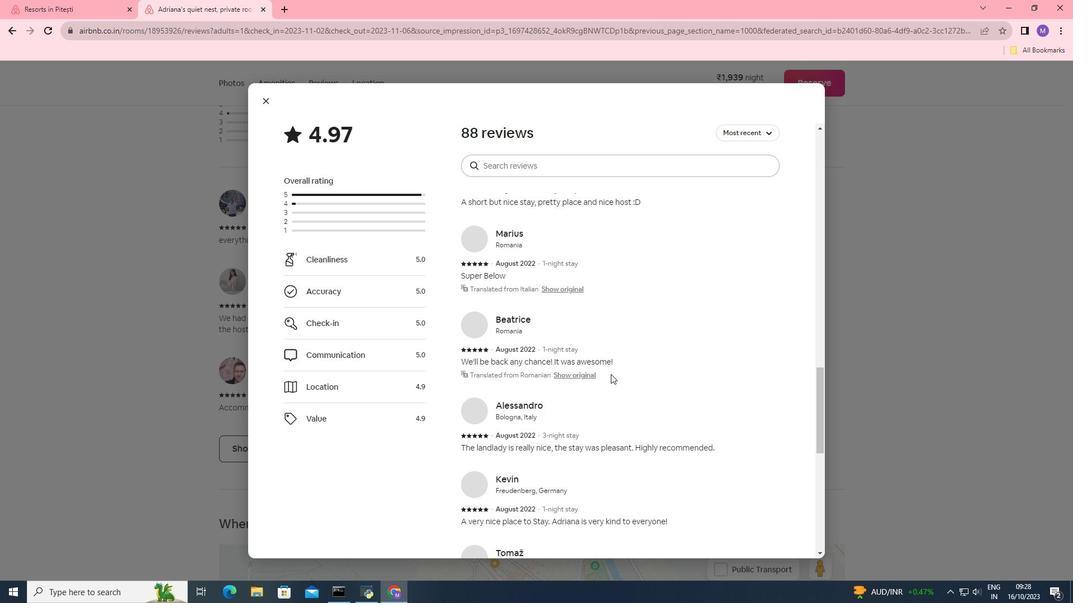 
Action: Mouse scrolled (610, 373) with delta (0, 0)
Screenshot: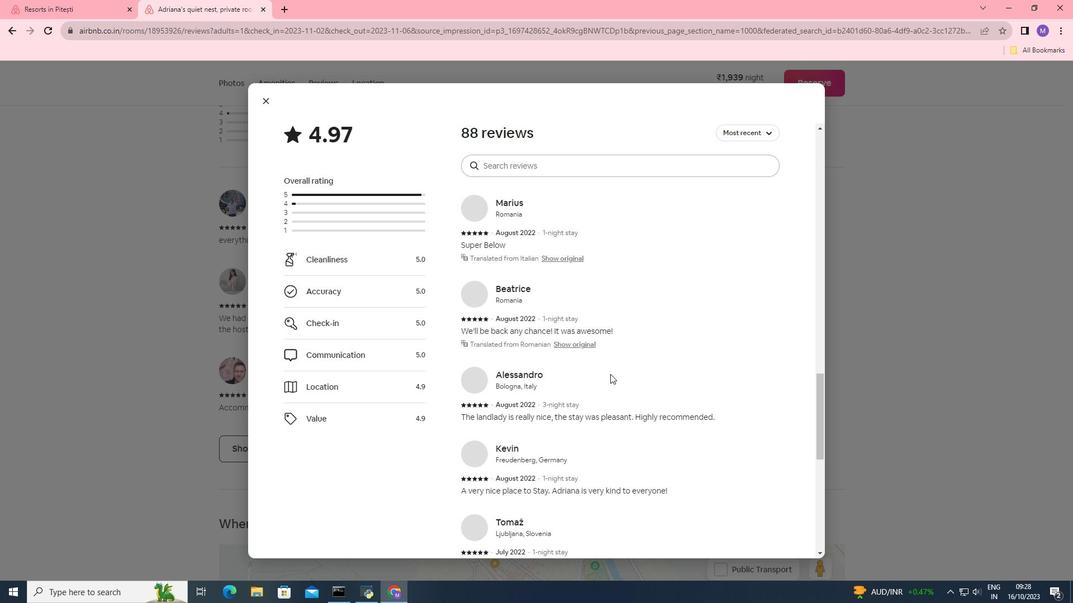 
Action: Mouse scrolled (610, 373) with delta (0, 0)
Screenshot: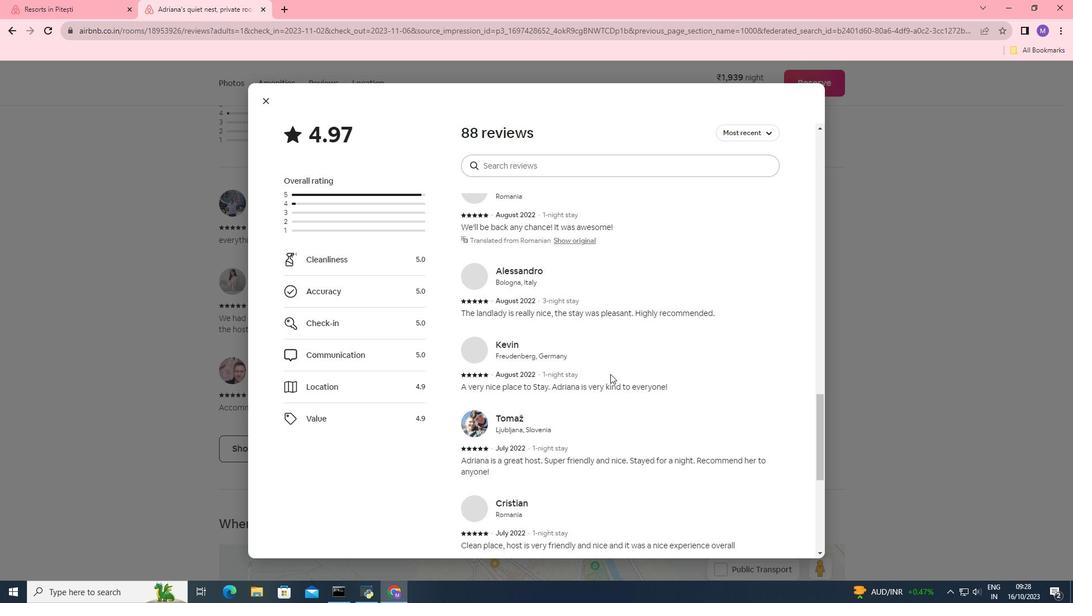 
Action: Mouse moved to (609, 374)
Screenshot: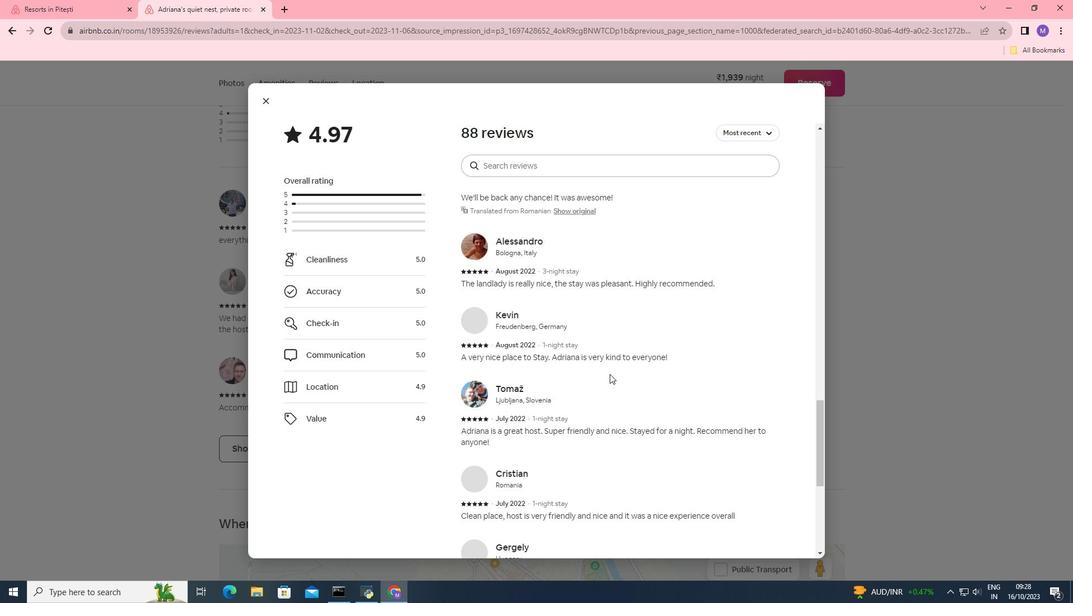 
Action: Mouse scrolled (609, 373) with delta (0, 0)
Screenshot: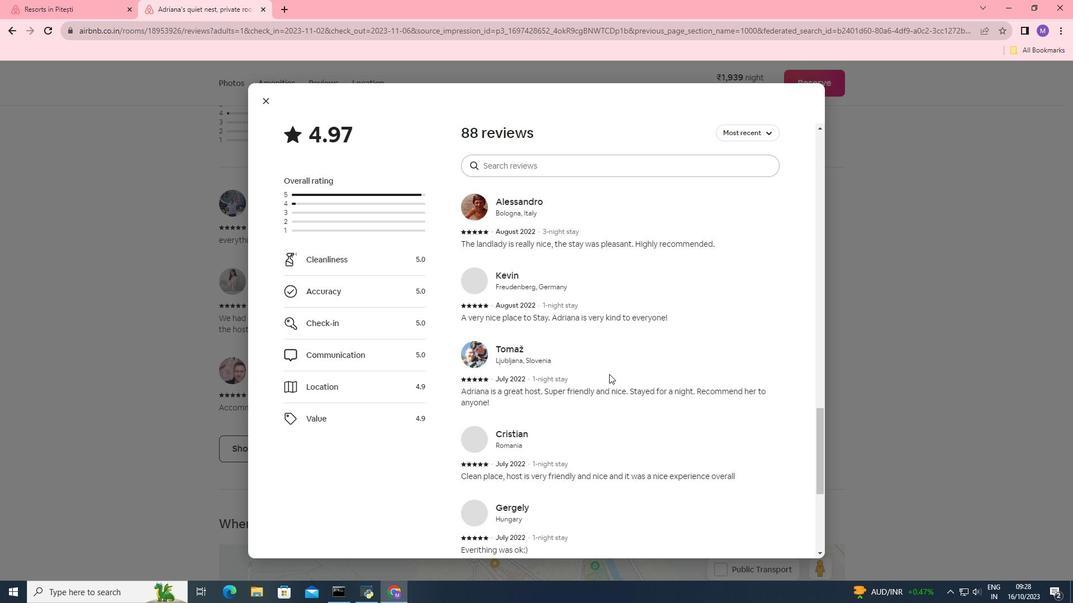 
Action: Mouse scrolled (609, 373) with delta (0, 0)
Screenshot: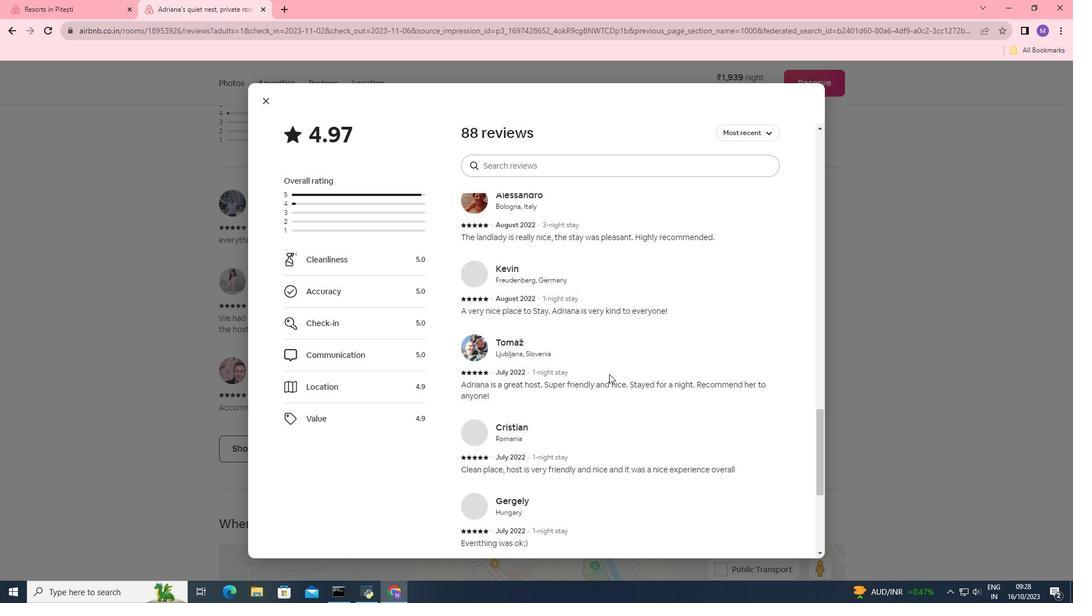 
Action: Mouse scrolled (609, 373) with delta (0, 0)
Screenshot: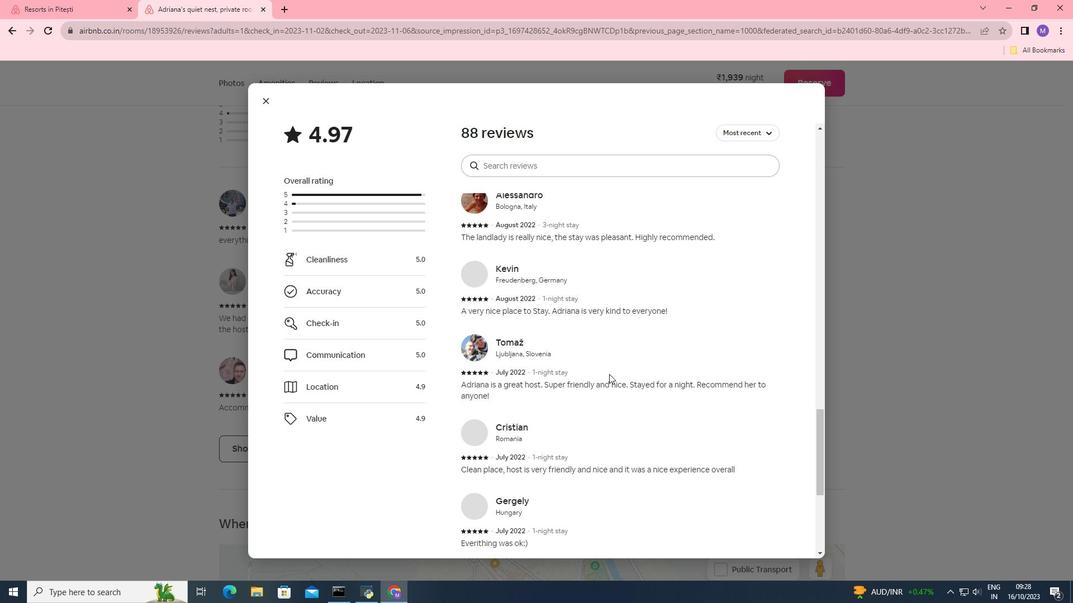
Action: Mouse scrolled (609, 373) with delta (0, 0)
Screenshot: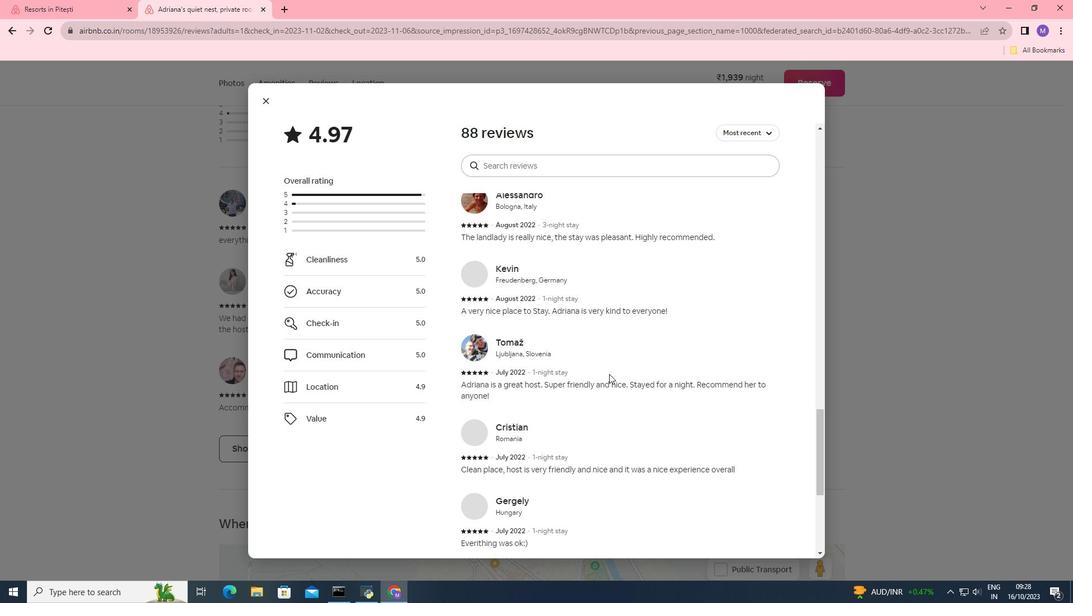 
Action: Mouse moved to (609, 371)
Screenshot: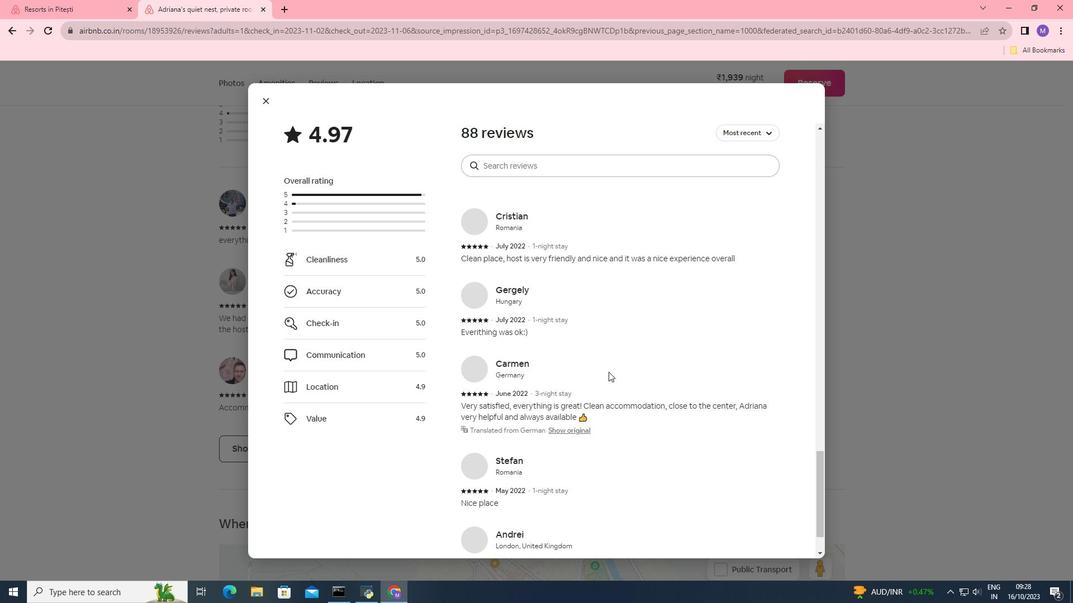 
Action: Mouse scrolled (609, 371) with delta (0, 0)
Screenshot: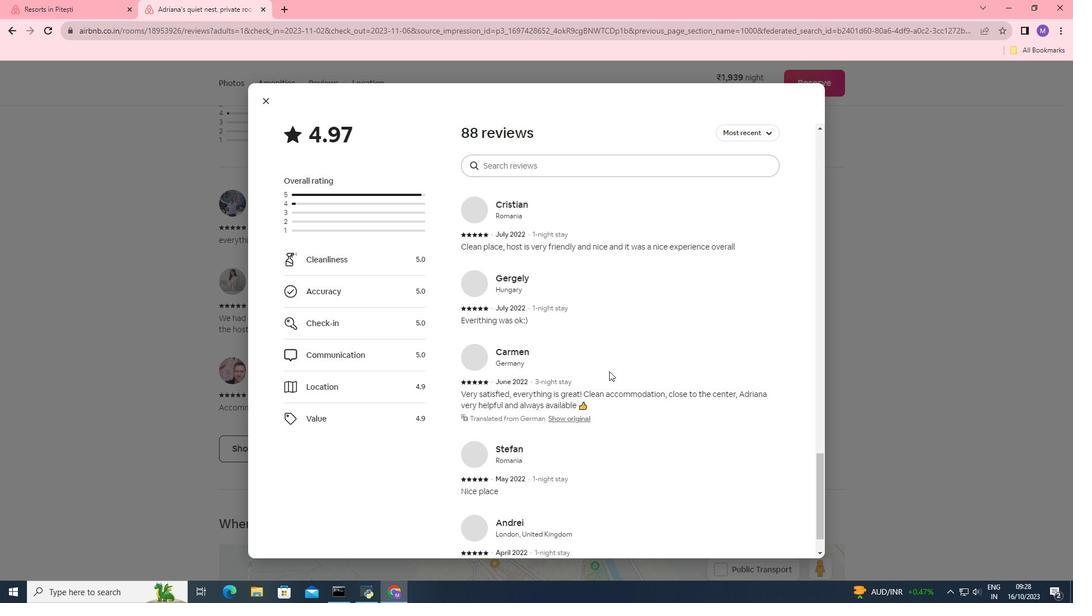 
Action: Mouse scrolled (609, 371) with delta (0, 0)
Screenshot: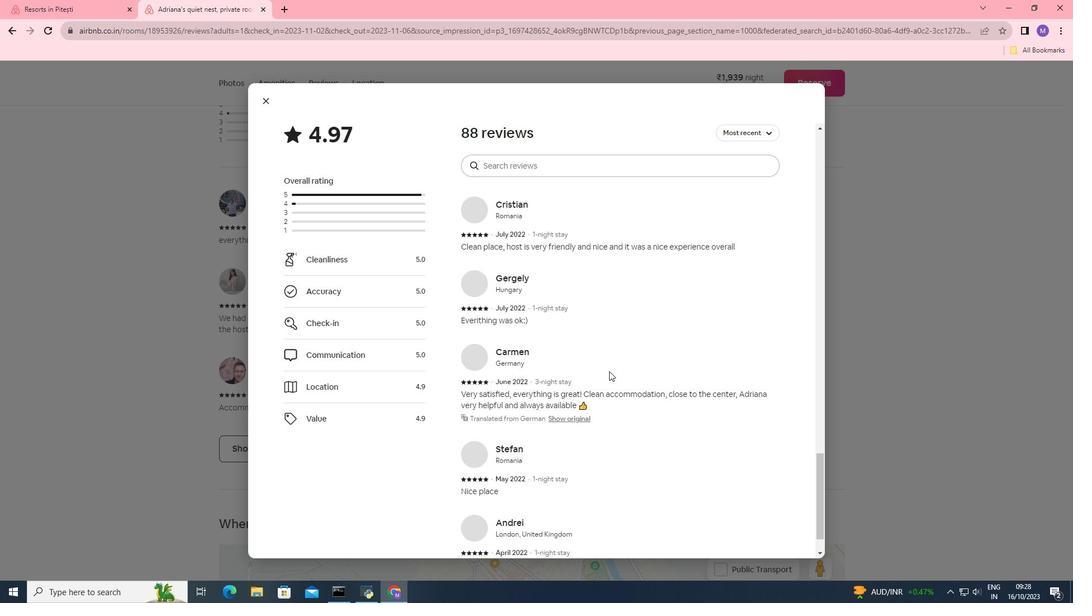
Action: Mouse scrolled (609, 371) with delta (0, 0)
Screenshot: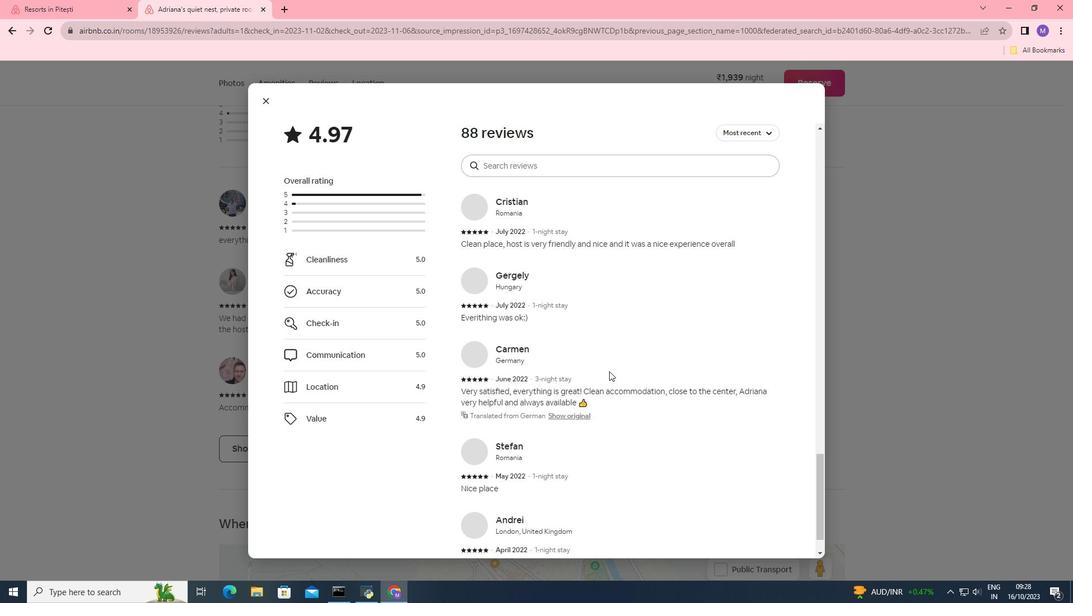 
Action: Mouse moved to (609, 371)
Screenshot: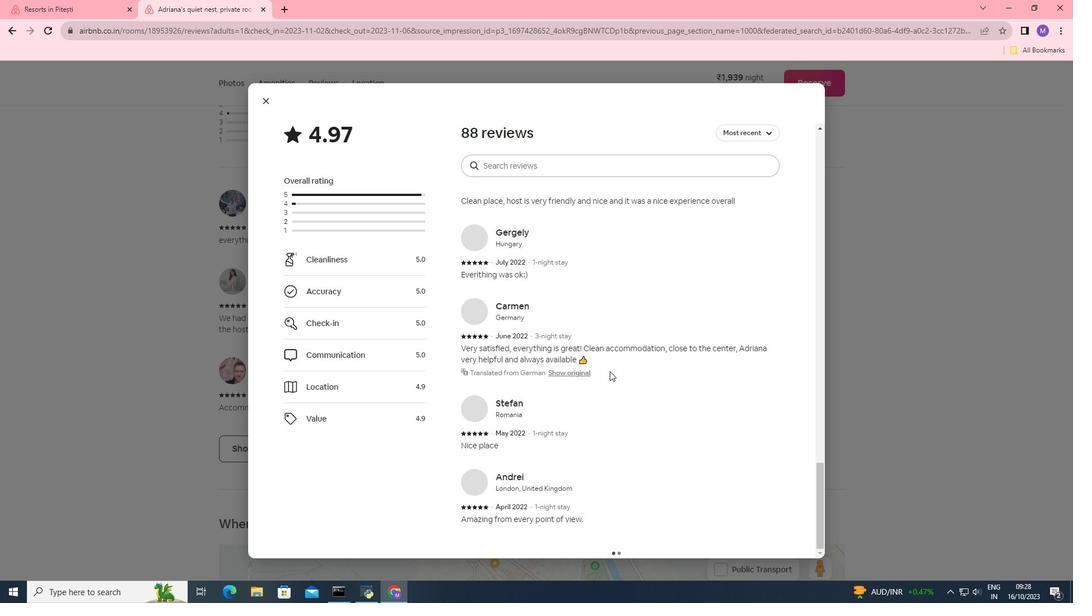 
Action: Mouse scrolled (609, 371) with delta (0, 0)
Screenshot: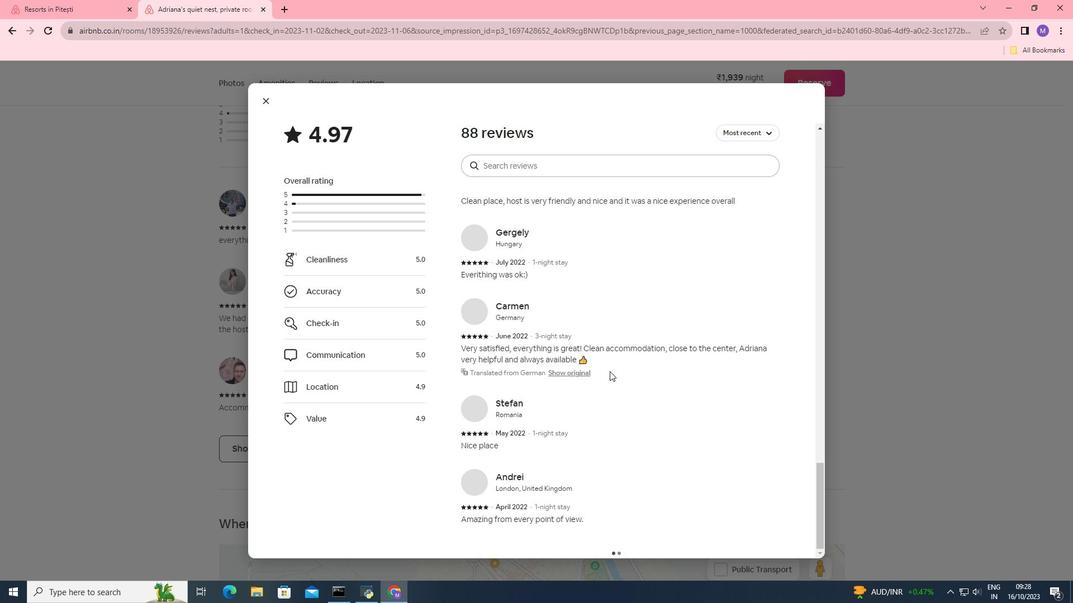 
Action: Mouse moved to (267, 103)
Screenshot: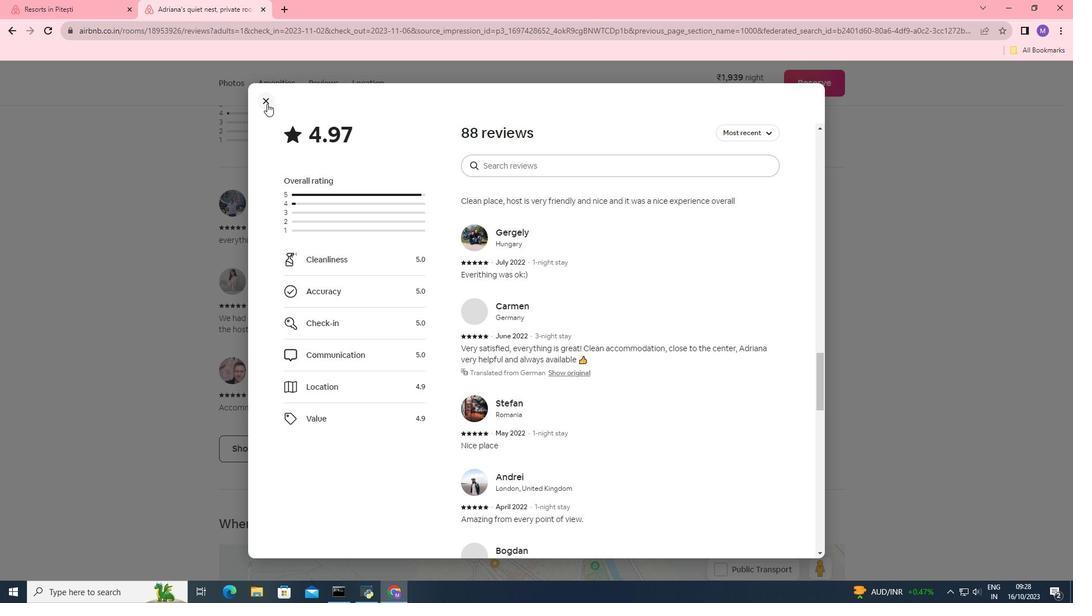 
Action: Mouse pressed left at (267, 103)
Screenshot: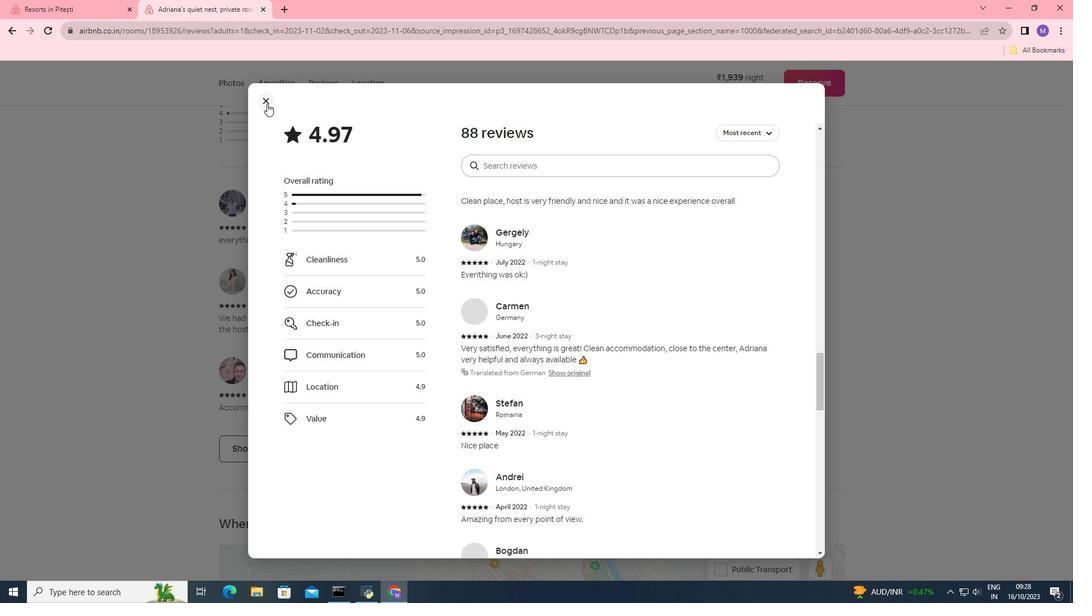 
Action: Mouse moved to (401, 343)
Screenshot: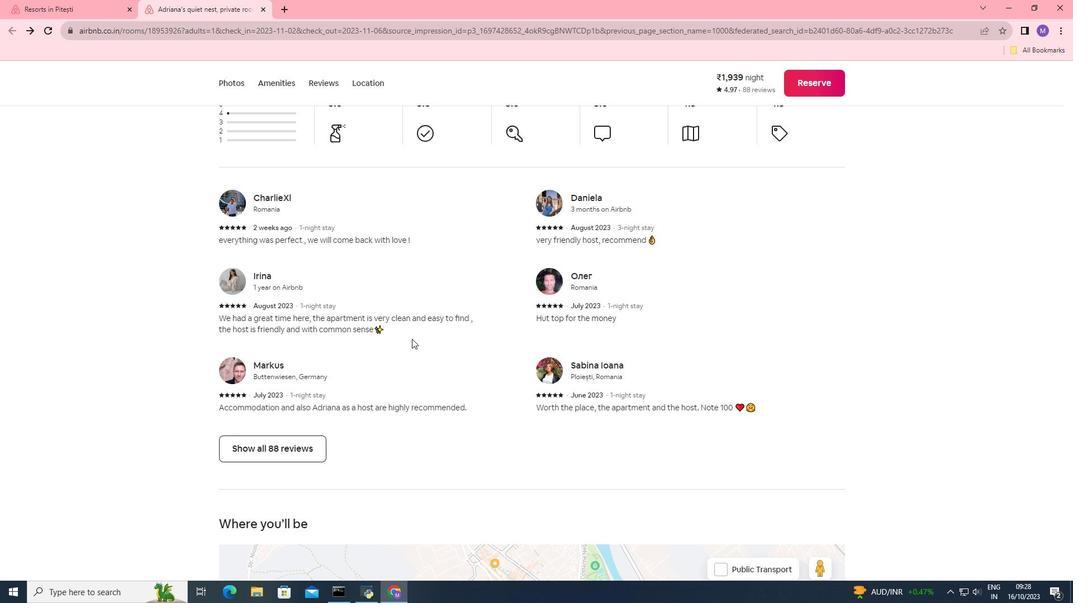 
Action: Mouse scrolled (401, 342) with delta (0, 0)
Screenshot: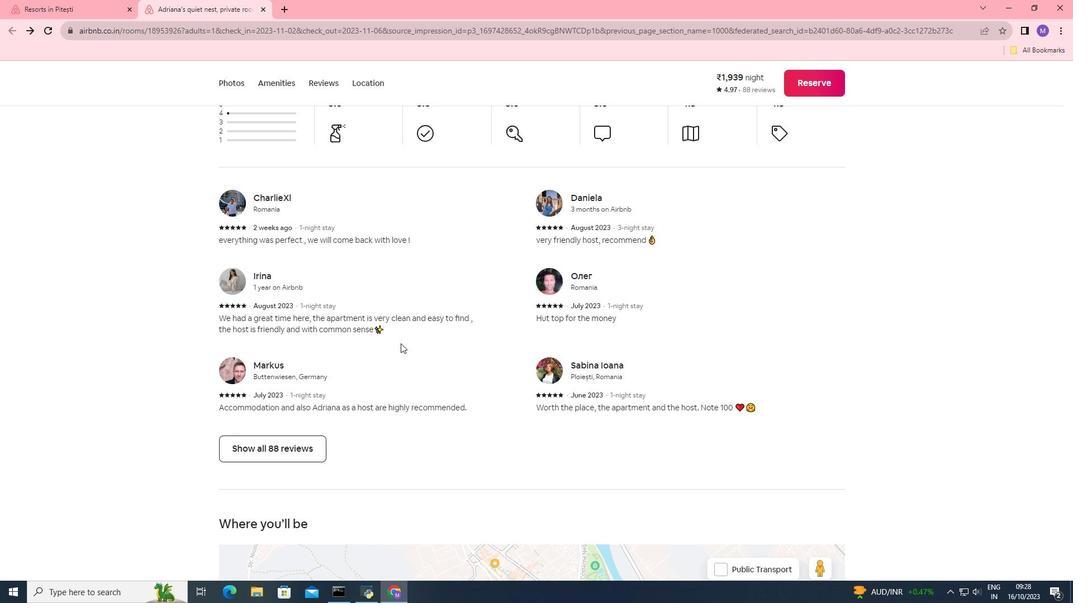 
Action: Mouse moved to (400, 343)
Screenshot: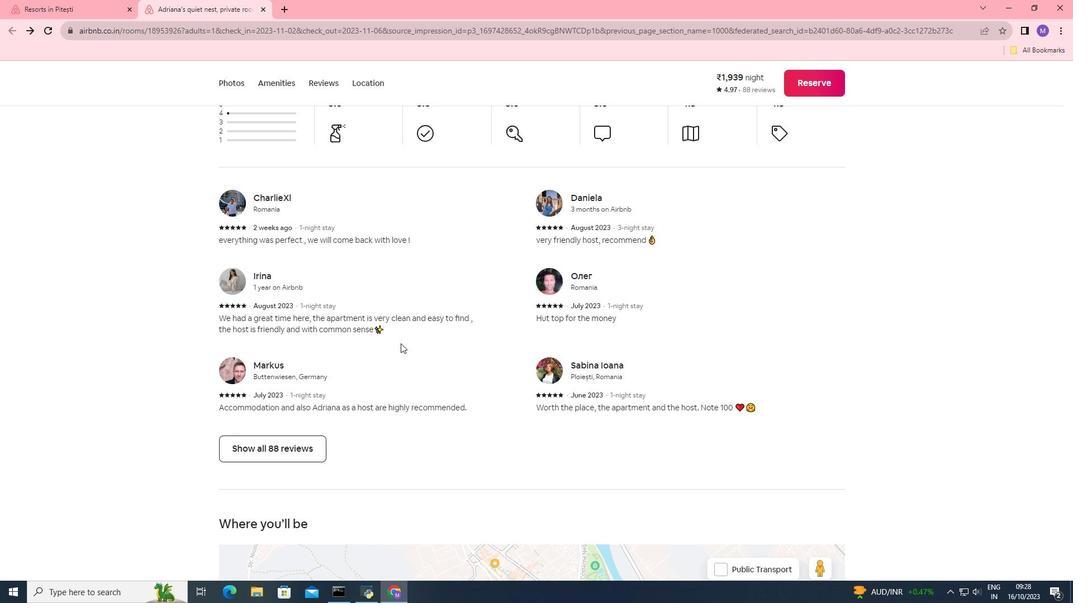 
Action: Mouse scrolled (400, 343) with delta (0, 0)
Screenshot: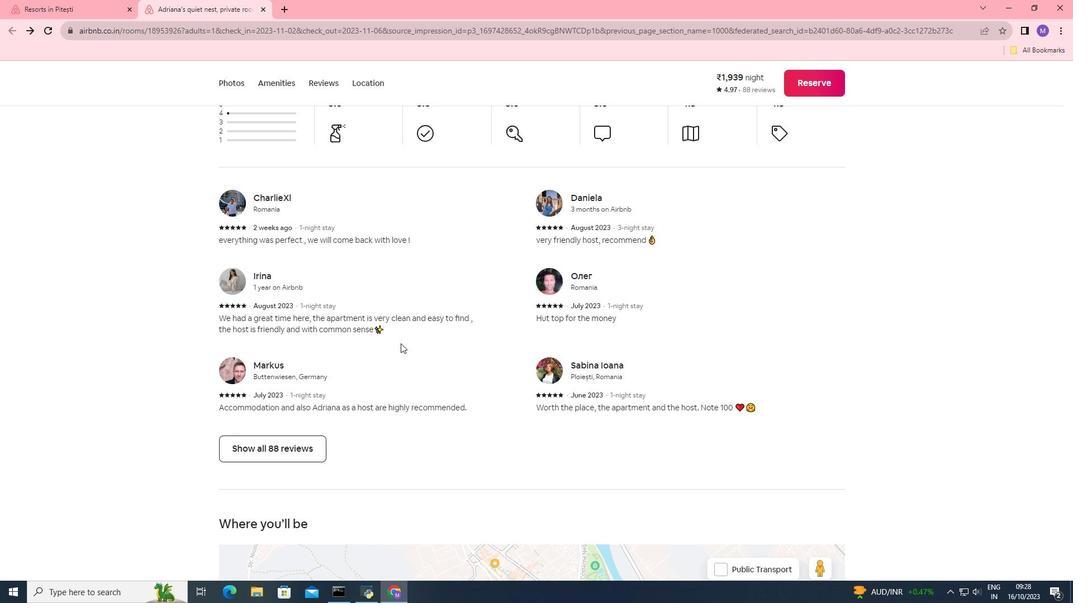 
Action: Mouse scrolled (400, 343) with delta (0, 0)
Screenshot: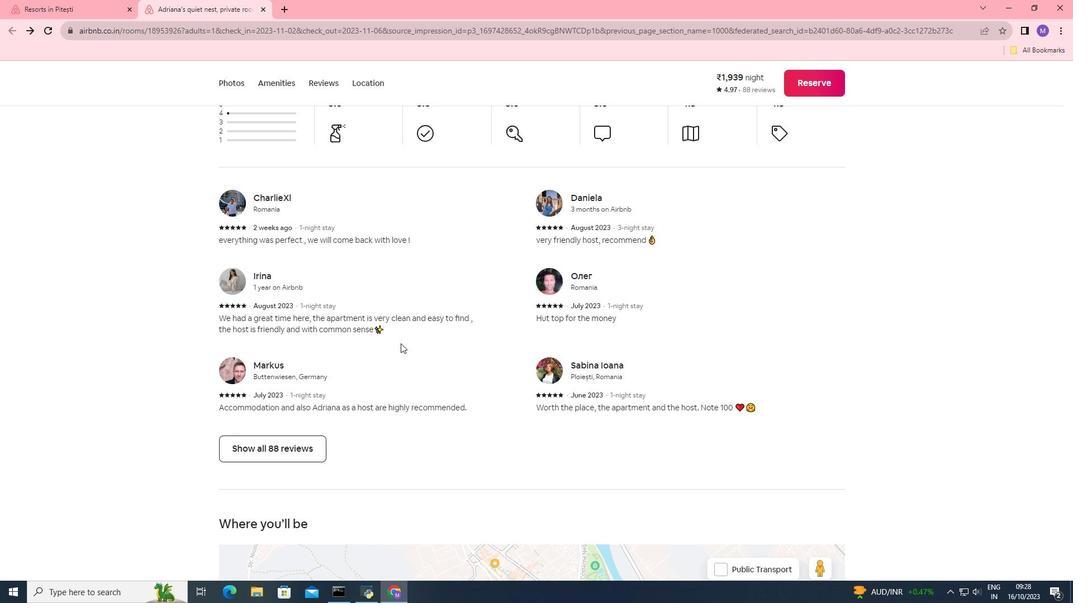 
Action: Mouse scrolled (400, 343) with delta (0, 0)
Screenshot: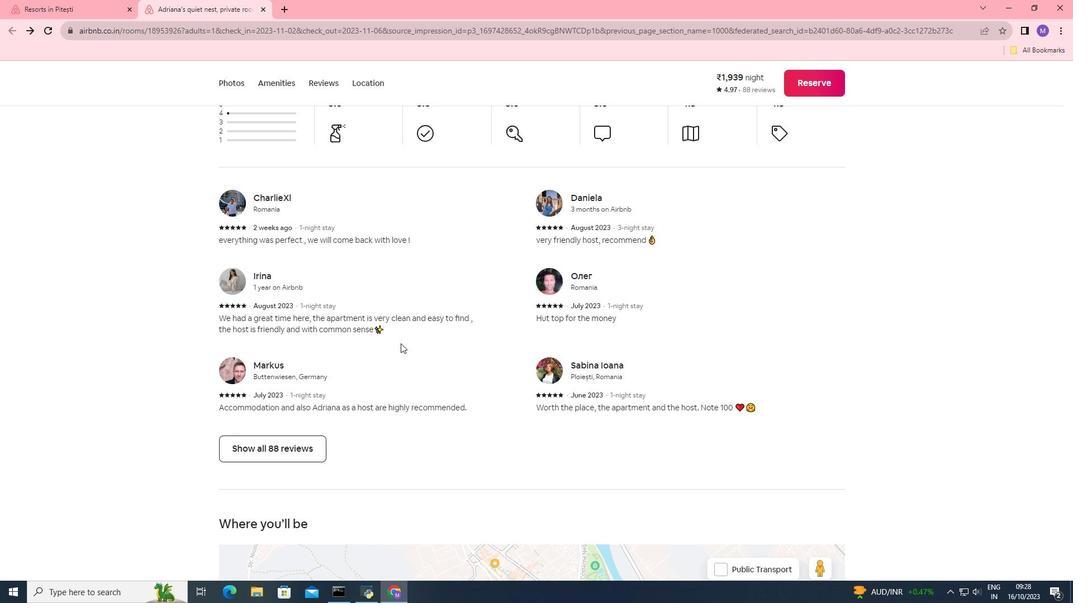 
Action: Mouse scrolled (400, 343) with delta (0, 0)
Screenshot: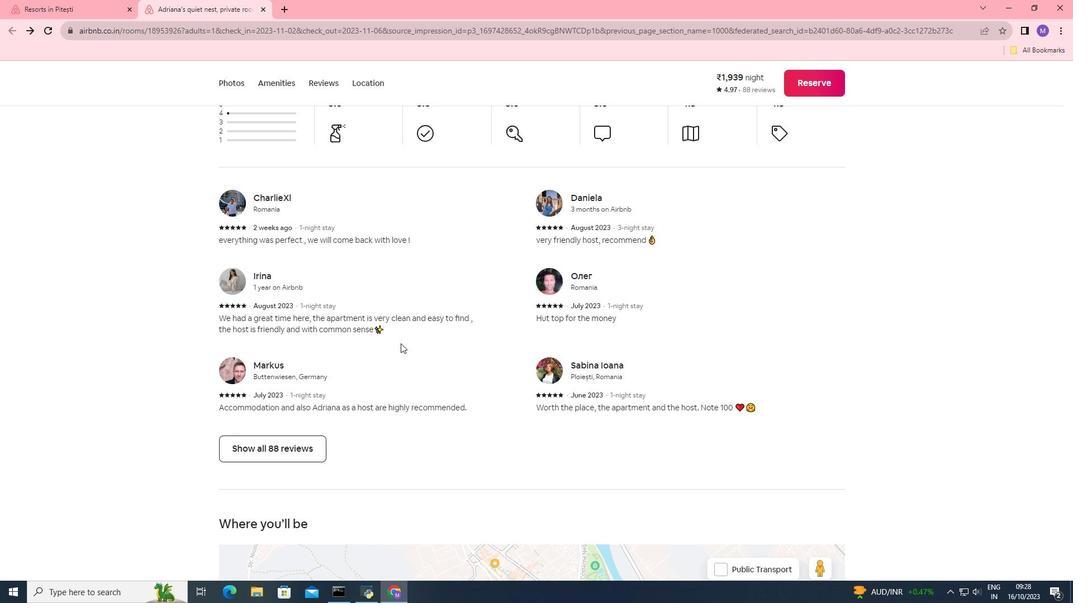 
Action: Mouse moved to (439, 361)
Screenshot: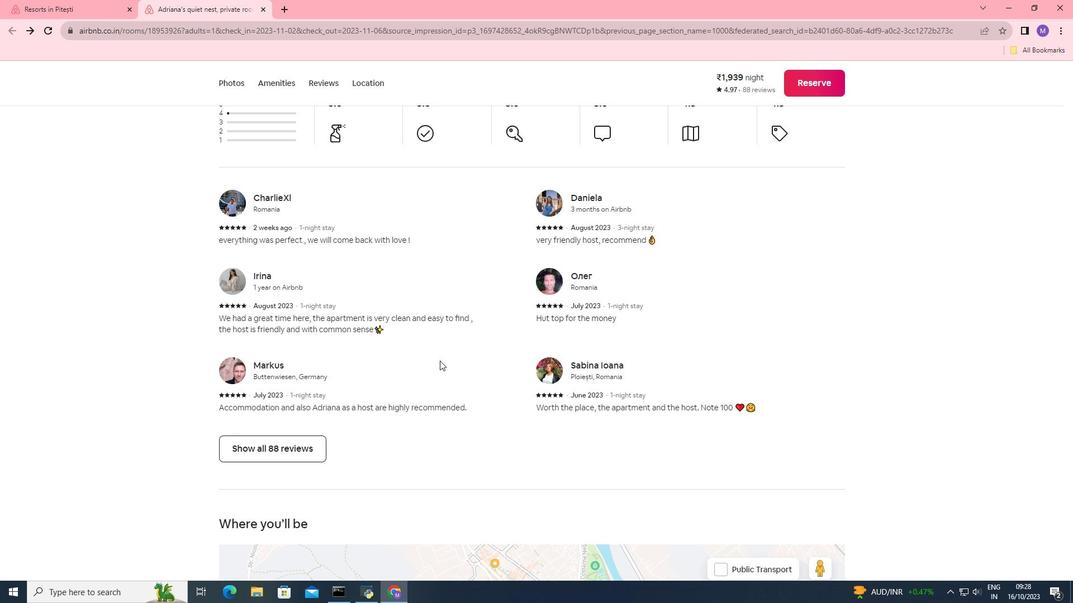 
Action: Mouse scrolled (439, 360) with delta (0, 0)
Screenshot: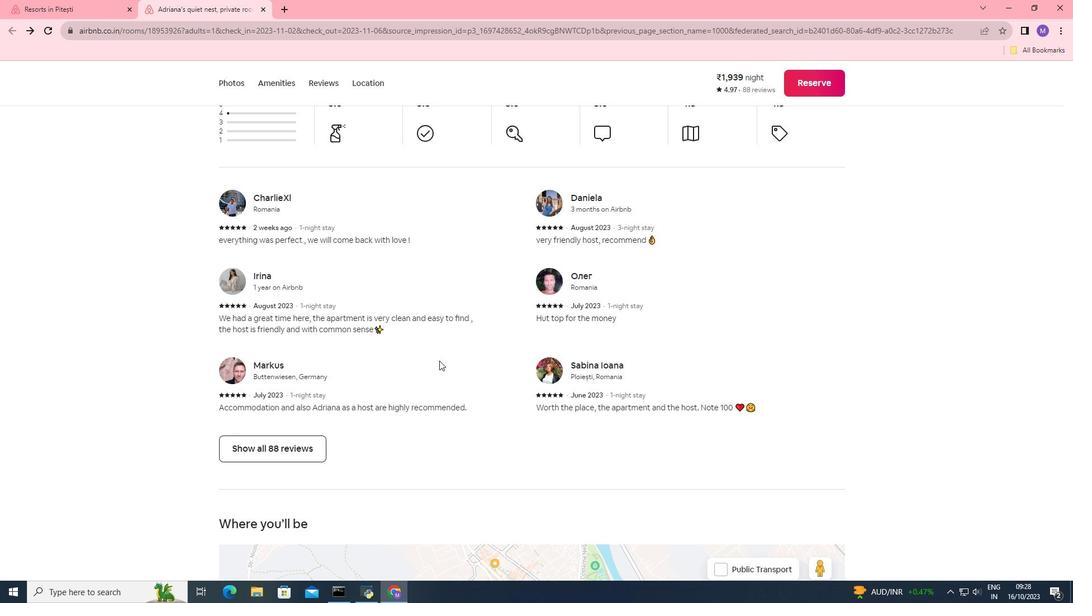 
Action: Mouse moved to (439, 361)
Screenshot: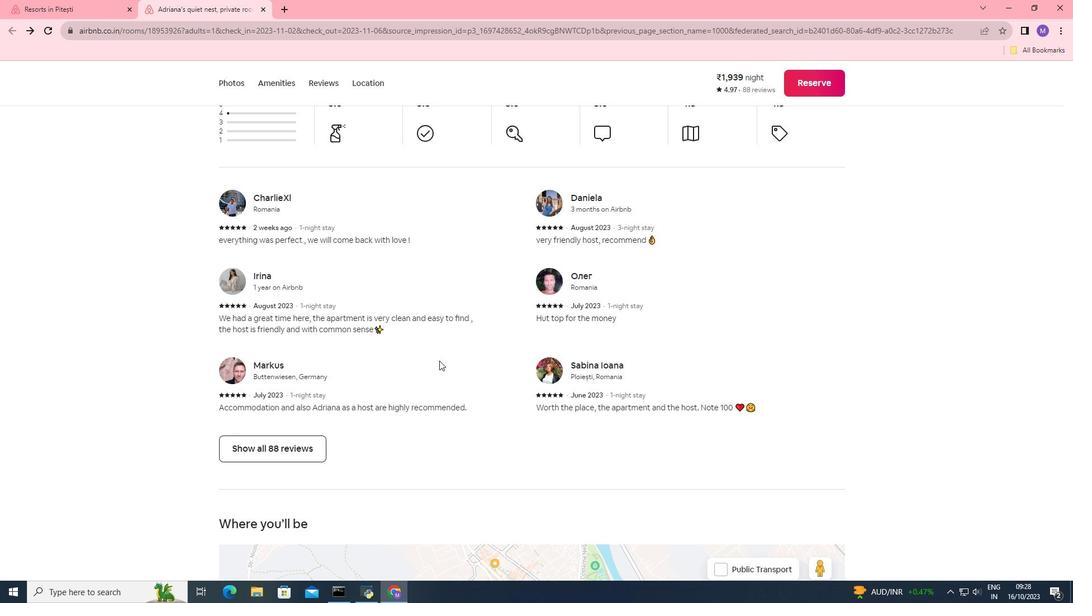 
Action: Mouse scrolled (439, 360) with delta (0, 0)
Screenshot: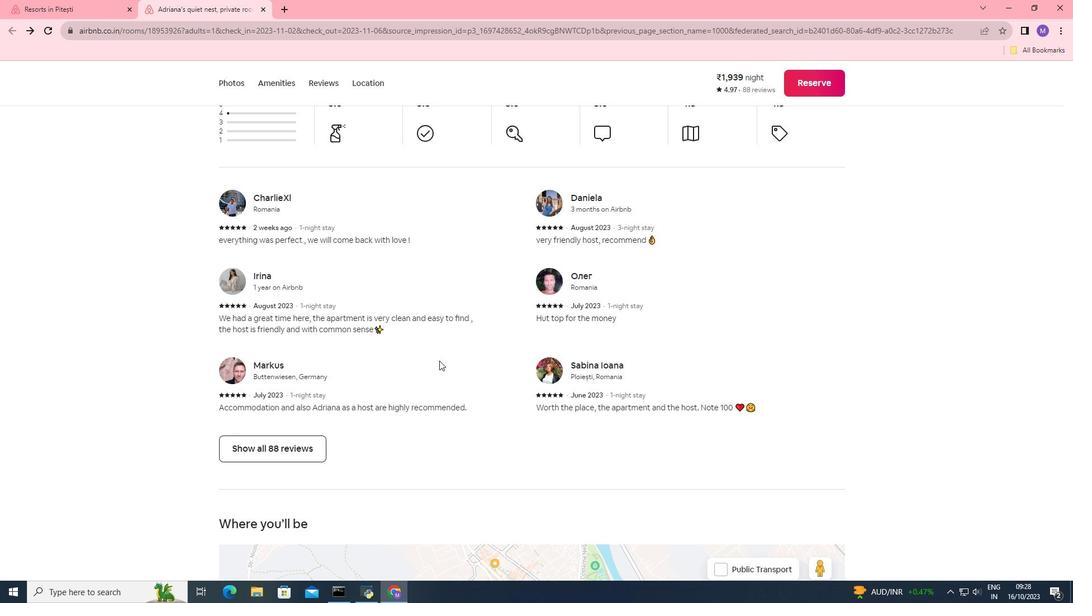 
Action: Mouse moved to (437, 361)
Screenshot: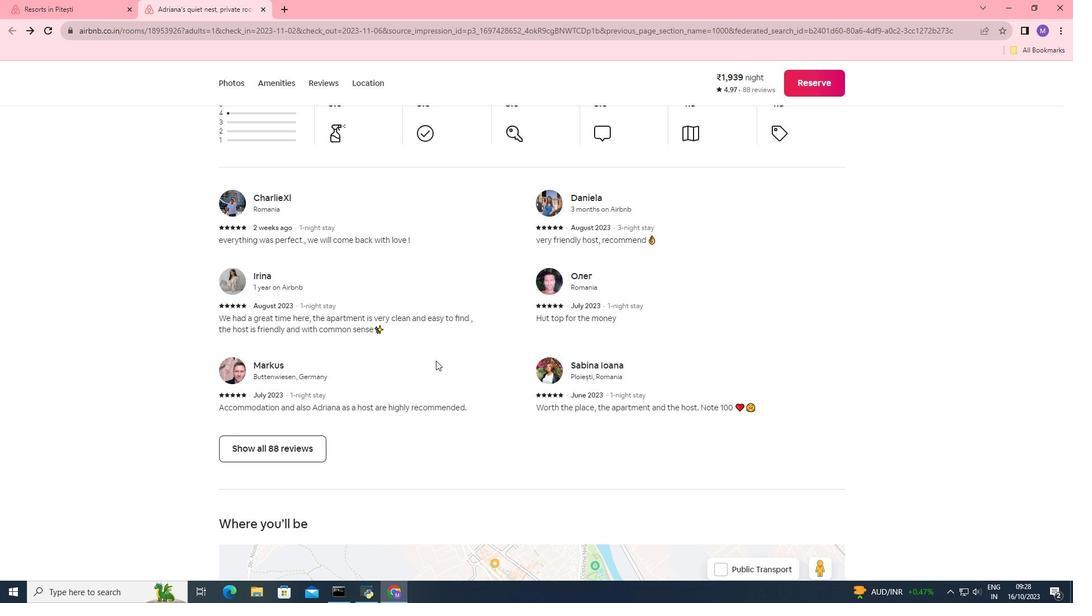 
Action: Mouse scrolled (437, 360) with delta (0, 0)
Screenshot: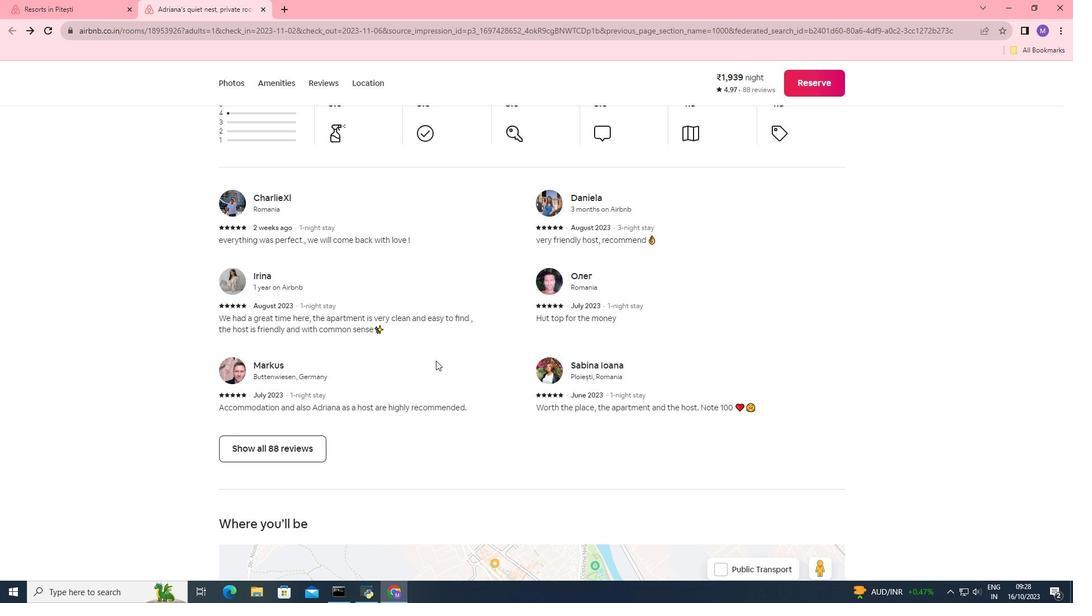 
Action: Mouse moved to (436, 361)
Screenshot: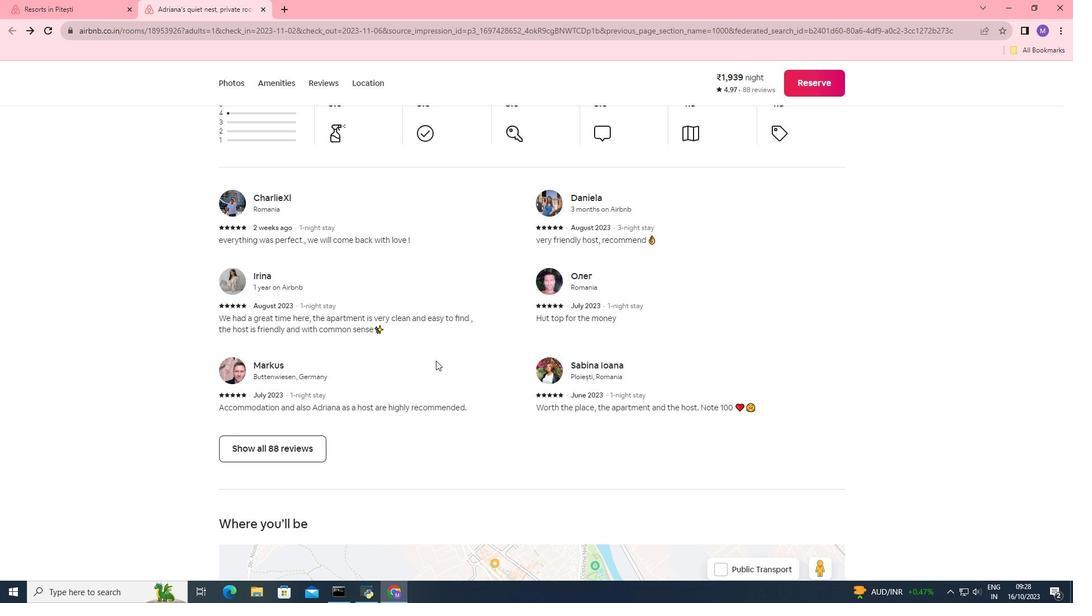 
Action: Mouse scrolled (436, 360) with delta (0, 0)
Screenshot: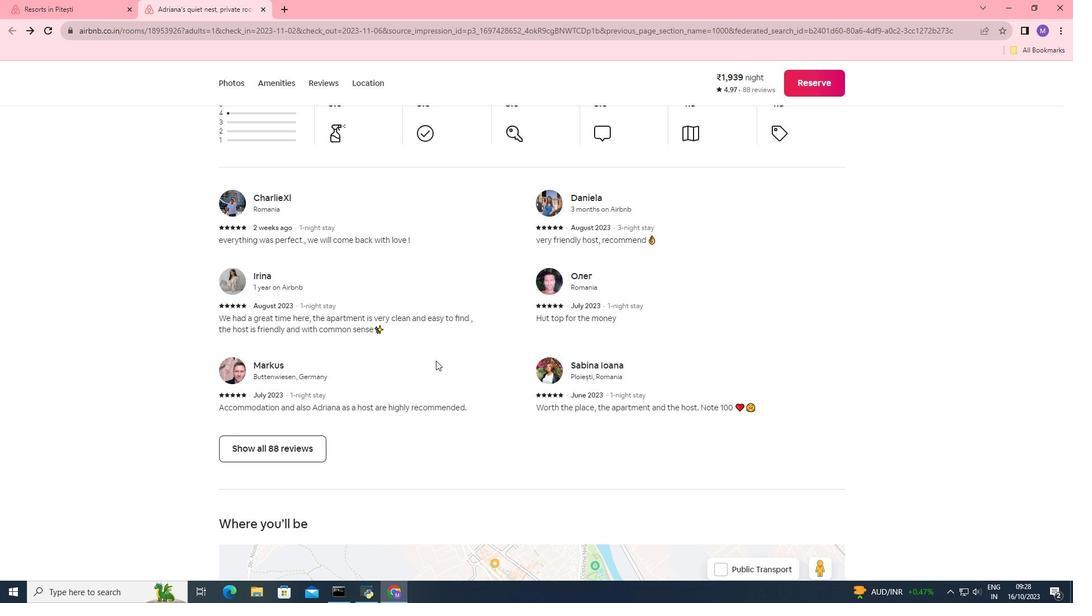 
Action: Mouse scrolled (436, 360) with delta (0, 0)
Screenshot: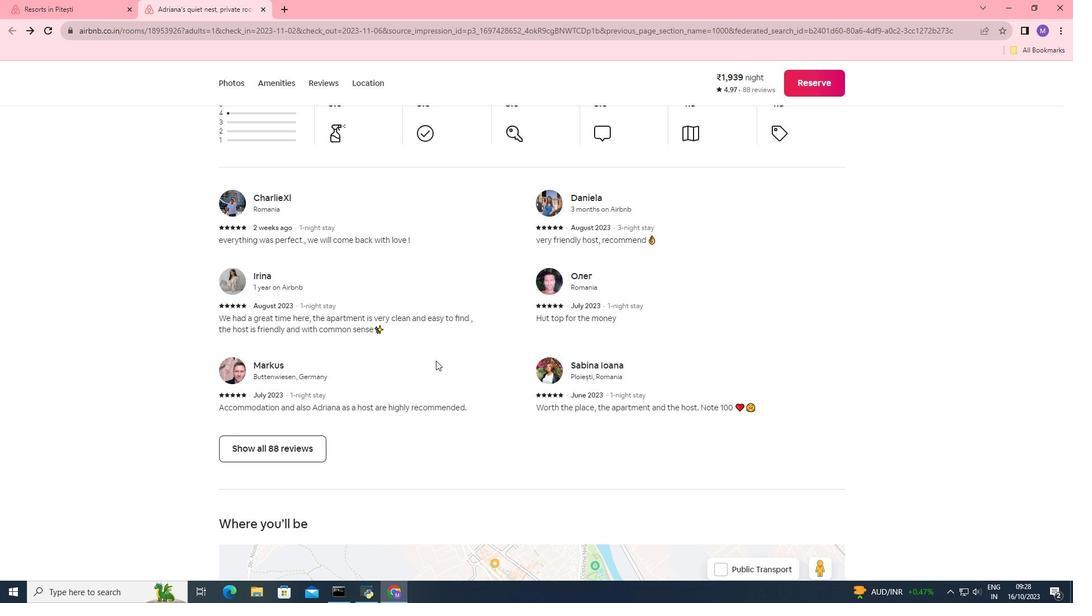 
Action: Mouse moved to (435, 361)
Screenshot: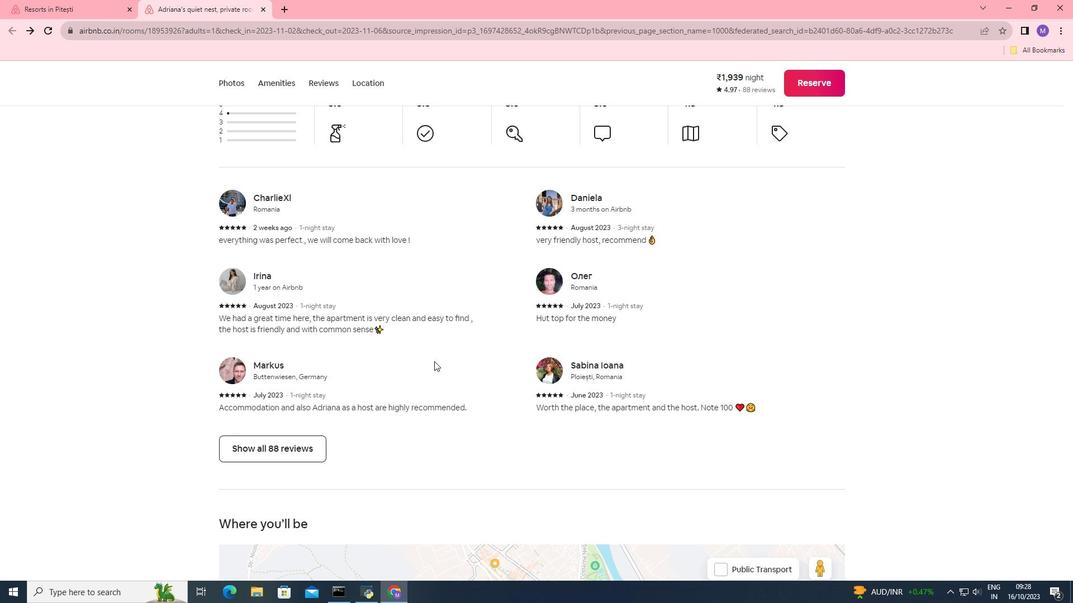 
Action: Mouse scrolled (435, 360) with delta (0, 0)
